 Task: Find nearby rock climbing sites in Red River Gorge, Kentucky. 158.900061
Action: Mouse moved to (101, 61)
Screenshot: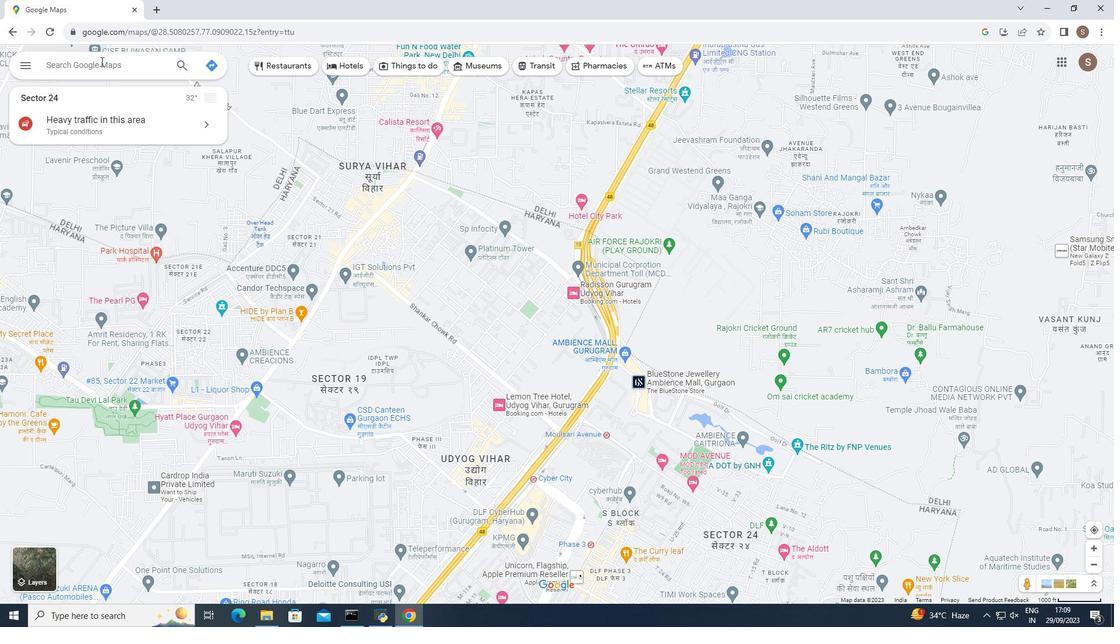 
Action: Mouse pressed left at (101, 61)
Screenshot: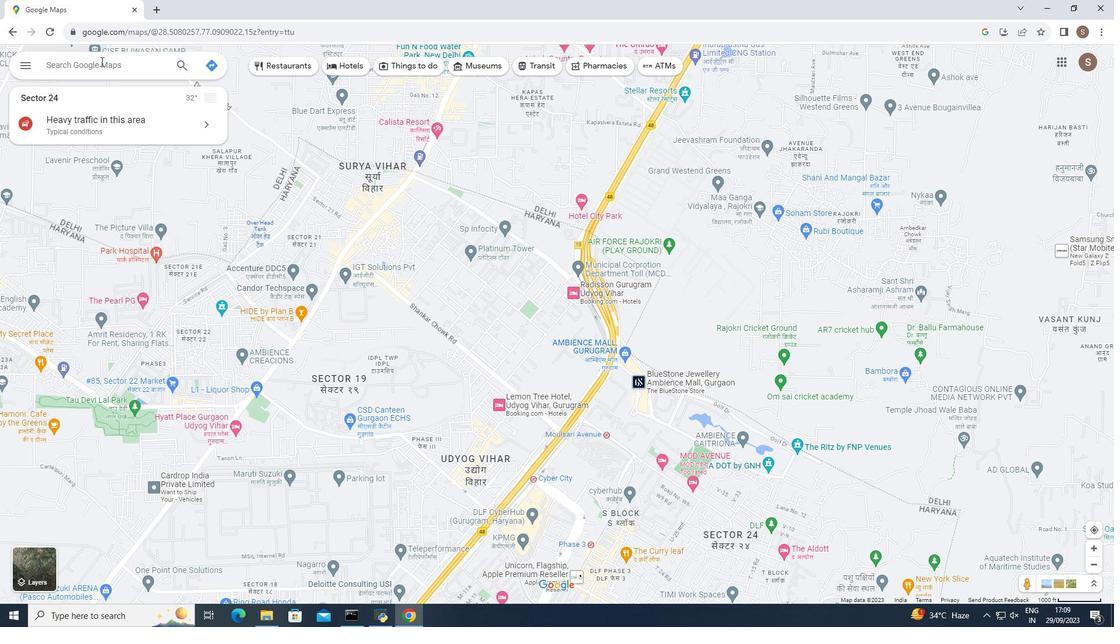 
Action: Mouse moved to (99, 62)
Screenshot: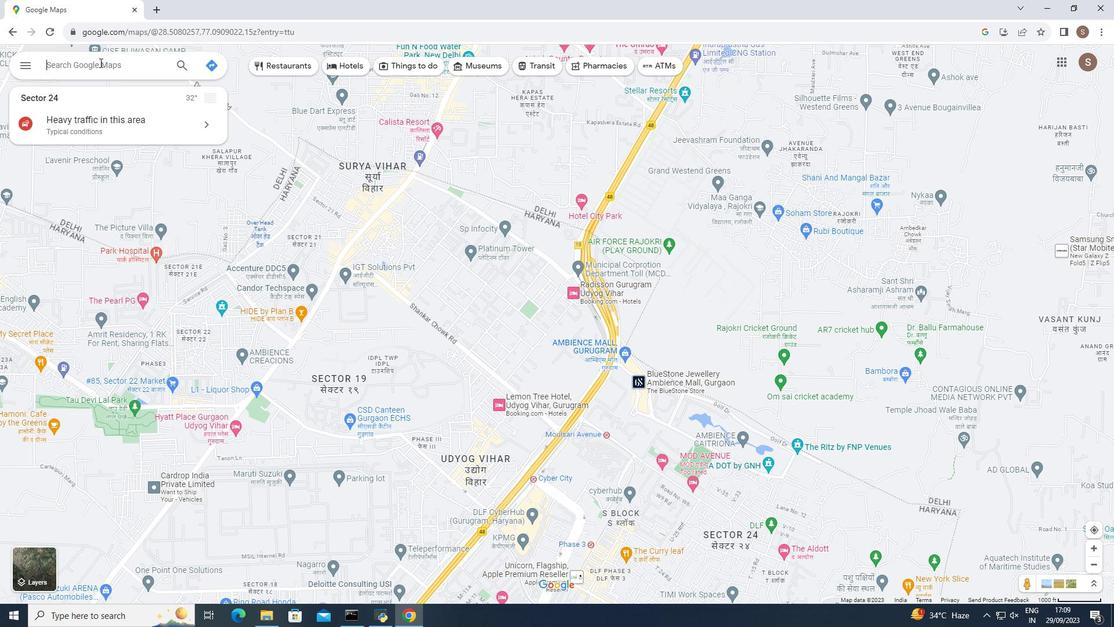 
Action: Key pressed <Key.caps_lock>R<Key.caps_lock>ed<Key.space>river<Key.space>gorge,<Key.space>kentucky
Screenshot: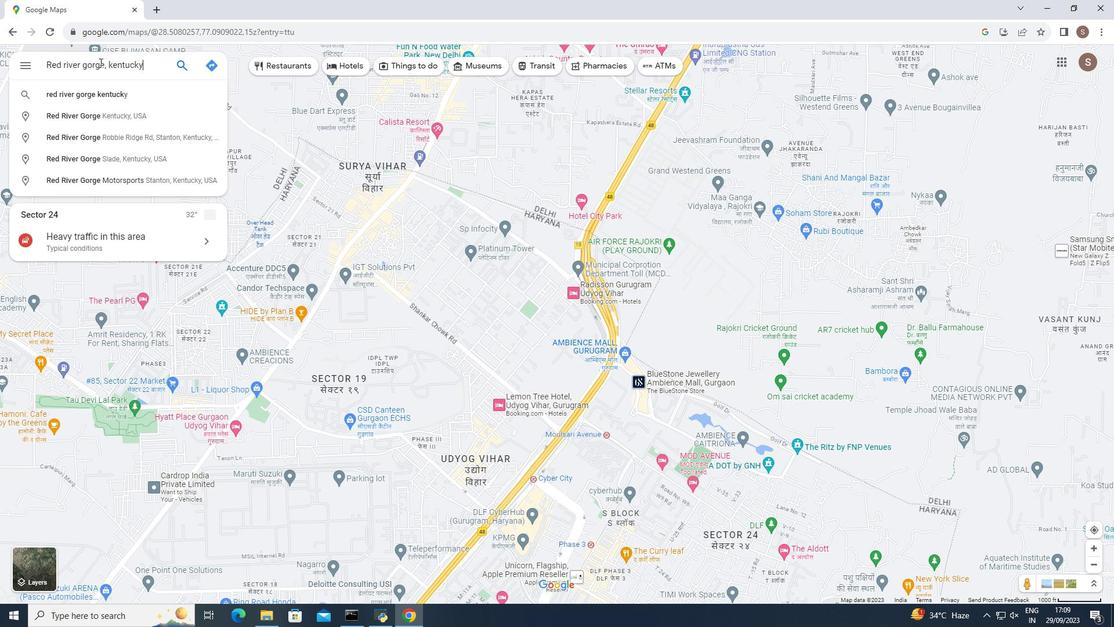 
Action: Mouse moved to (92, 114)
Screenshot: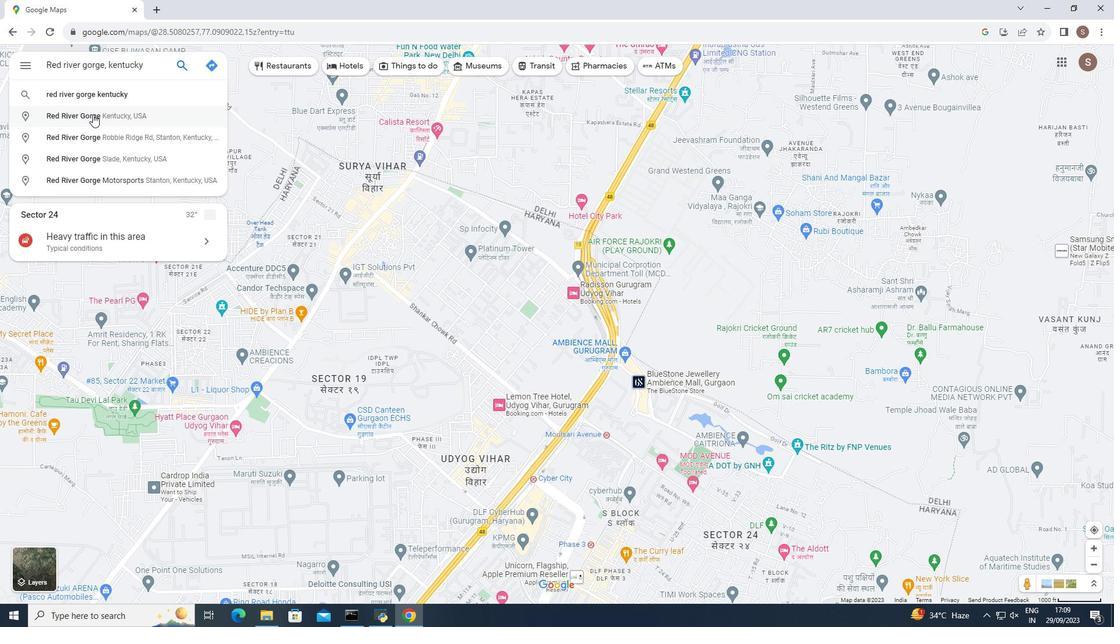 
Action: Mouse pressed left at (92, 114)
Screenshot: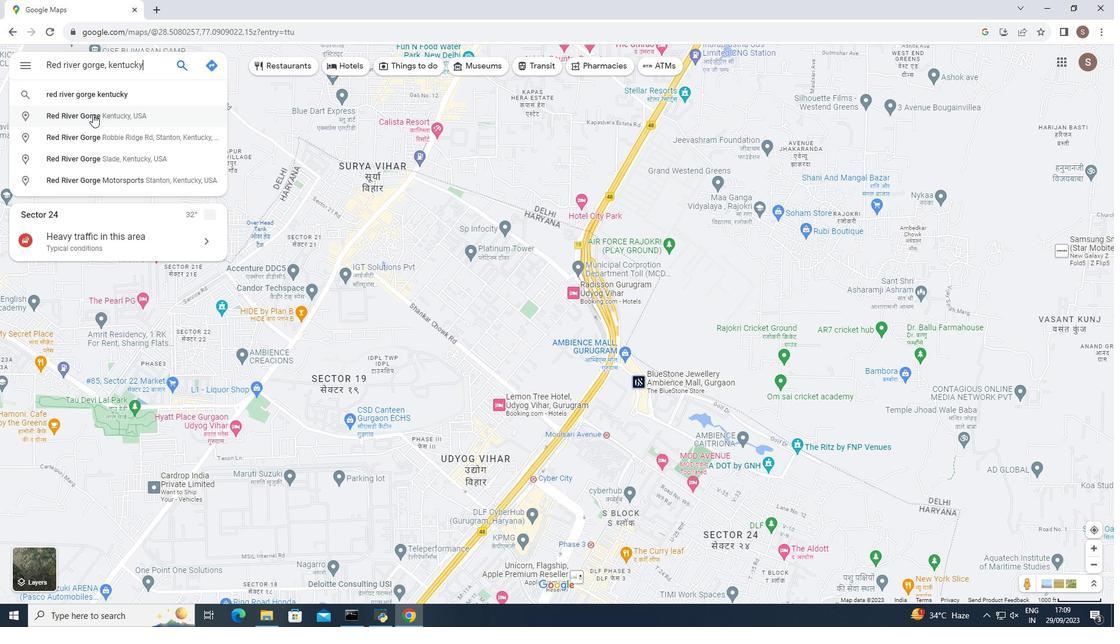 
Action: Mouse moved to (117, 290)
Screenshot: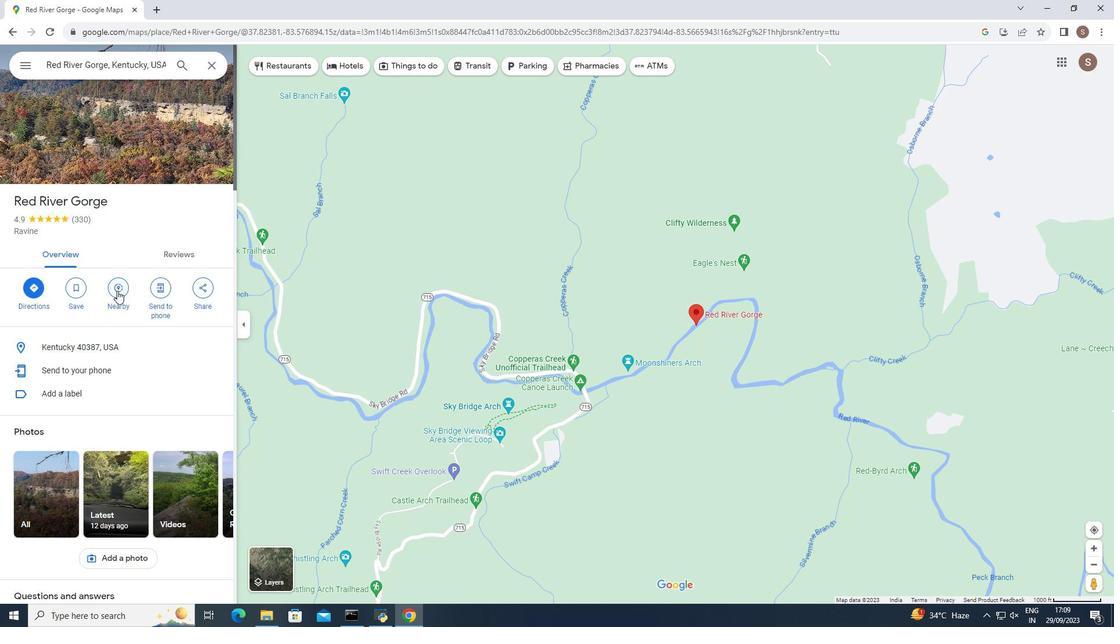 
Action: Mouse pressed left at (117, 290)
Screenshot: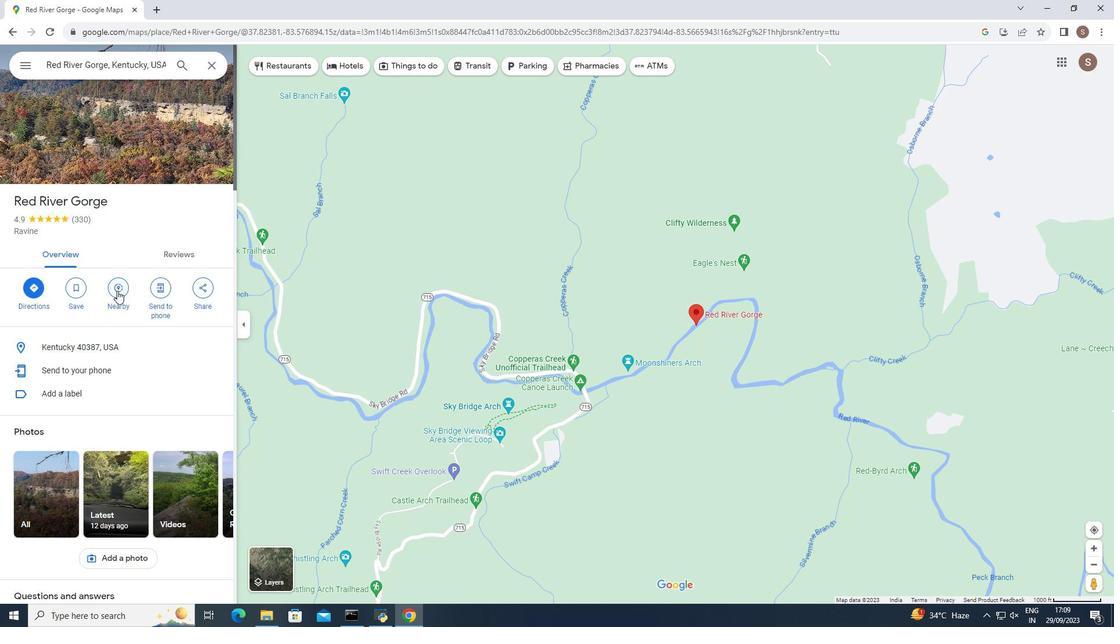 
Action: Mouse moved to (80, 63)
Screenshot: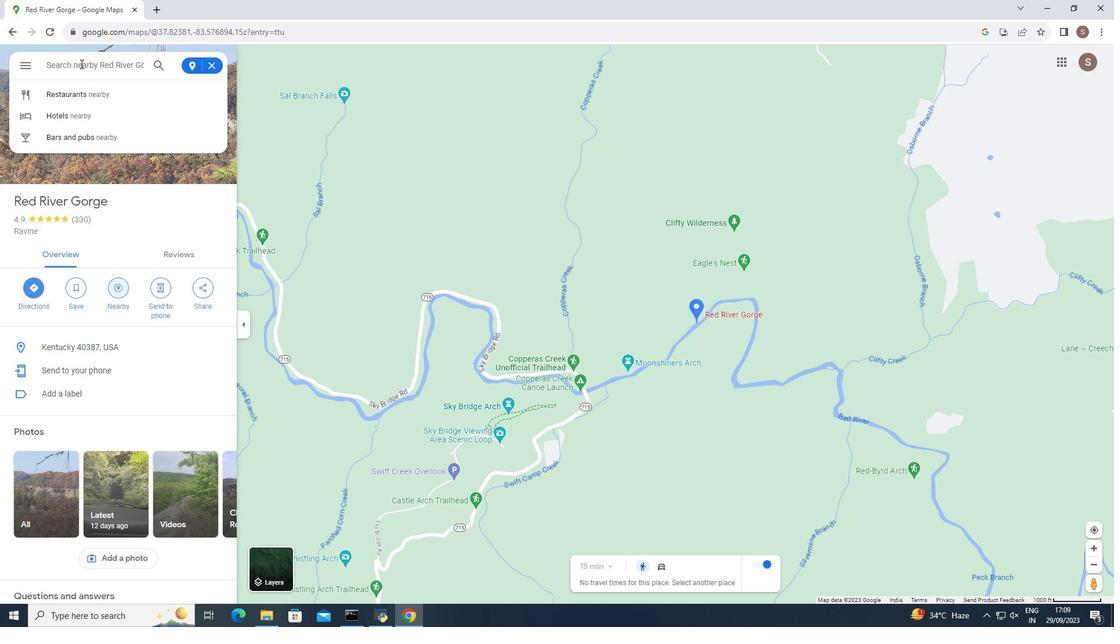 
Action: Mouse pressed left at (80, 63)
Screenshot: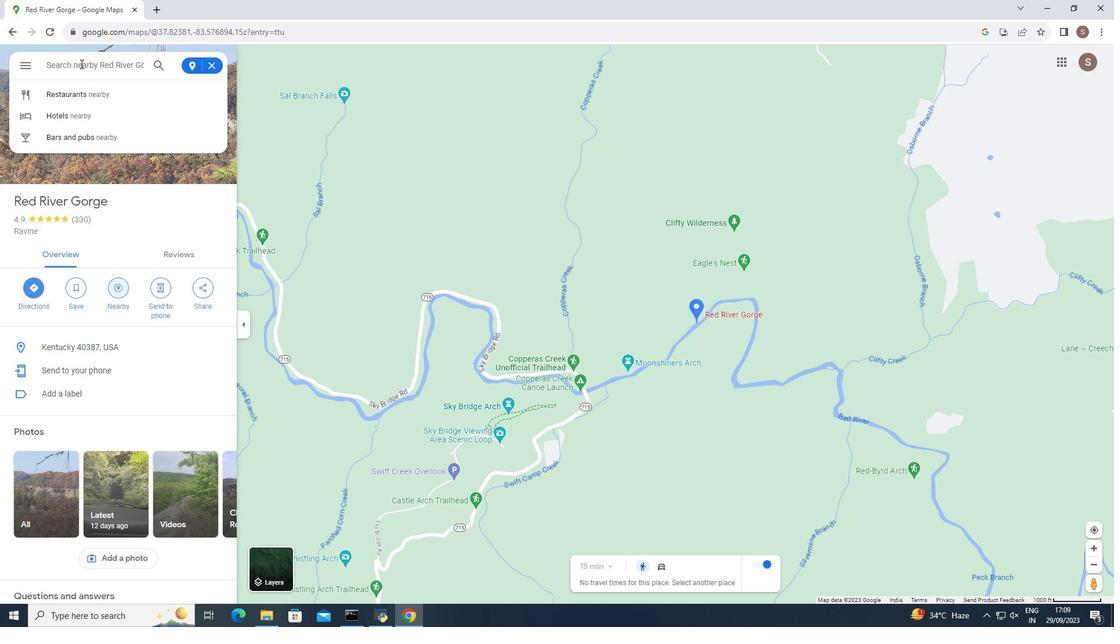 
Action: Key pressed rock<Key.space>climbing
Screenshot: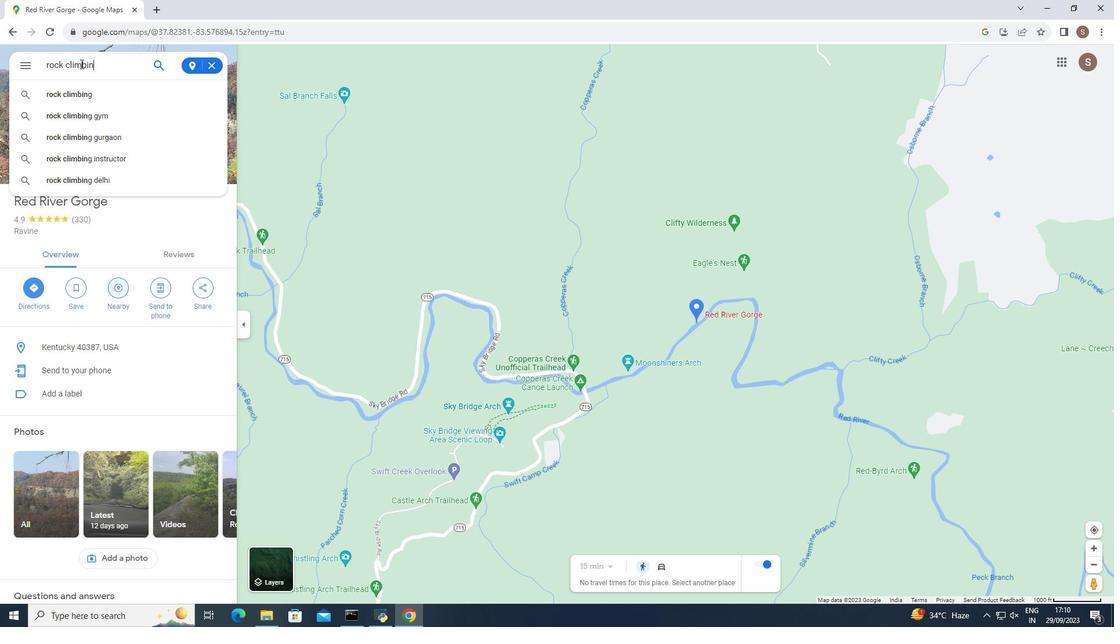 
Action: Mouse moved to (159, 69)
Screenshot: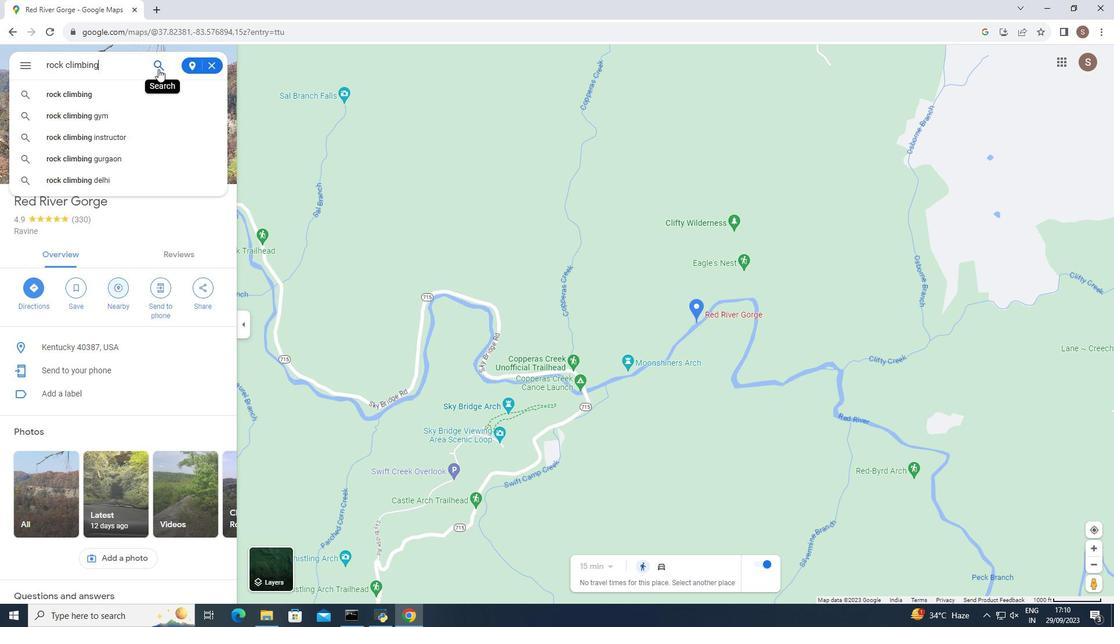 
Action: Mouse pressed left at (159, 69)
Screenshot: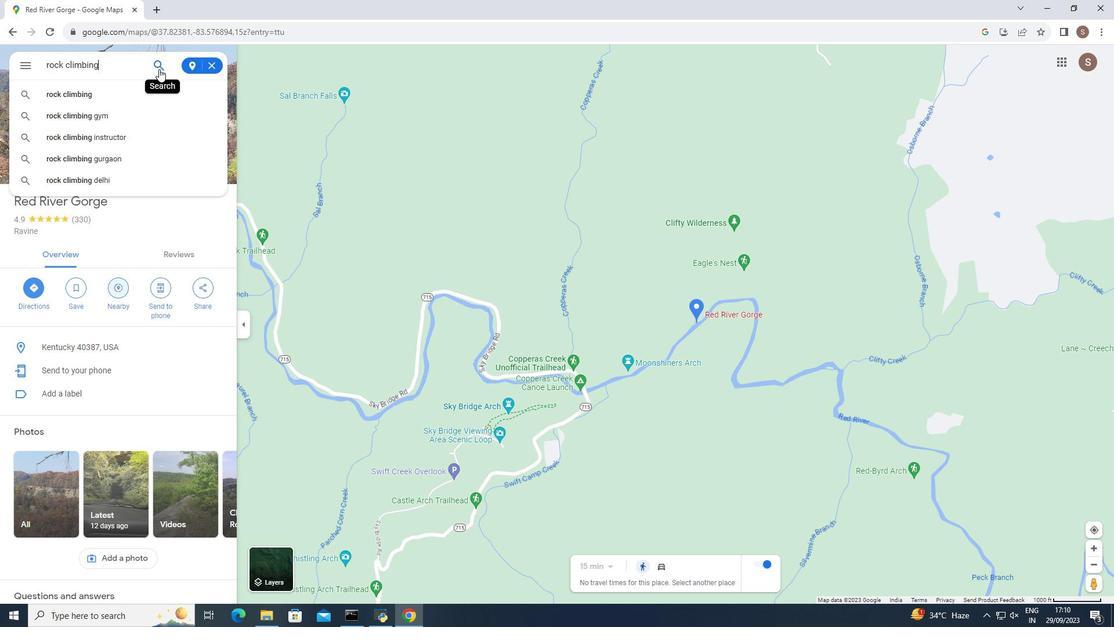 
Action: Mouse moved to (317, 233)
Screenshot: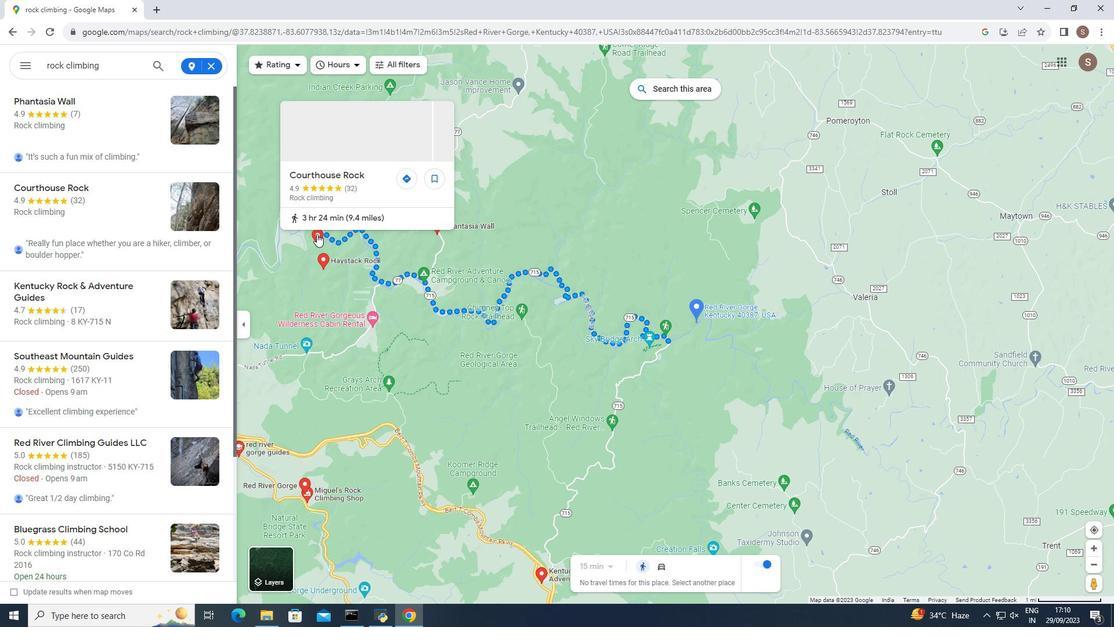 
Action: Mouse pressed left at (317, 233)
Screenshot: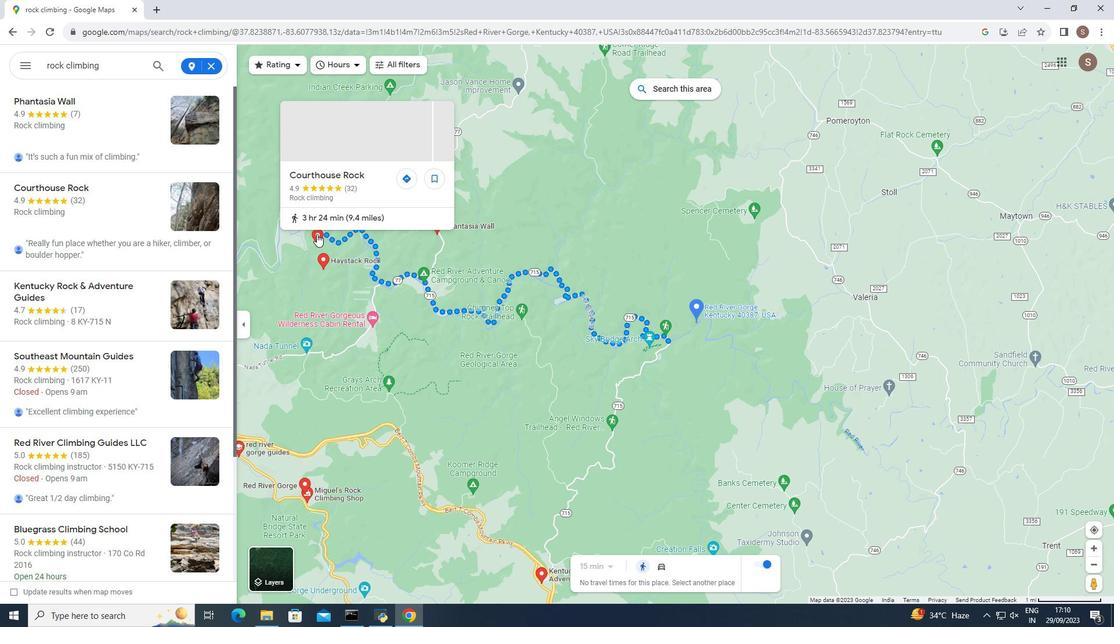 
Action: Mouse moved to (341, 347)
Screenshot: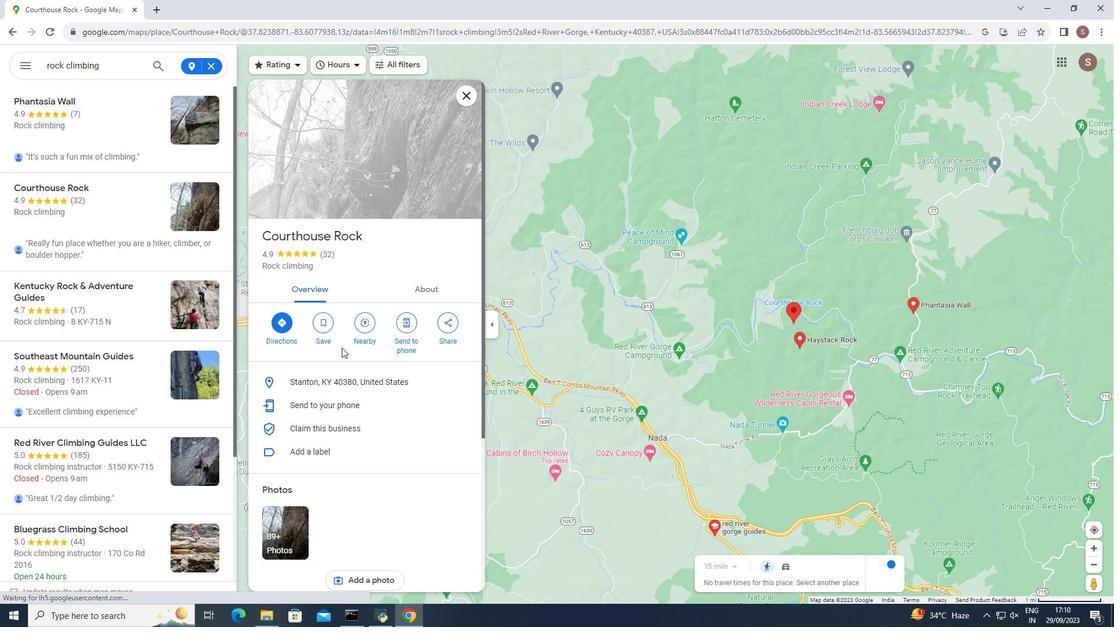 
Action: Mouse scrolled (341, 347) with delta (0, 0)
Screenshot: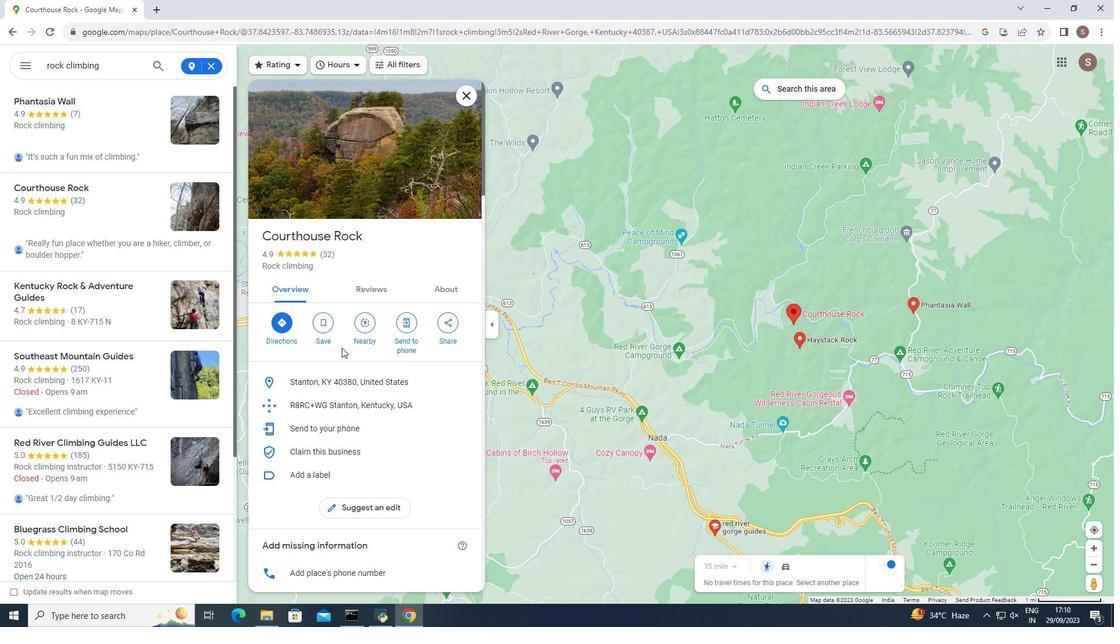 
Action: Mouse scrolled (341, 347) with delta (0, 0)
Screenshot: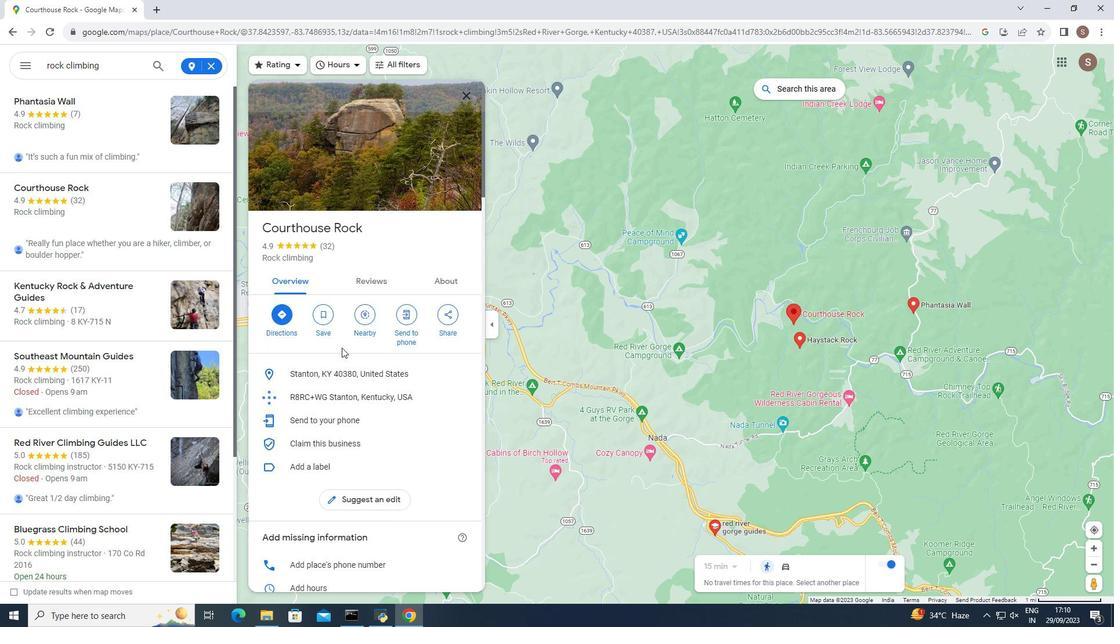 
Action: Mouse moved to (351, 283)
Screenshot: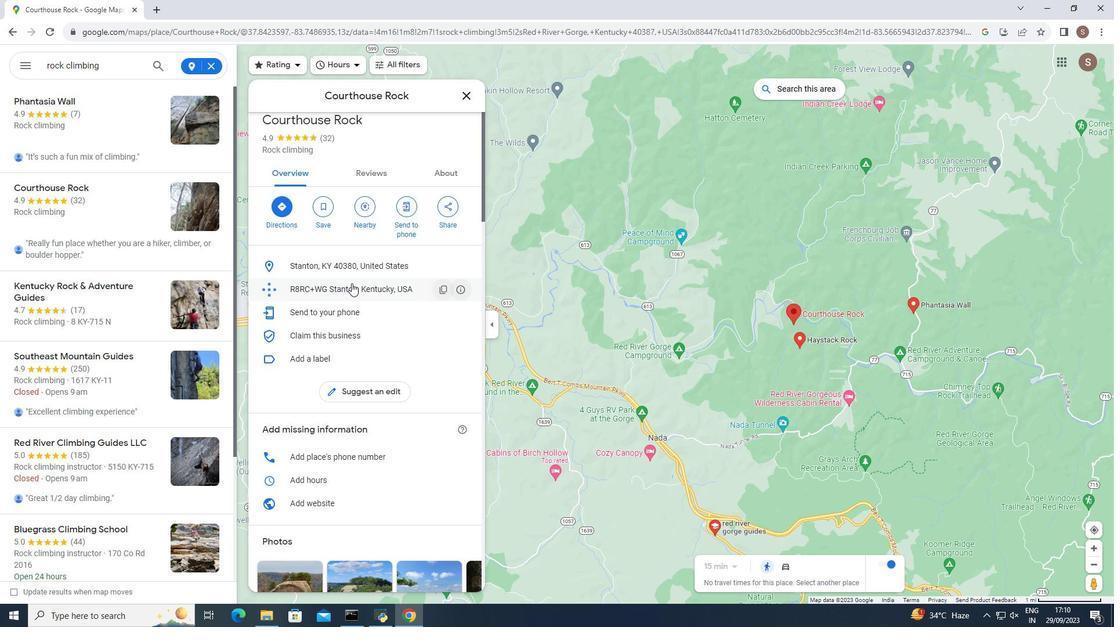 
Action: Mouse scrolled (351, 282) with delta (0, 0)
Screenshot: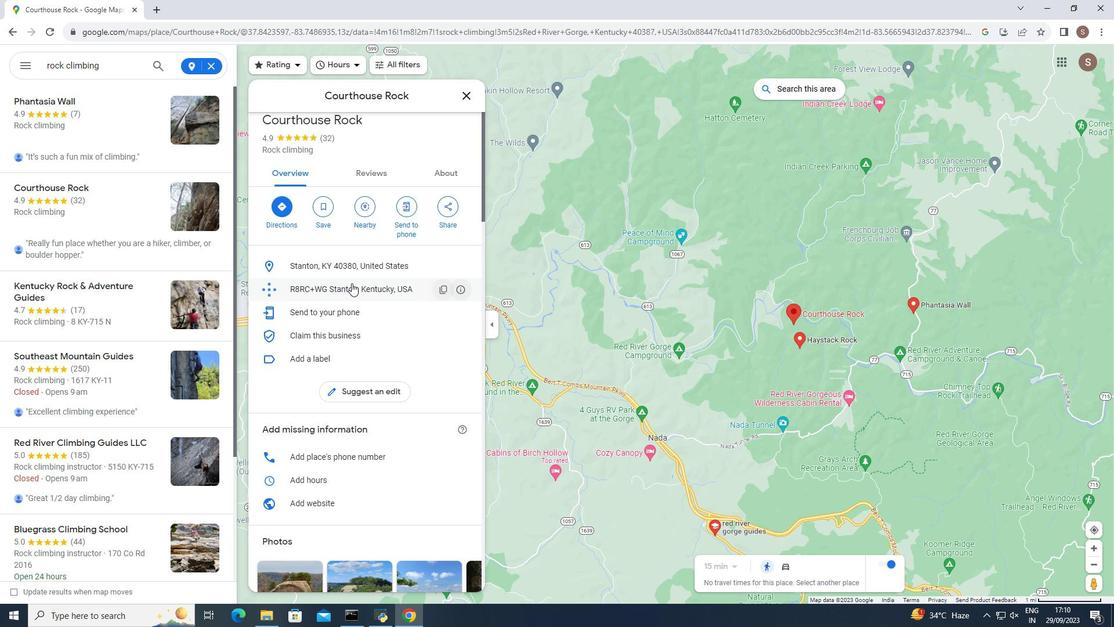 
Action: Mouse moved to (351, 283)
Screenshot: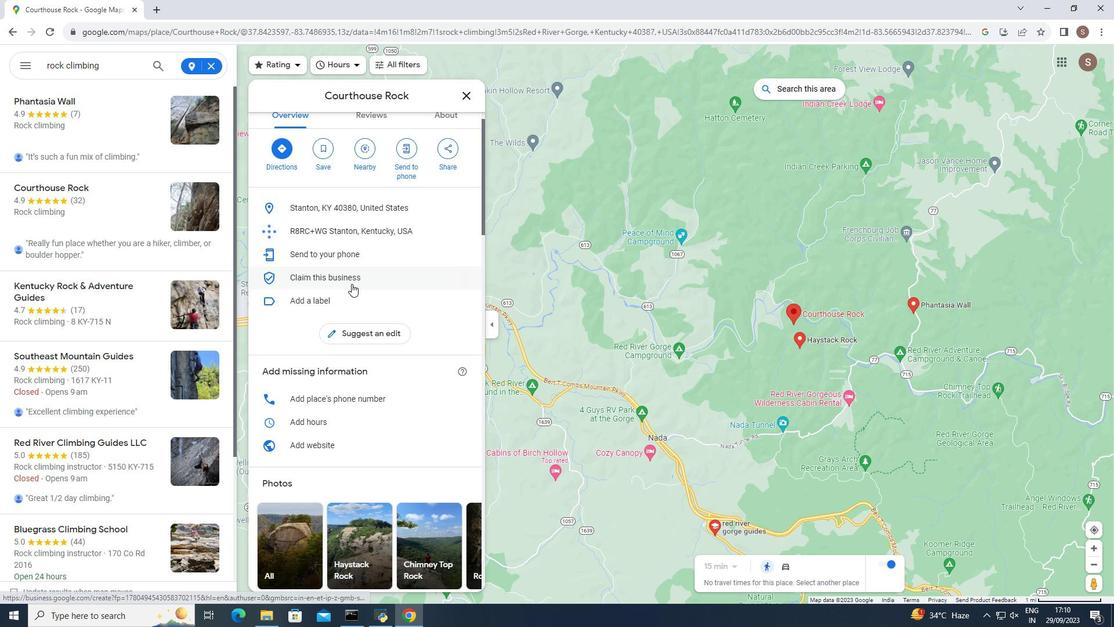 
Action: Mouse scrolled (351, 283) with delta (0, 0)
Screenshot: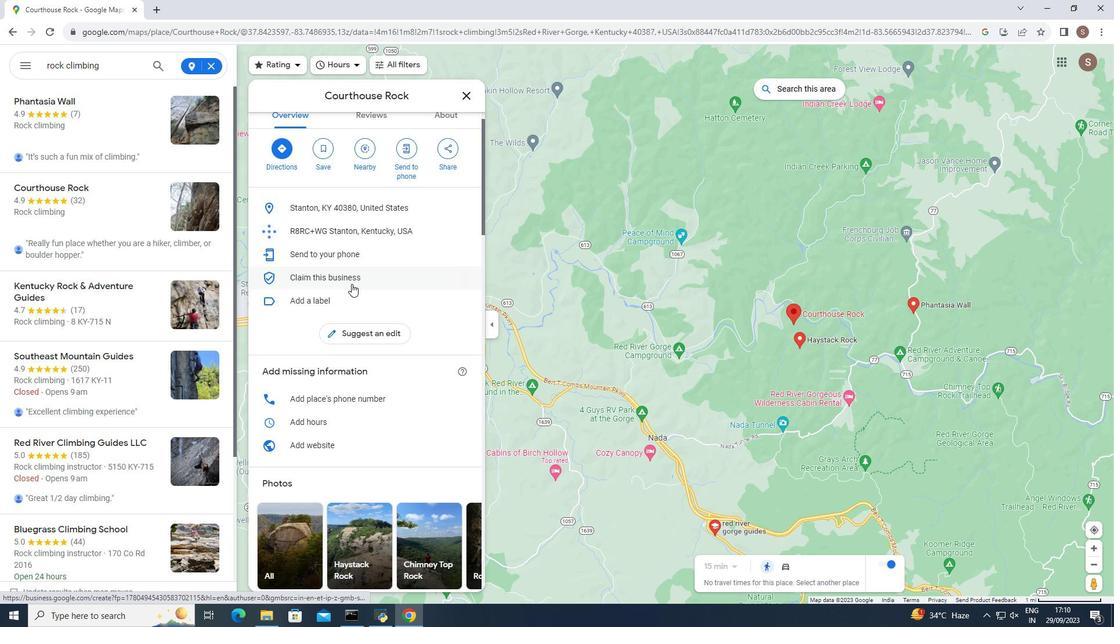 
Action: Mouse scrolled (351, 283) with delta (0, 0)
Screenshot: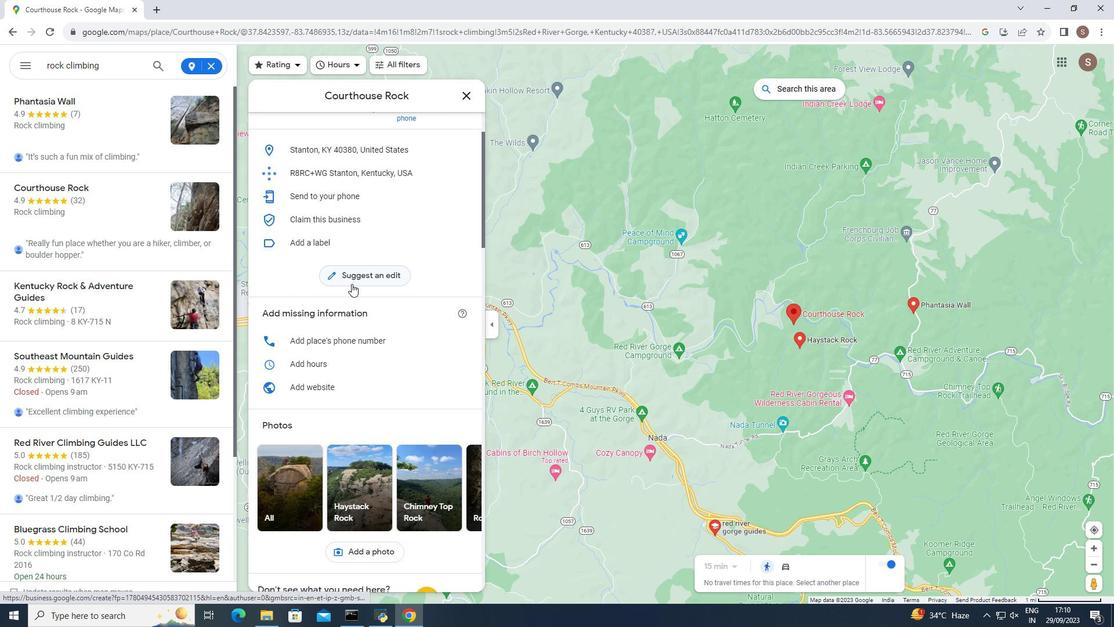 
Action: Mouse moved to (352, 283)
Screenshot: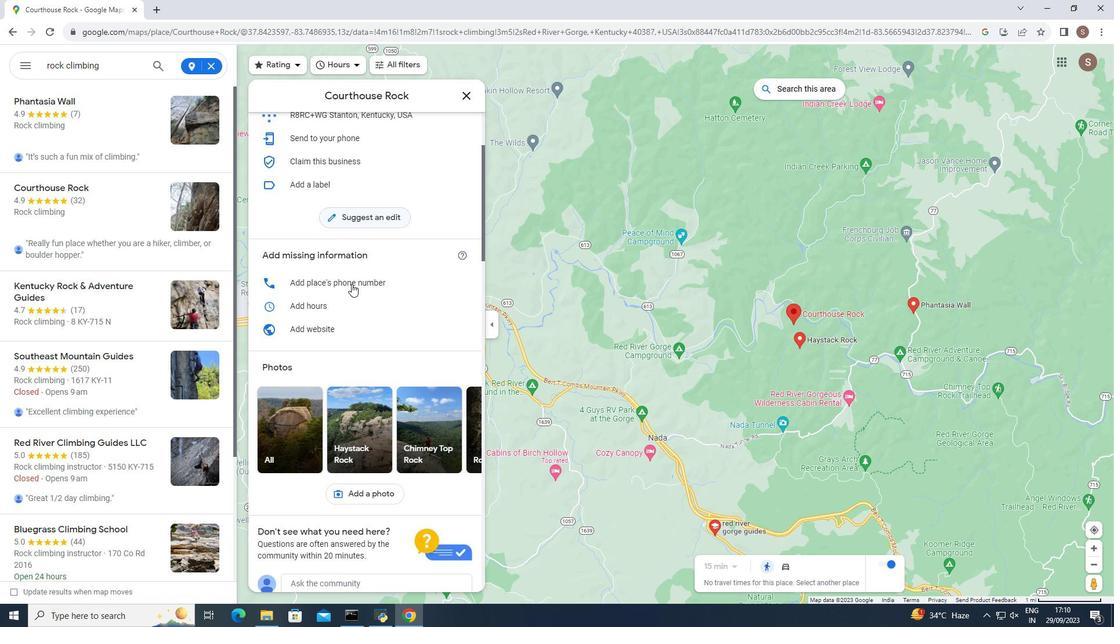 
Action: Mouse scrolled (352, 283) with delta (0, 0)
Screenshot: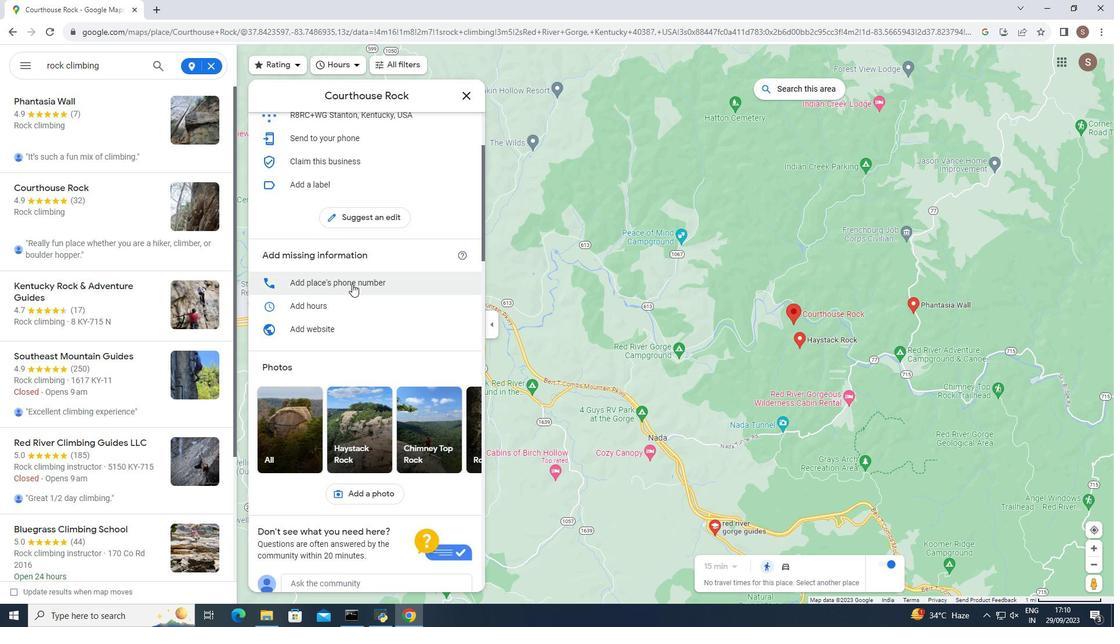 
Action: Mouse scrolled (352, 283) with delta (0, 0)
Screenshot: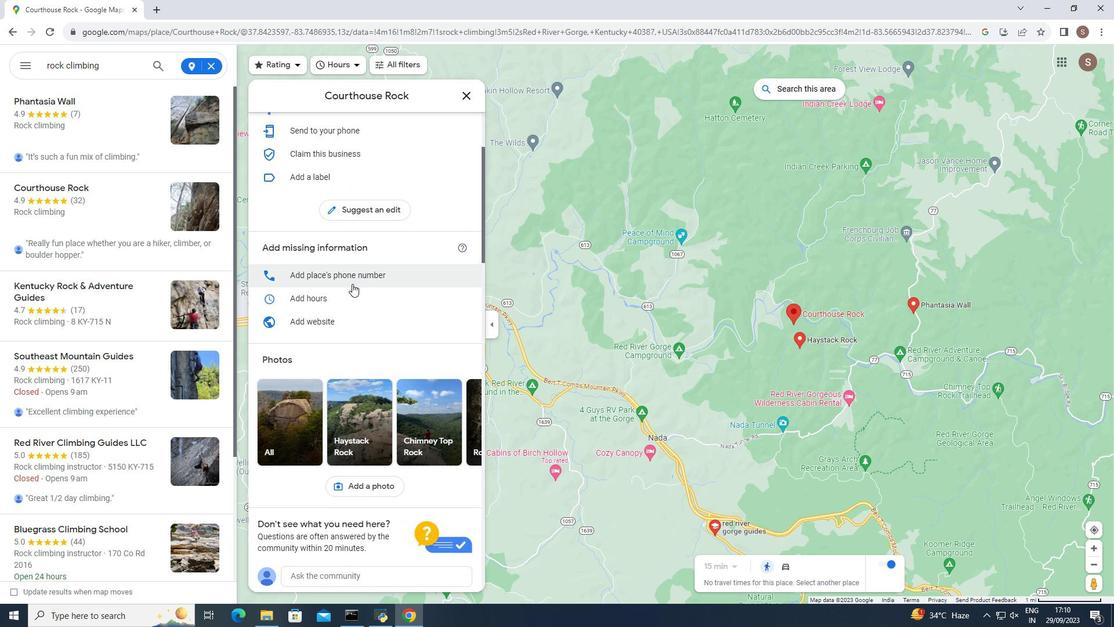 
Action: Mouse moved to (353, 283)
Screenshot: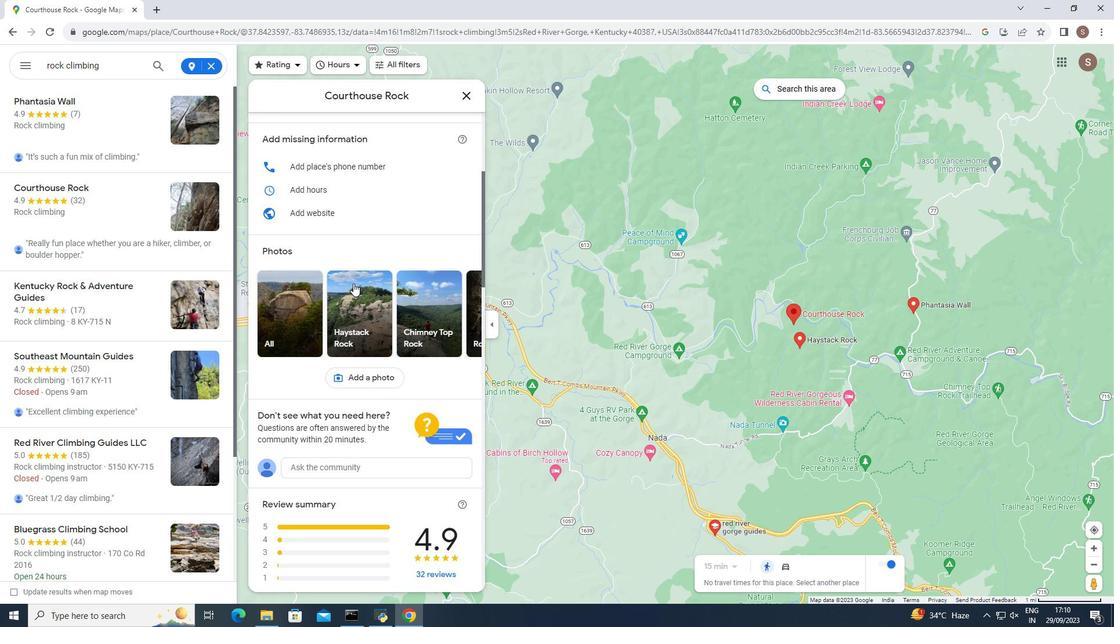 
Action: Mouse scrolled (353, 282) with delta (0, 0)
Screenshot: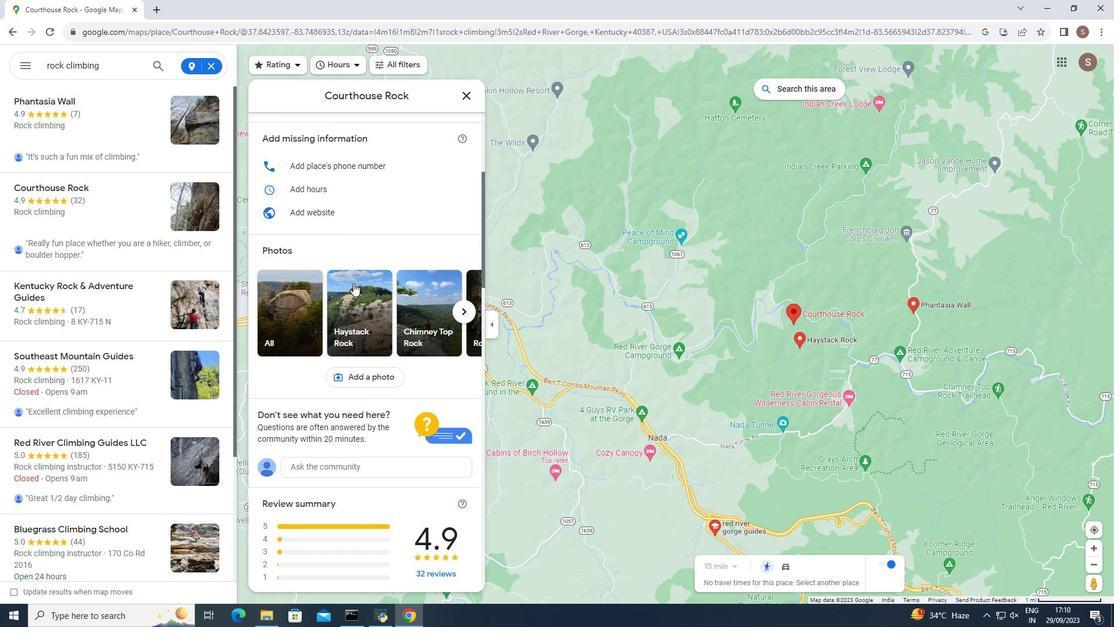 
Action: Mouse moved to (353, 282)
Screenshot: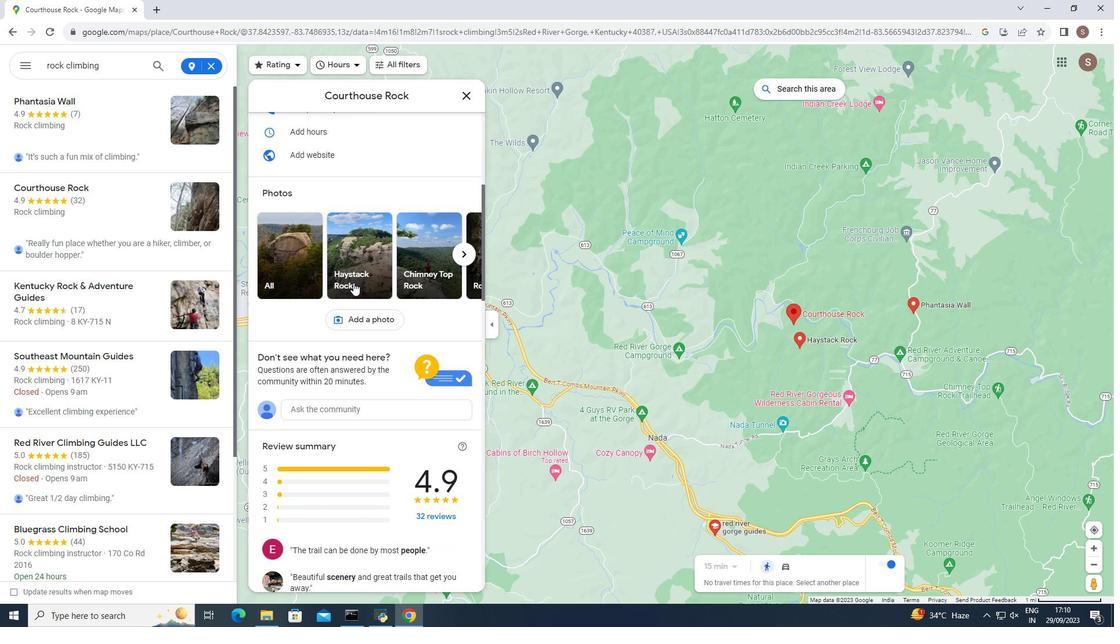 
Action: Mouse scrolled (353, 282) with delta (0, 0)
Screenshot: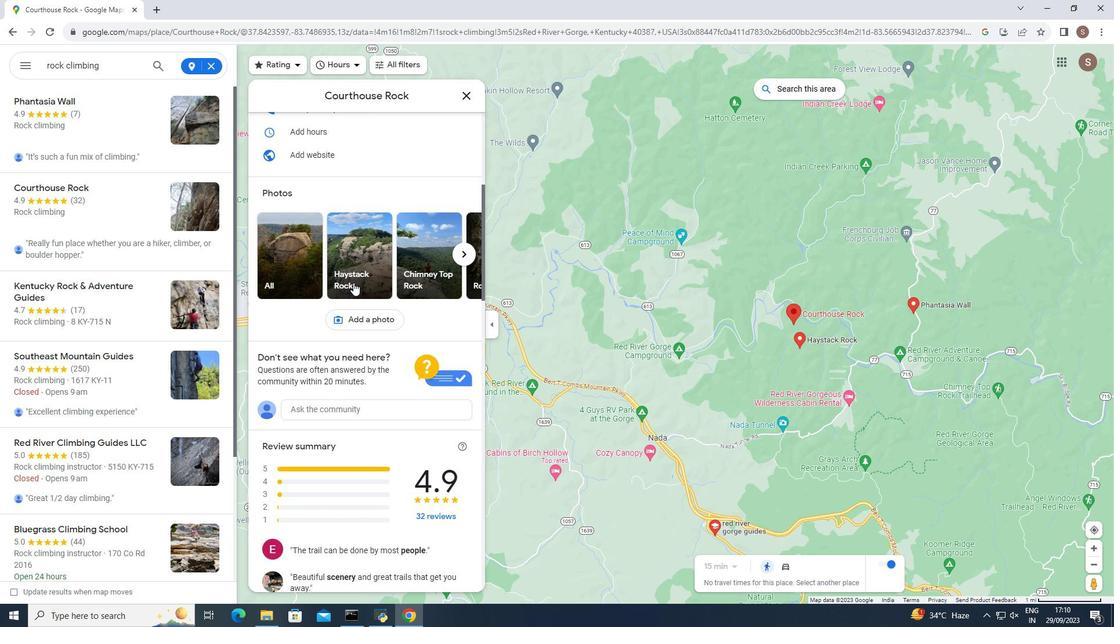 
Action: Mouse scrolled (353, 282) with delta (0, 0)
Screenshot: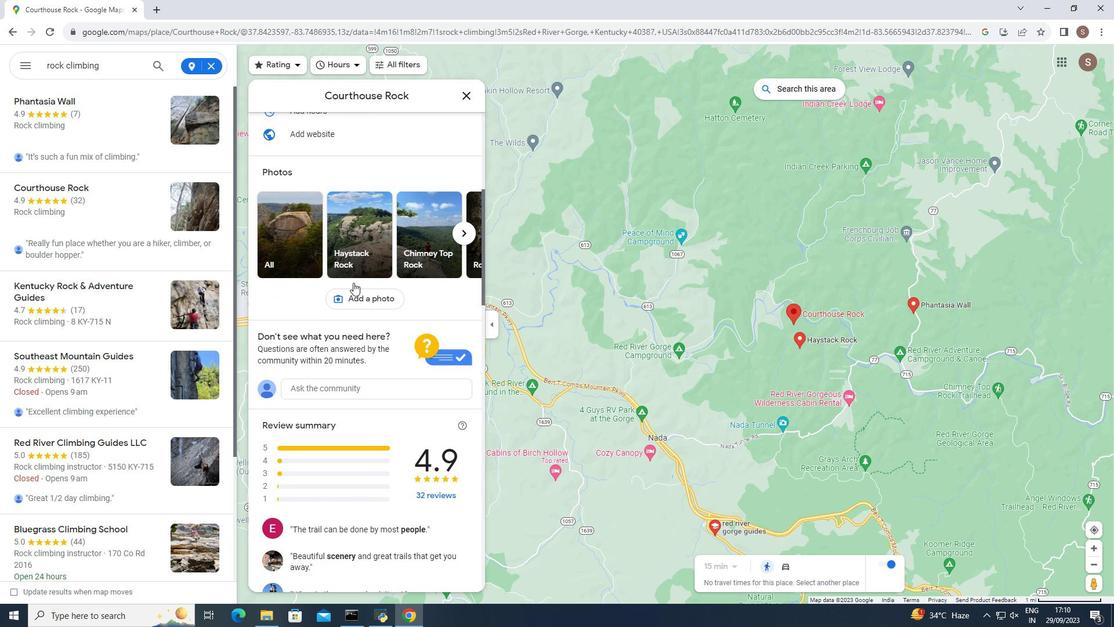 
Action: Mouse scrolled (353, 282) with delta (0, 0)
Screenshot: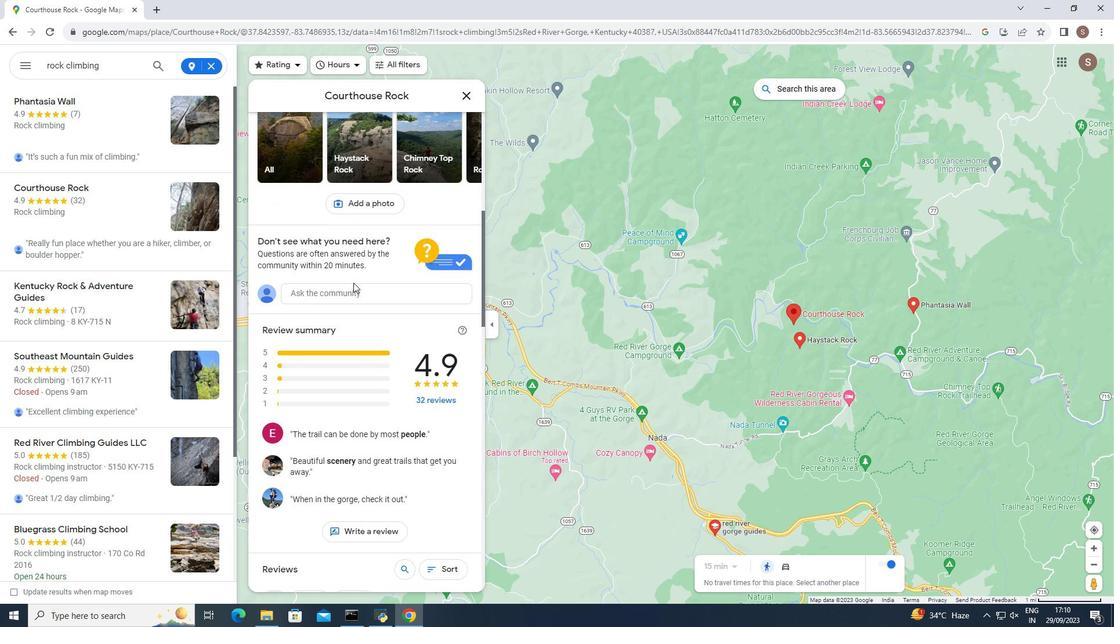 
Action: Mouse scrolled (353, 282) with delta (0, 0)
Screenshot: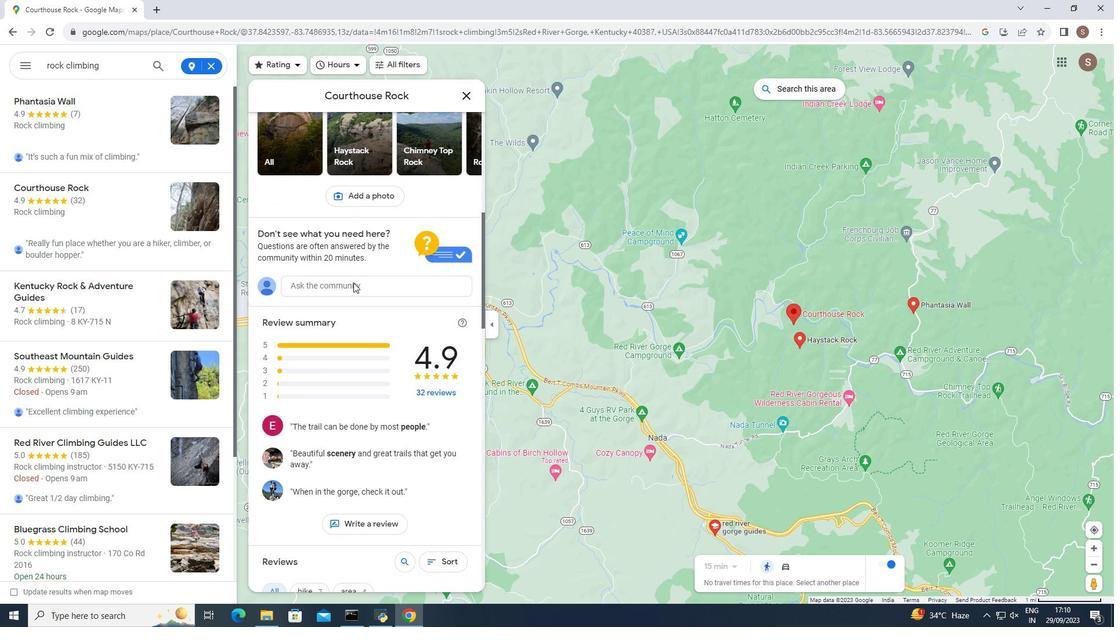 
Action: Mouse scrolled (353, 282) with delta (0, 0)
Screenshot: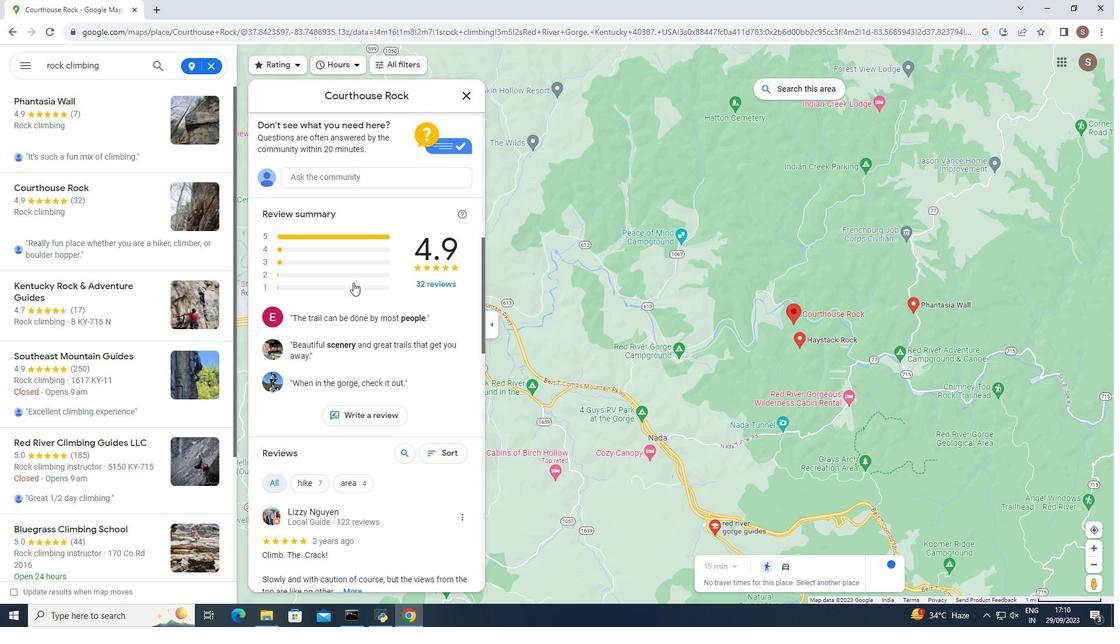 
Action: Mouse scrolled (353, 282) with delta (0, 0)
Screenshot: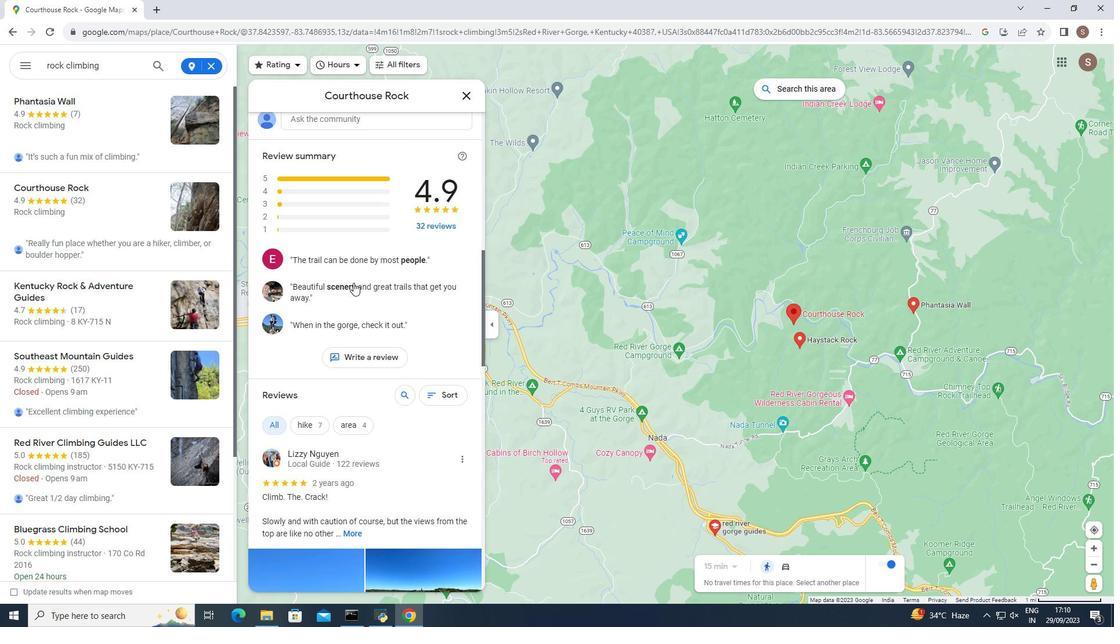 
Action: Mouse scrolled (353, 282) with delta (0, 0)
Screenshot: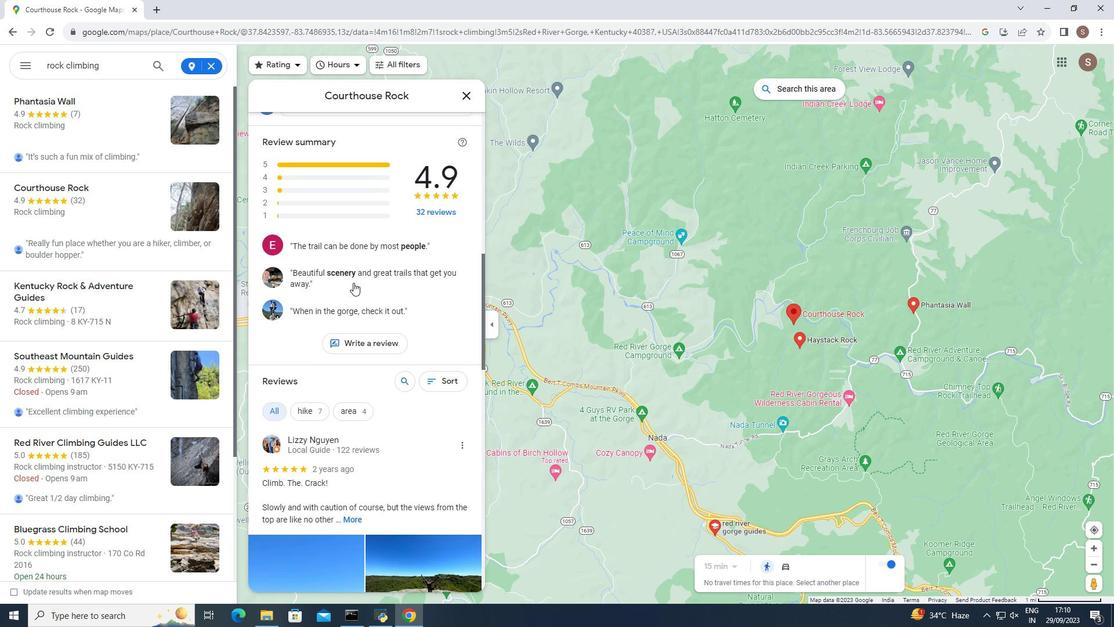 
Action: Mouse moved to (354, 282)
Screenshot: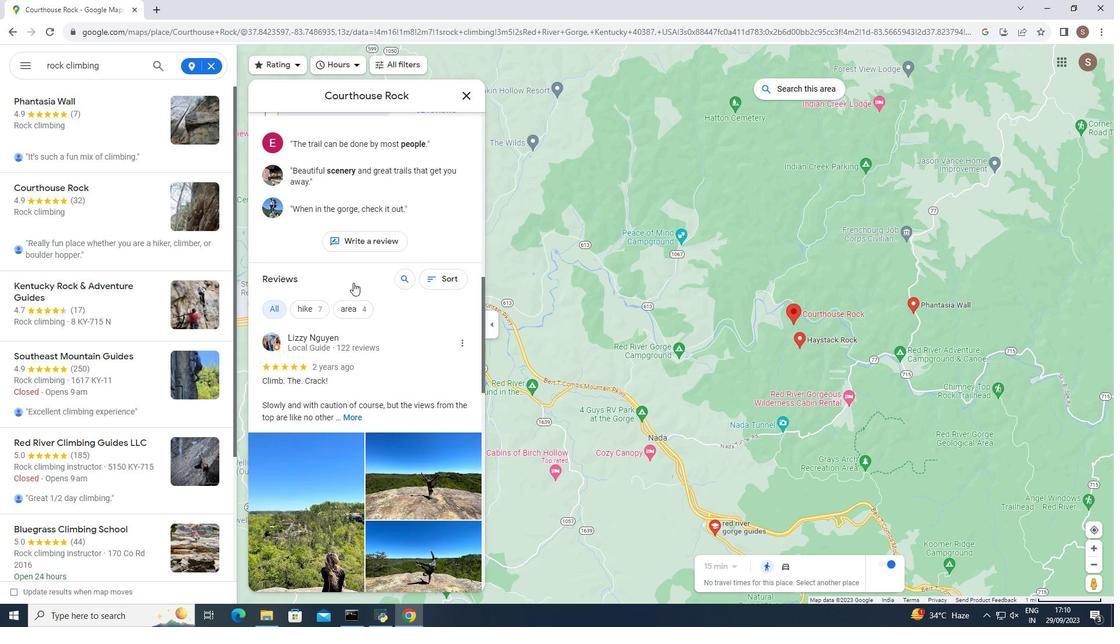 
Action: Mouse scrolled (354, 281) with delta (0, 0)
Screenshot: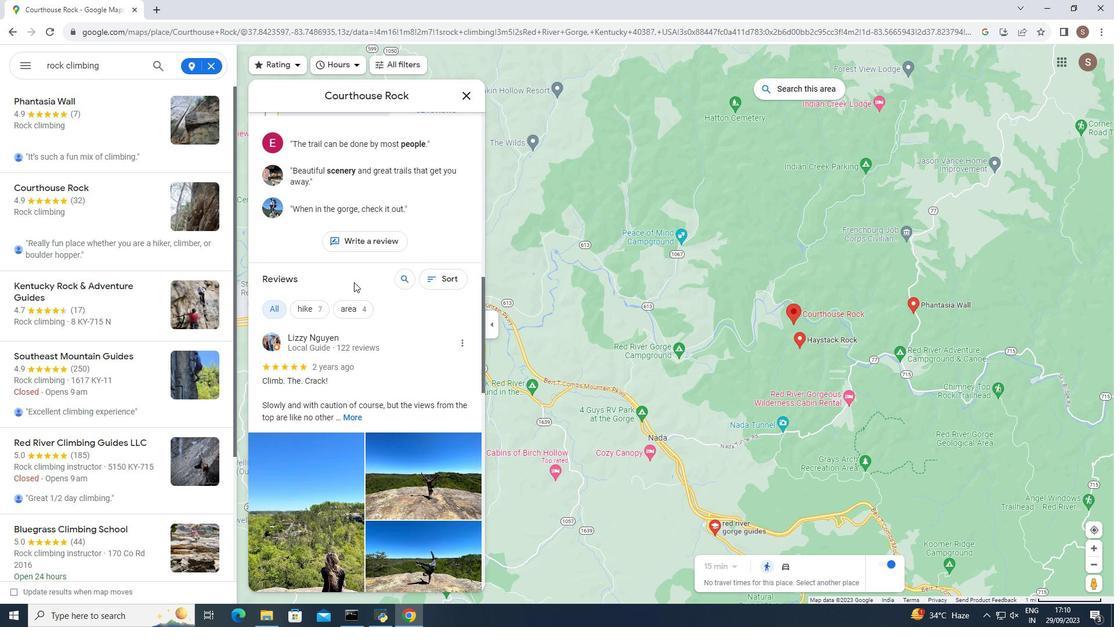
Action: Mouse scrolled (354, 281) with delta (0, 0)
Screenshot: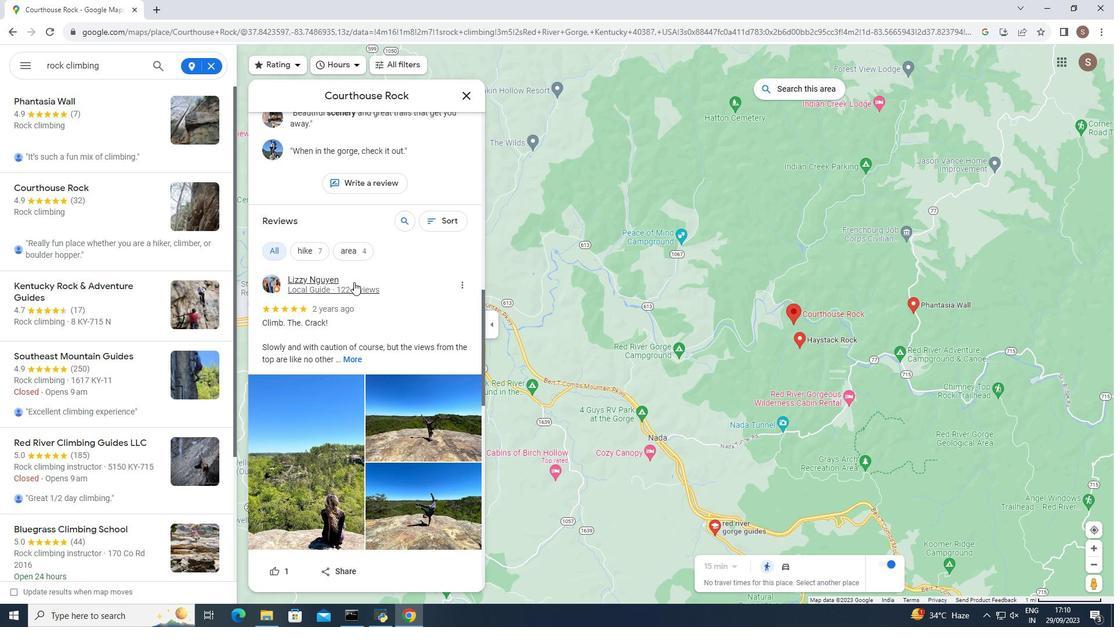 
Action: Mouse scrolled (354, 281) with delta (0, 0)
Screenshot: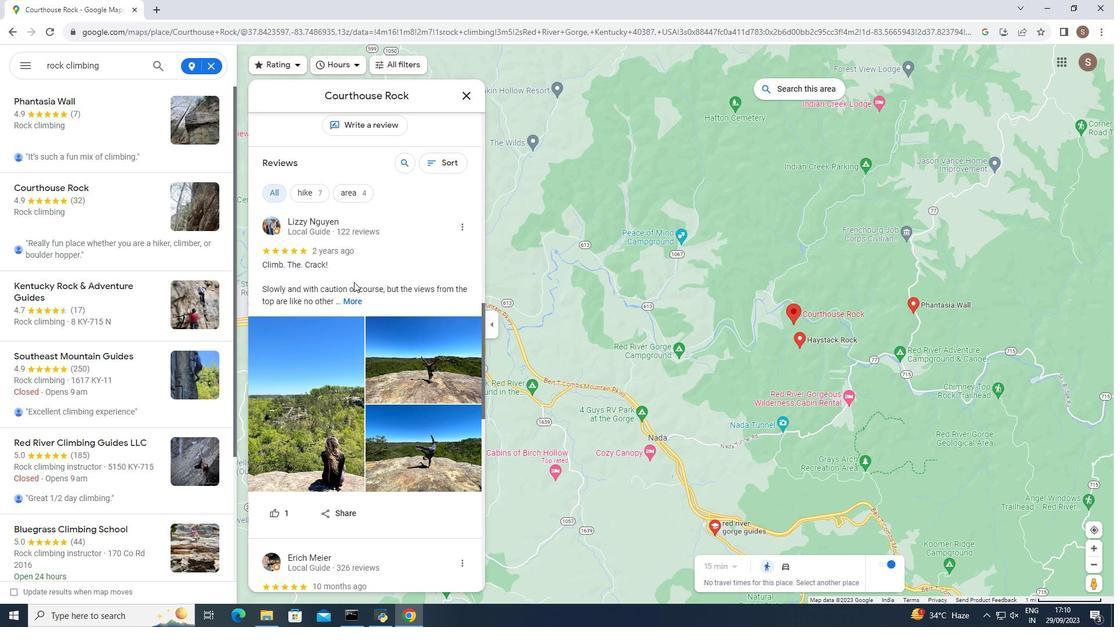 
Action: Mouse moved to (348, 243)
Screenshot: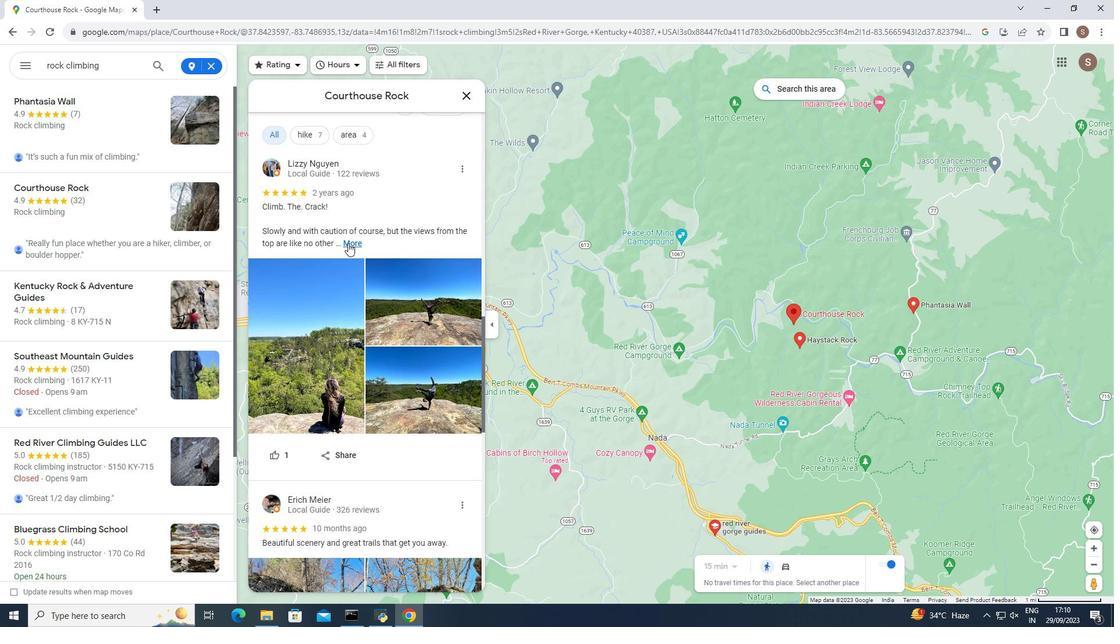 
Action: Mouse pressed left at (348, 243)
Screenshot: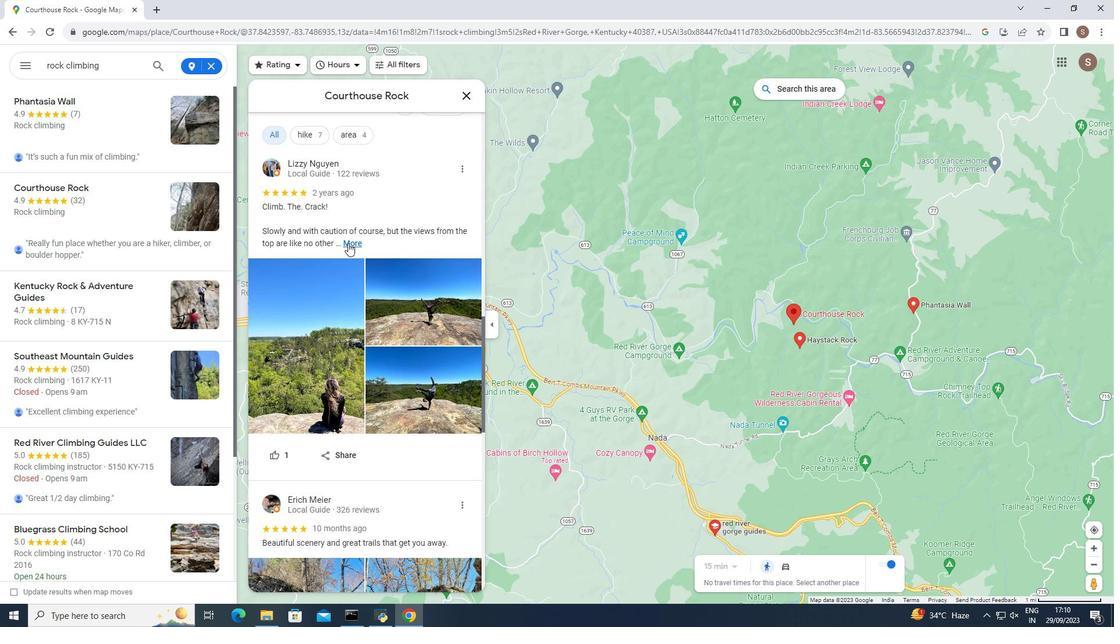 
Action: Mouse moved to (344, 245)
Screenshot: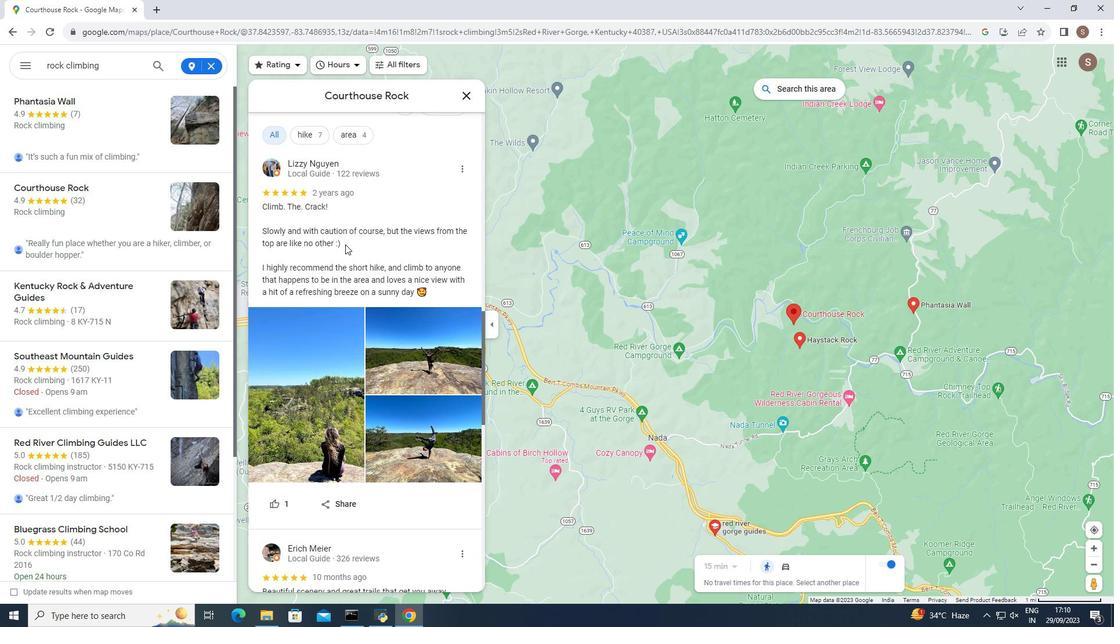 
Action: Mouse scrolled (344, 244) with delta (0, 0)
Screenshot: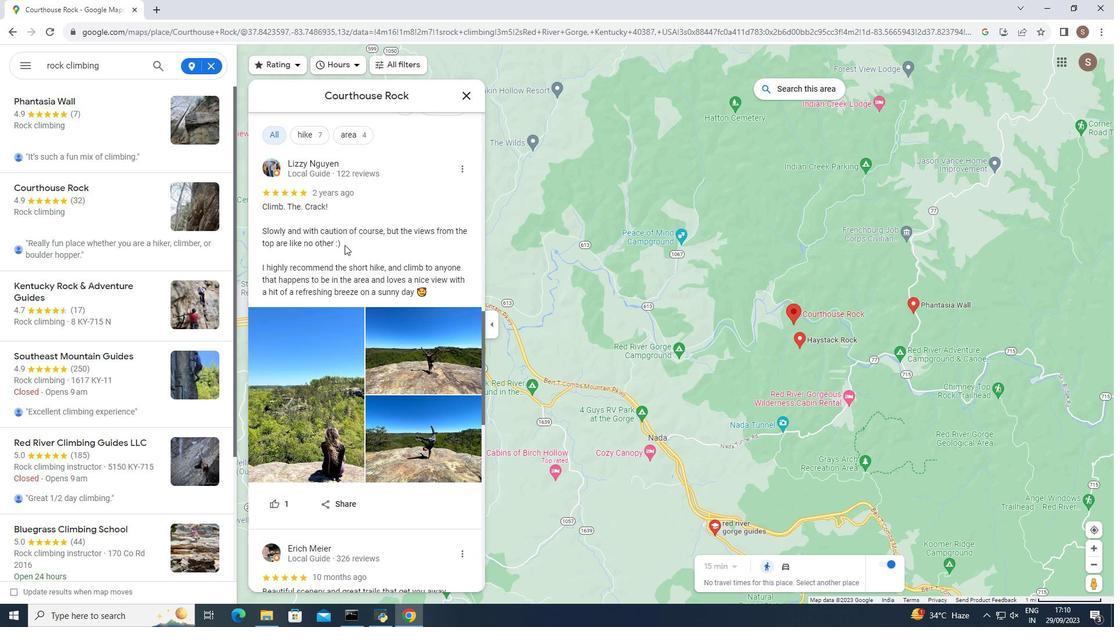 
Action: Mouse moved to (344, 245)
Screenshot: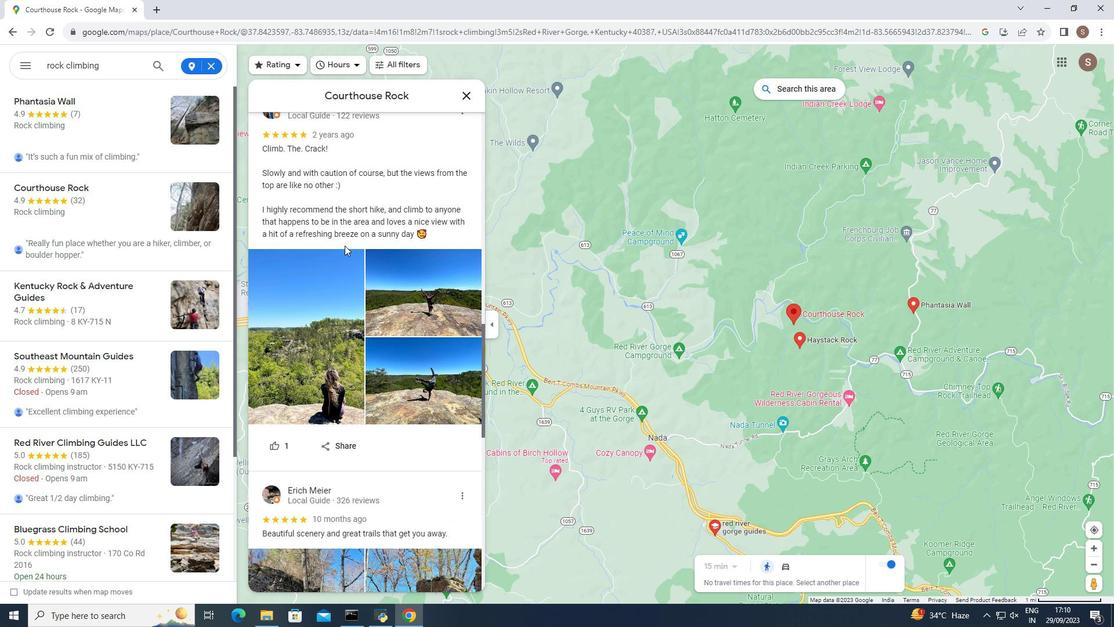 
Action: Mouse scrolled (344, 245) with delta (0, 0)
Screenshot: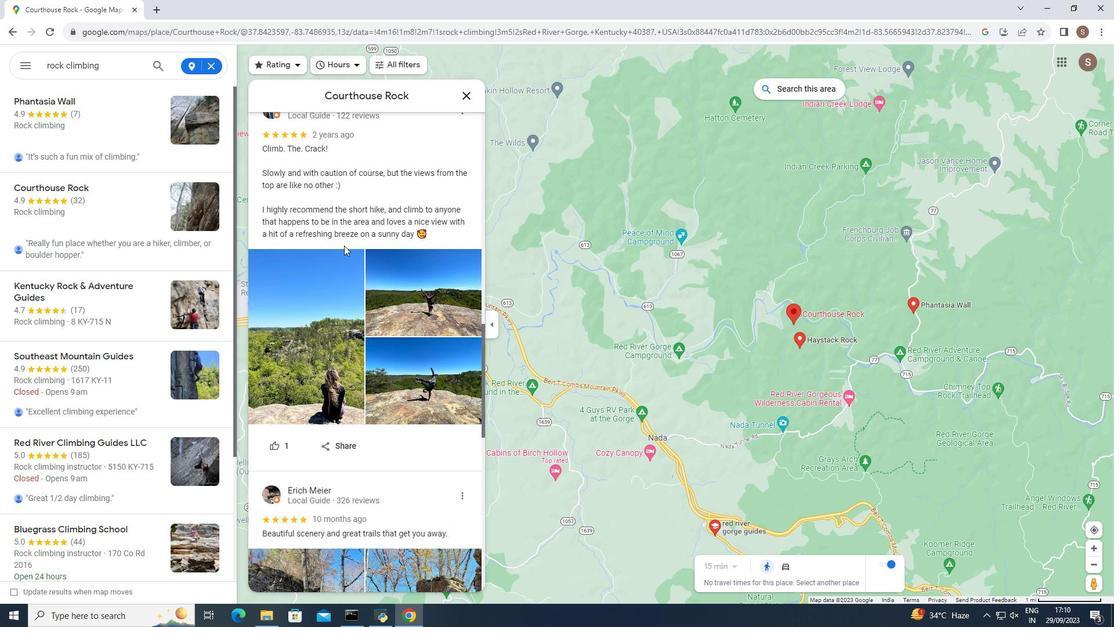 
Action: Mouse moved to (344, 245)
Screenshot: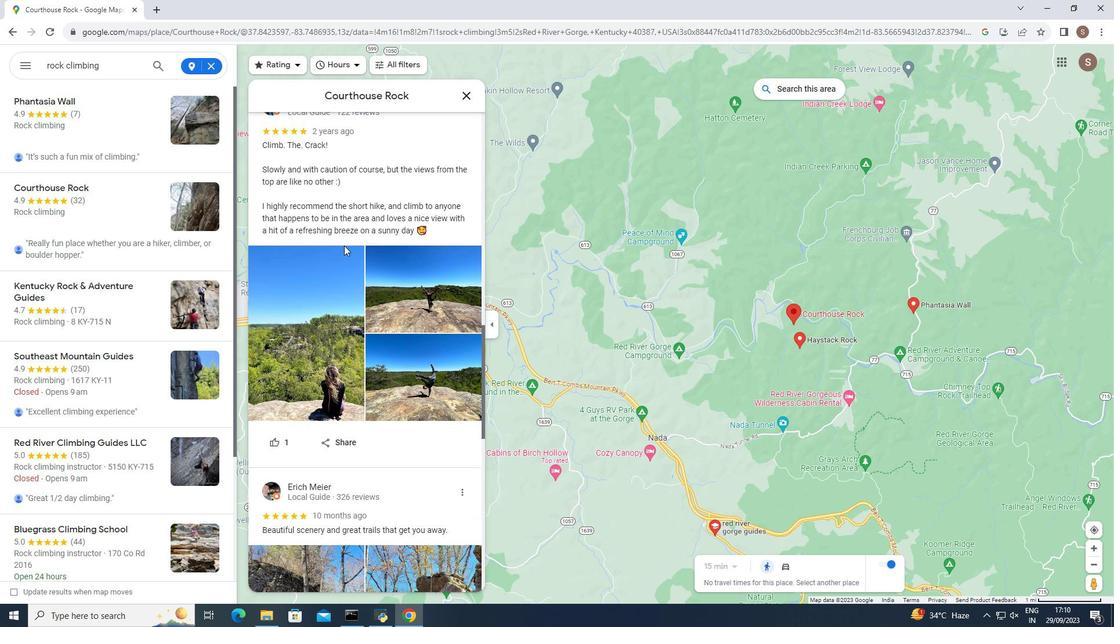 
Action: Mouse scrolled (344, 245) with delta (0, 0)
Screenshot: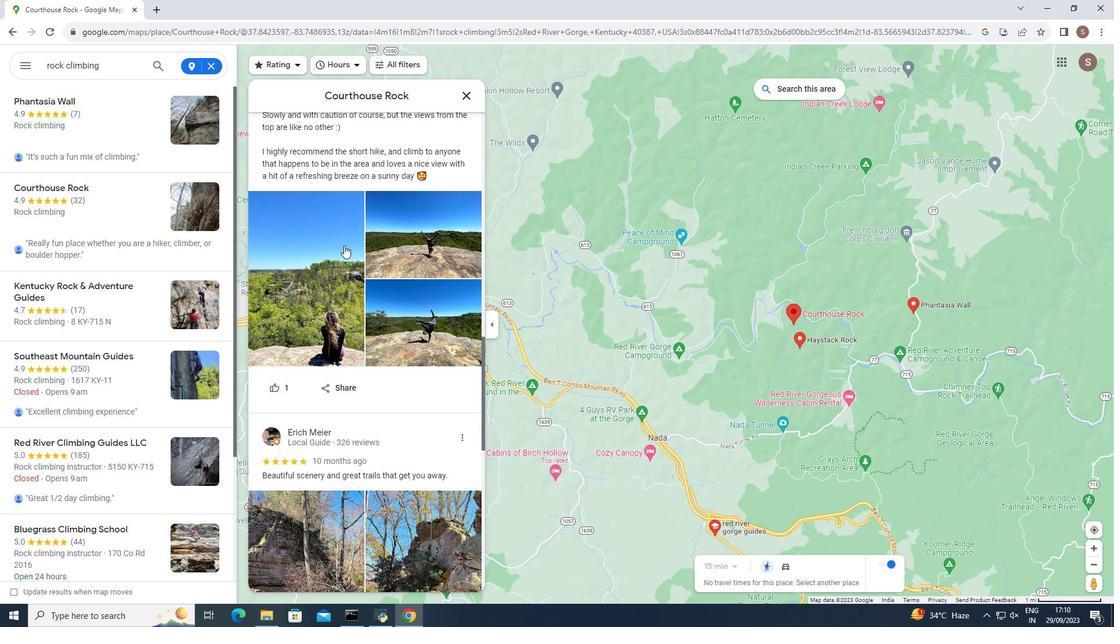 
Action: Mouse scrolled (344, 245) with delta (0, 0)
Screenshot: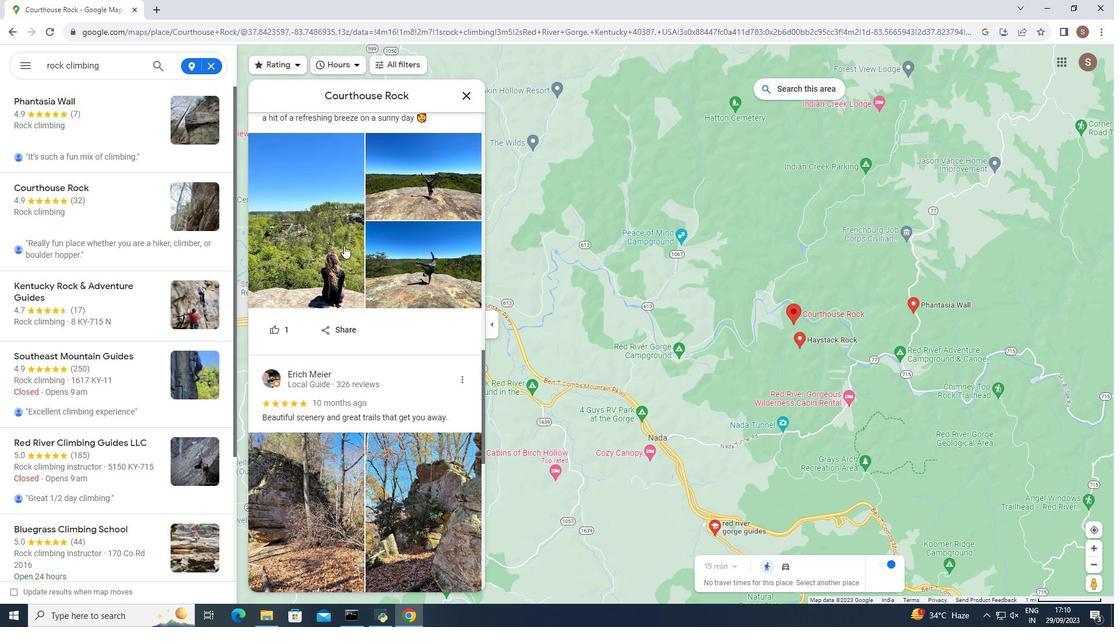 
Action: Mouse scrolled (344, 245) with delta (0, 0)
Screenshot: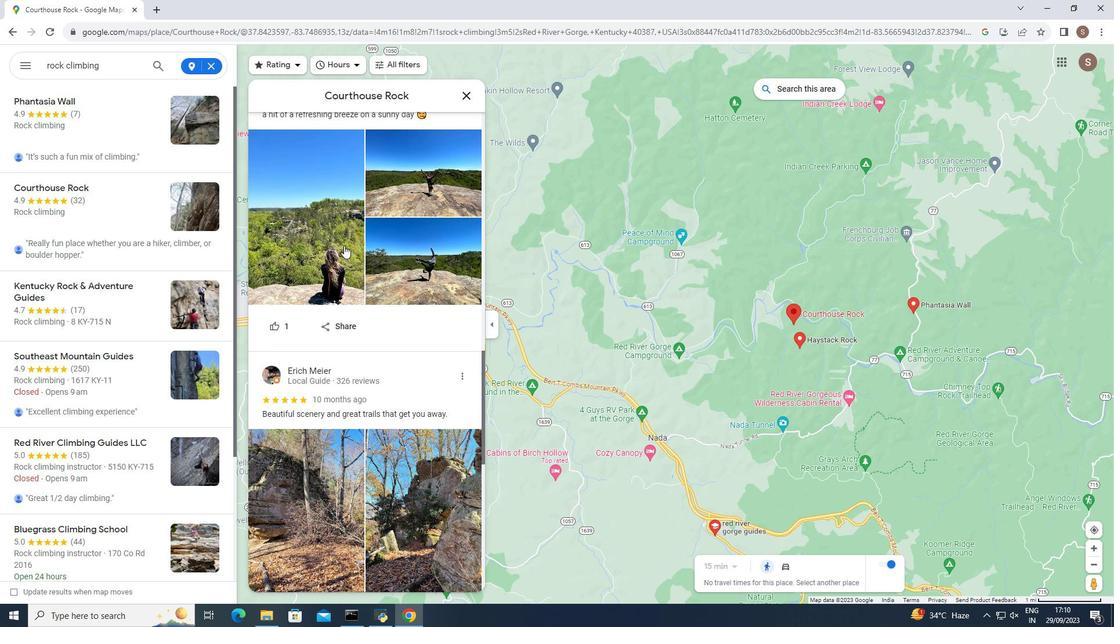 
Action: Mouse scrolled (344, 245) with delta (0, 0)
Screenshot: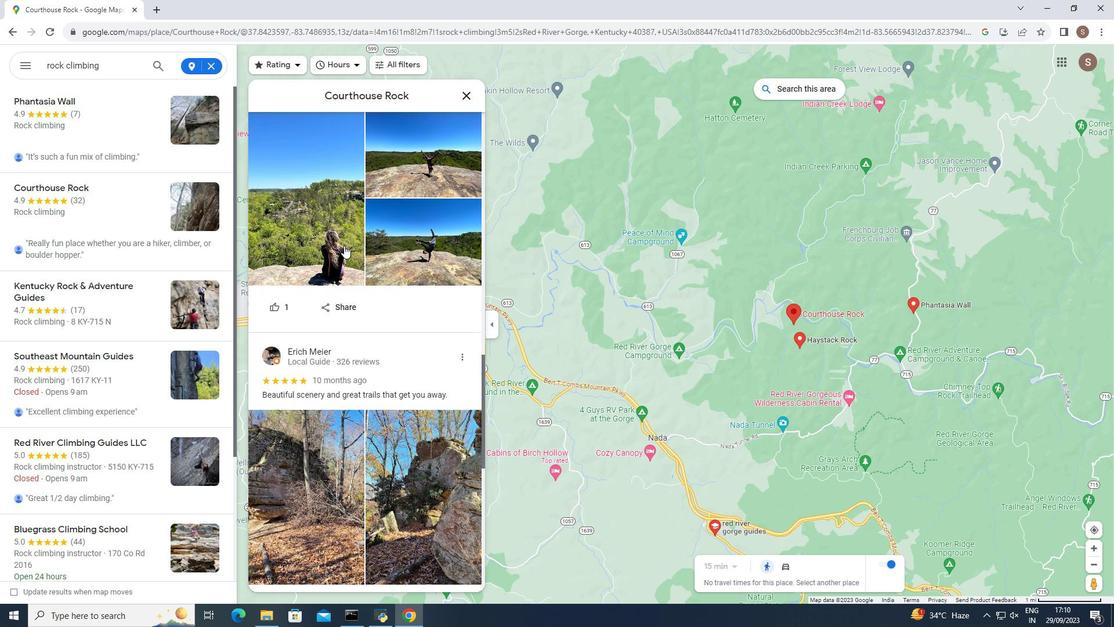 
Action: Mouse scrolled (344, 245) with delta (0, 0)
Screenshot: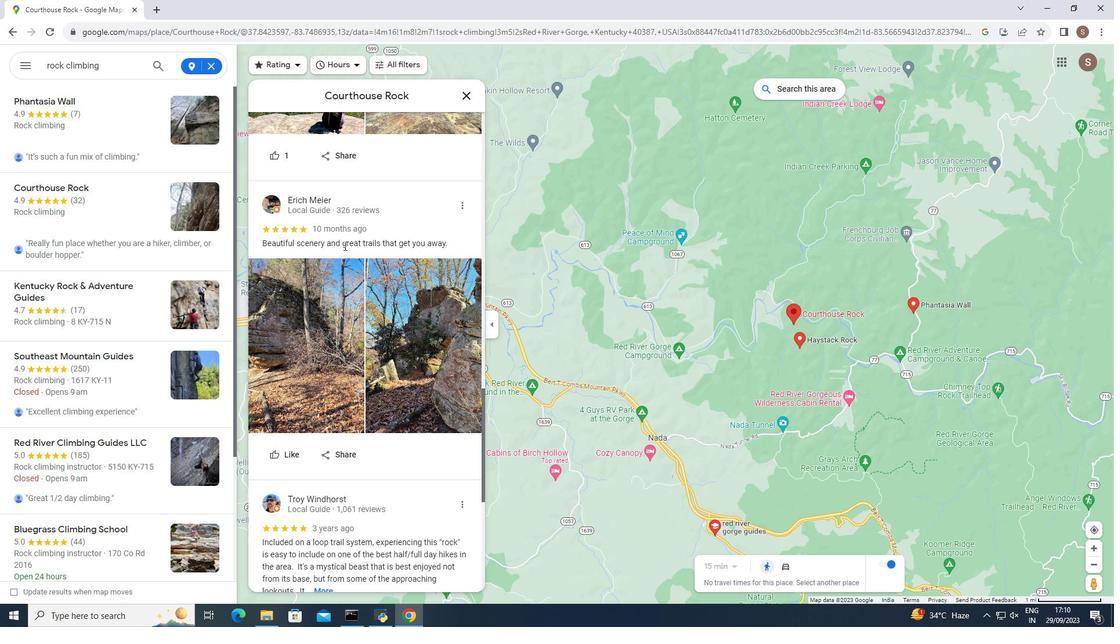 
Action: Mouse scrolled (344, 245) with delta (0, 0)
Screenshot: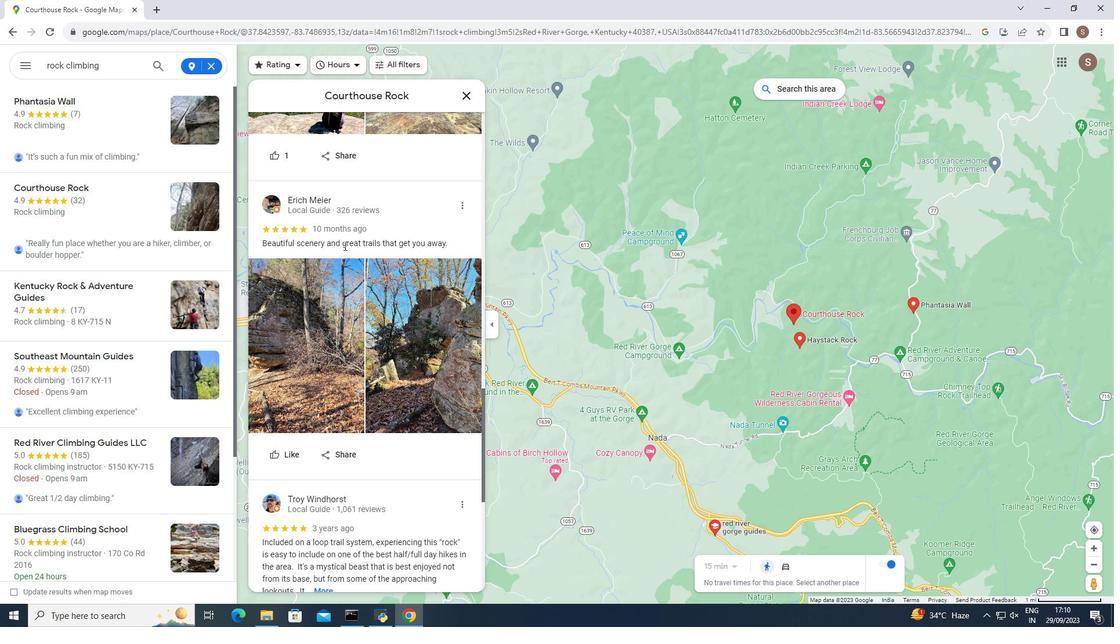 
Action: Mouse scrolled (344, 245) with delta (0, 0)
Screenshot: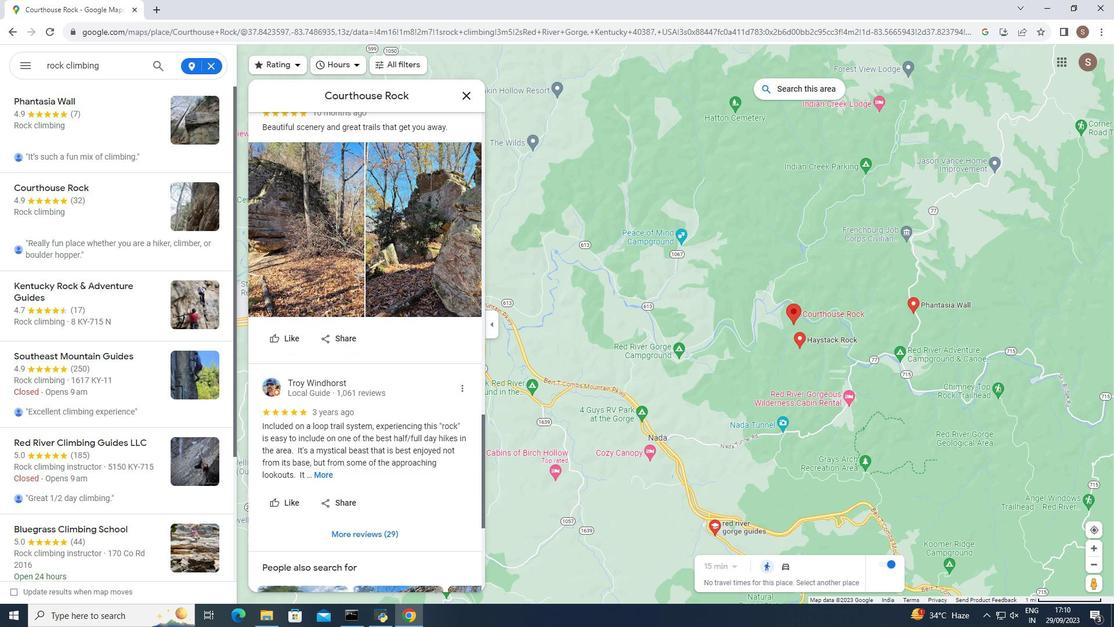 
Action: Mouse scrolled (344, 245) with delta (0, 0)
Screenshot: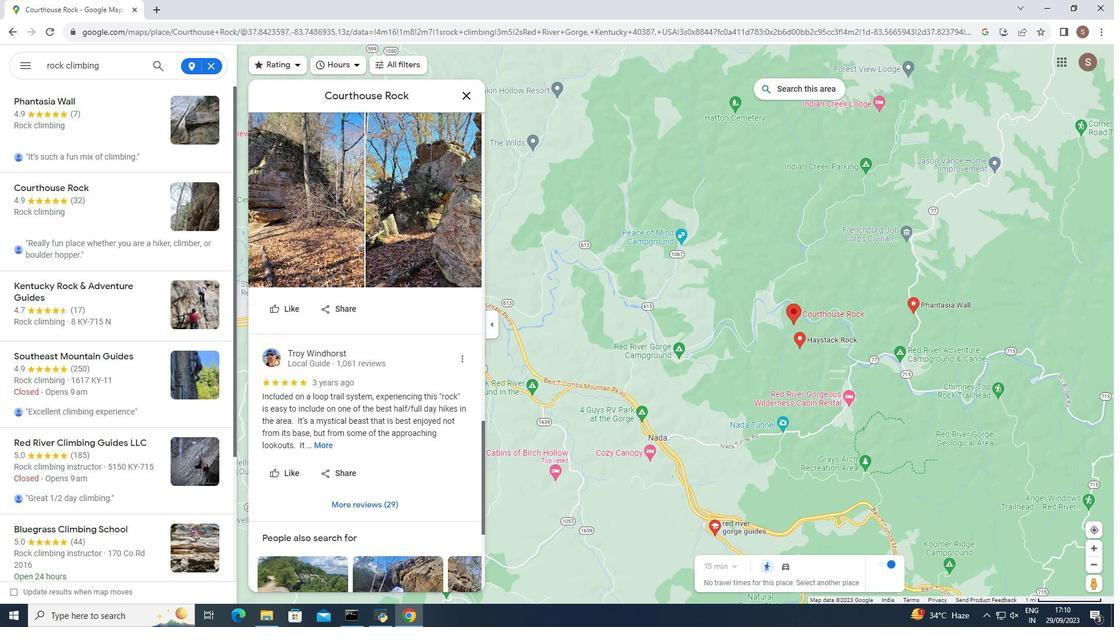 
Action: Mouse scrolled (344, 245) with delta (0, 0)
Screenshot: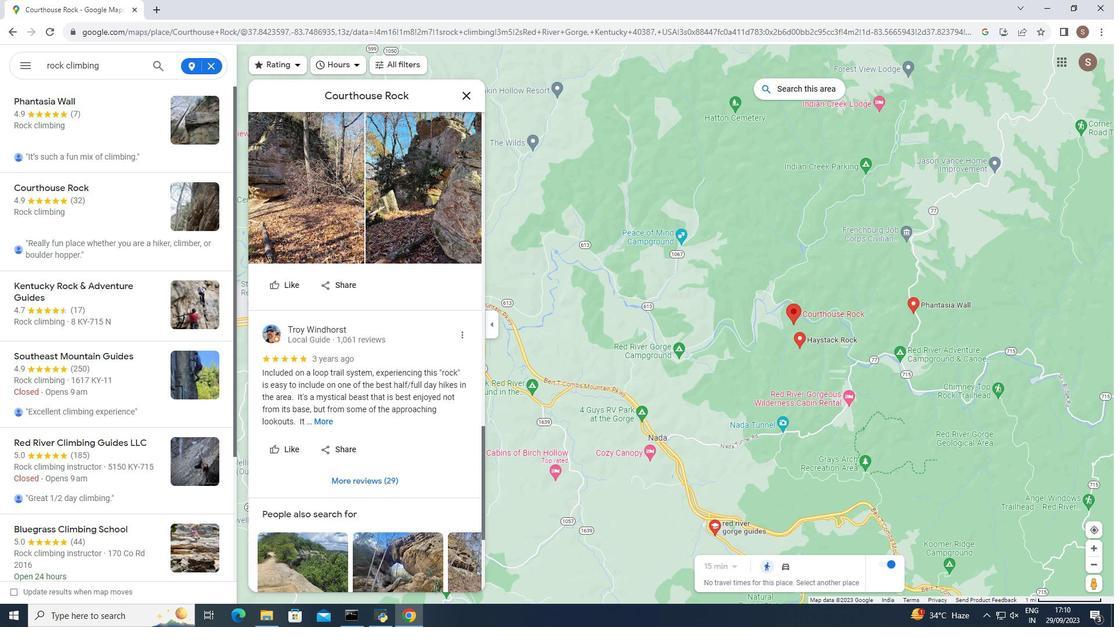 
Action: Mouse moved to (344, 245)
Screenshot: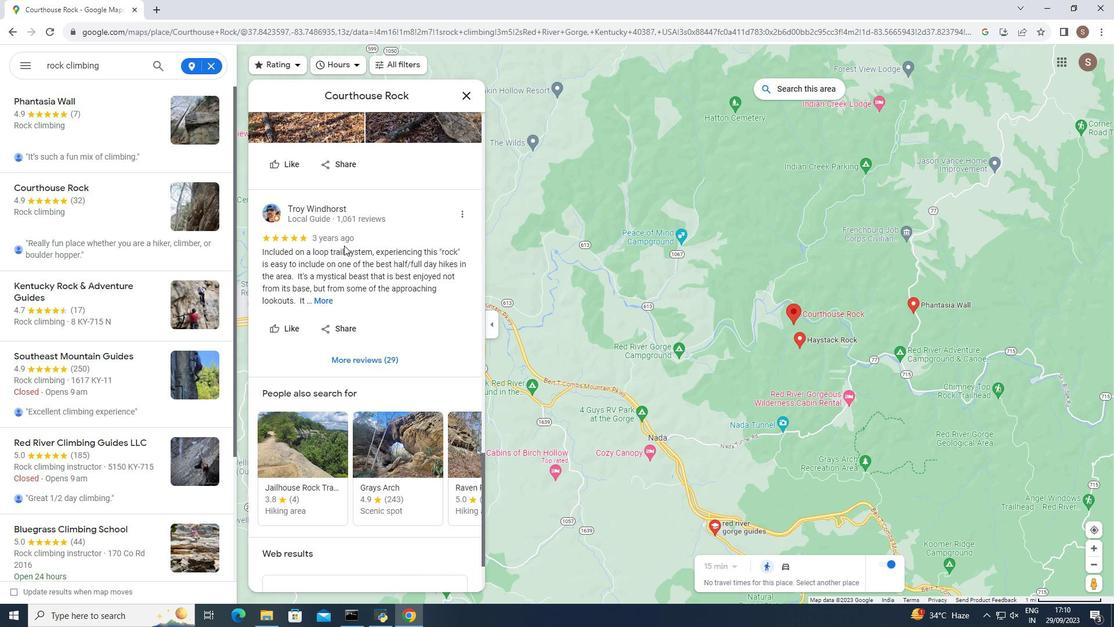
Action: Mouse scrolled (344, 244) with delta (0, 0)
Screenshot: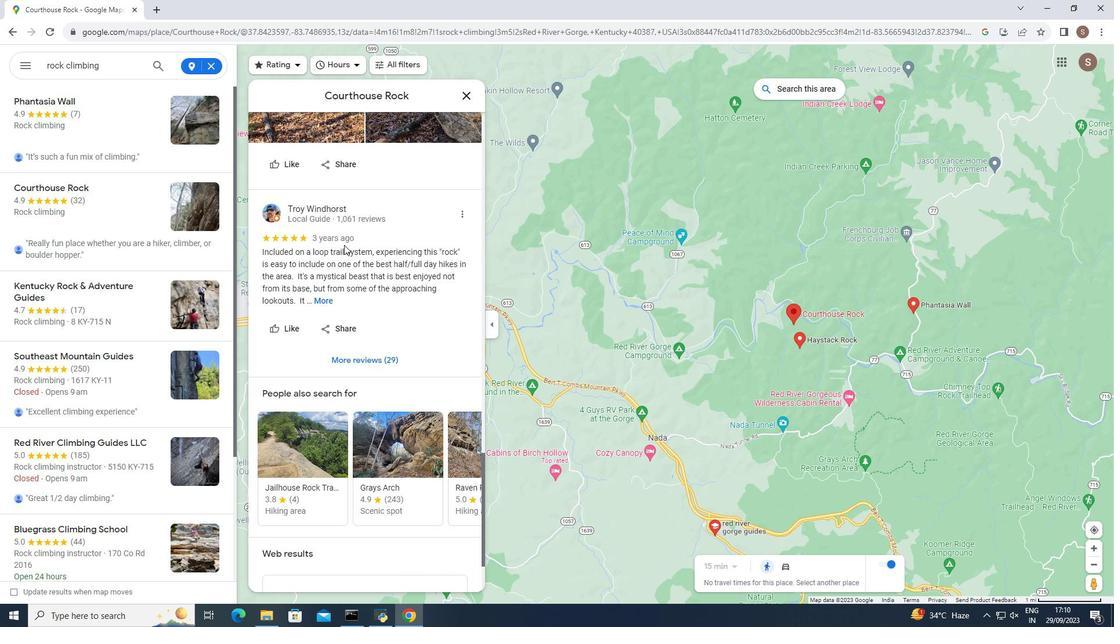 
Action: Mouse scrolled (344, 244) with delta (0, 0)
Screenshot: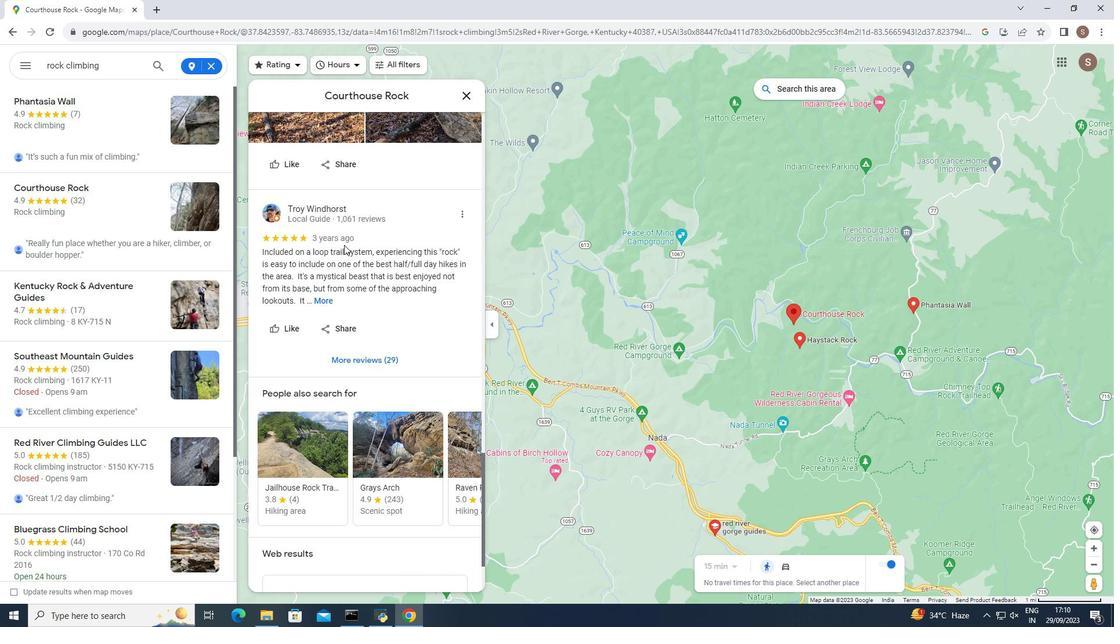 
Action: Mouse moved to (344, 245)
Screenshot: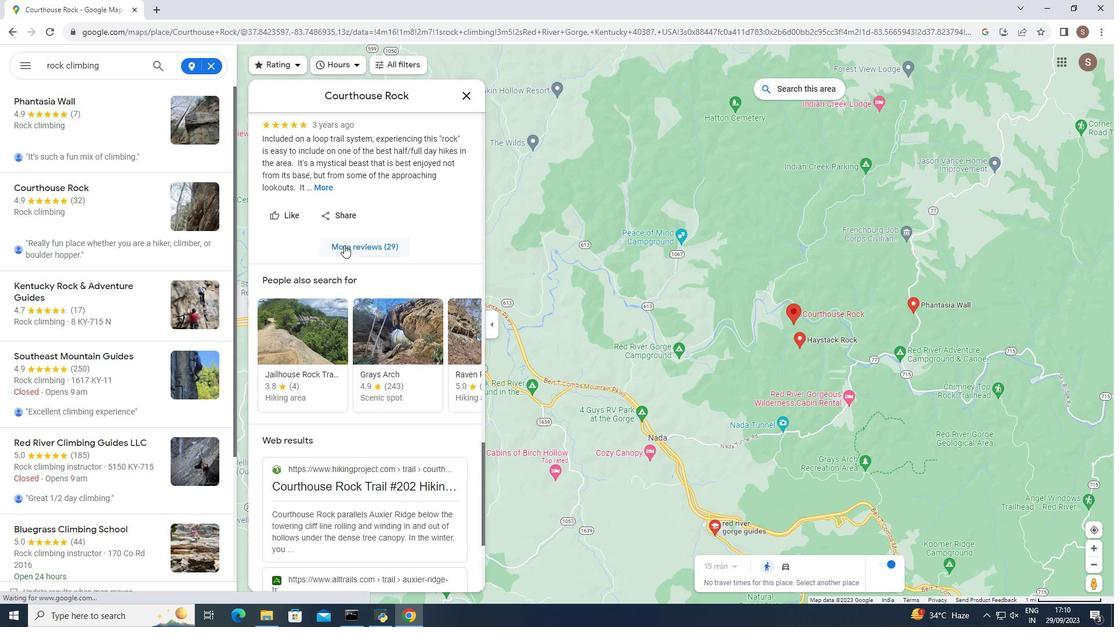 
Action: Mouse scrolled (344, 244) with delta (0, 0)
Screenshot: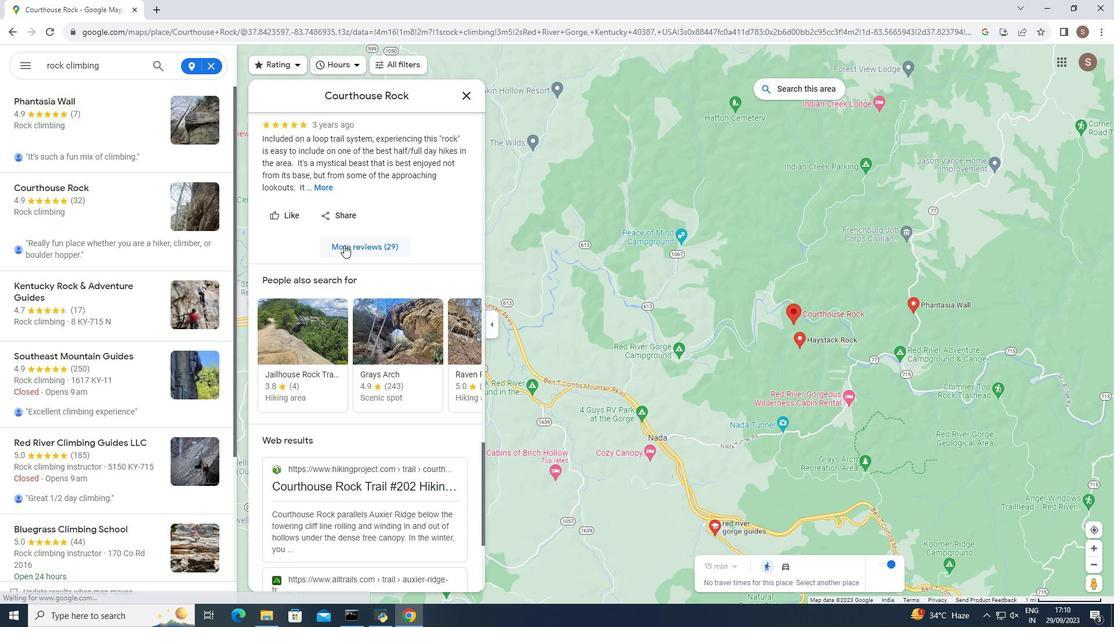 
Action: Mouse scrolled (344, 244) with delta (0, 0)
Screenshot: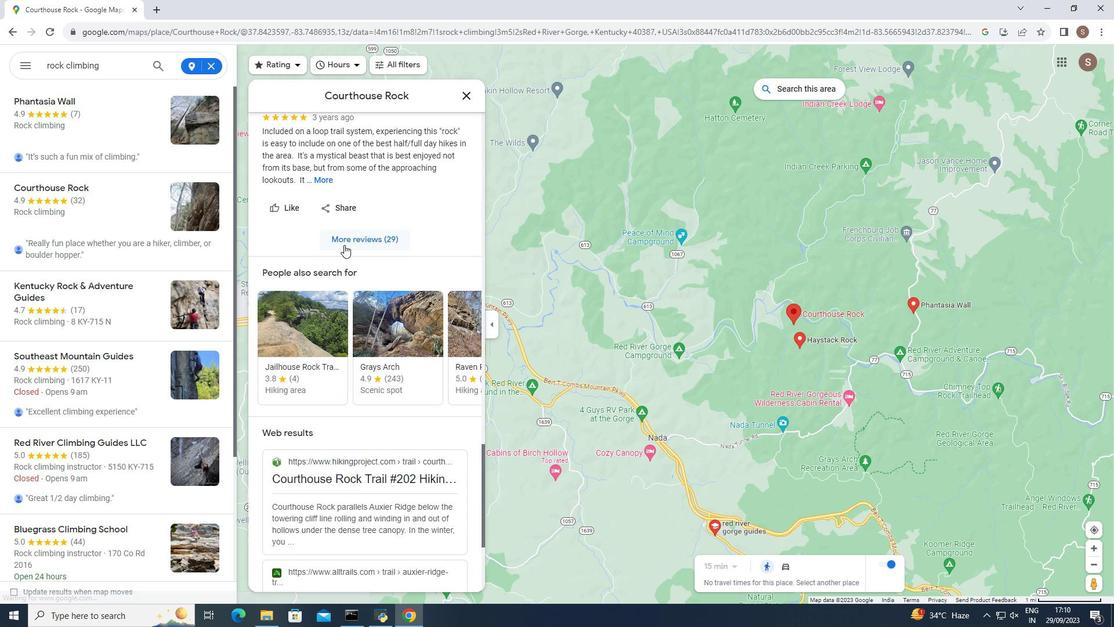 
Action: Mouse moved to (345, 245)
Screenshot: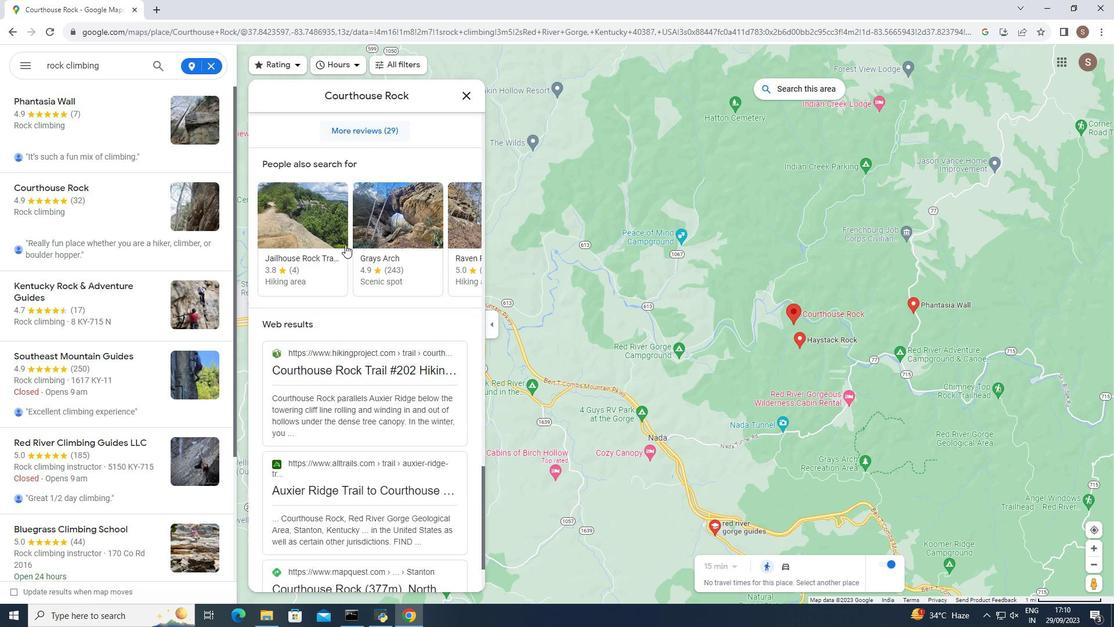 
Action: Mouse scrolled (345, 244) with delta (0, 0)
Screenshot: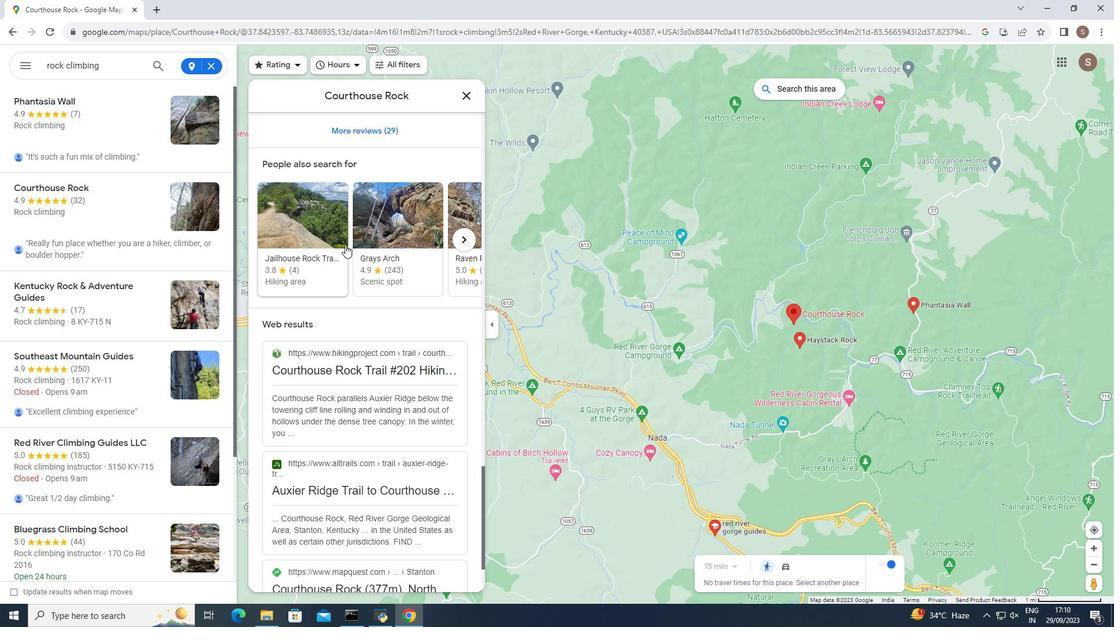
Action: Mouse scrolled (345, 244) with delta (0, 0)
Screenshot: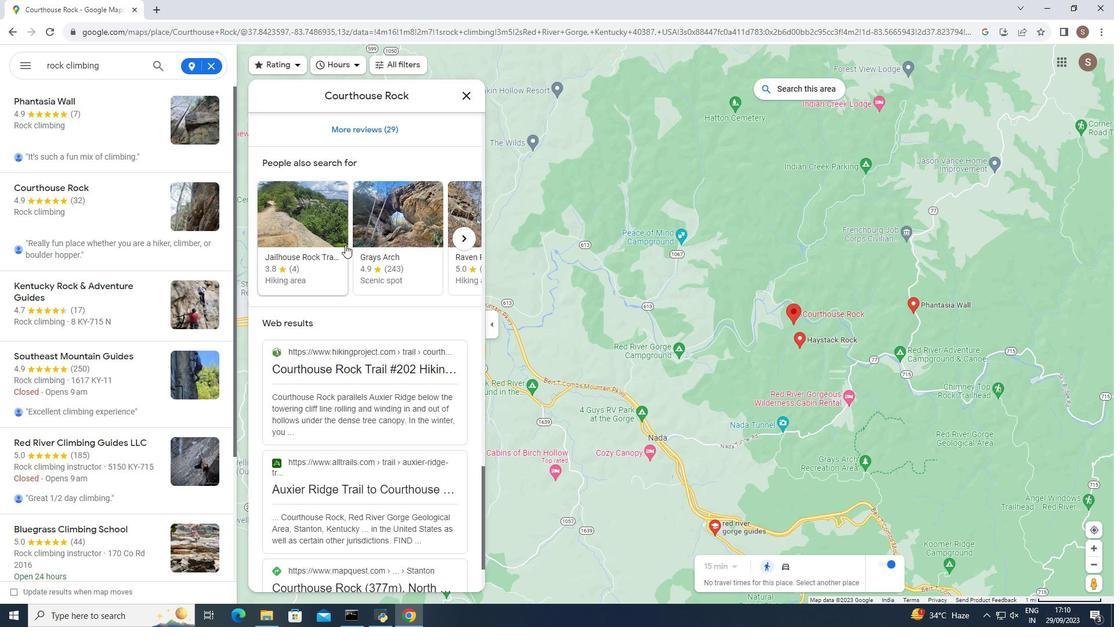 
Action: Mouse moved to (346, 244)
Screenshot: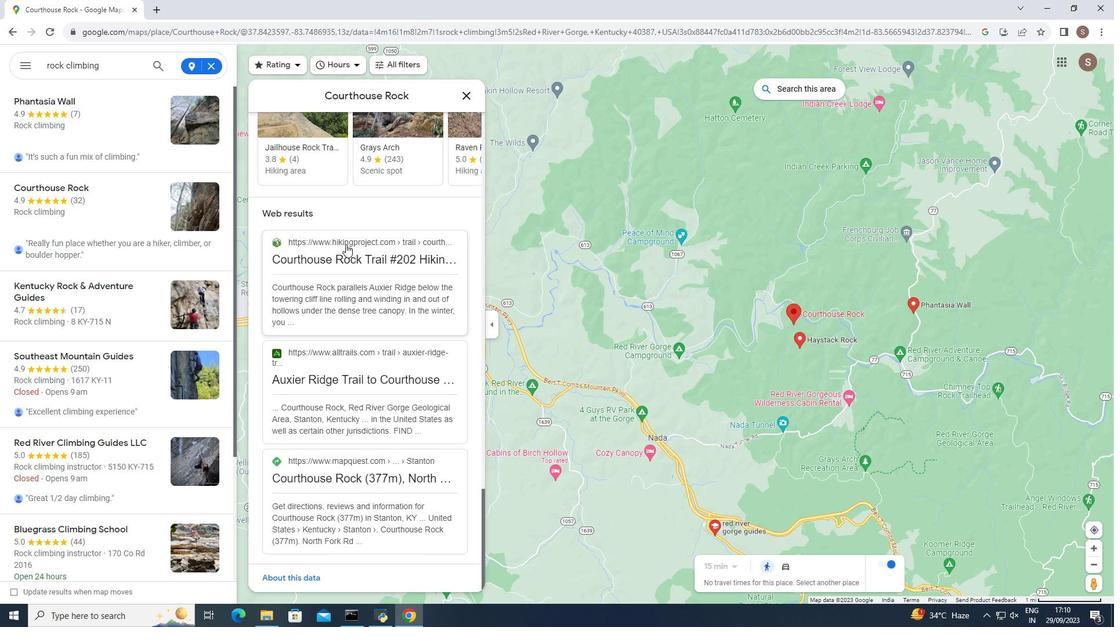 
Action: Mouse scrolled (346, 243) with delta (0, 0)
Screenshot: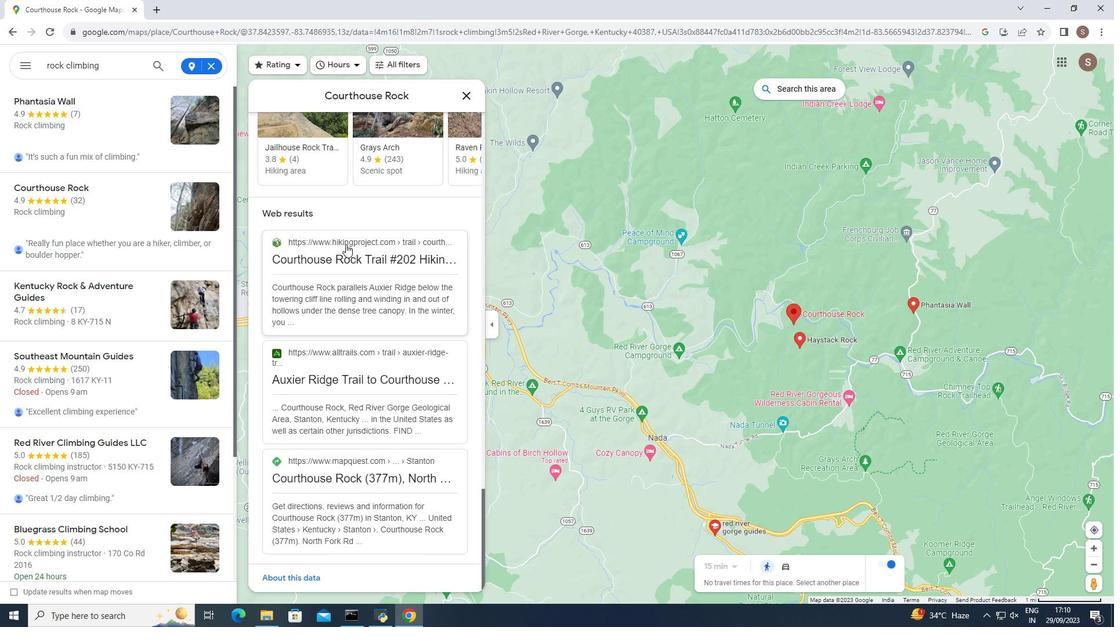 
Action: Mouse moved to (346, 245)
Screenshot: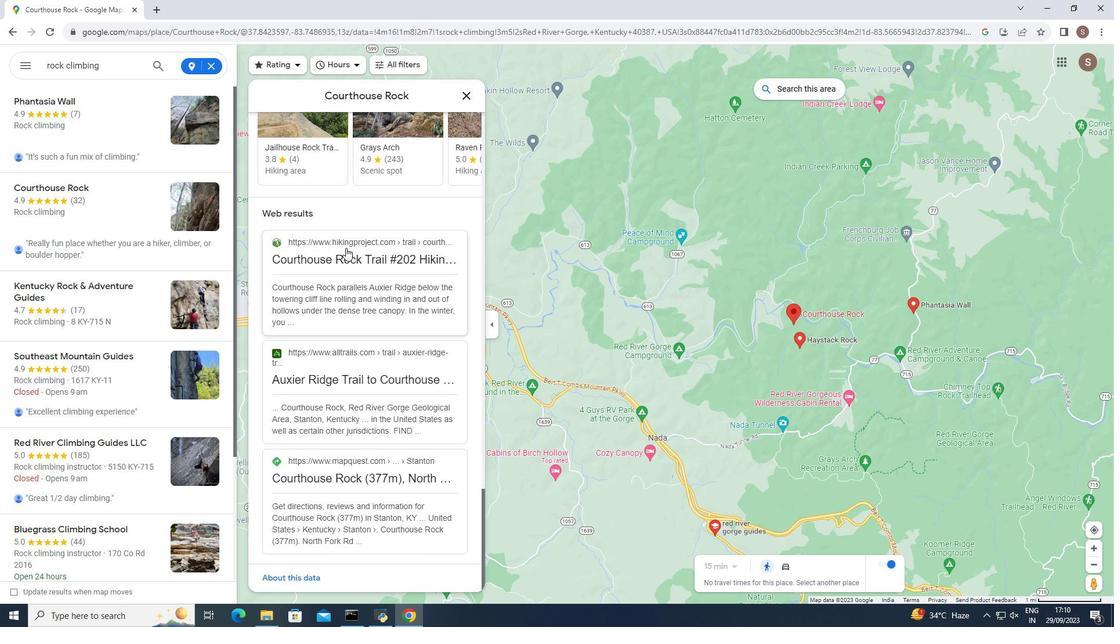 
Action: Mouse scrolled (346, 244) with delta (0, 0)
Screenshot: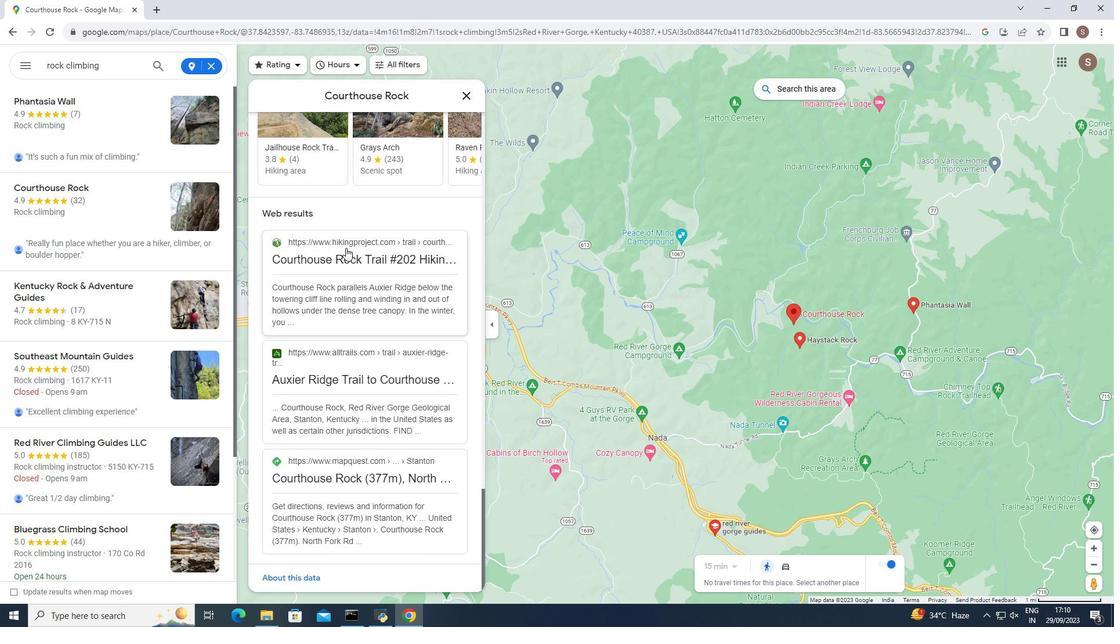 
Action: Mouse moved to (468, 96)
Screenshot: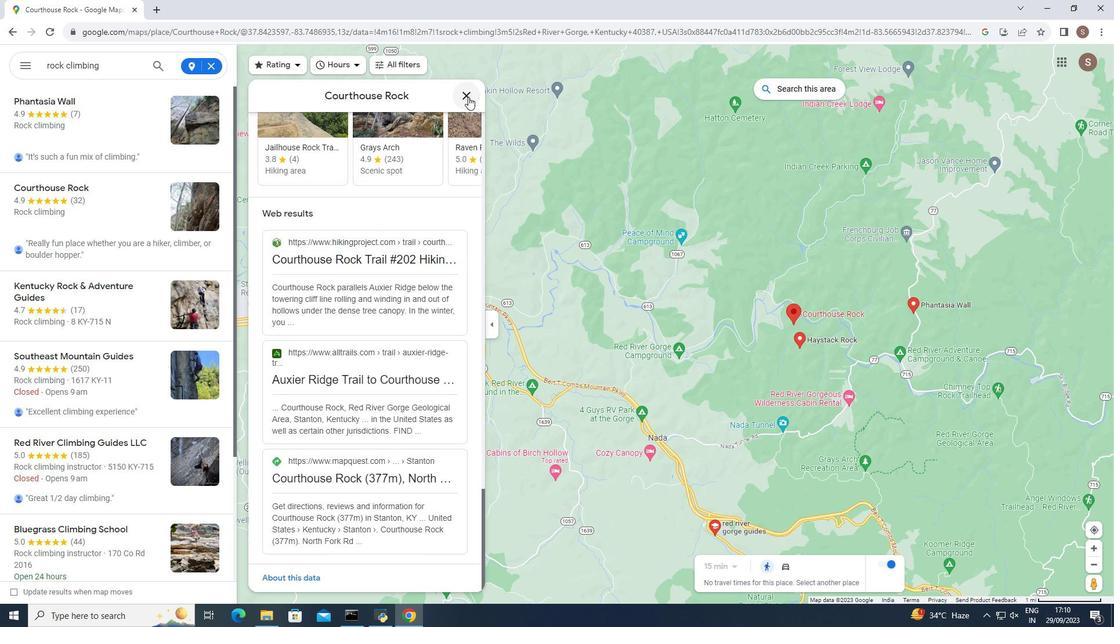
Action: Mouse pressed left at (468, 96)
Screenshot: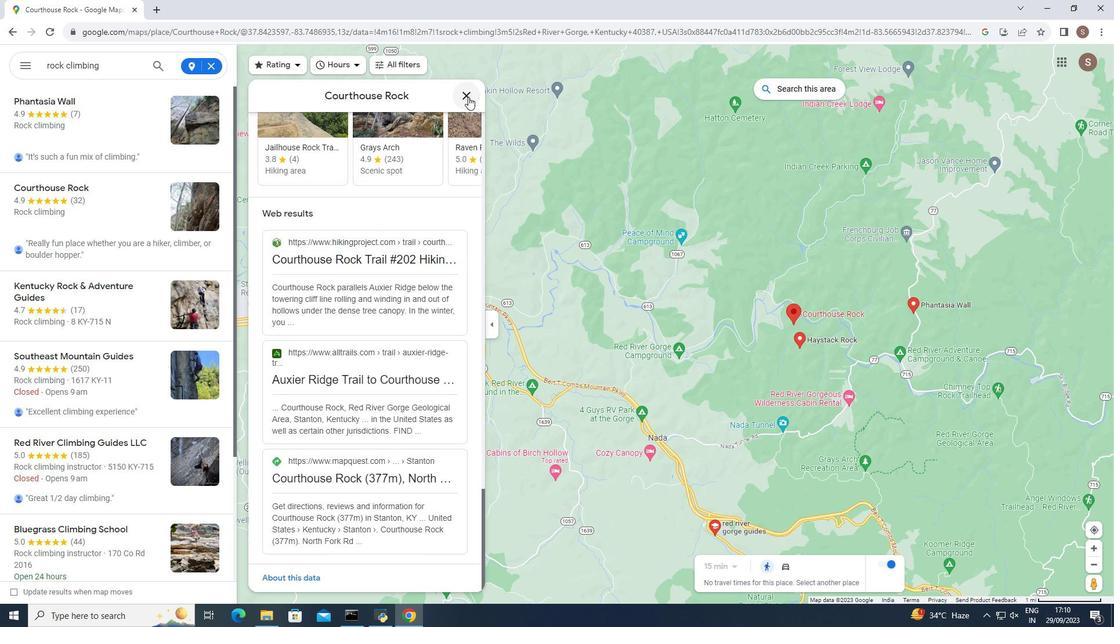 
Action: Mouse moved to (58, 185)
Screenshot: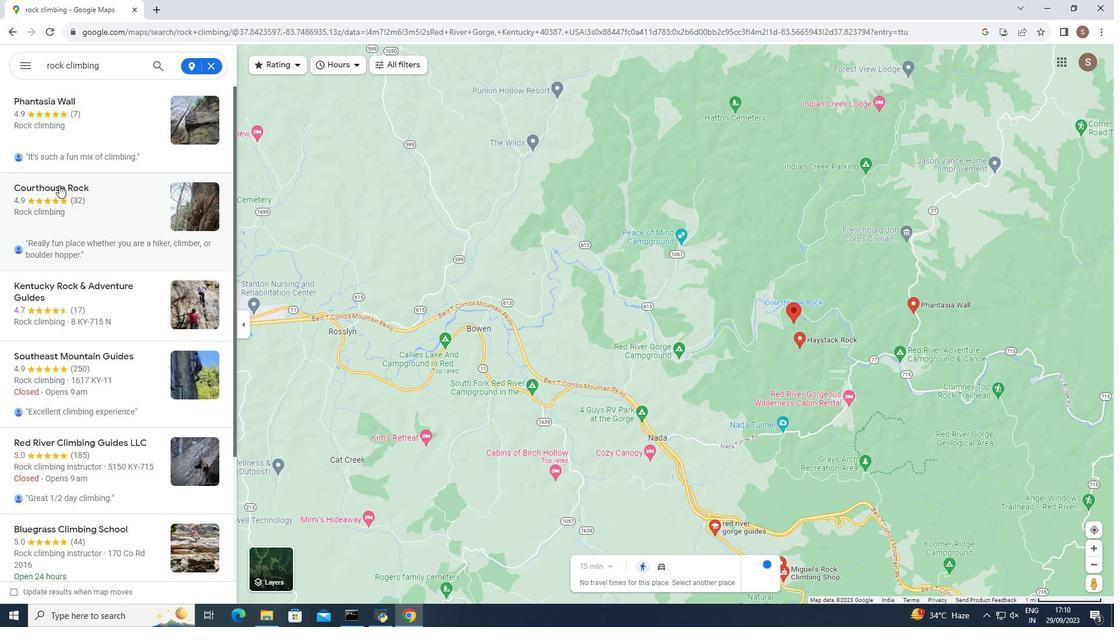 
Action: Mouse pressed left at (58, 185)
Screenshot: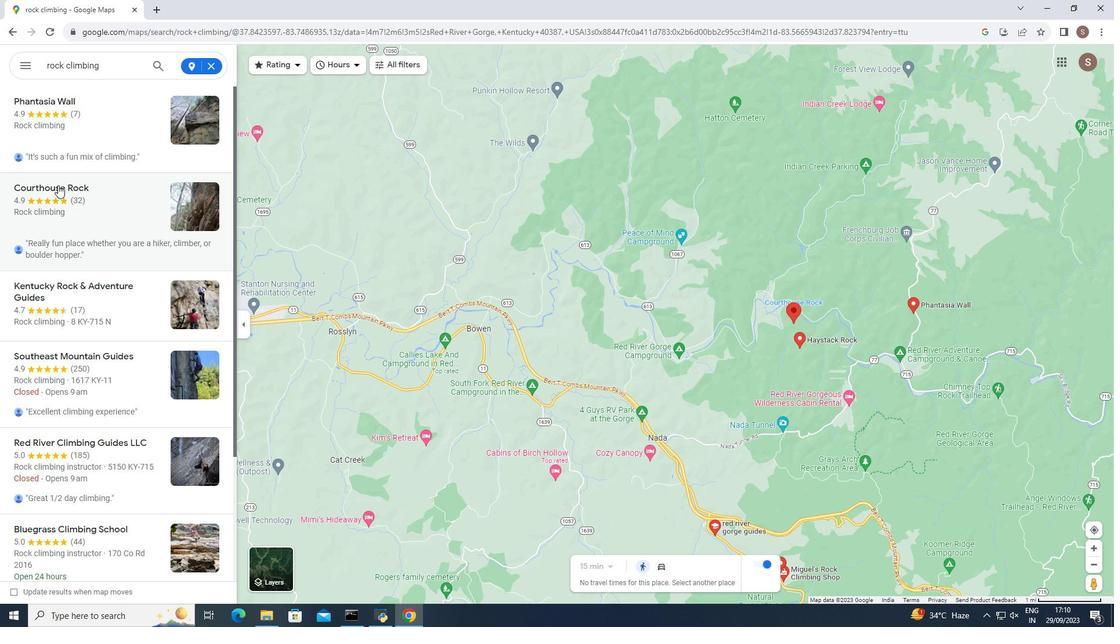 
Action: Mouse moved to (291, 278)
Screenshot: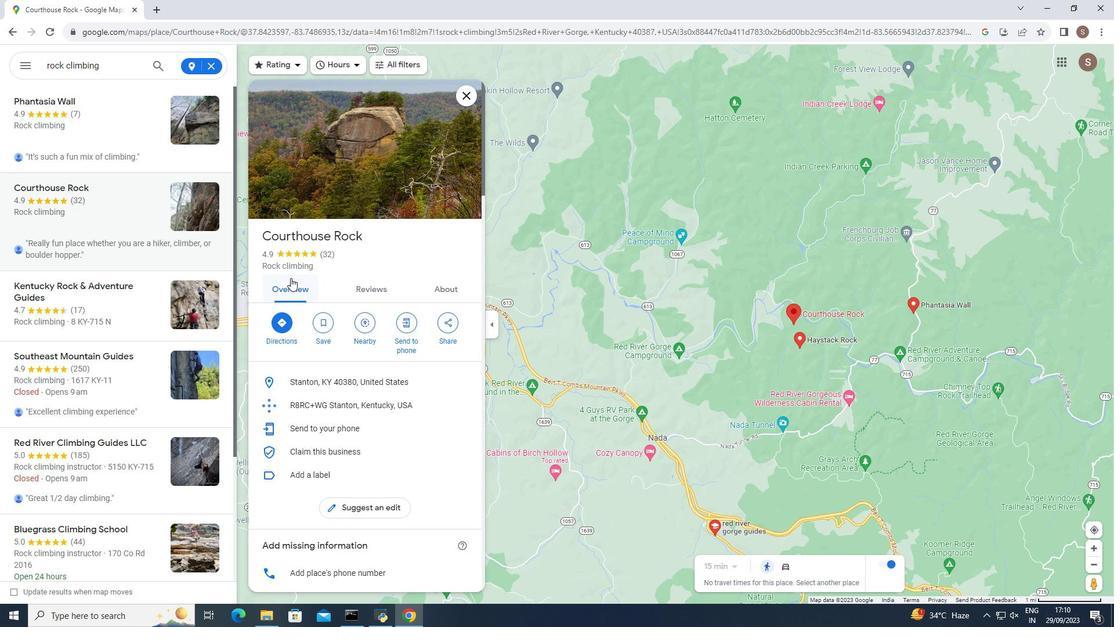 
Action: Mouse scrolled (291, 277) with delta (0, 0)
Screenshot: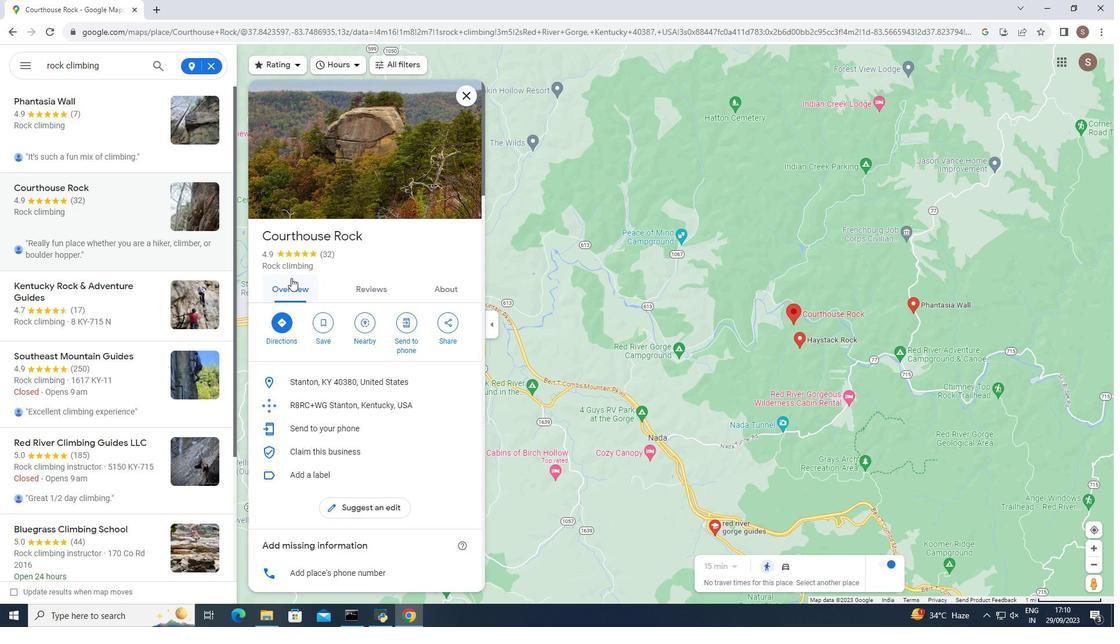 
Action: Mouse moved to (292, 278)
Screenshot: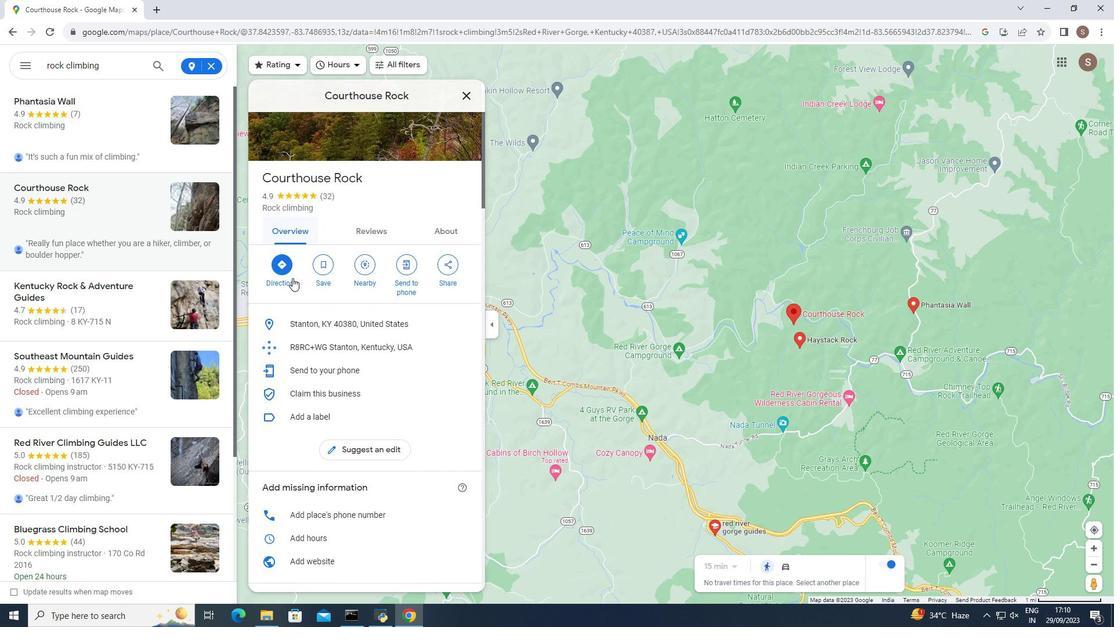 
Action: Mouse scrolled (292, 277) with delta (0, 0)
Screenshot: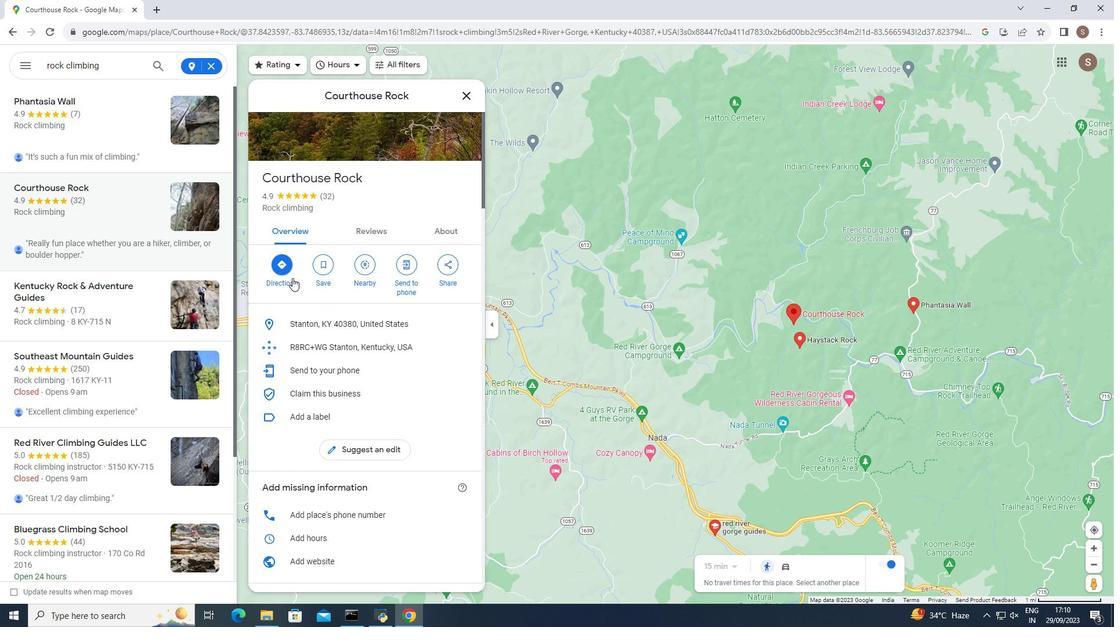 
Action: Mouse moved to (394, 296)
Screenshot: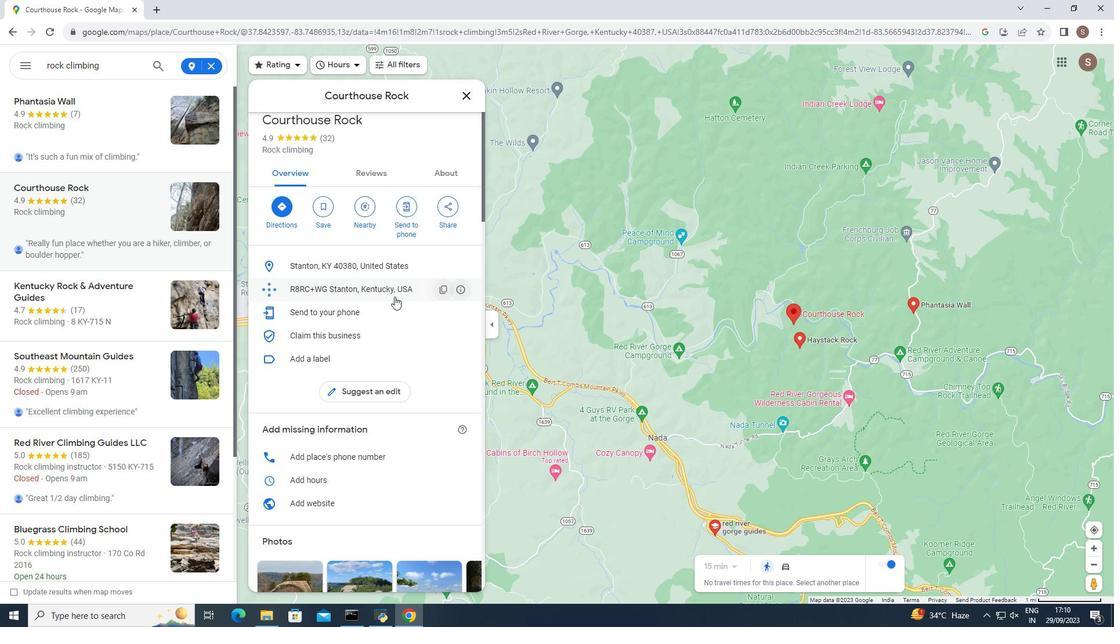 
Action: Mouse scrolled (394, 296) with delta (0, 0)
Screenshot: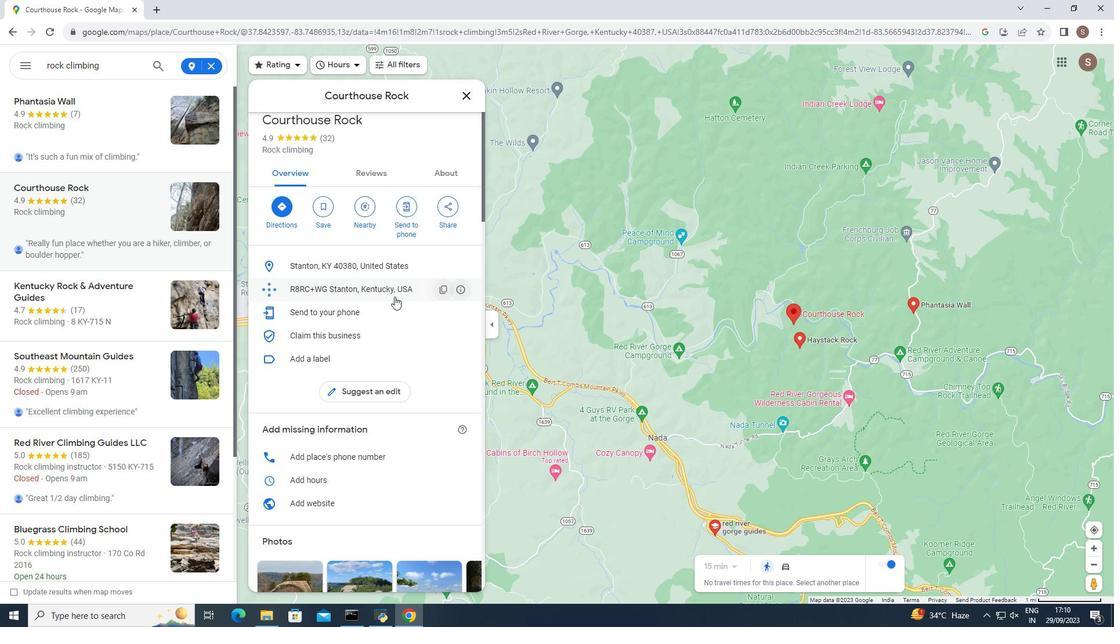 
Action: Mouse scrolled (394, 296) with delta (0, 0)
Screenshot: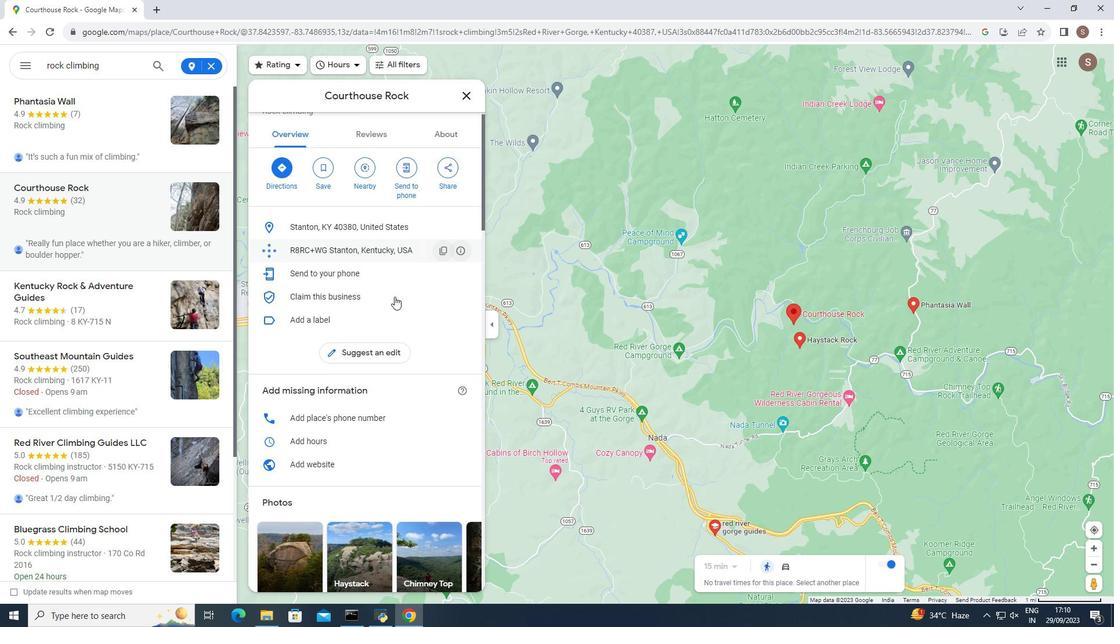 
Action: Mouse moved to (394, 296)
Screenshot: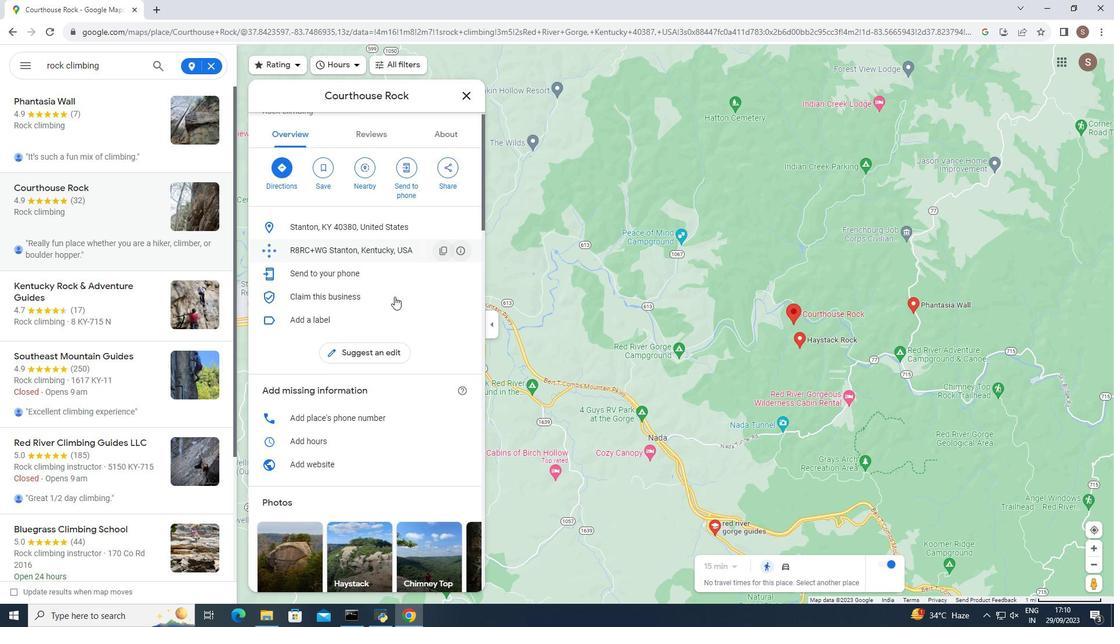 
Action: Mouse scrolled (394, 296) with delta (0, 0)
Screenshot: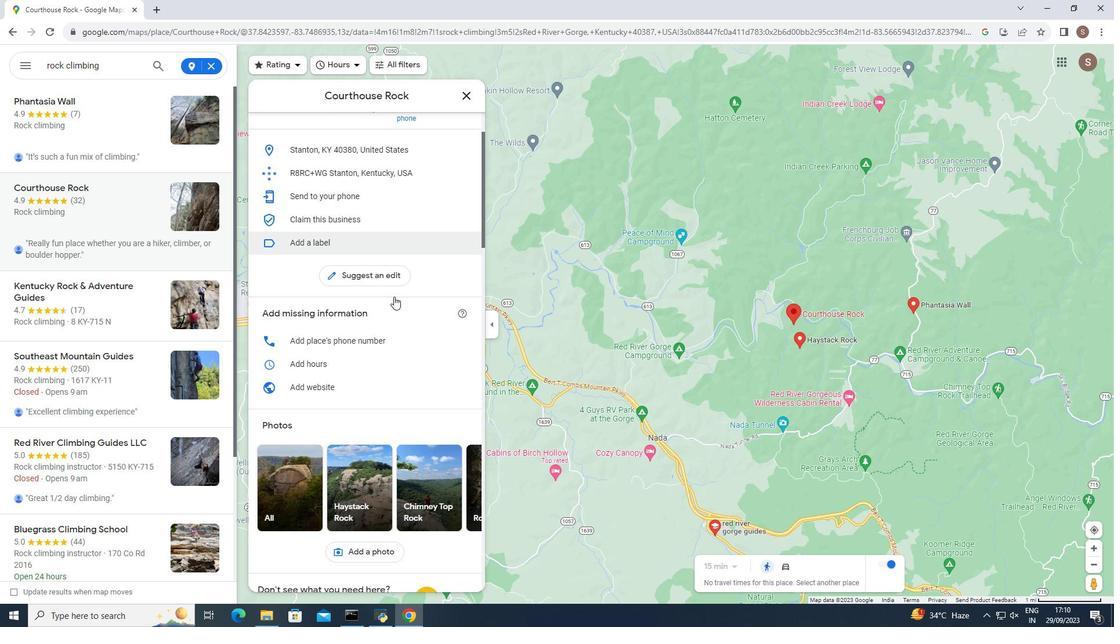
Action: Mouse scrolled (394, 296) with delta (0, 0)
Screenshot: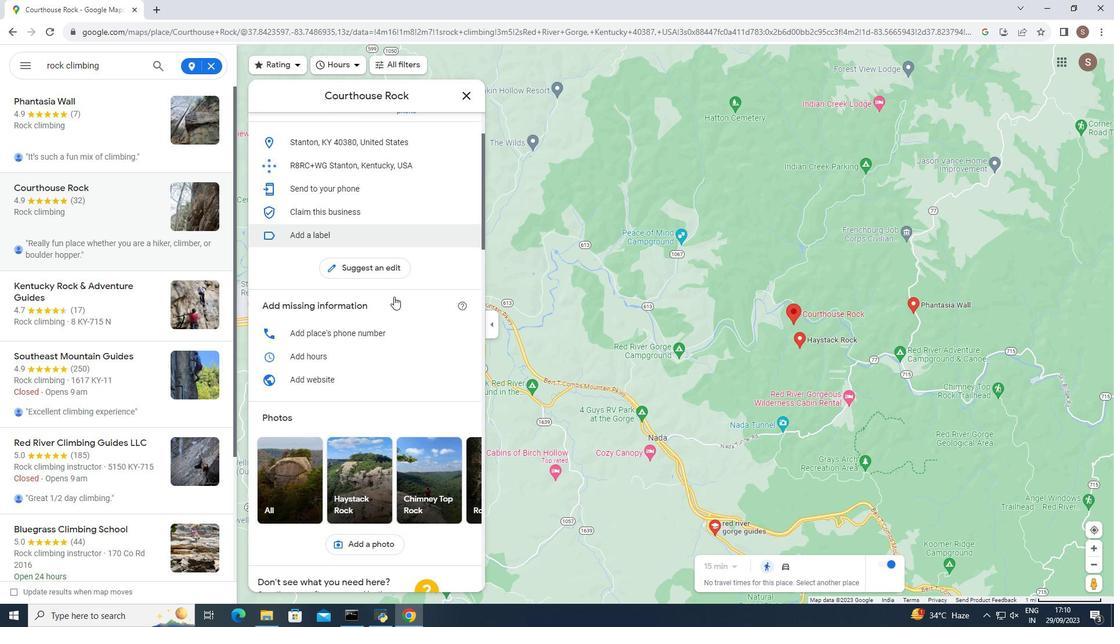 
Action: Mouse scrolled (394, 296) with delta (0, 0)
Screenshot: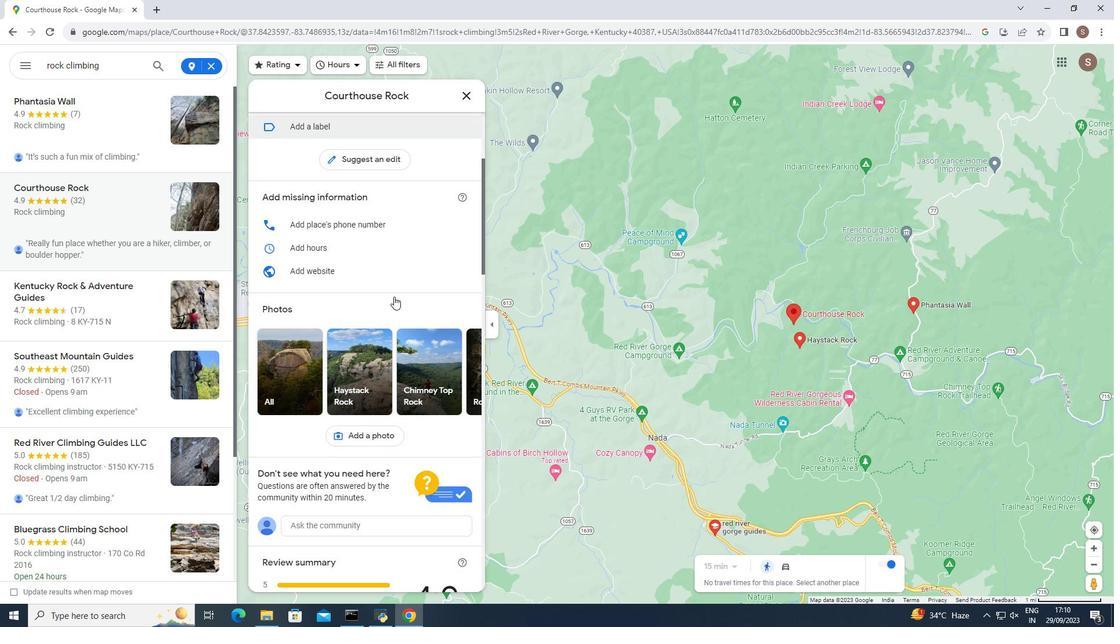 
Action: Mouse scrolled (394, 296) with delta (0, 0)
Screenshot: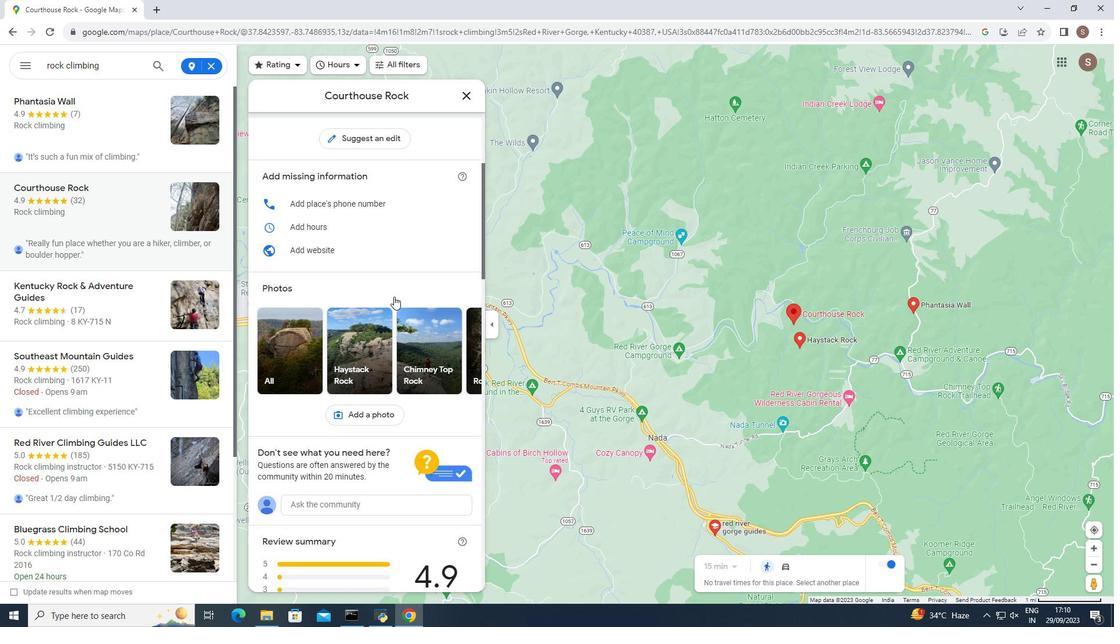 
Action: Mouse scrolled (394, 296) with delta (0, 0)
Screenshot: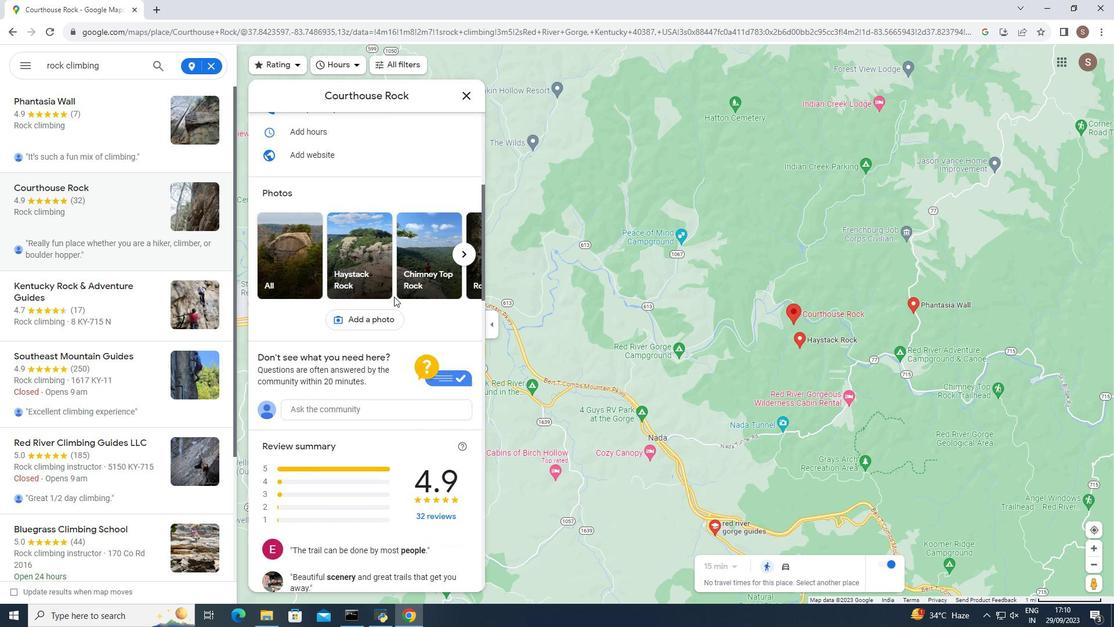 
Action: Mouse moved to (393, 296)
Screenshot: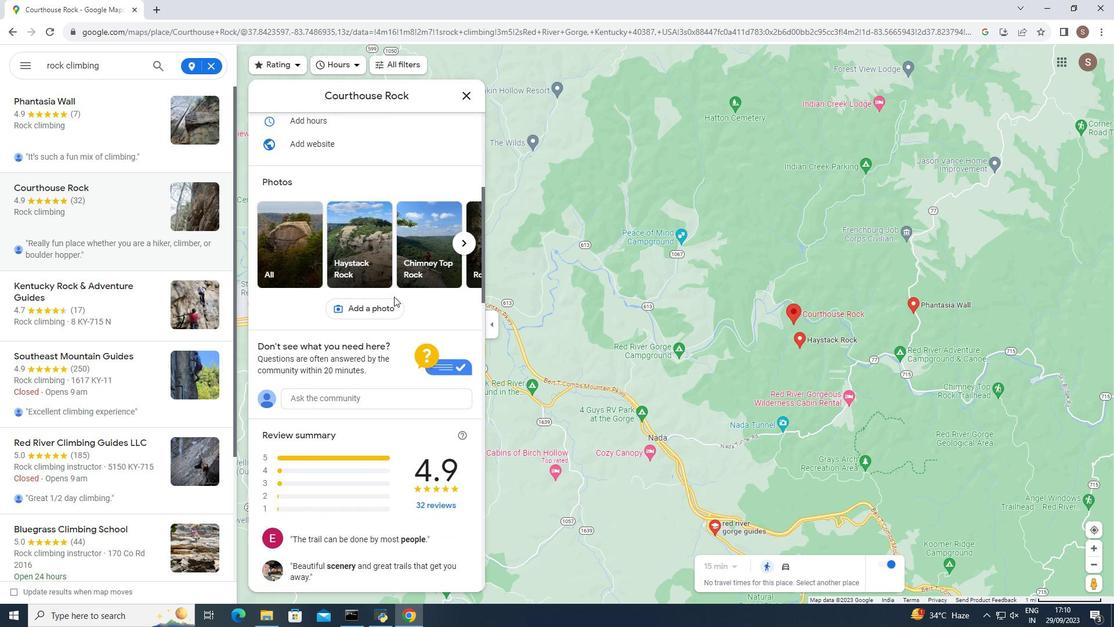 
Action: Mouse scrolled (393, 296) with delta (0, 0)
Screenshot: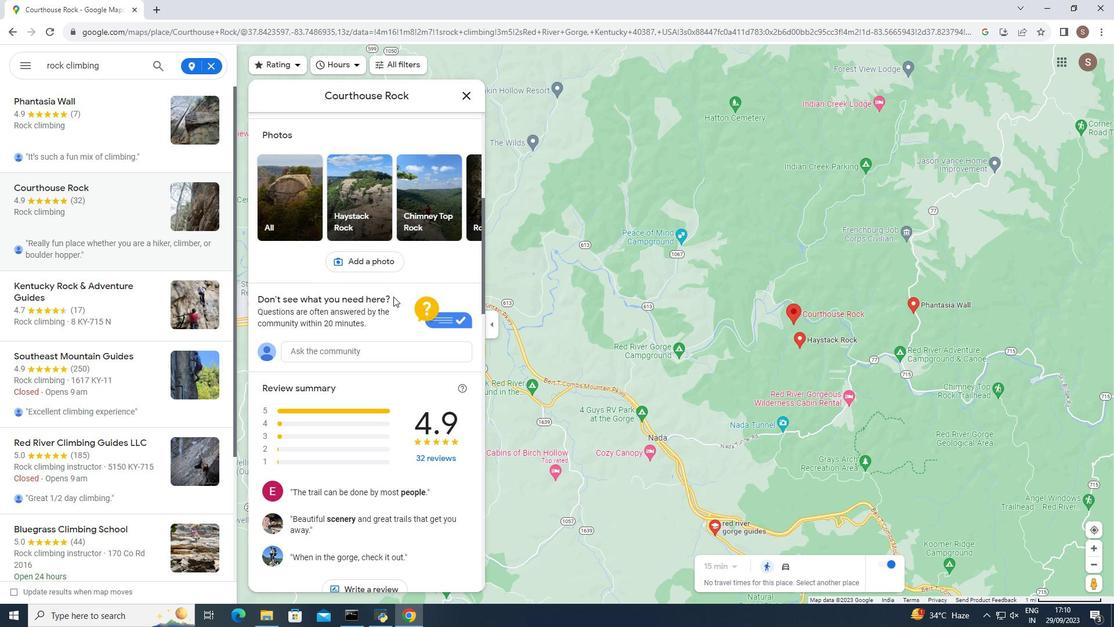 
Action: Mouse moved to (393, 297)
Screenshot: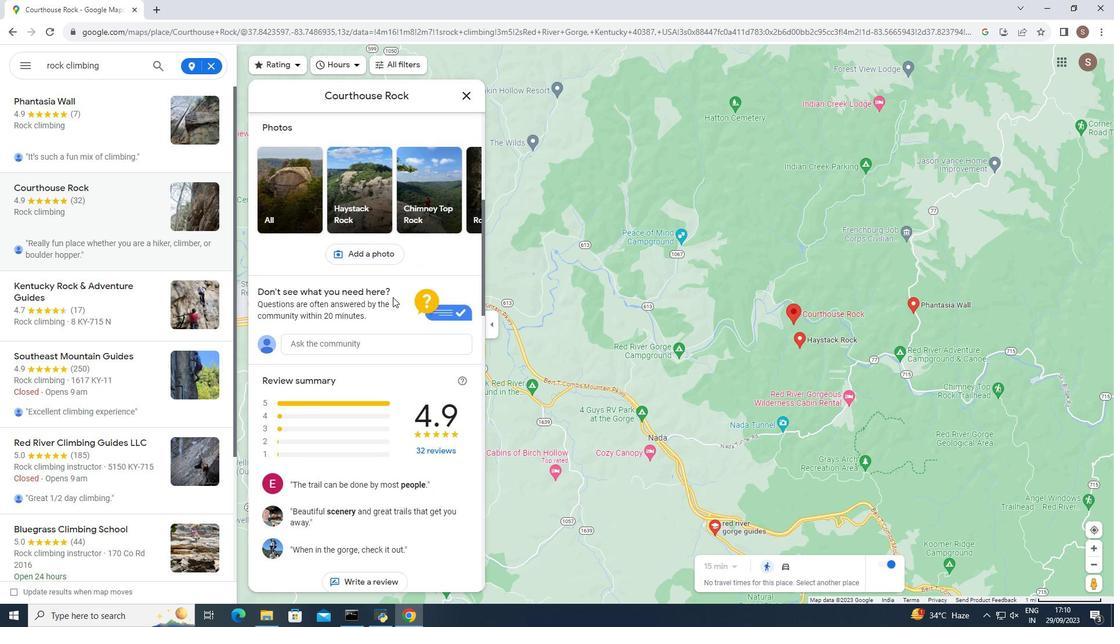 
Action: Mouse scrolled (393, 296) with delta (0, 0)
Screenshot: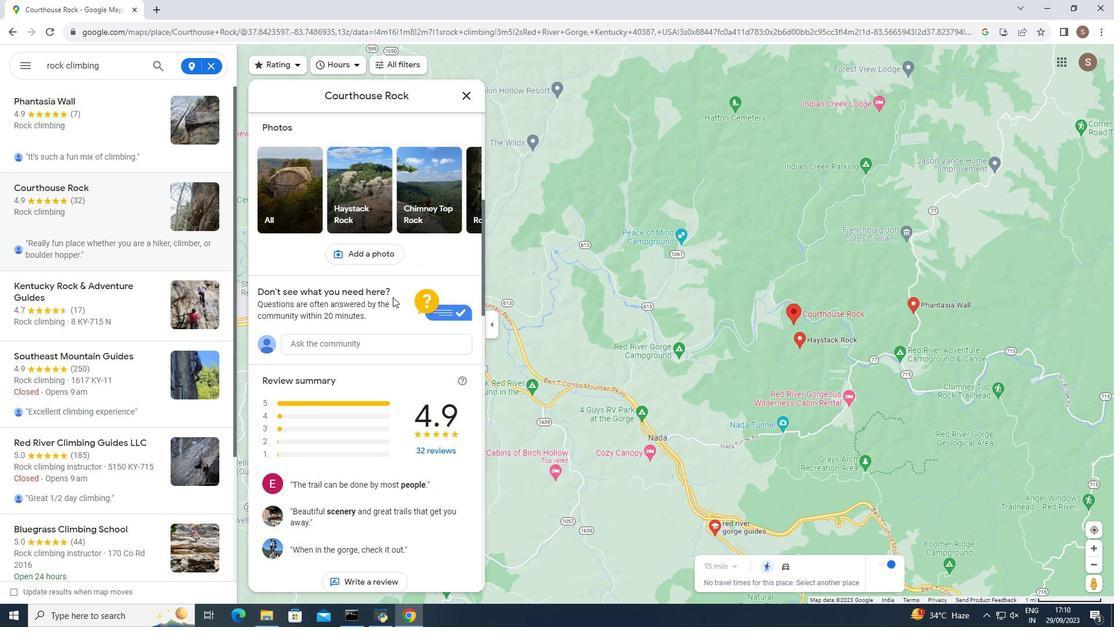 
Action: Mouse scrolled (393, 296) with delta (0, 0)
Screenshot: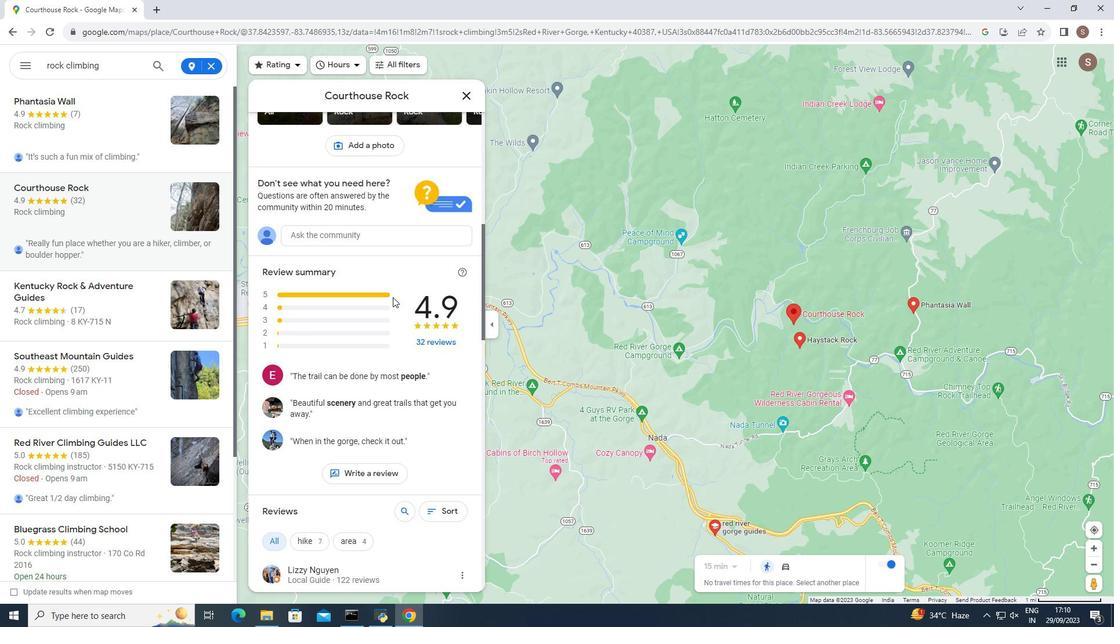 
Action: Mouse scrolled (393, 296) with delta (0, 0)
Screenshot: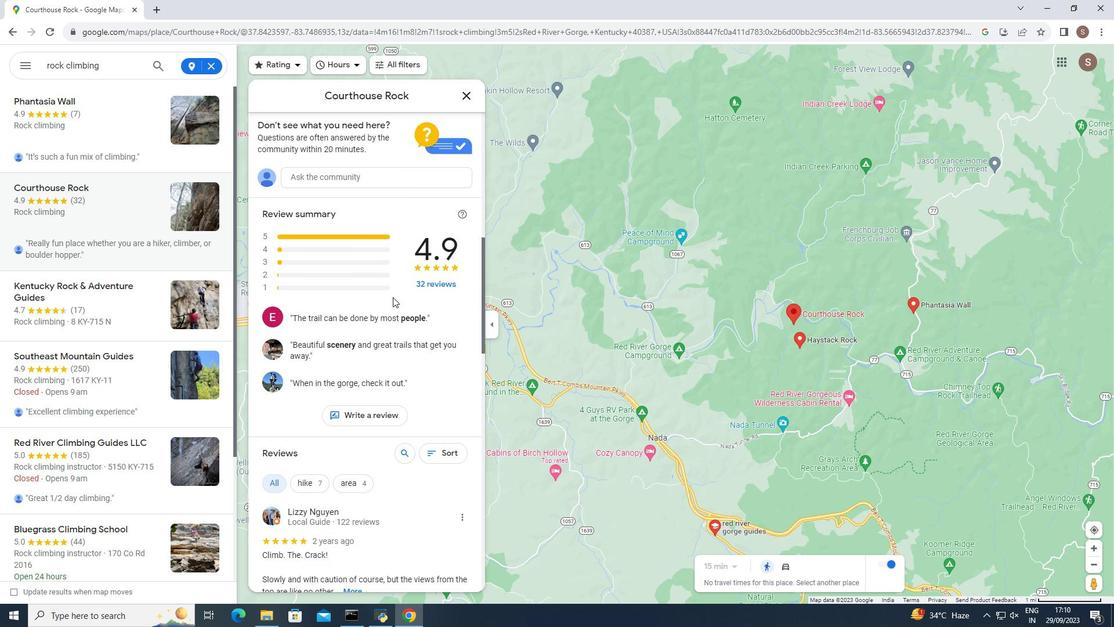
Action: Mouse scrolled (393, 296) with delta (0, 0)
Screenshot: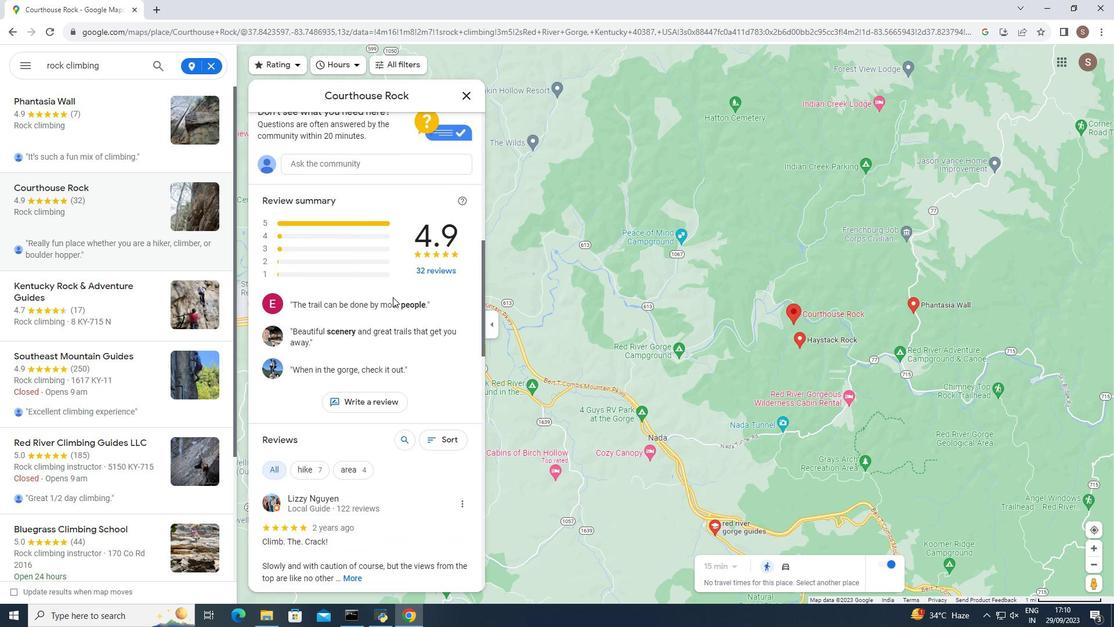 
Action: Mouse scrolled (393, 296) with delta (0, 0)
Screenshot: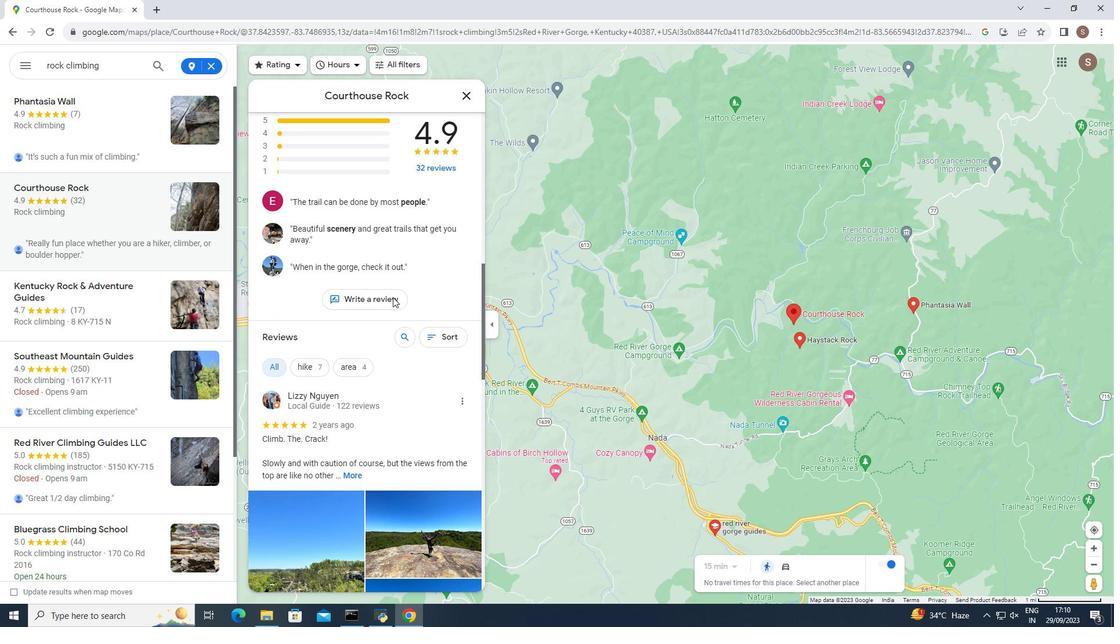 
Action: Mouse scrolled (393, 296) with delta (0, 0)
Screenshot: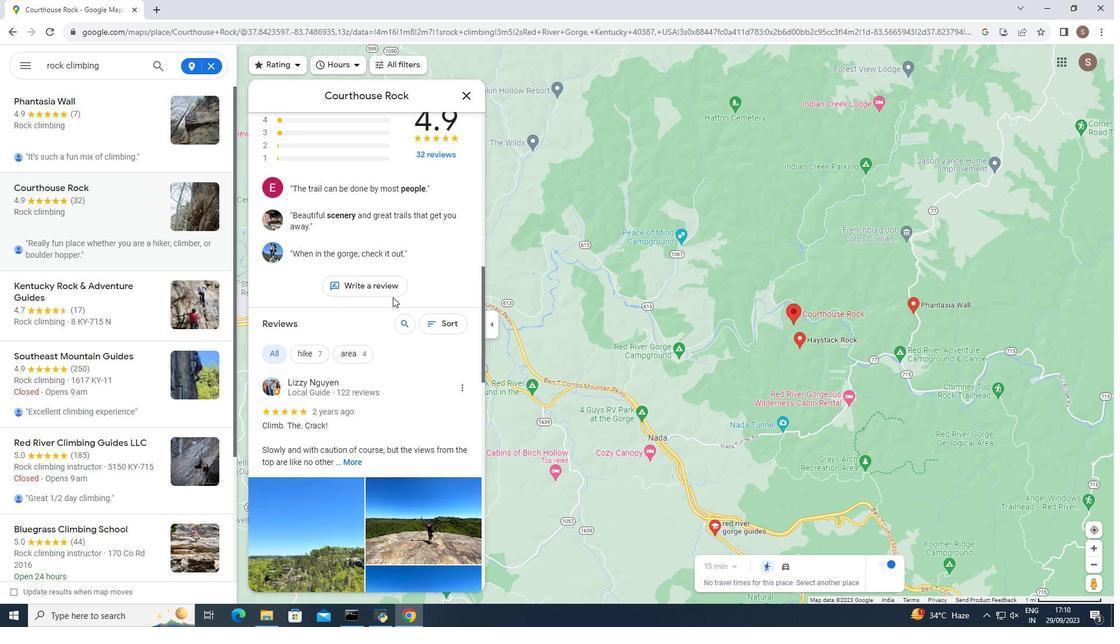 
Action: Mouse scrolled (393, 296) with delta (0, 0)
Screenshot: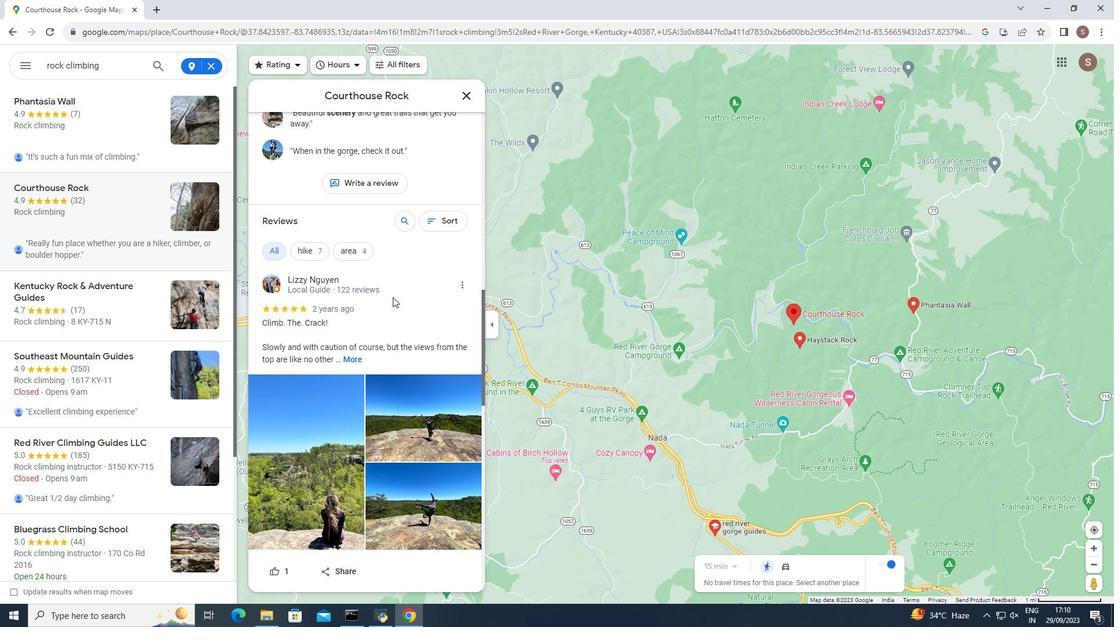 
Action: Mouse scrolled (393, 296) with delta (0, 0)
Screenshot: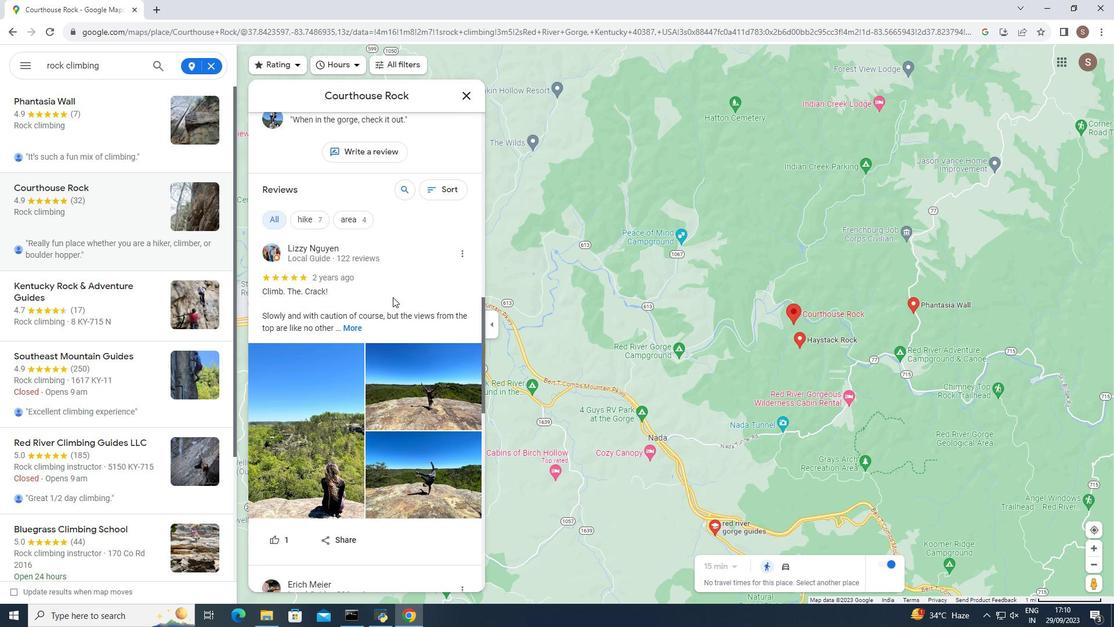 
Action: Mouse moved to (393, 297)
Screenshot: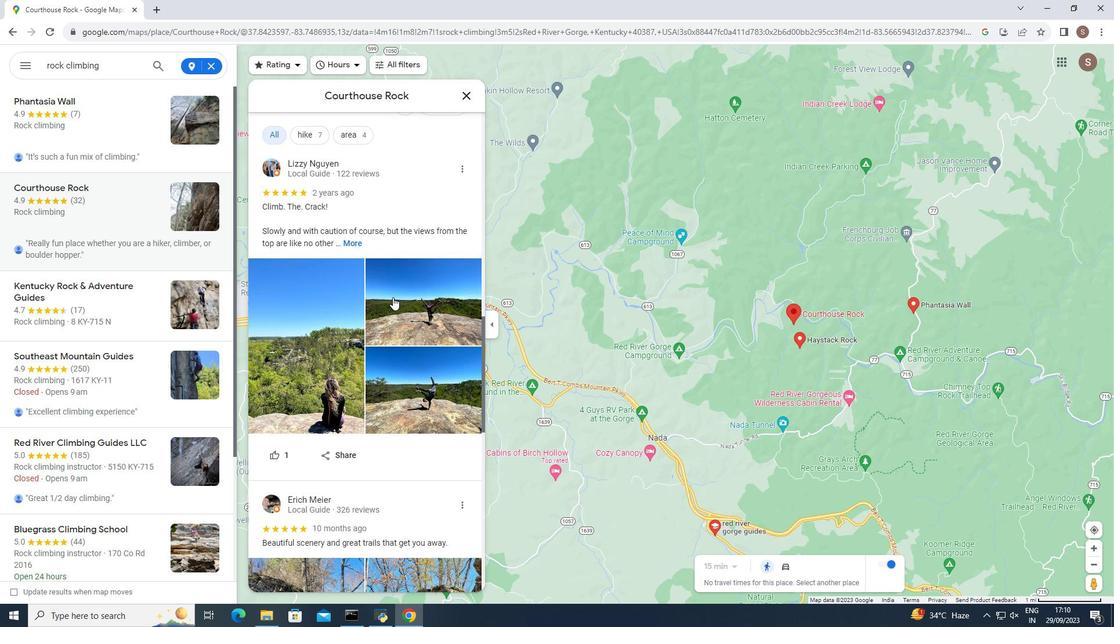 
Action: Mouse scrolled (393, 296) with delta (0, 0)
Screenshot: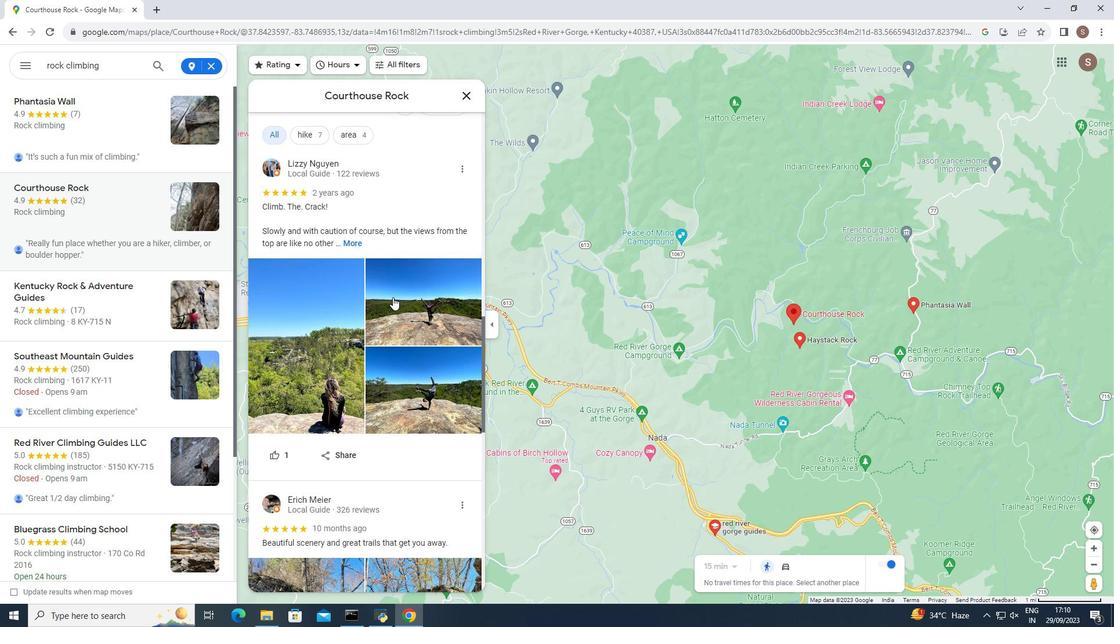 
Action: Mouse moved to (395, 303)
Screenshot: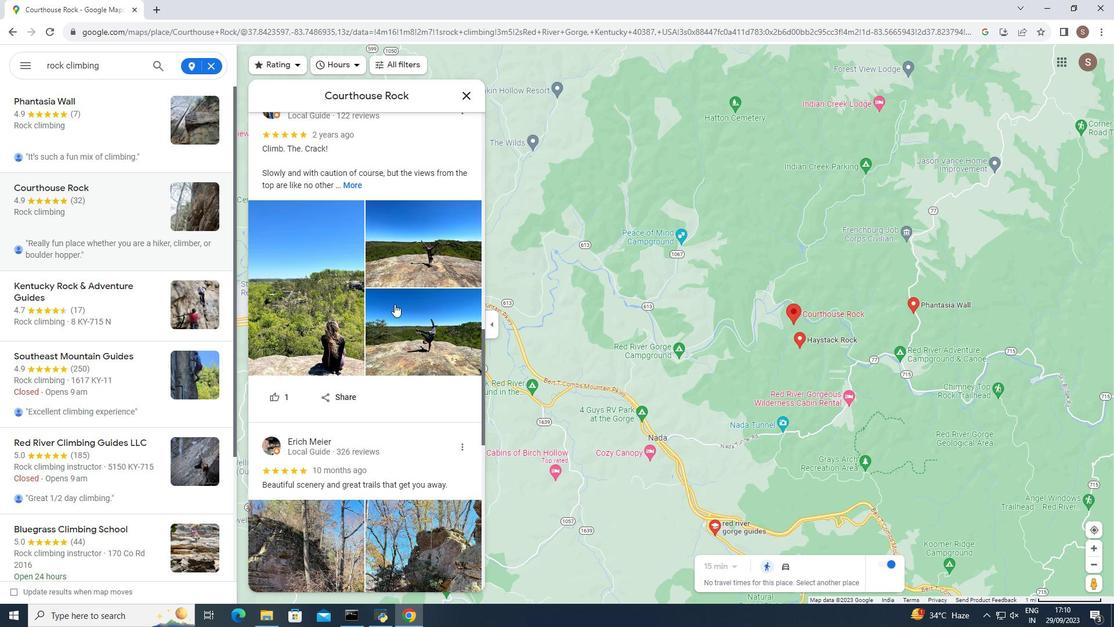 
Action: Mouse scrolled (395, 303) with delta (0, 0)
Screenshot: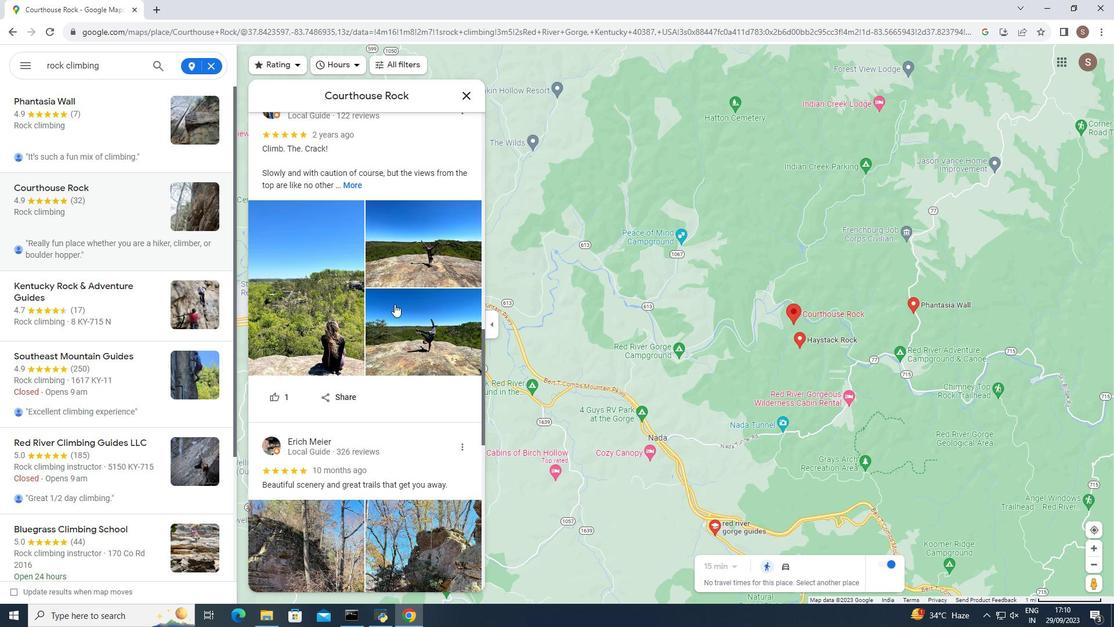 
Action: Mouse scrolled (395, 303) with delta (0, 0)
Screenshot: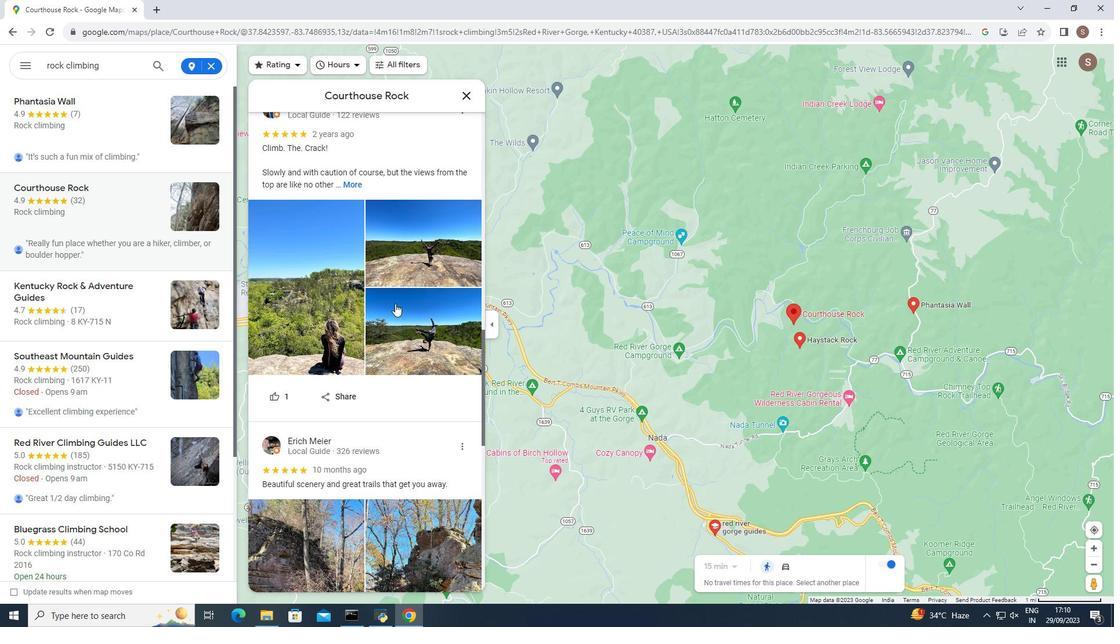 
Action: Mouse moved to (395, 303)
Screenshot: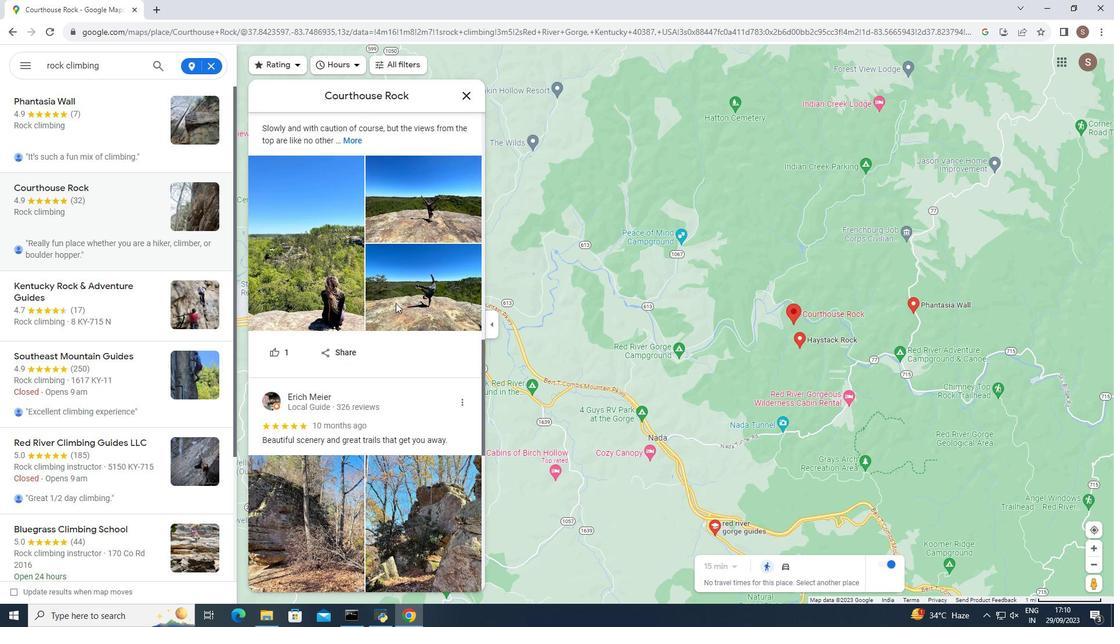 
Action: Mouse scrolled (395, 302) with delta (0, 0)
Screenshot: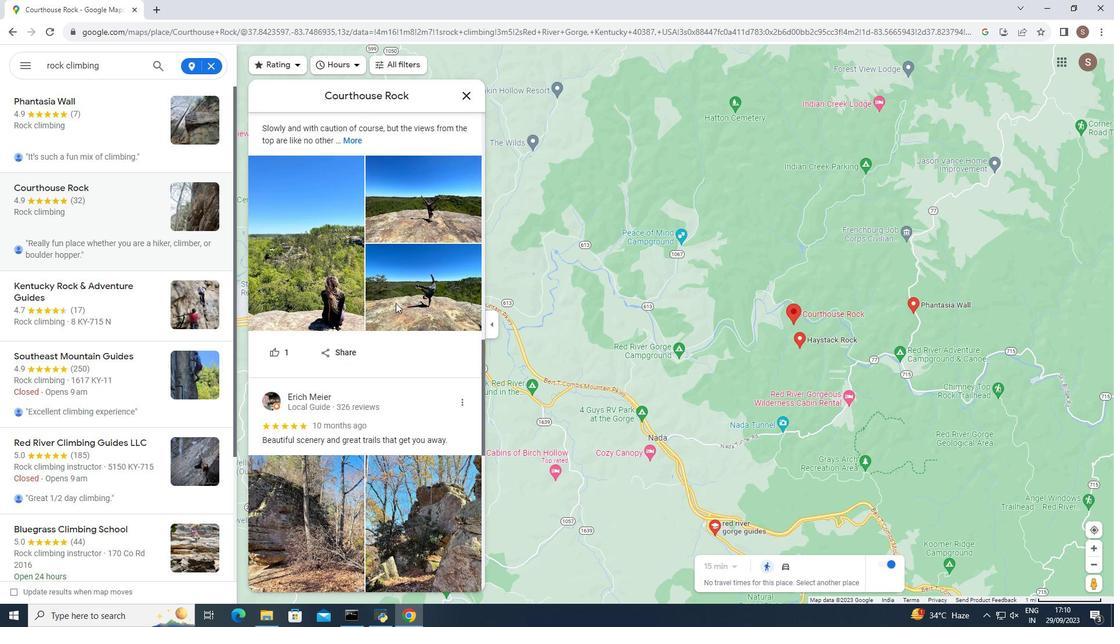 
Action: Mouse moved to (462, 96)
Screenshot: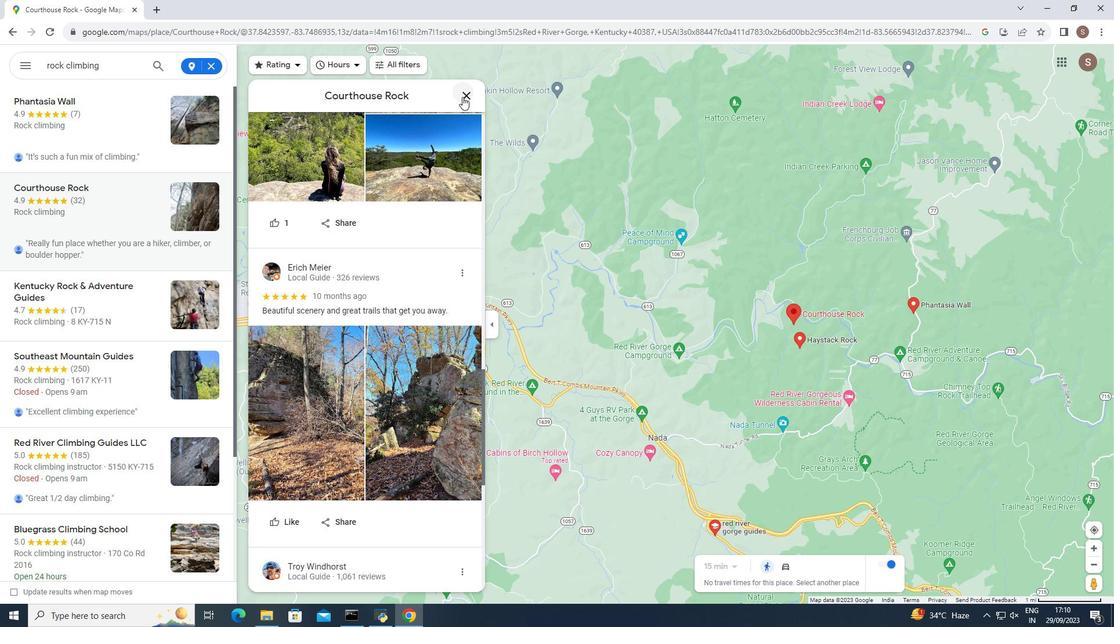
Action: Mouse pressed left at (462, 96)
Screenshot: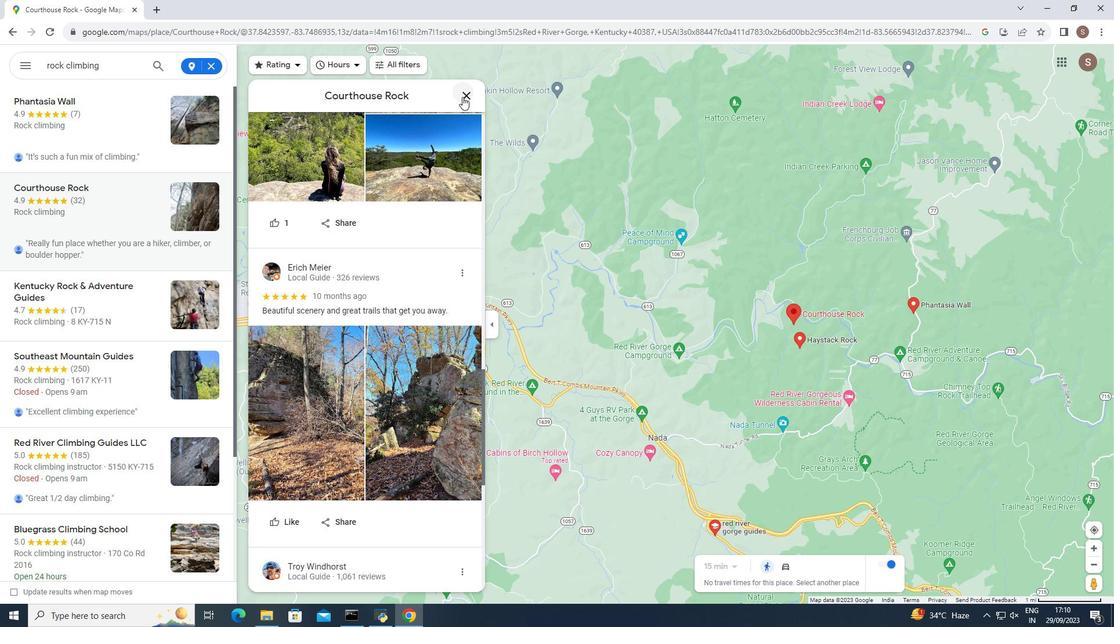 
Action: Mouse moved to (790, 311)
Screenshot: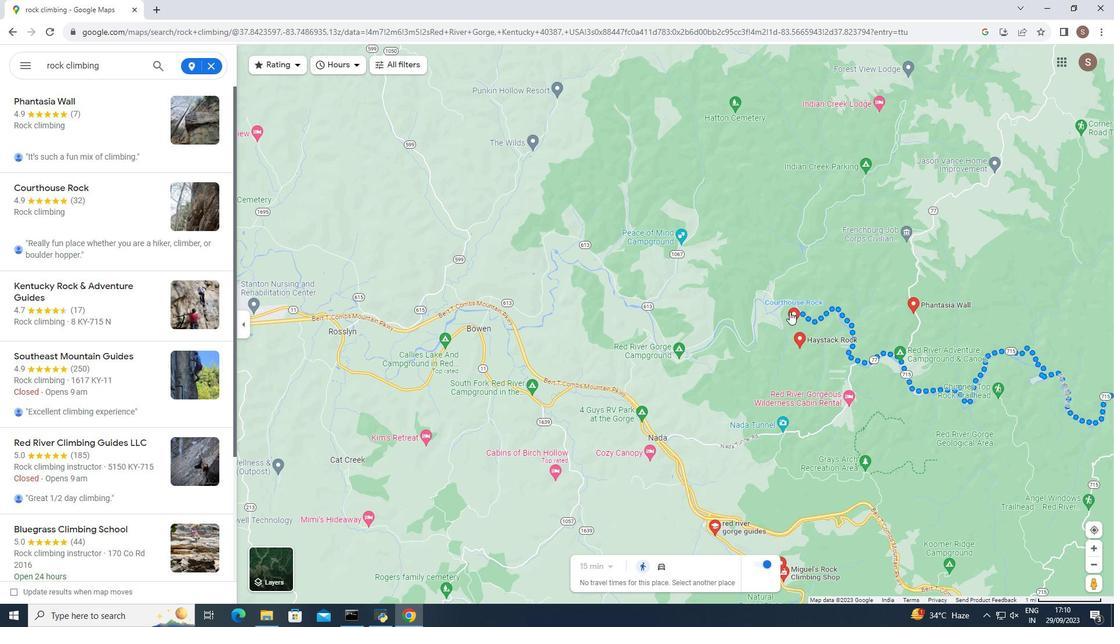 
Action: Mouse pressed left at (790, 311)
Screenshot: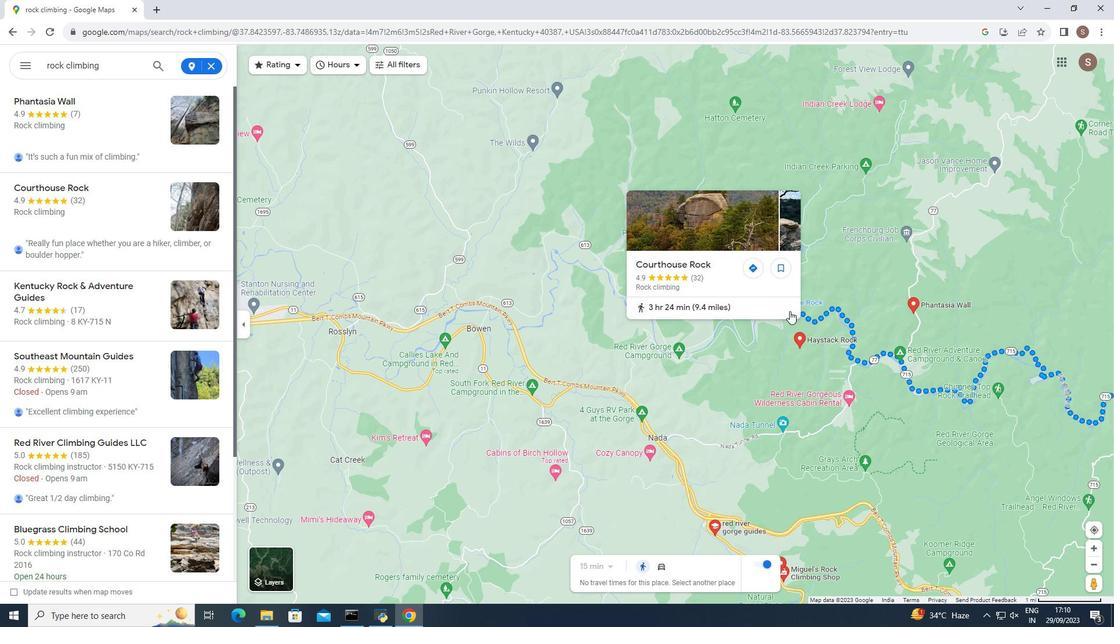 
Action: Mouse moved to (402, 275)
Screenshot: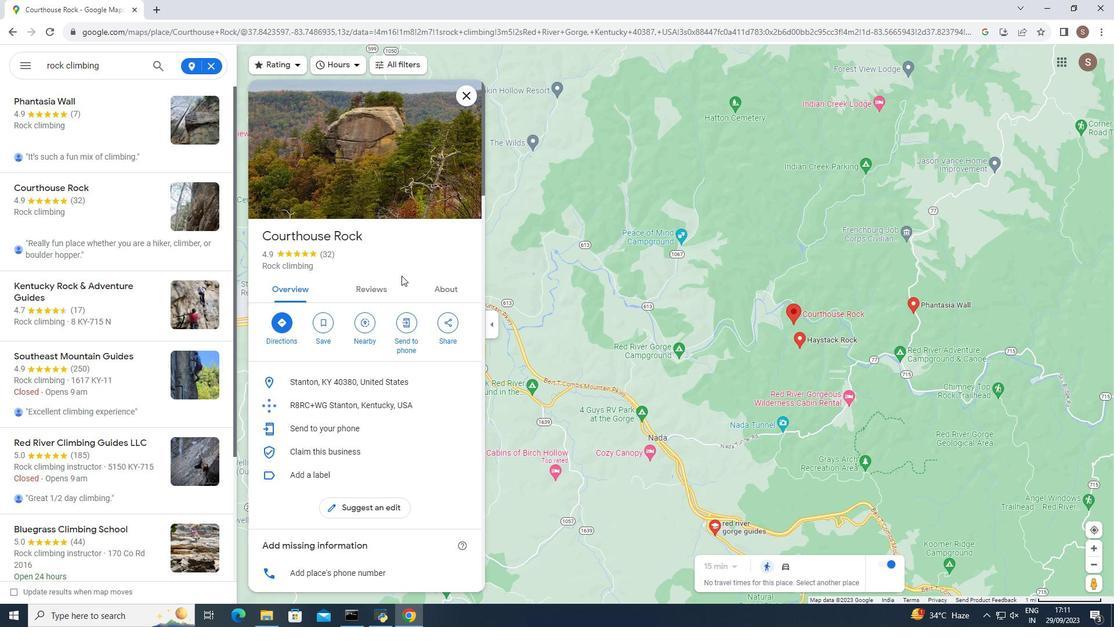 
Action: Mouse scrolled (402, 274) with delta (0, 0)
Screenshot: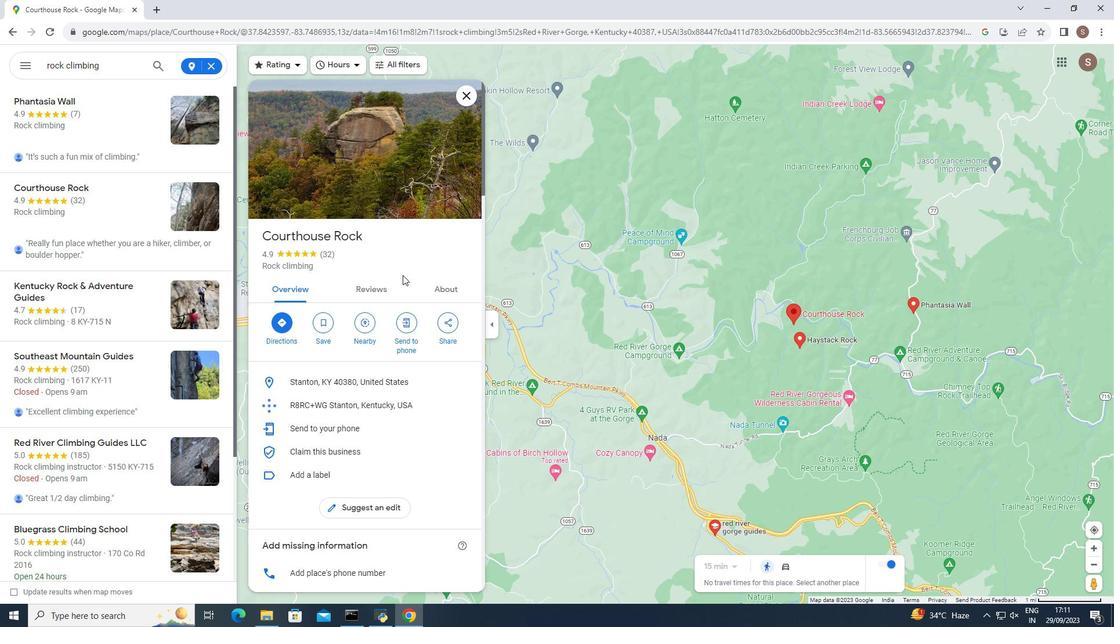 
Action: Mouse scrolled (402, 274) with delta (0, 0)
Screenshot: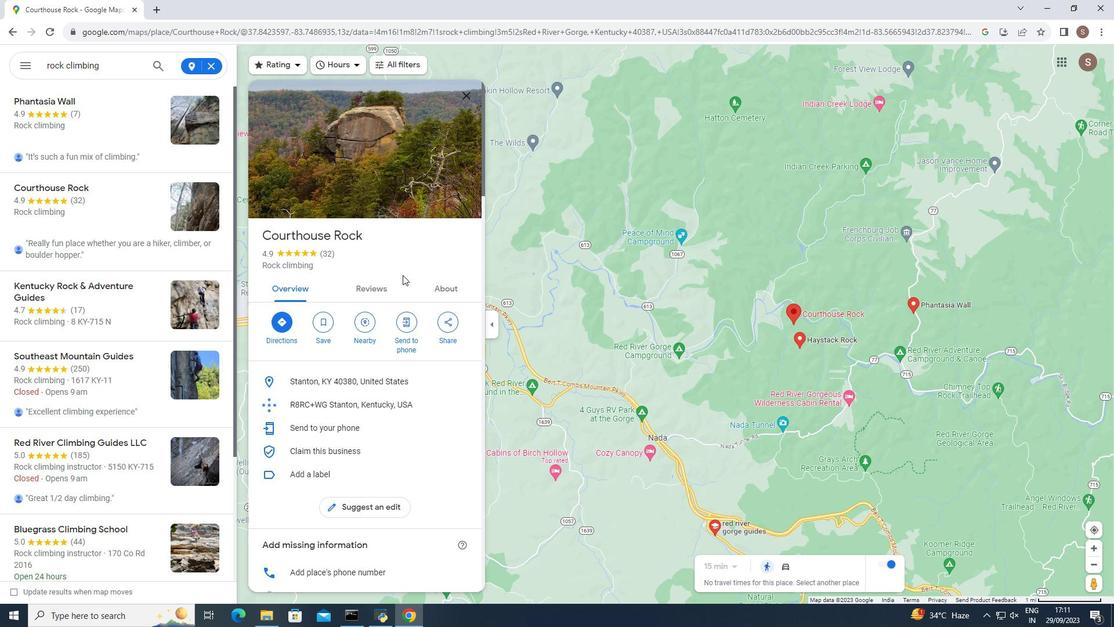 
Action: Mouse scrolled (402, 274) with delta (0, 0)
Screenshot: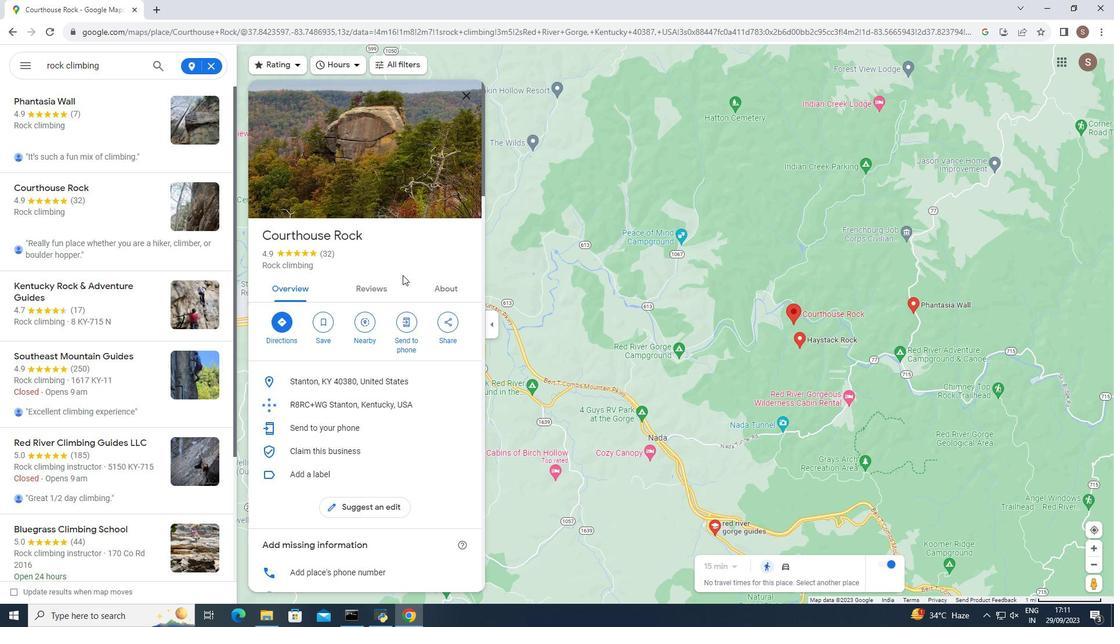 
Action: Mouse moved to (459, 91)
Screenshot: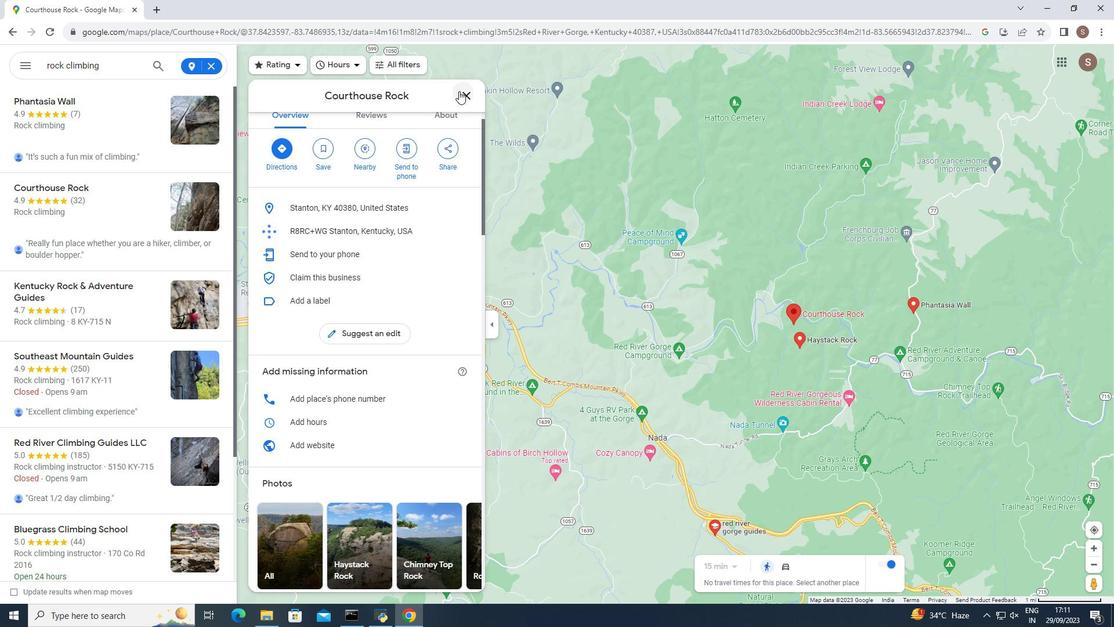 
Action: Mouse pressed left at (459, 91)
Screenshot: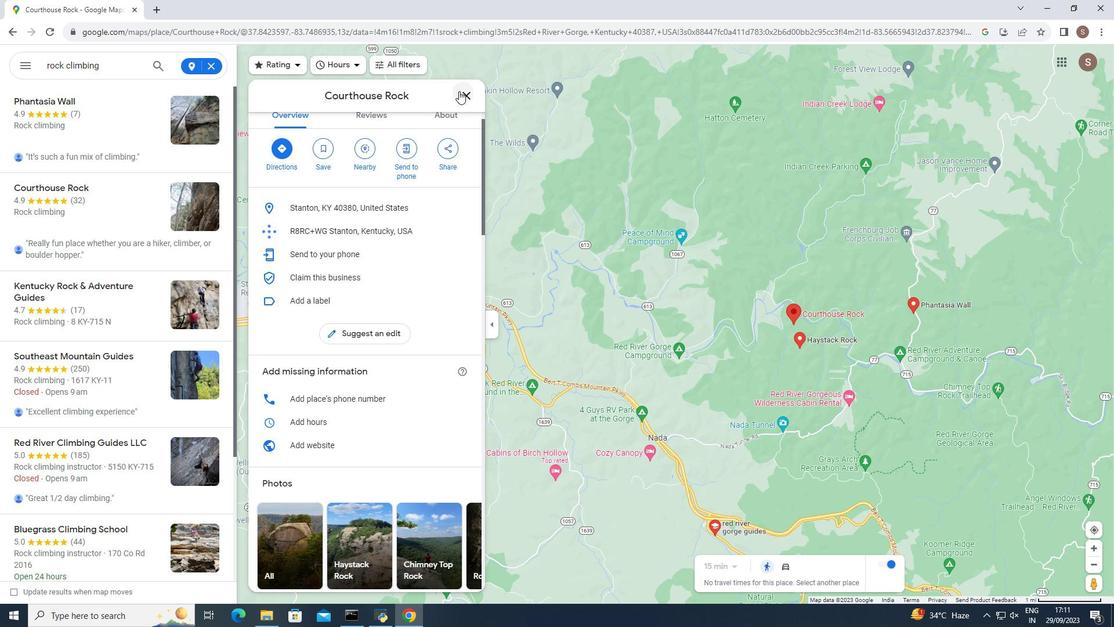 
Action: Mouse moved to (811, 343)
Screenshot: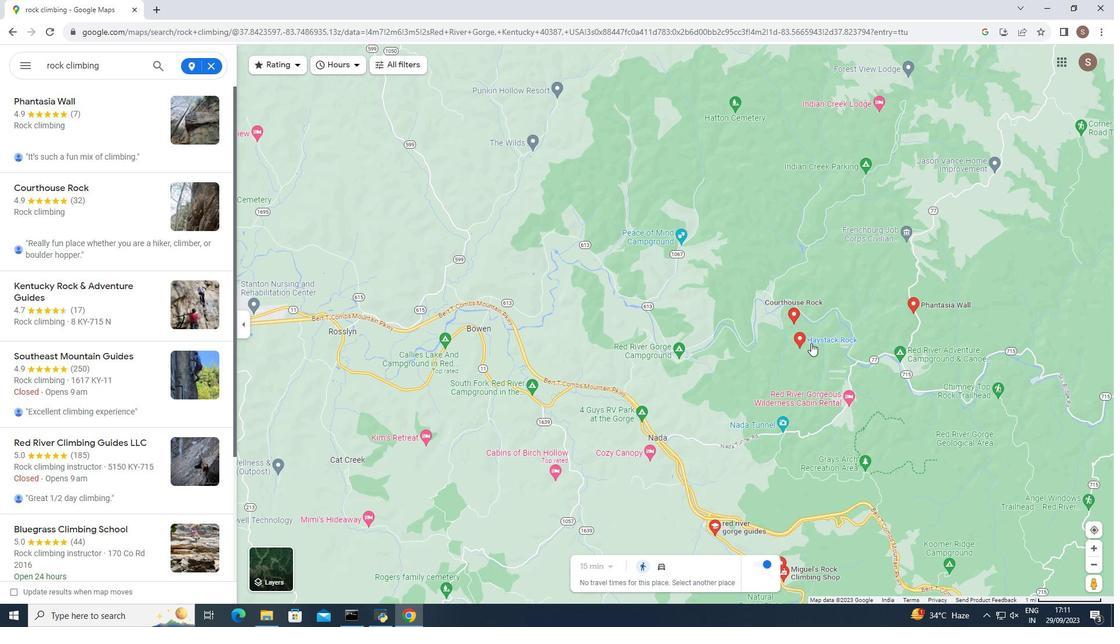 
Action: Mouse pressed left at (811, 343)
Screenshot: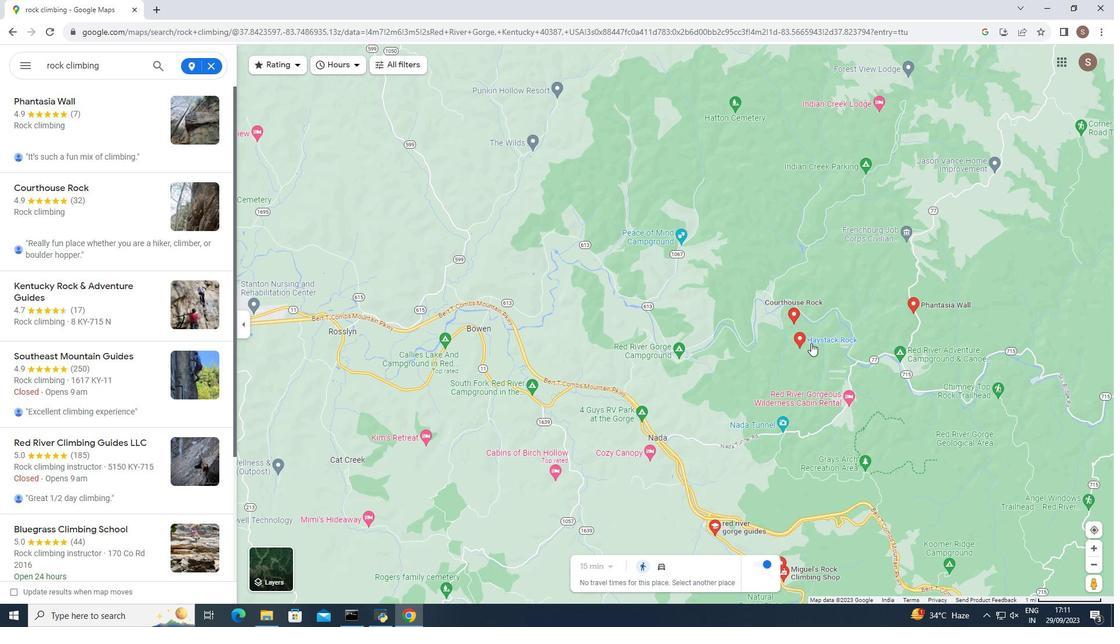 
Action: Mouse moved to (482, 351)
Screenshot: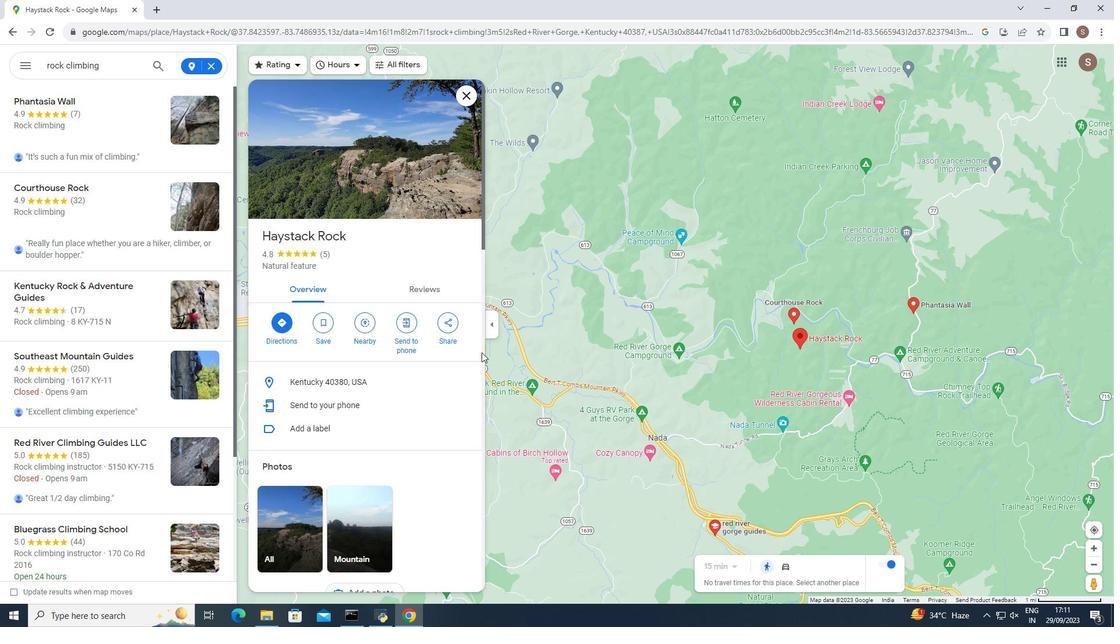 
Action: Mouse scrolled (482, 351) with delta (0, 0)
Screenshot: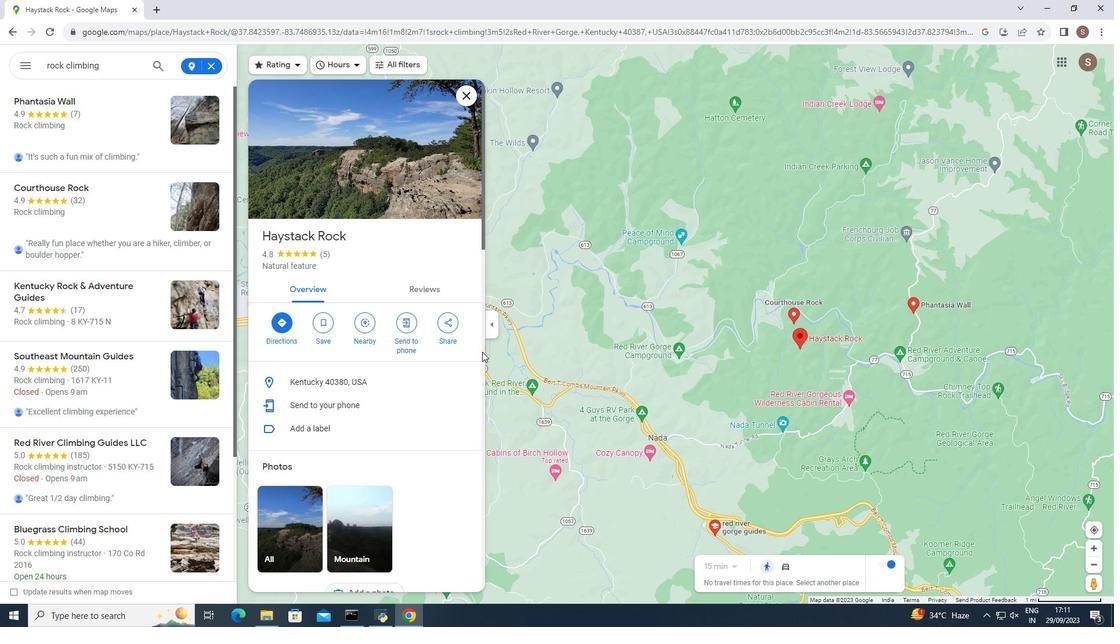 
Action: Mouse moved to (482, 344)
Screenshot: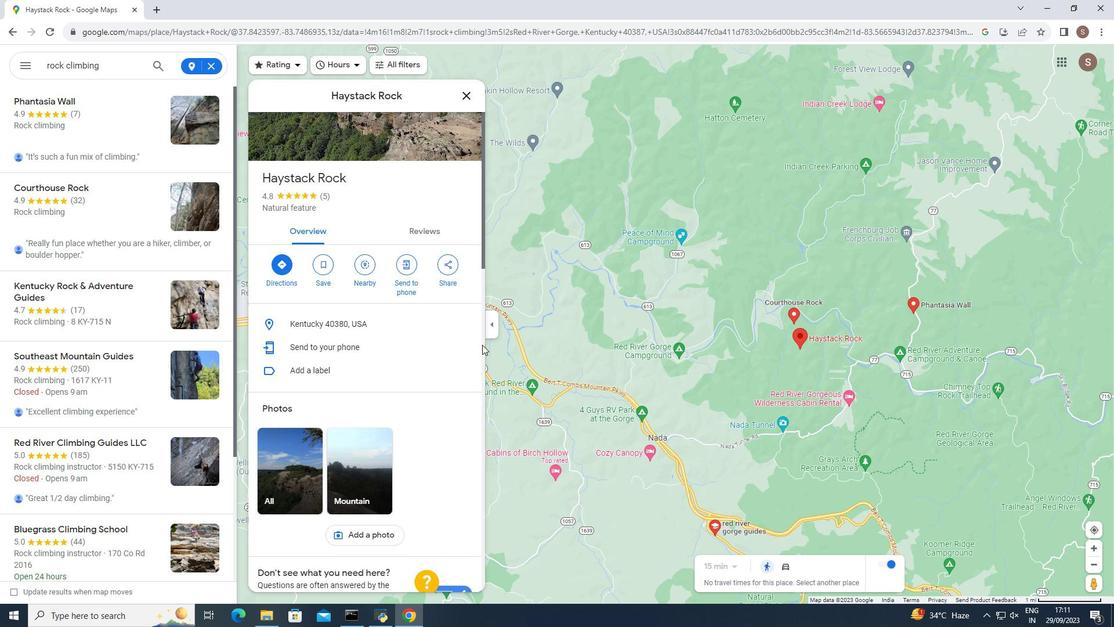 
Action: Mouse scrolled (482, 343) with delta (0, 0)
Screenshot: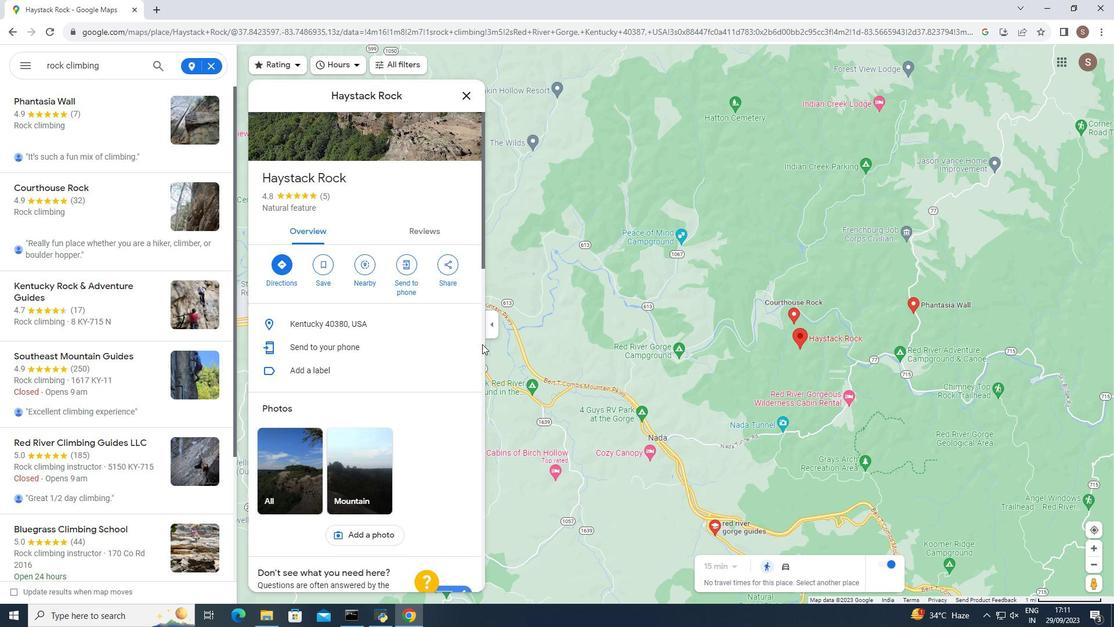 
Action: Mouse moved to (481, 343)
Screenshot: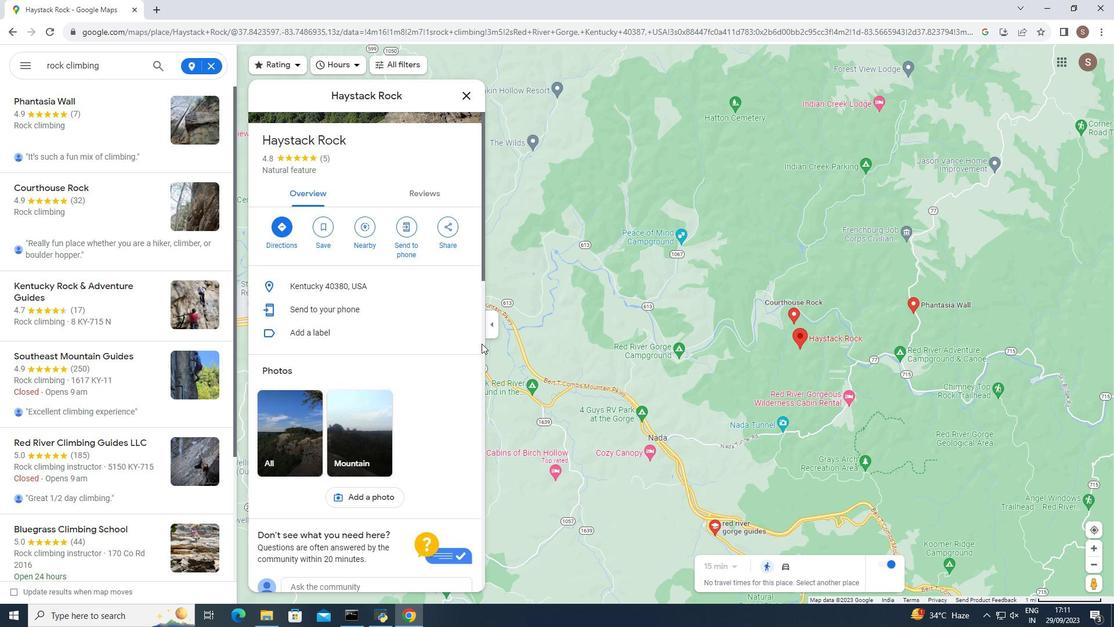 
Action: Mouse scrolled (481, 343) with delta (0, 0)
Screenshot: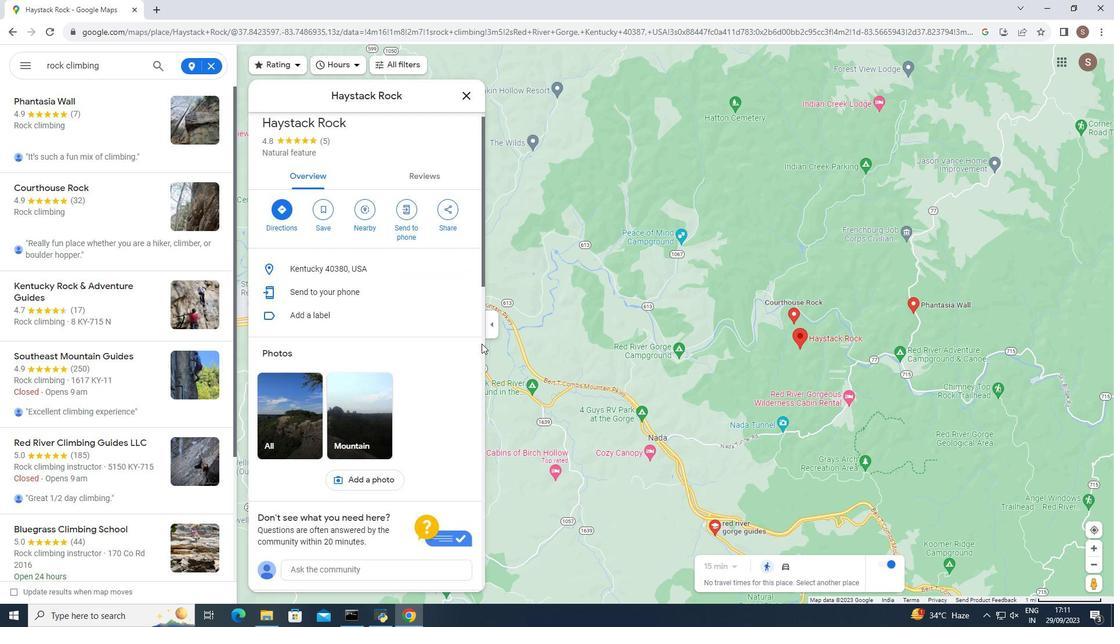 
Action: Mouse moved to (458, 333)
Screenshot: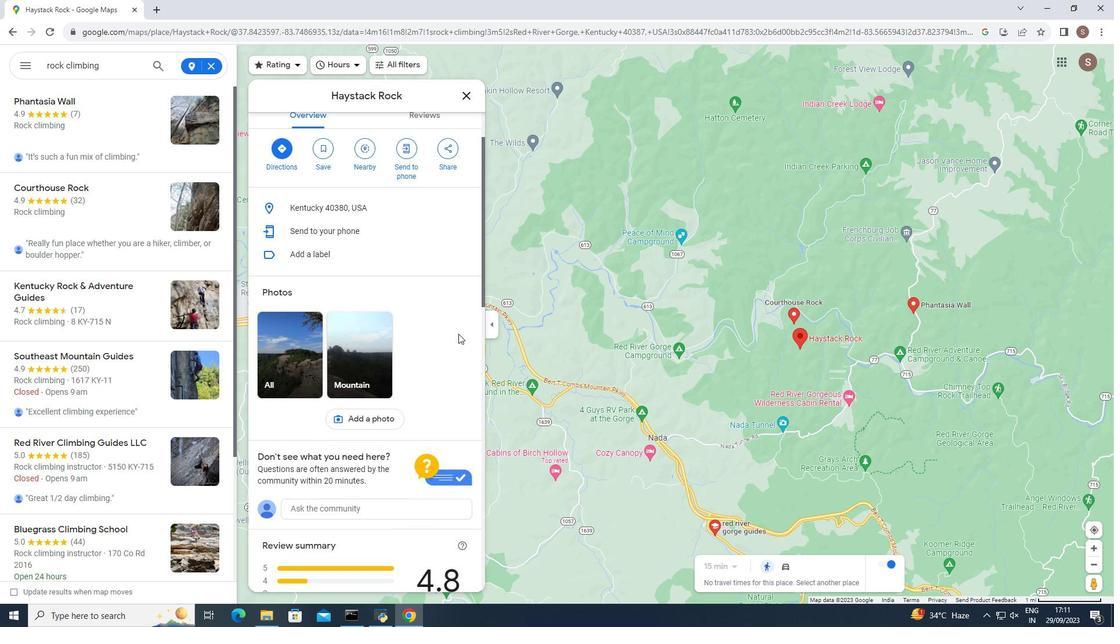 
Action: Mouse scrolled (458, 332) with delta (0, 0)
Screenshot: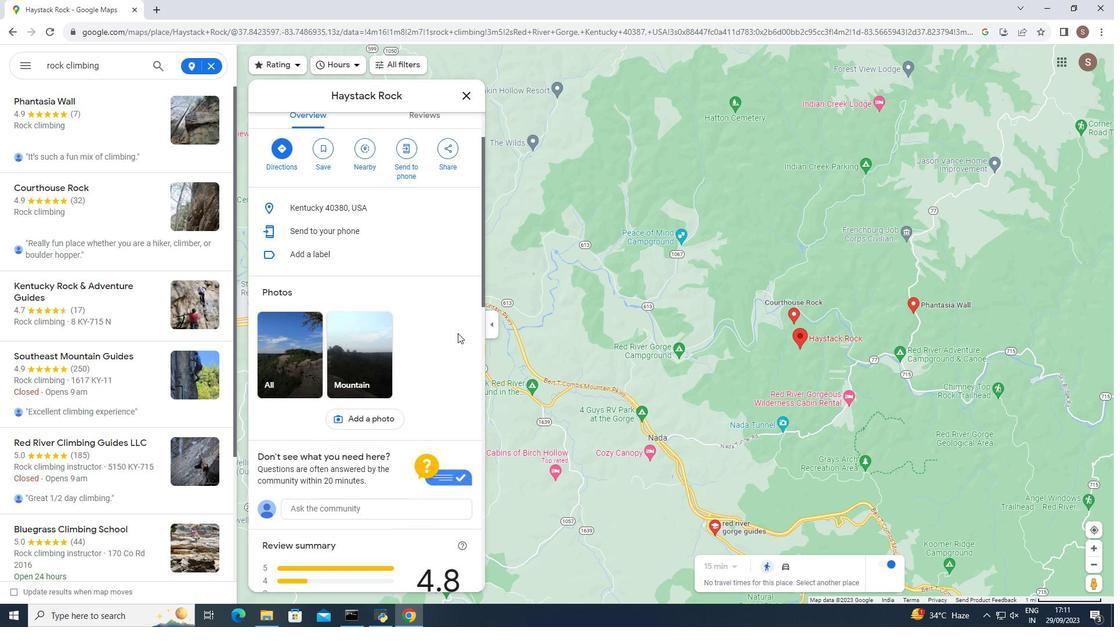 
Action: Mouse moved to (456, 331)
Screenshot: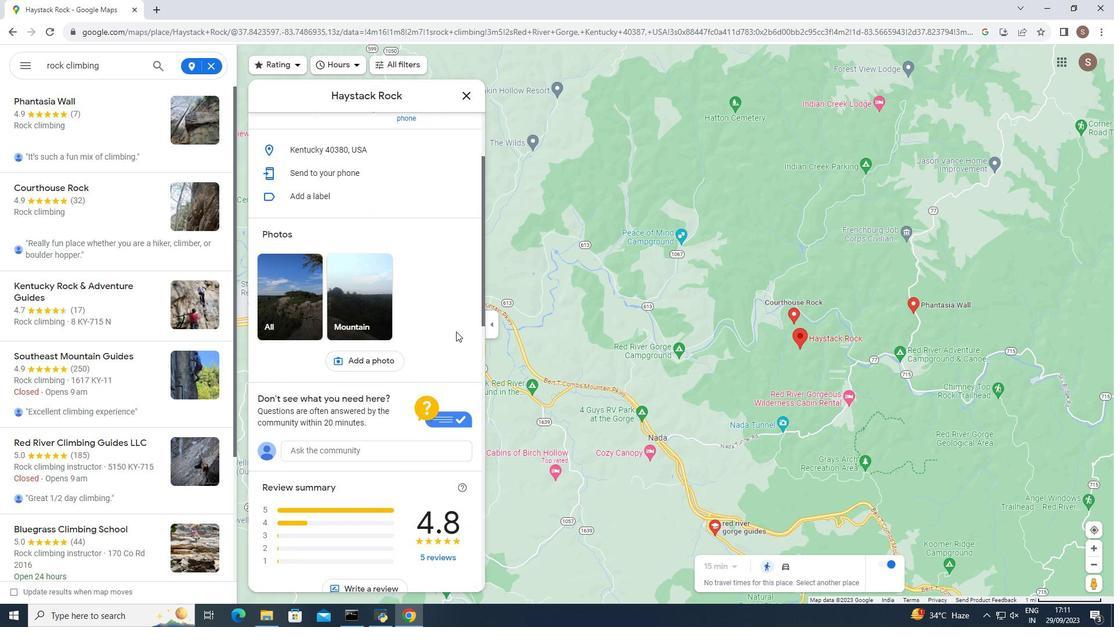 
Action: Mouse scrolled (456, 330) with delta (0, 0)
Screenshot: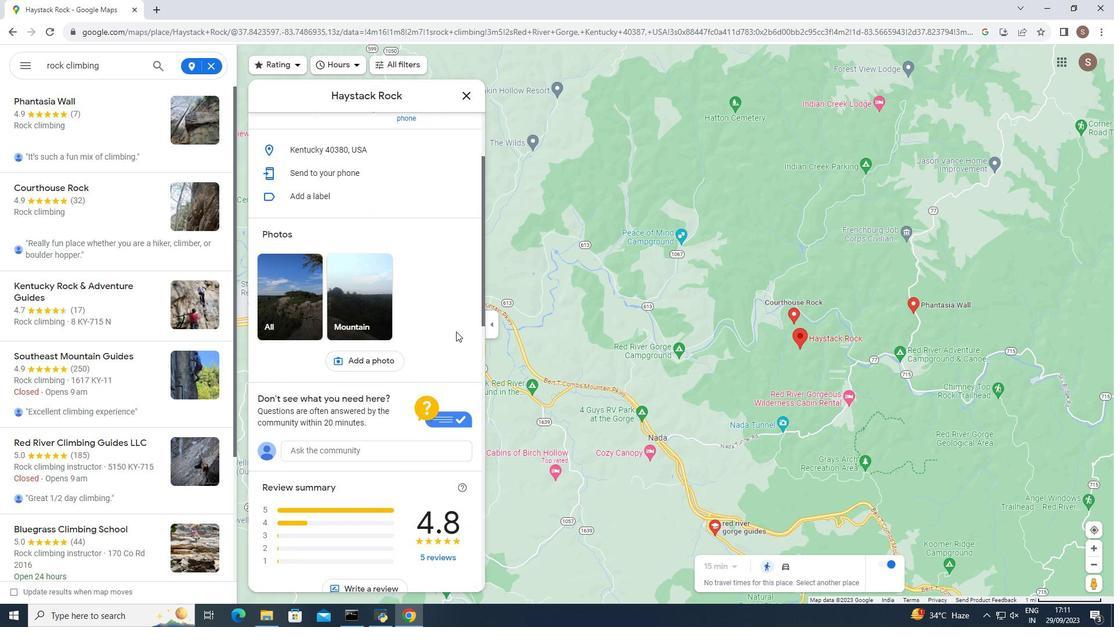 
Action: Mouse scrolled (456, 330) with delta (0, 0)
Screenshot: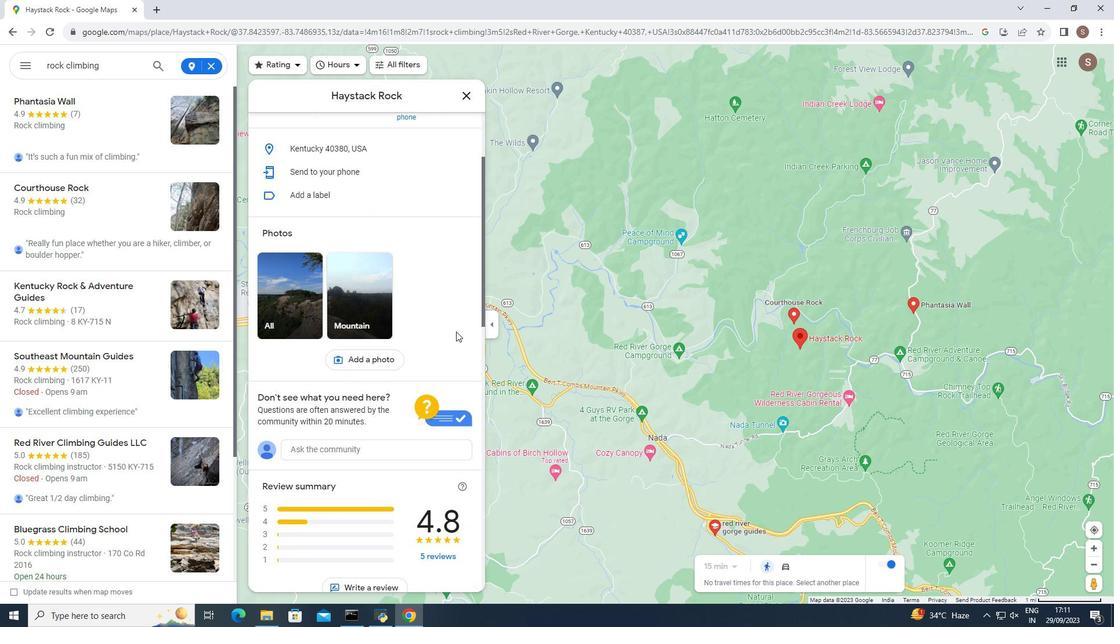 
Action: Mouse moved to (456, 330)
Screenshot: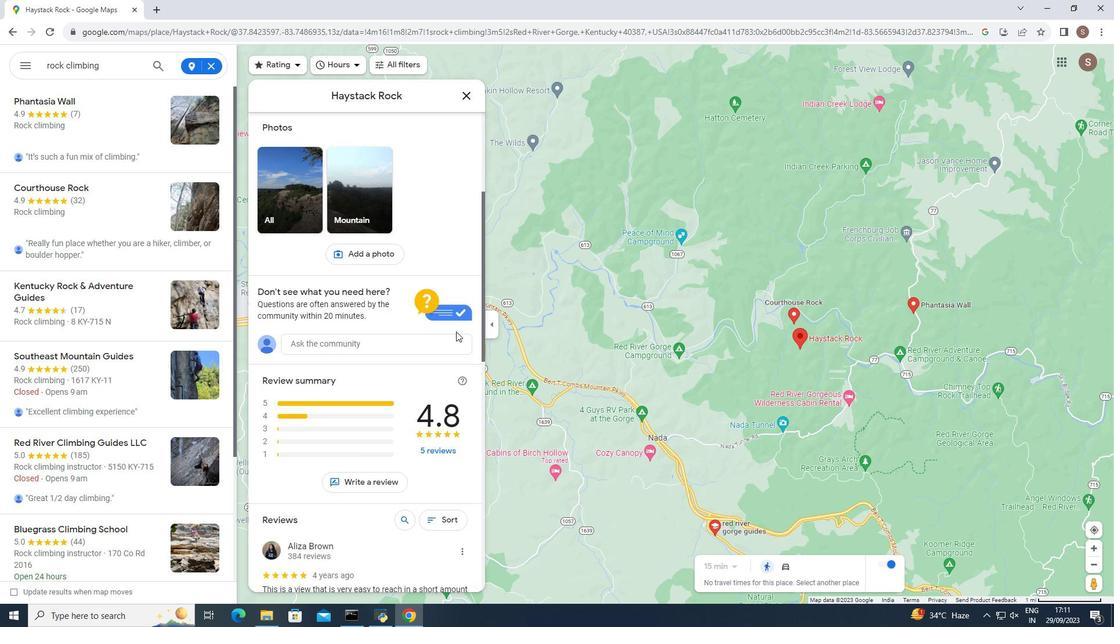 
Action: Mouse scrolled (456, 330) with delta (0, 0)
Screenshot: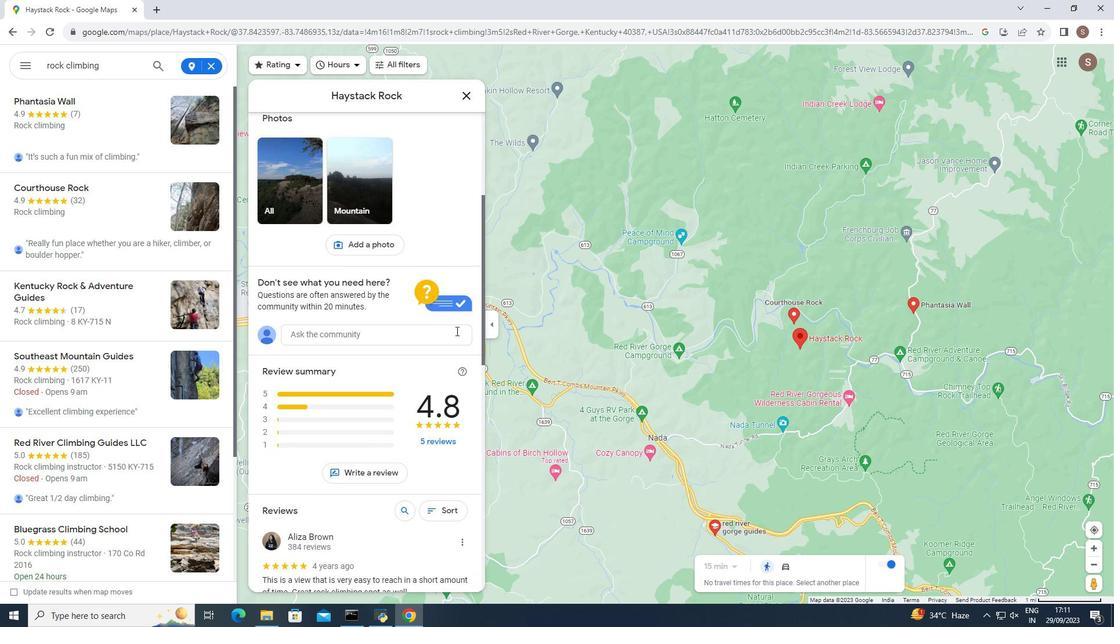 
Action: Mouse scrolled (456, 330) with delta (0, 0)
Screenshot: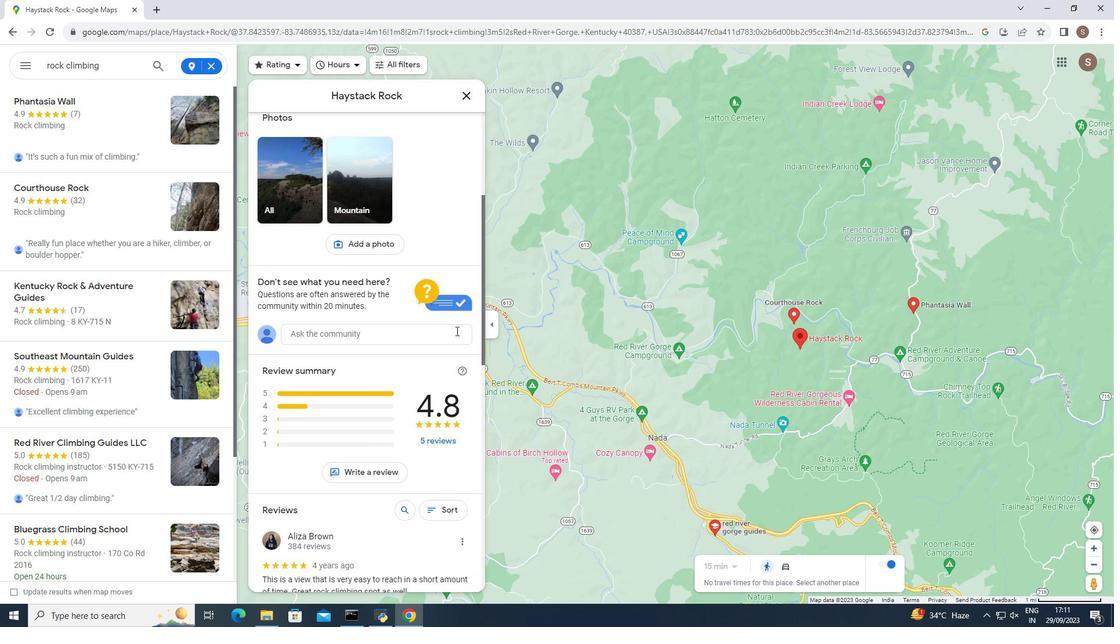 
Action: Mouse moved to (456, 329)
Screenshot: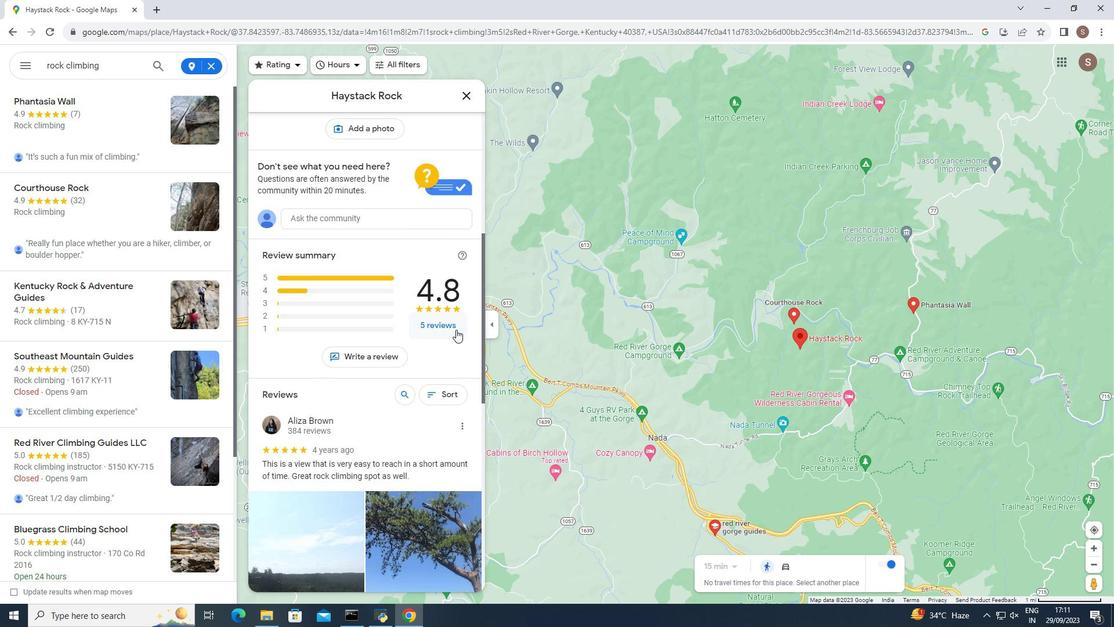 
Action: Mouse scrolled (456, 329) with delta (0, 0)
Screenshot: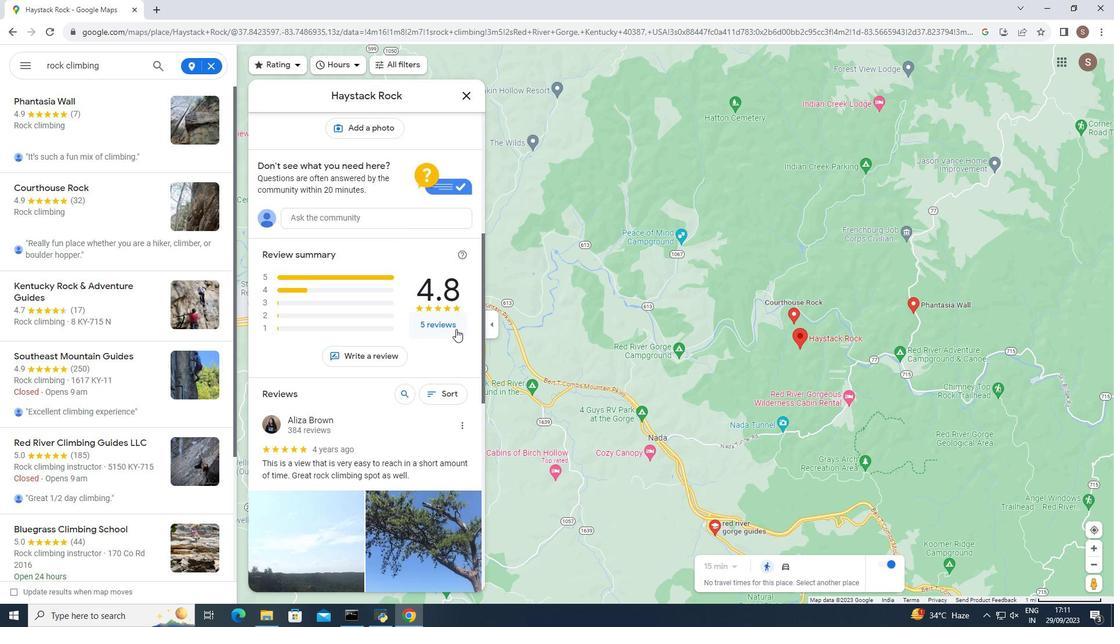 
Action: Mouse moved to (456, 329)
Screenshot: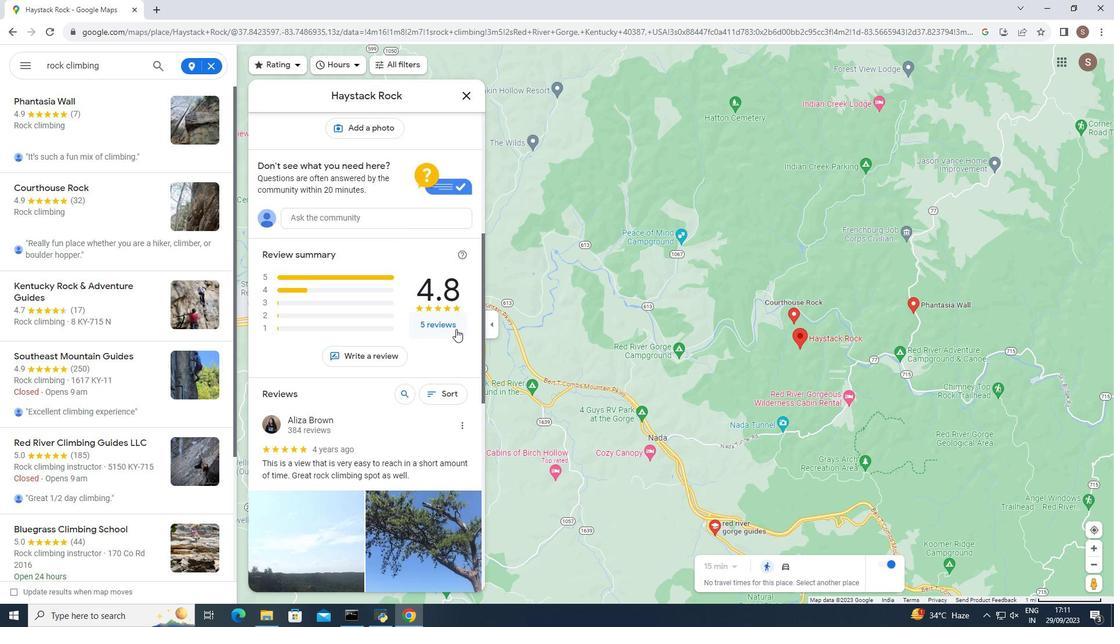 
Action: Mouse scrolled (456, 328) with delta (0, 0)
Screenshot: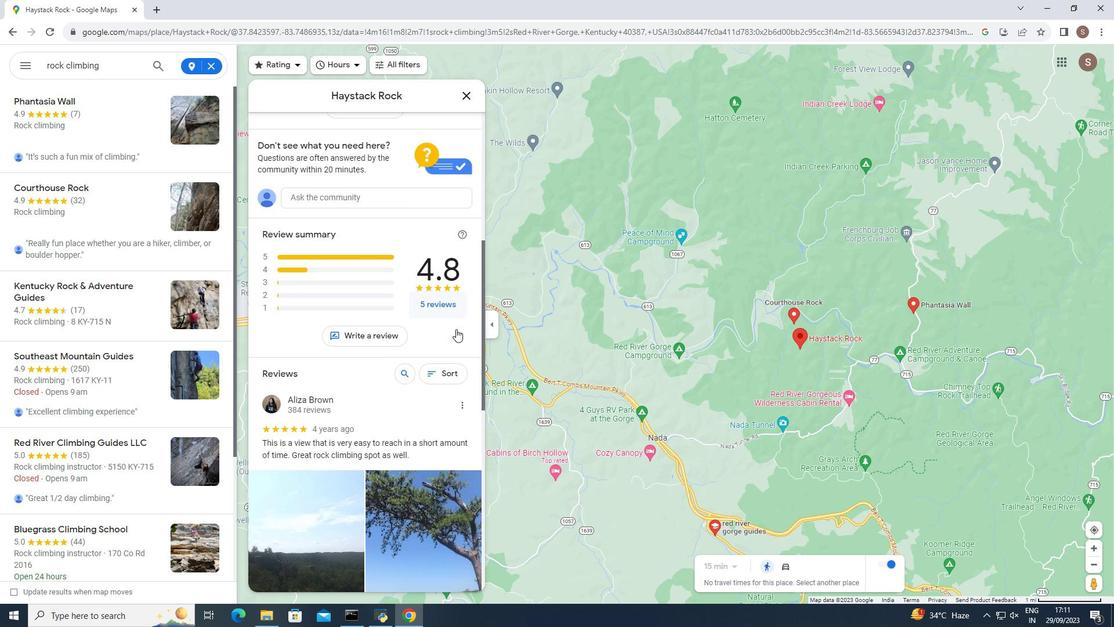
Action: Mouse scrolled (456, 328) with delta (0, 0)
Screenshot: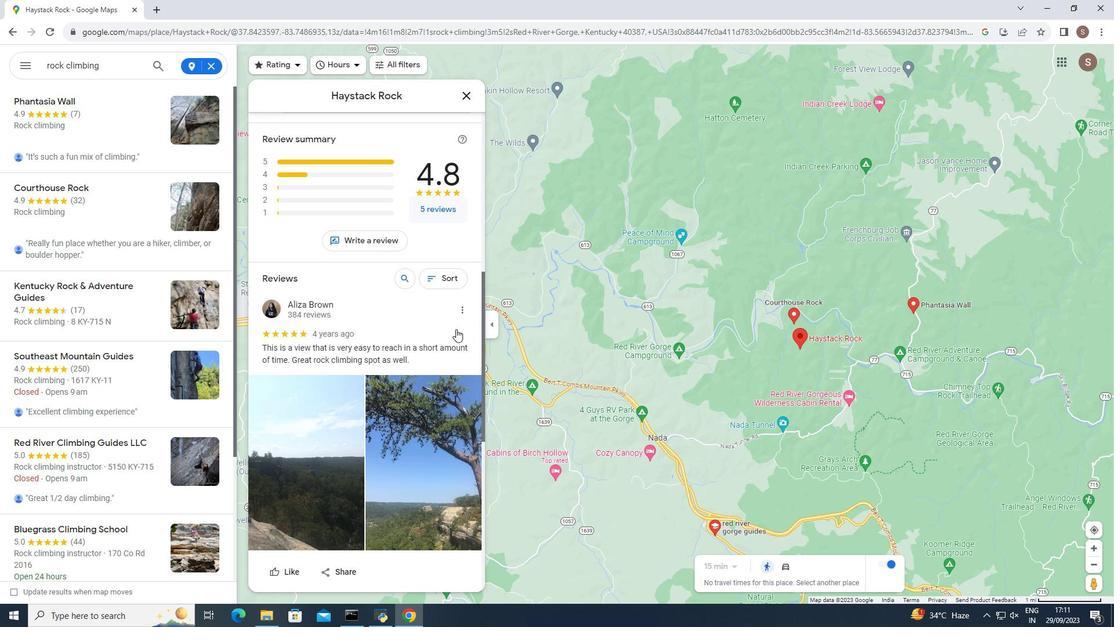 
Action: Mouse scrolled (456, 328) with delta (0, 0)
Screenshot: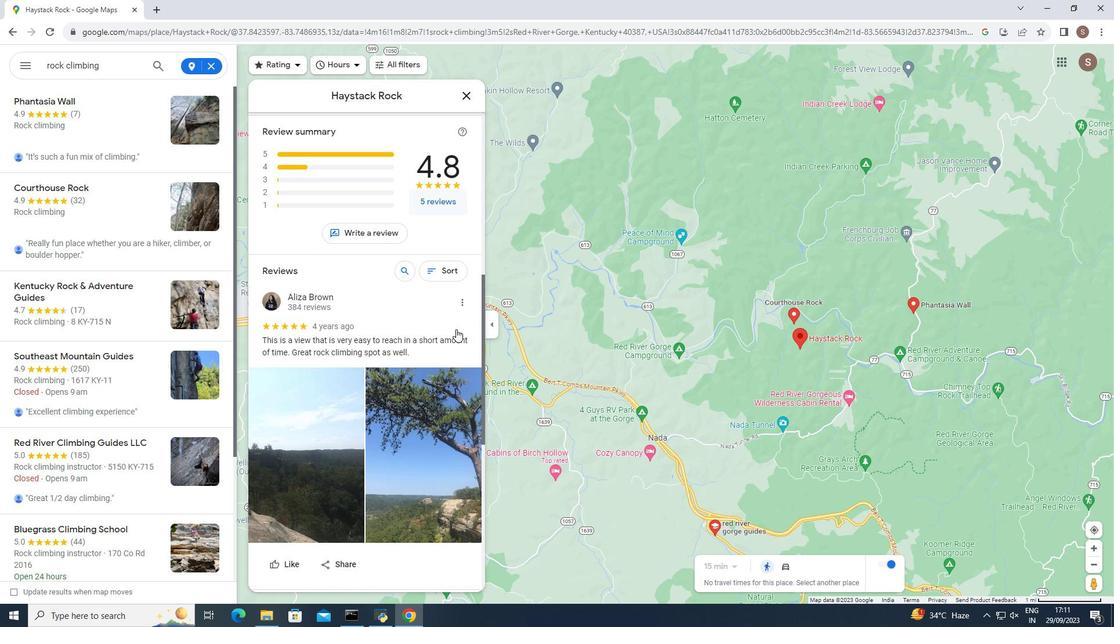 
Action: Mouse scrolled (456, 328) with delta (0, 0)
Screenshot: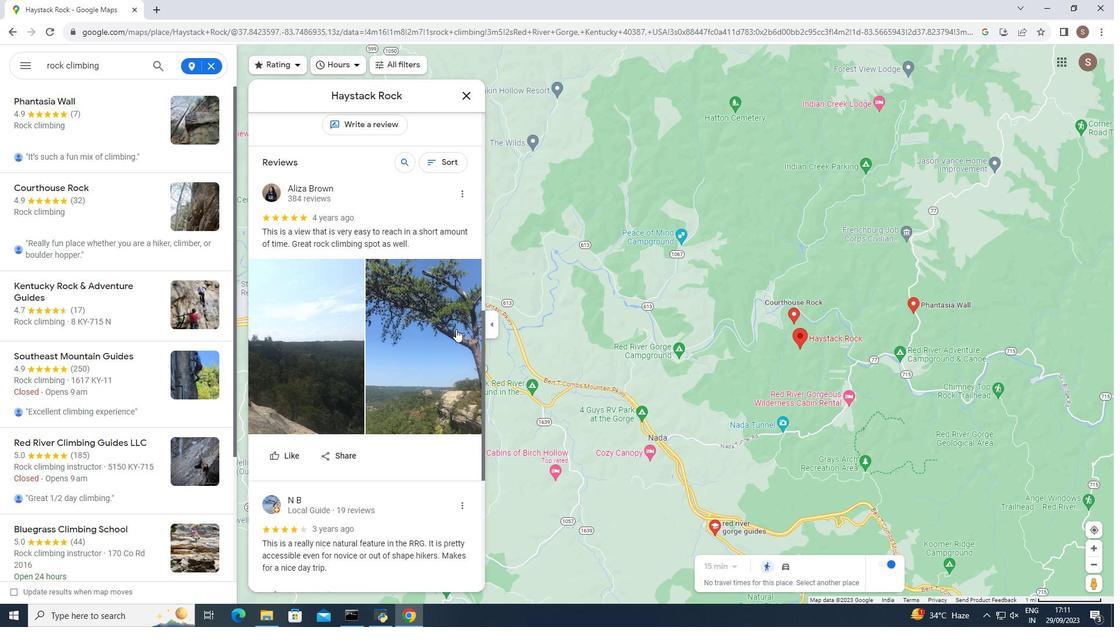 
Action: Mouse moved to (432, 250)
Screenshot: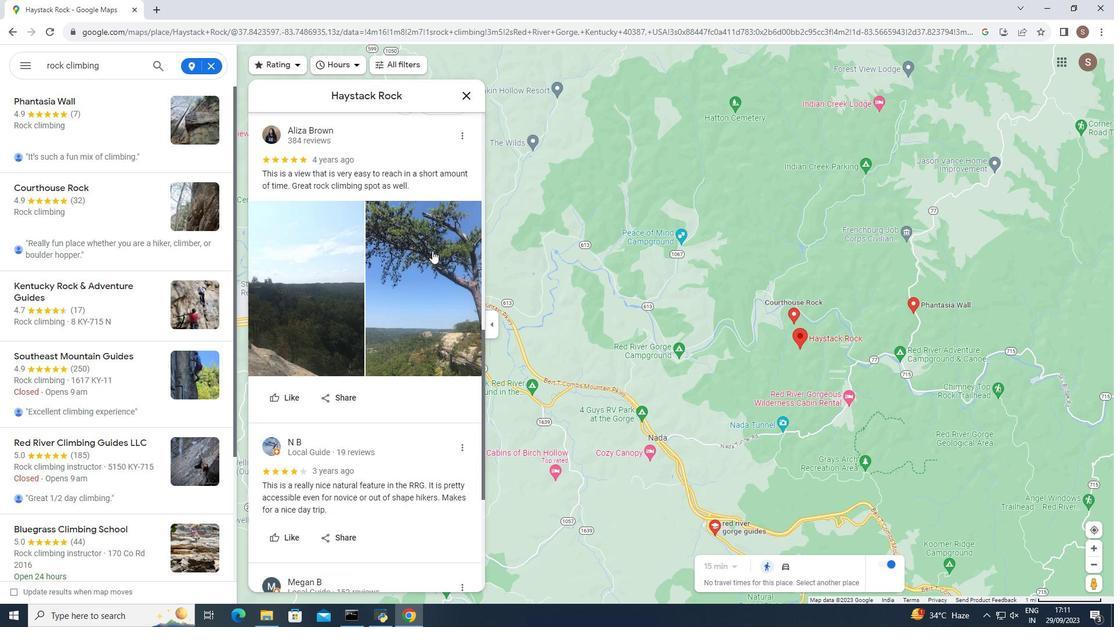 
Action: Mouse scrolled (432, 250) with delta (0, 0)
Screenshot: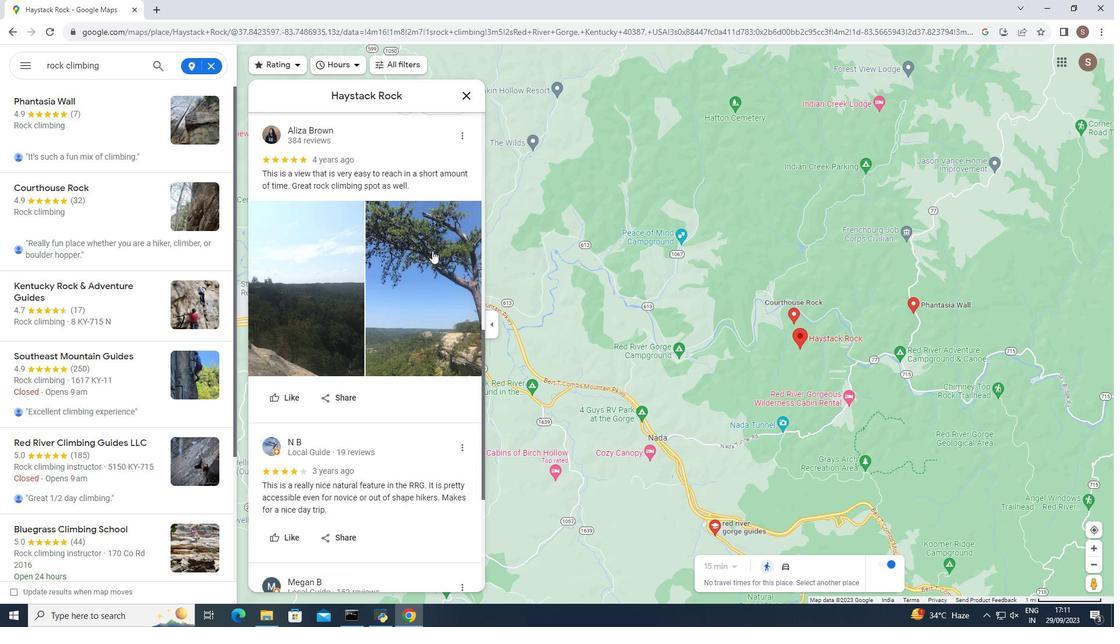 
Action: Mouse scrolled (432, 250) with delta (0, 0)
Screenshot: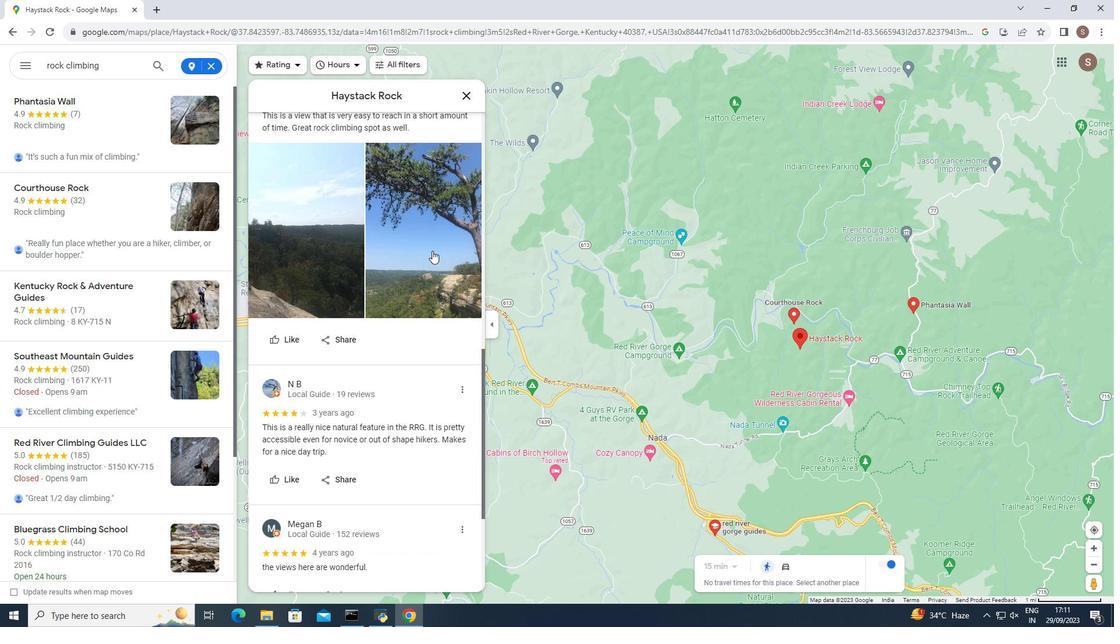 
Action: Mouse scrolled (432, 250) with delta (0, 0)
Screenshot: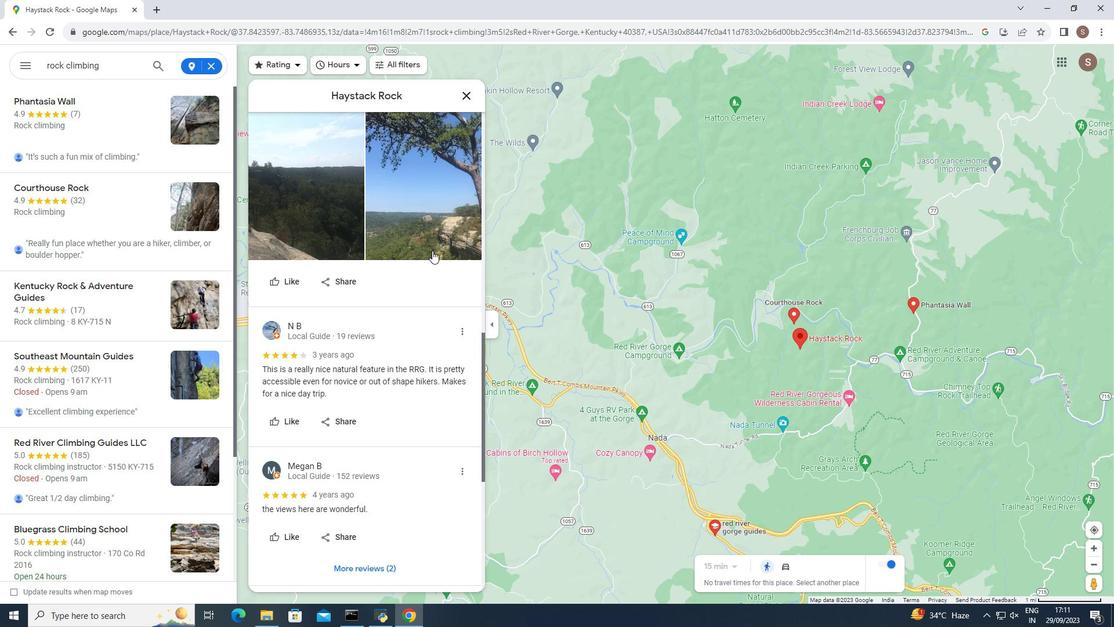 
Action: Mouse scrolled (432, 250) with delta (0, 0)
Screenshot: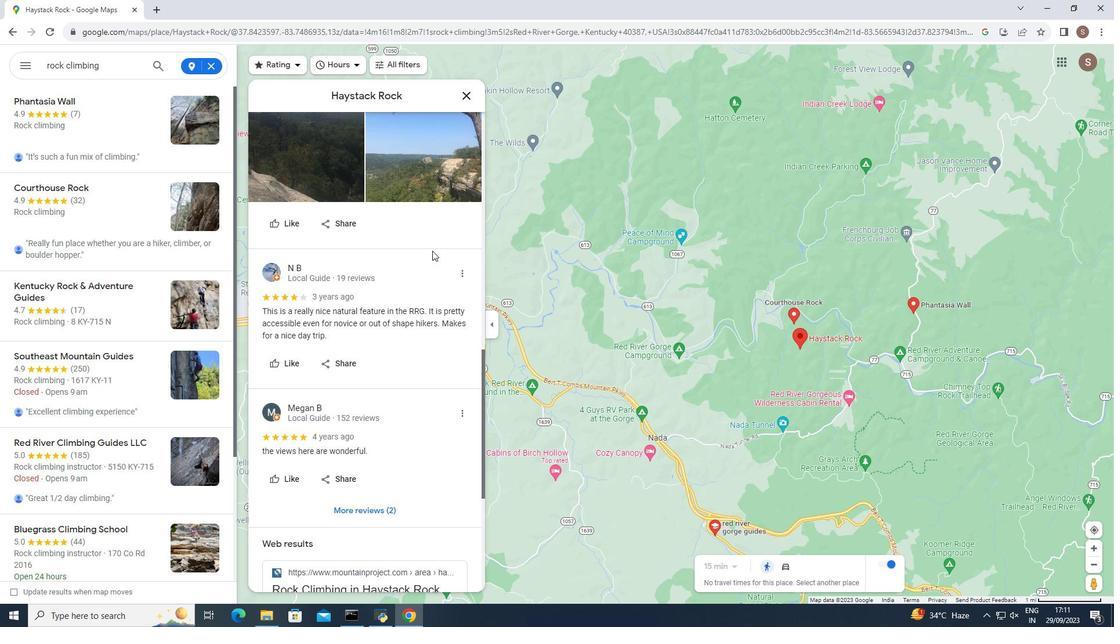 
Action: Mouse scrolled (432, 250) with delta (0, 0)
Screenshot: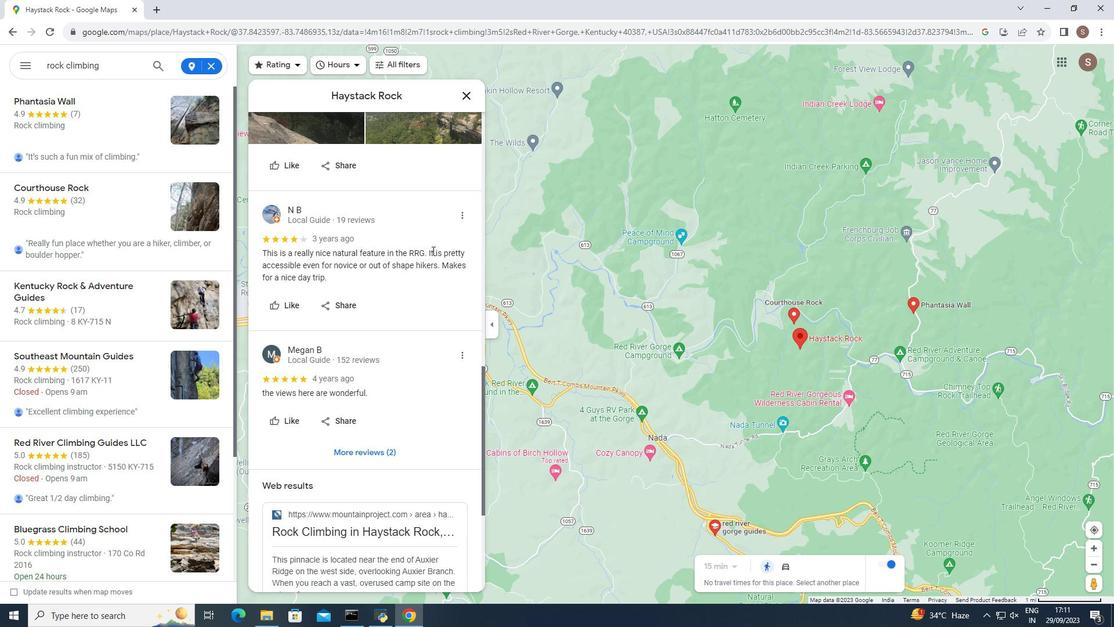 
Action: Mouse moved to (422, 247)
Screenshot: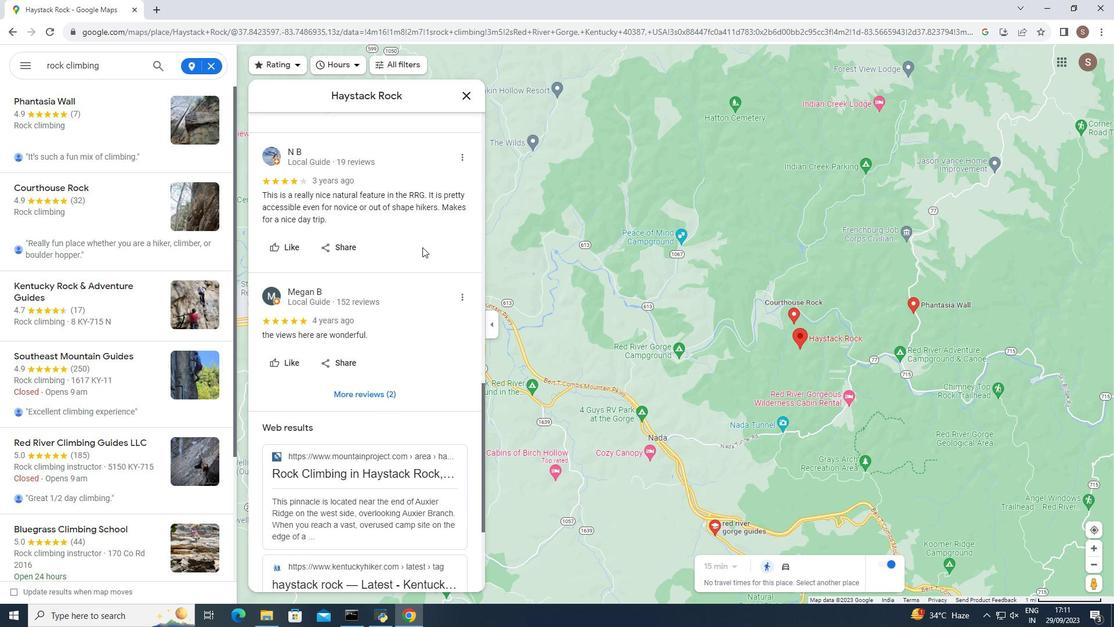 
Action: Mouse scrolled (422, 246) with delta (0, 0)
Screenshot: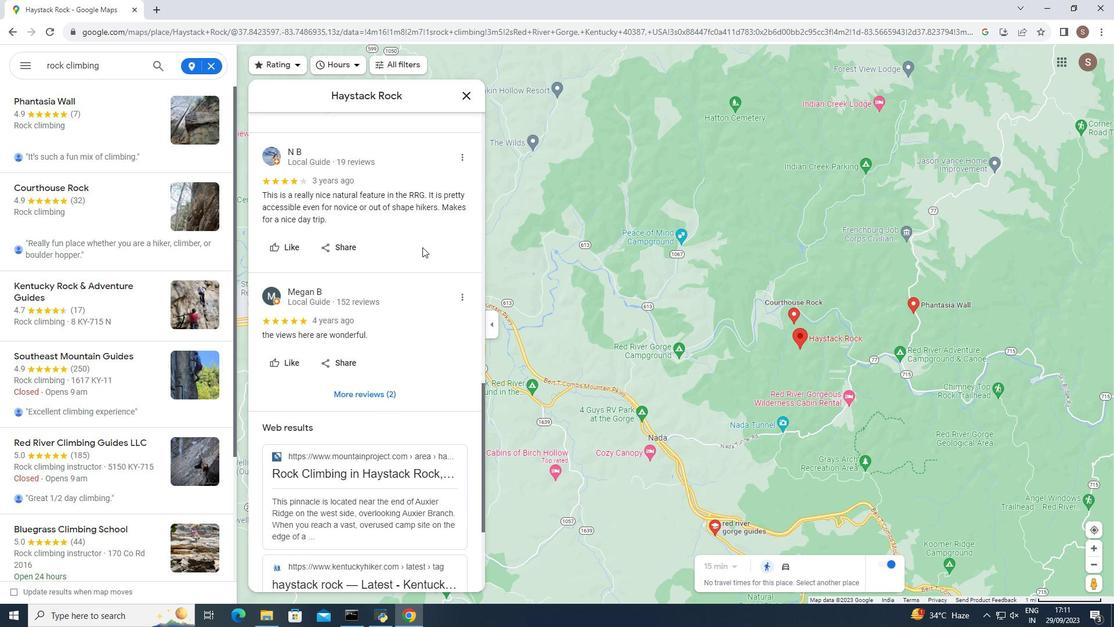 
Action: Mouse moved to (415, 251)
Screenshot: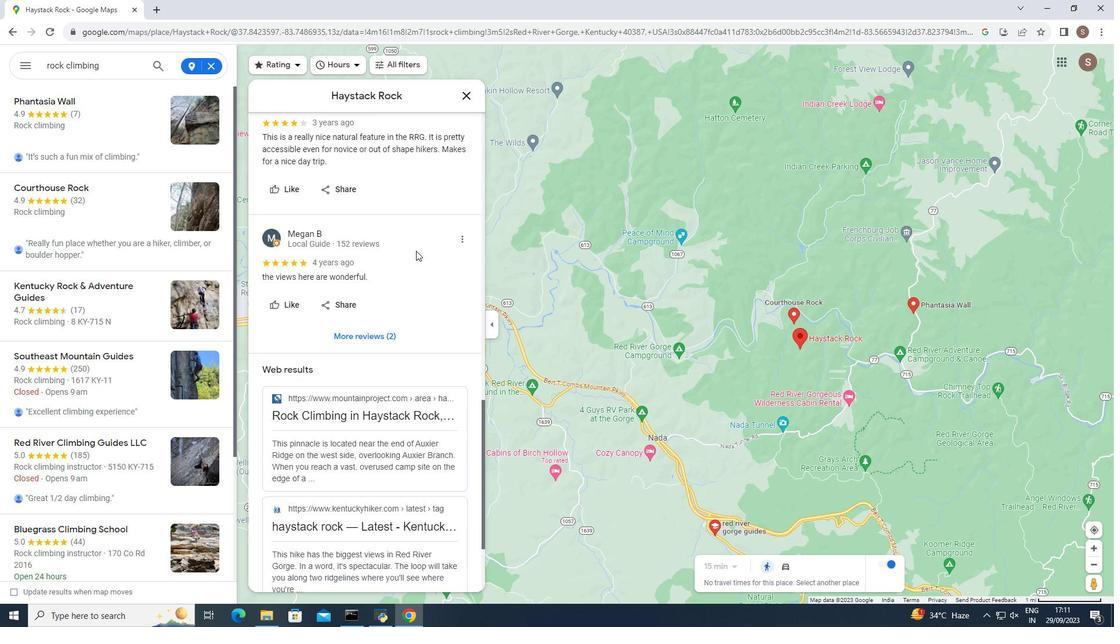 
Action: Mouse scrolled (415, 250) with delta (0, 0)
Screenshot: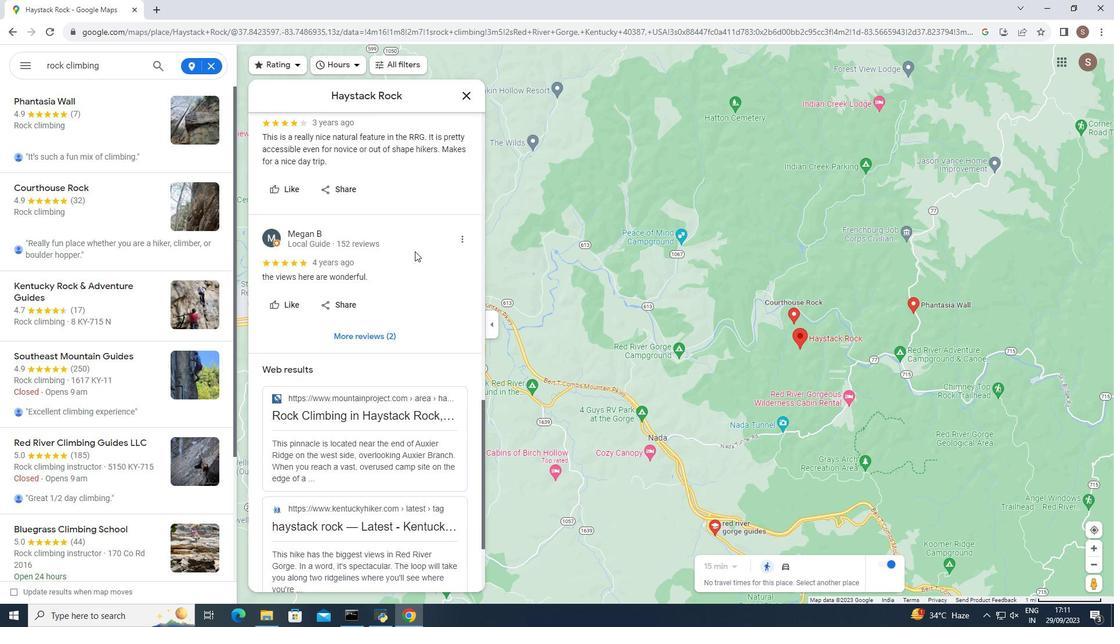 
Action: Mouse moved to (415, 246)
Screenshot: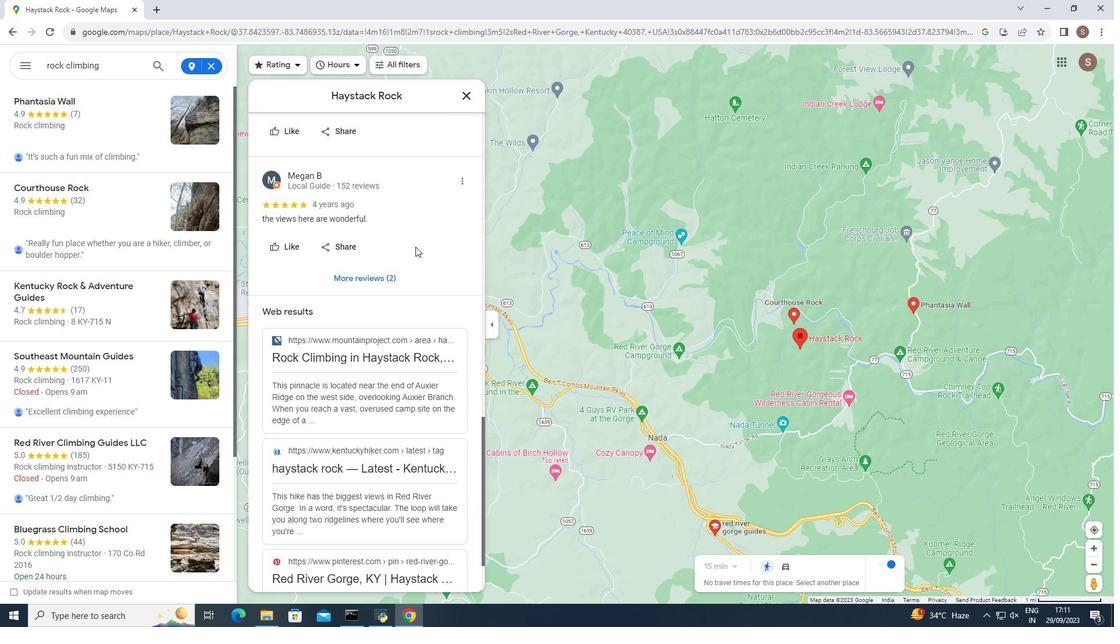 
Action: Mouse scrolled (415, 246) with delta (0, 0)
Screenshot: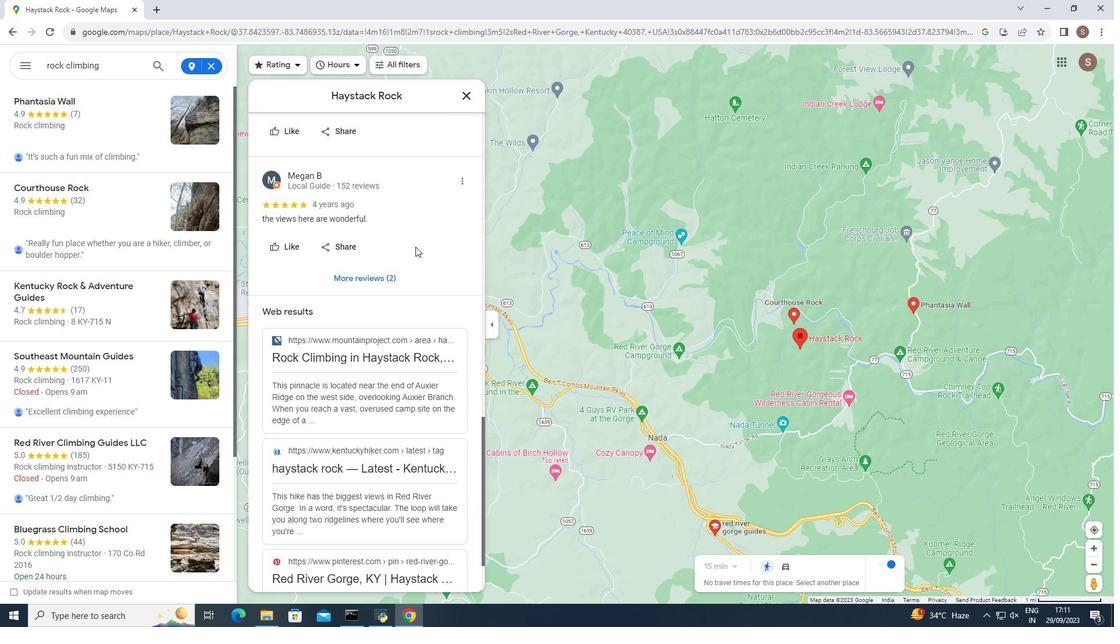 
Action: Mouse moved to (412, 246)
Screenshot: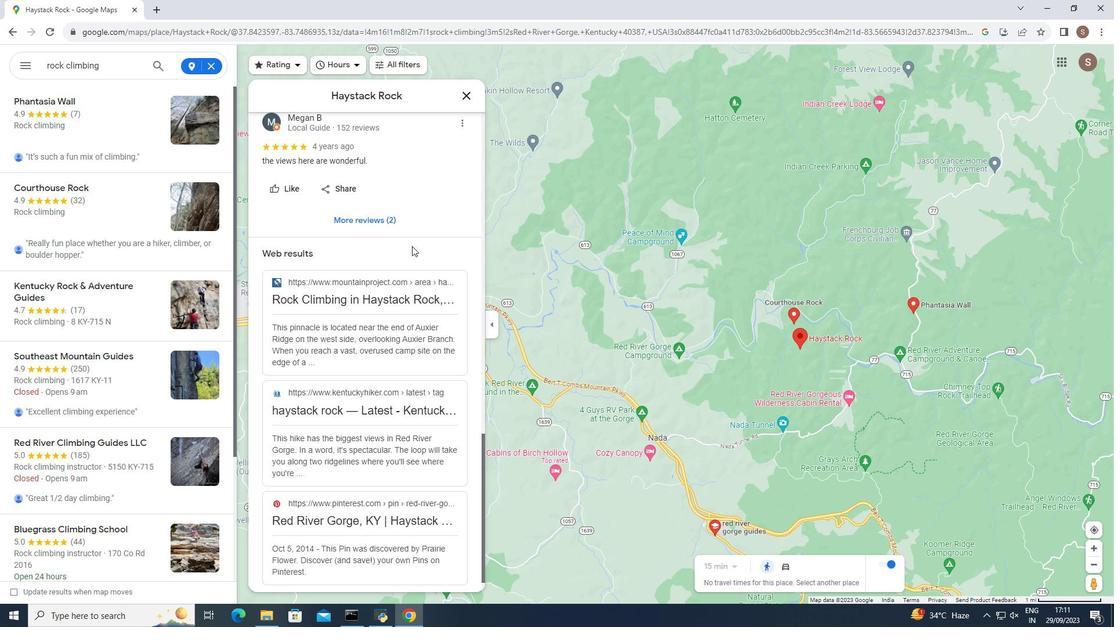 
Action: Mouse scrolled (412, 245) with delta (0, 0)
Screenshot: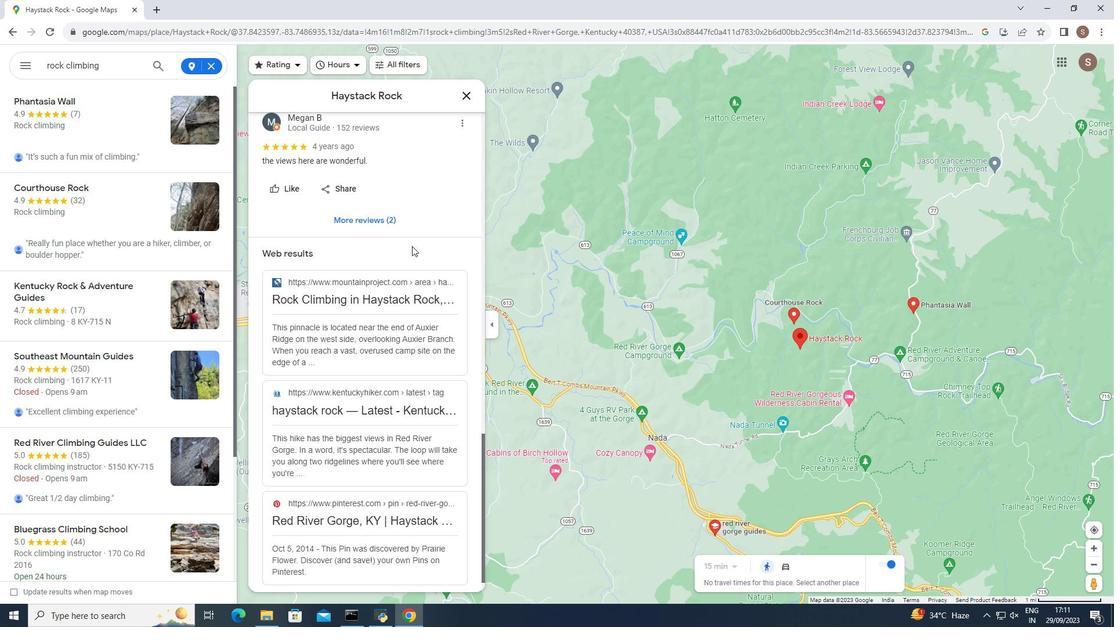
Action: Mouse moved to (413, 241)
Screenshot: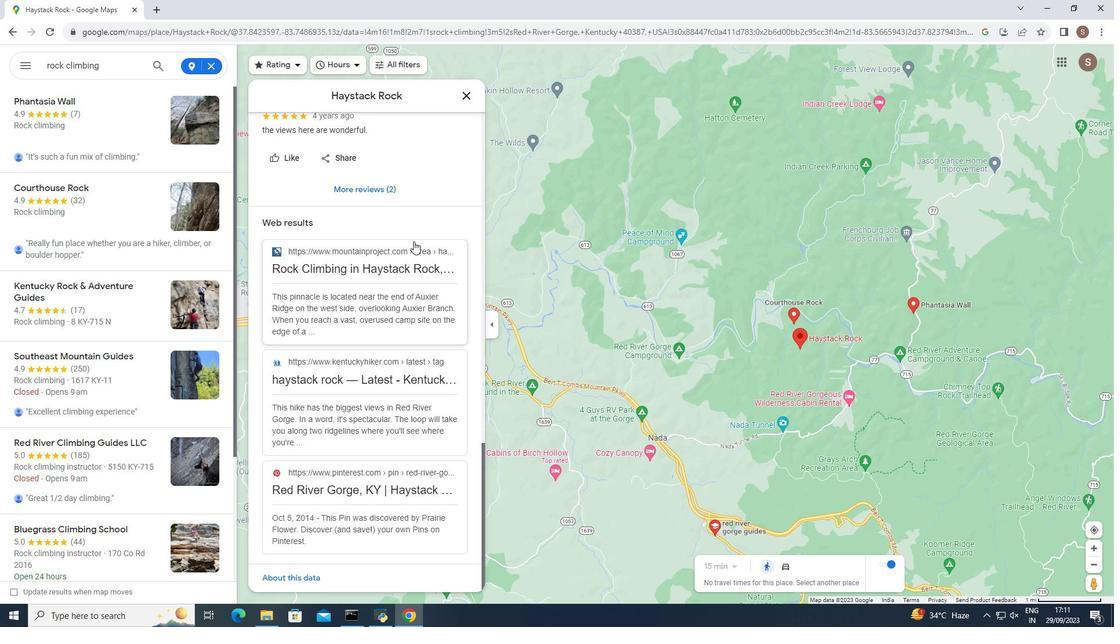 
Action: Mouse scrolled (413, 240) with delta (0, 0)
Screenshot: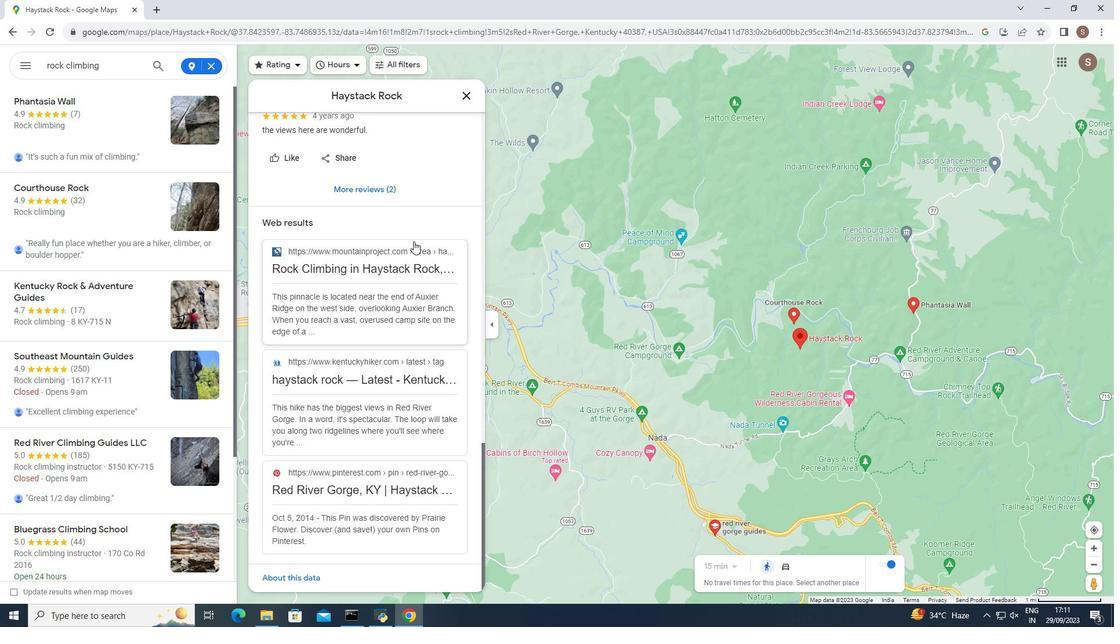 
Action: Mouse moved to (467, 95)
Screenshot: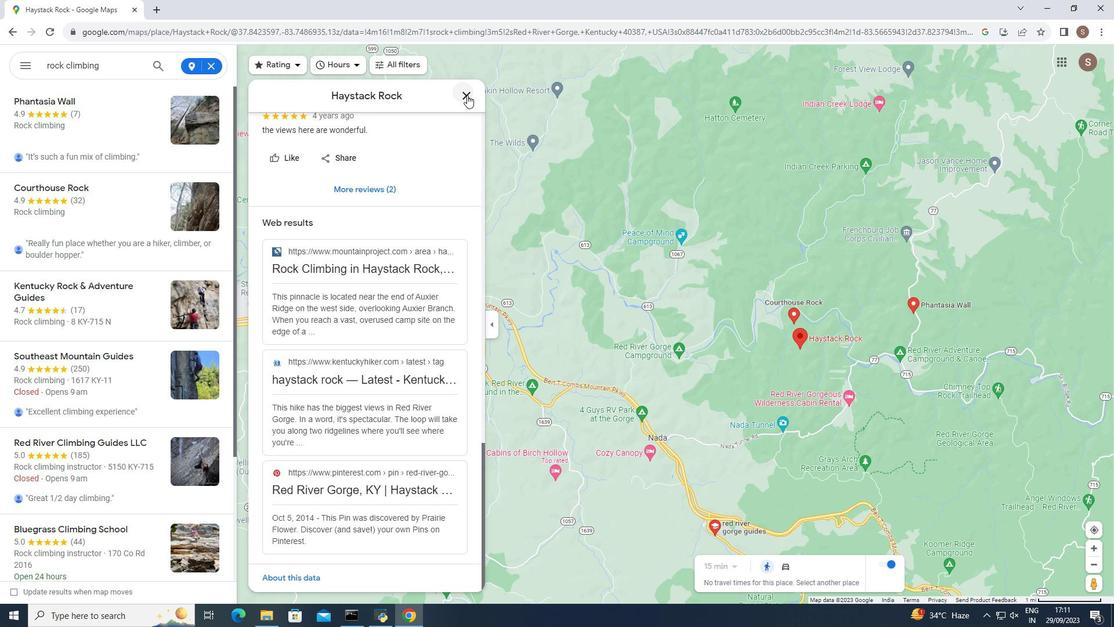
Action: Mouse pressed left at (467, 95)
Screenshot: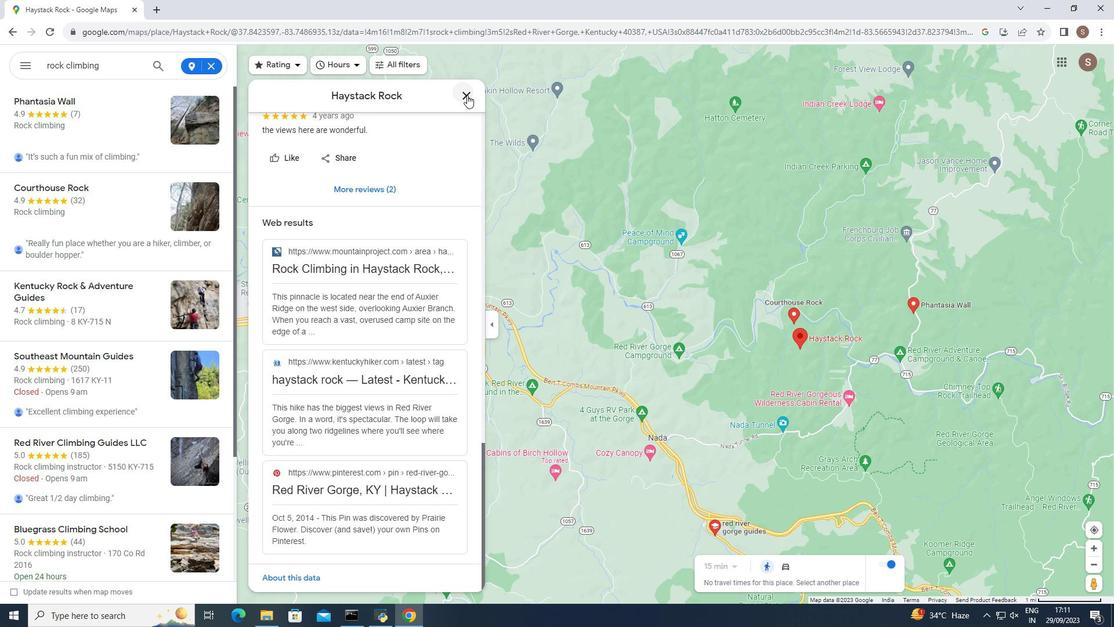 
Action: Mouse moved to (916, 303)
Screenshot: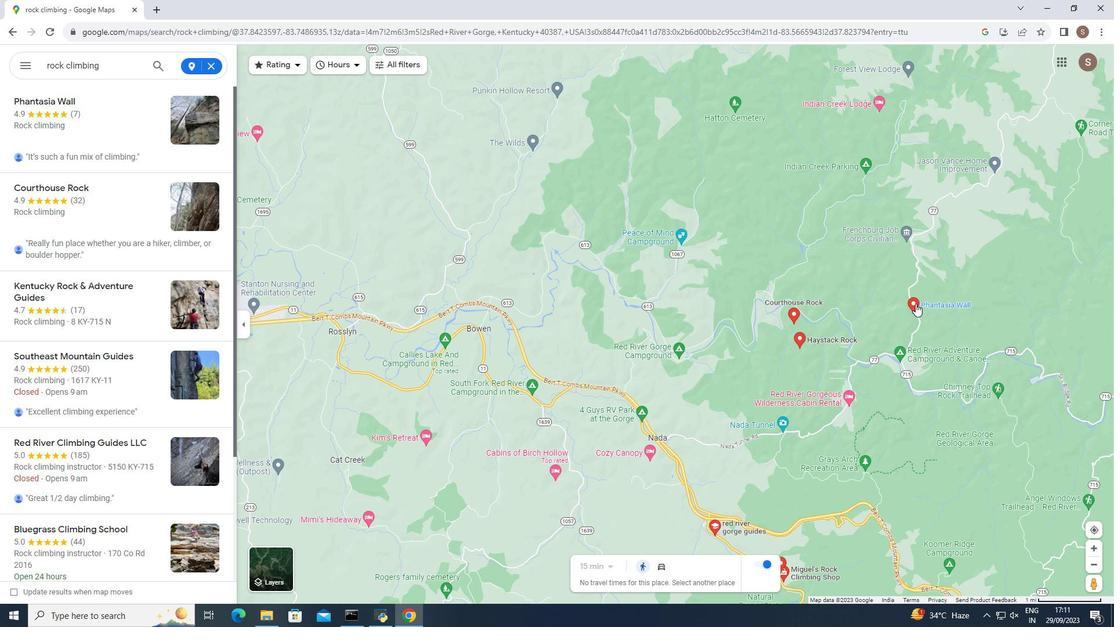 
Action: Mouse pressed left at (916, 303)
Screenshot: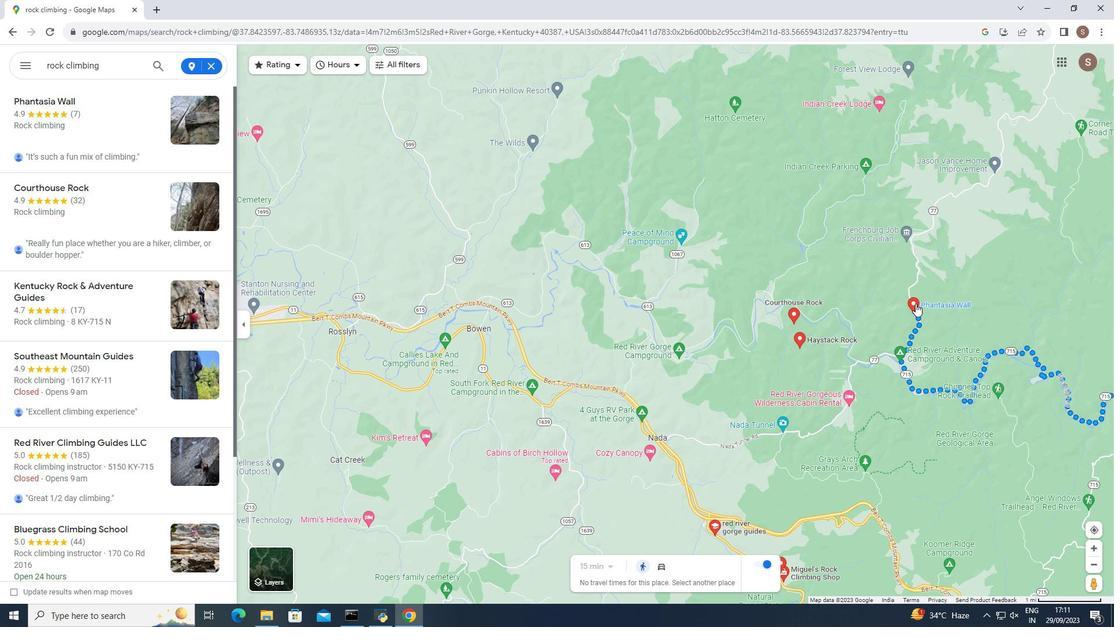 
Action: Mouse moved to (409, 412)
Screenshot: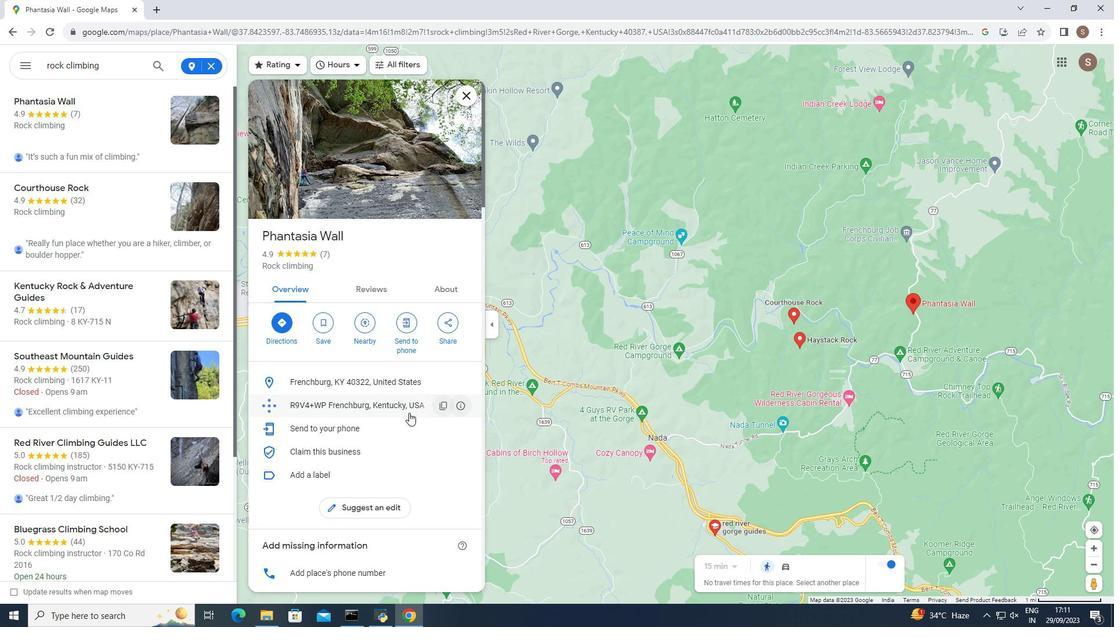 
Action: Mouse scrolled (409, 412) with delta (0, 0)
Screenshot: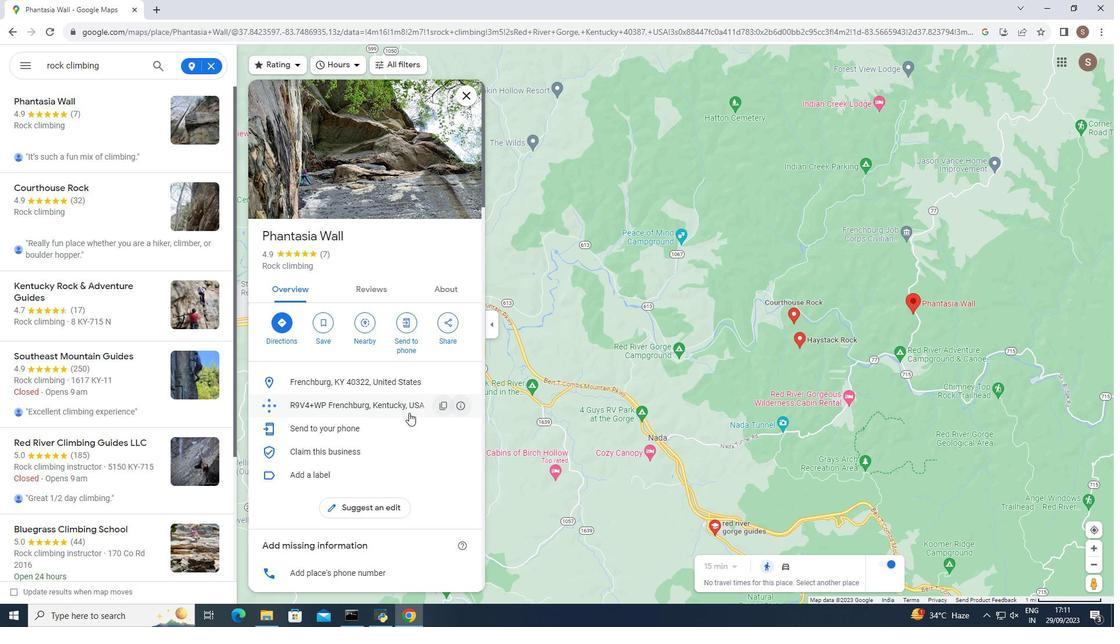 
Action: Mouse moved to (407, 394)
Screenshot: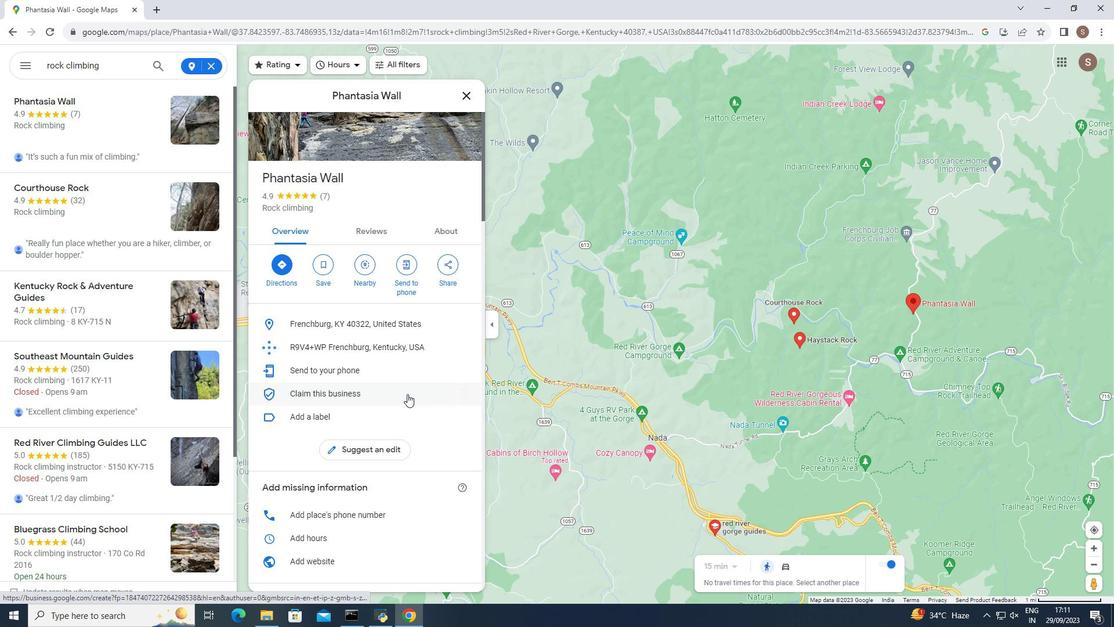 
Action: Mouse scrolled (407, 393) with delta (0, 0)
Screenshot: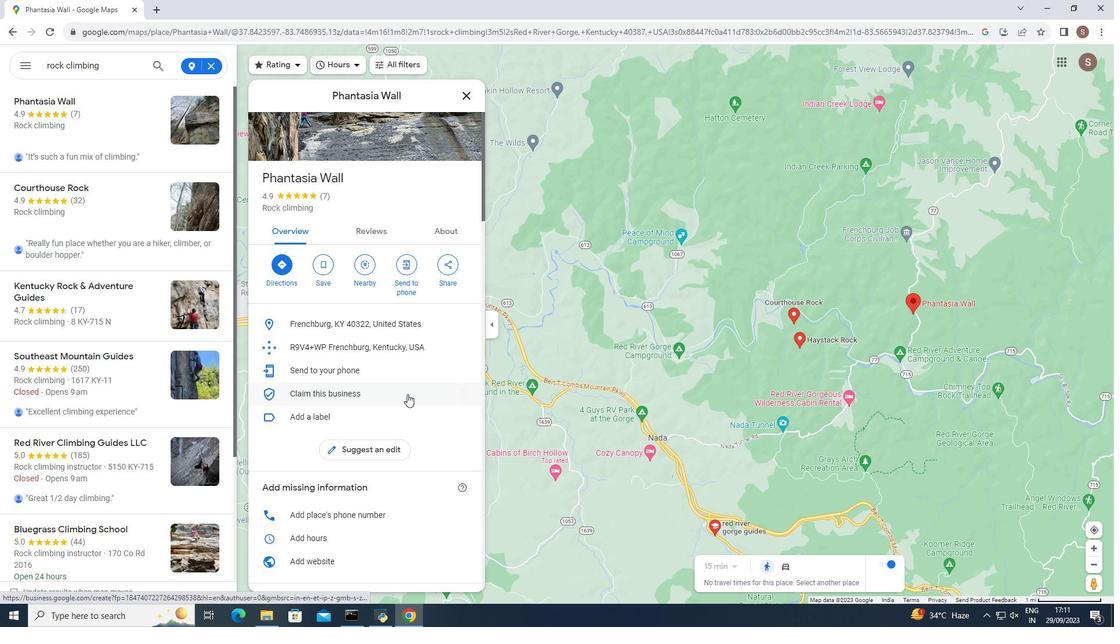 
Action: Mouse scrolled (407, 393) with delta (0, 0)
Screenshot: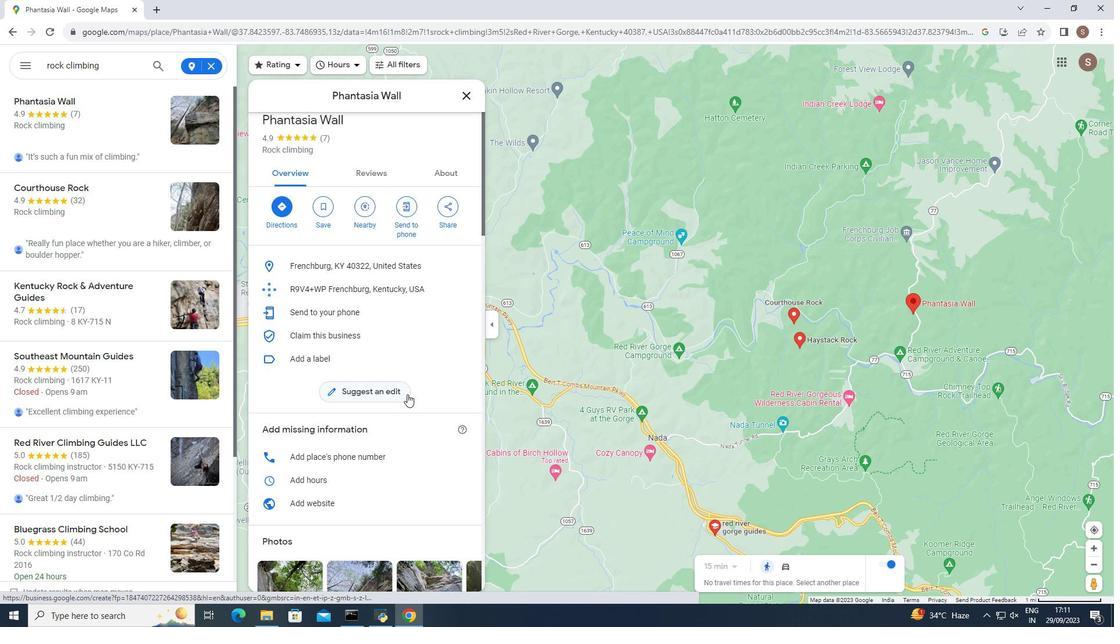 
Action: Mouse scrolled (407, 393) with delta (0, 0)
Screenshot: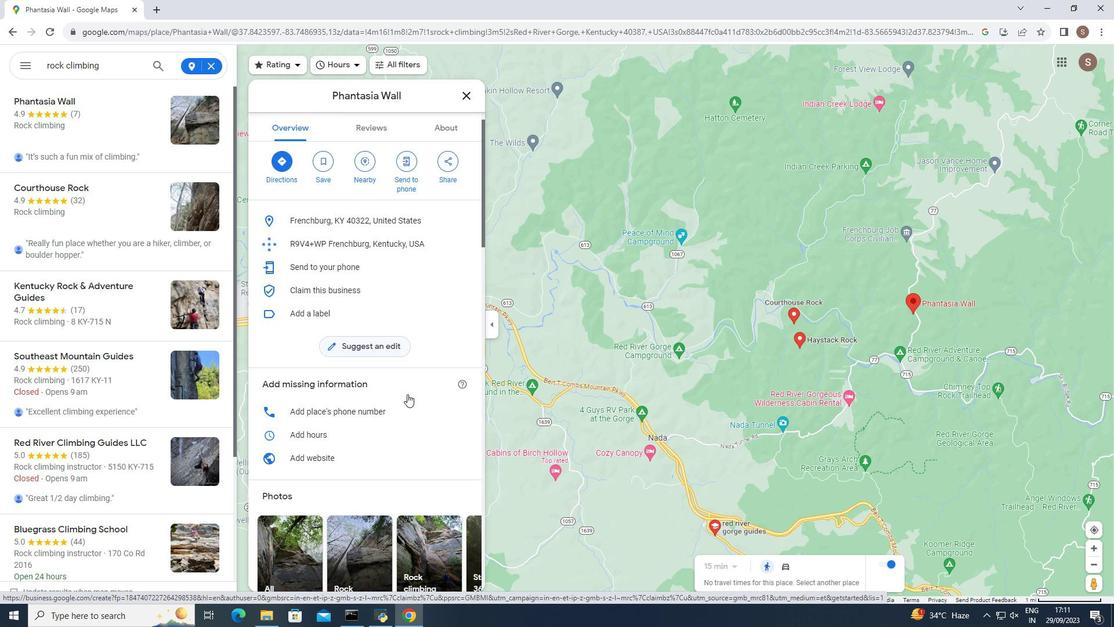 
Action: Mouse scrolled (407, 393) with delta (0, 0)
Screenshot: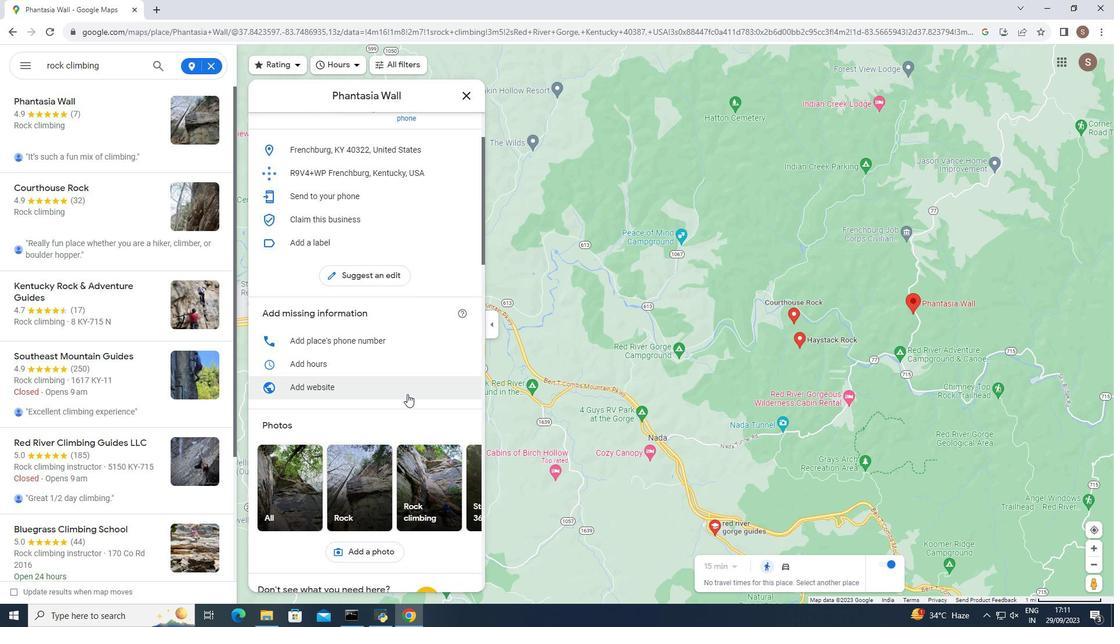 
Action: Mouse scrolled (407, 393) with delta (0, 0)
Screenshot: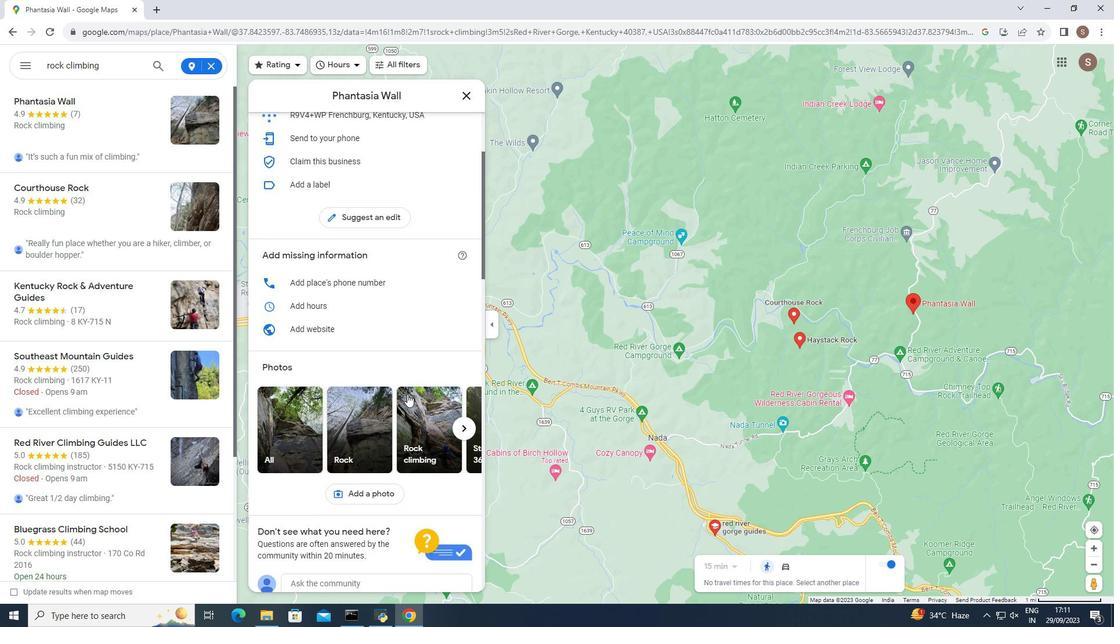 
Action: Mouse moved to (407, 394)
Screenshot: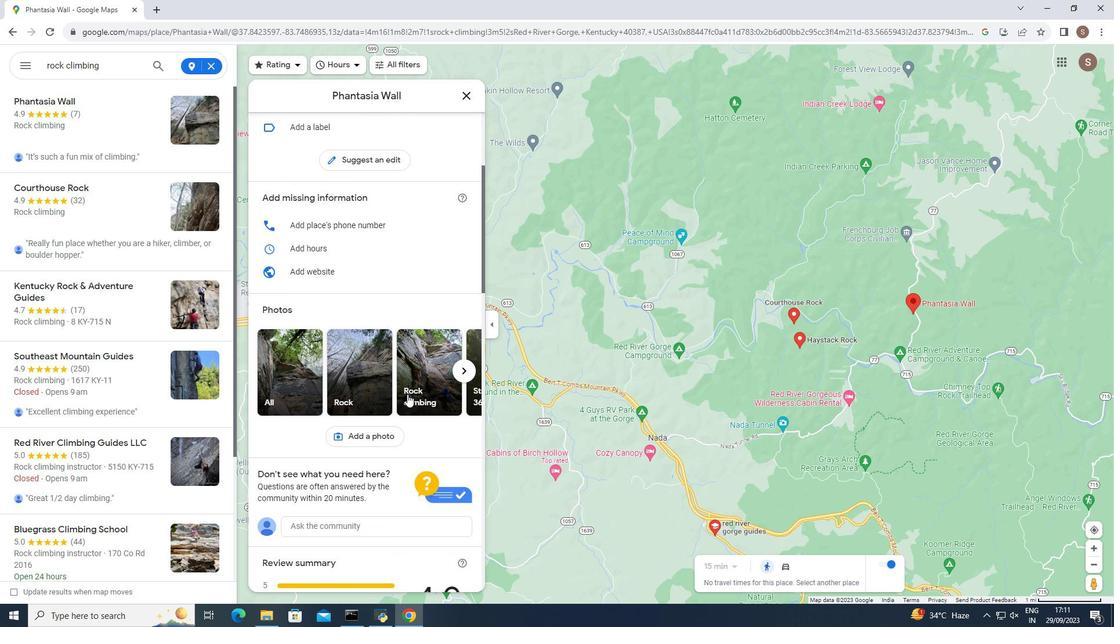 
Action: Mouse scrolled (407, 393) with delta (0, 0)
Screenshot: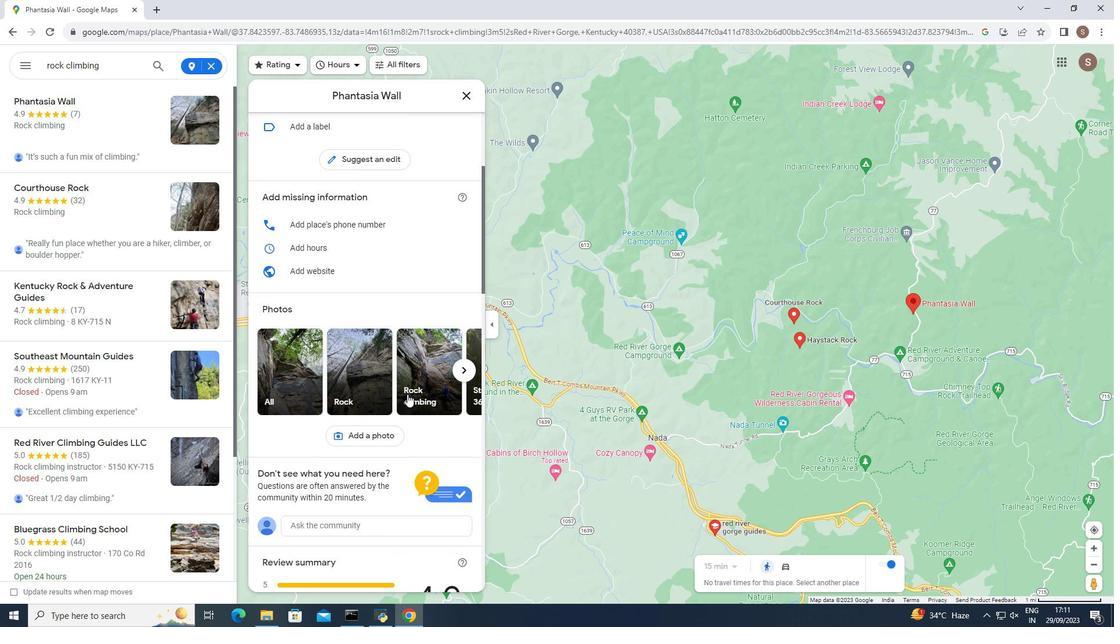 
Action: Mouse scrolled (407, 393) with delta (0, 0)
Screenshot: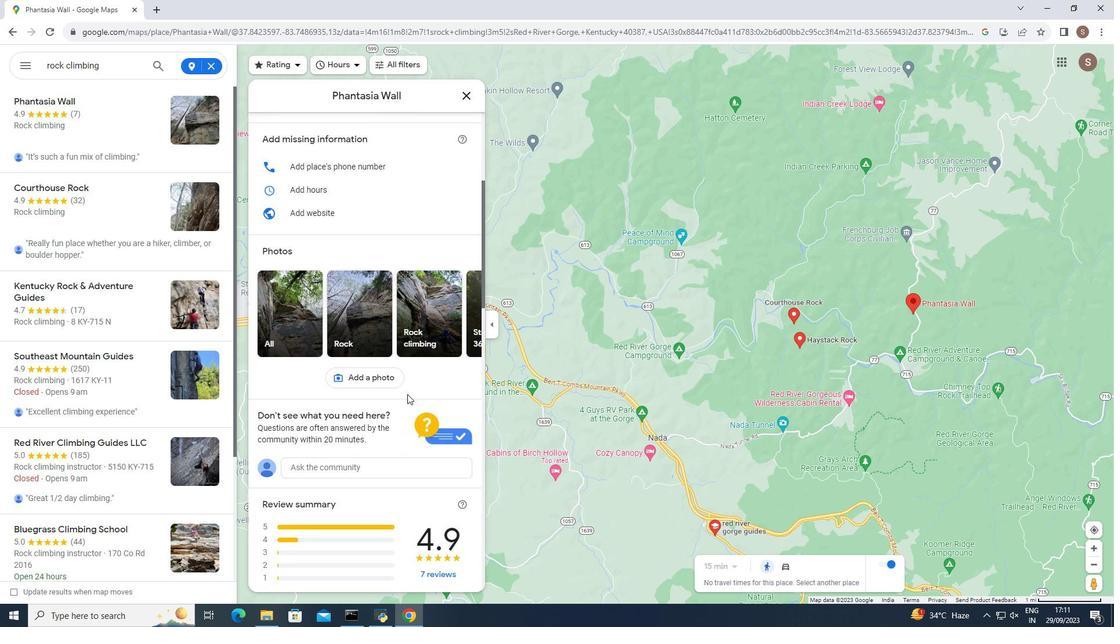
Action: Mouse scrolled (407, 393) with delta (0, 0)
Screenshot: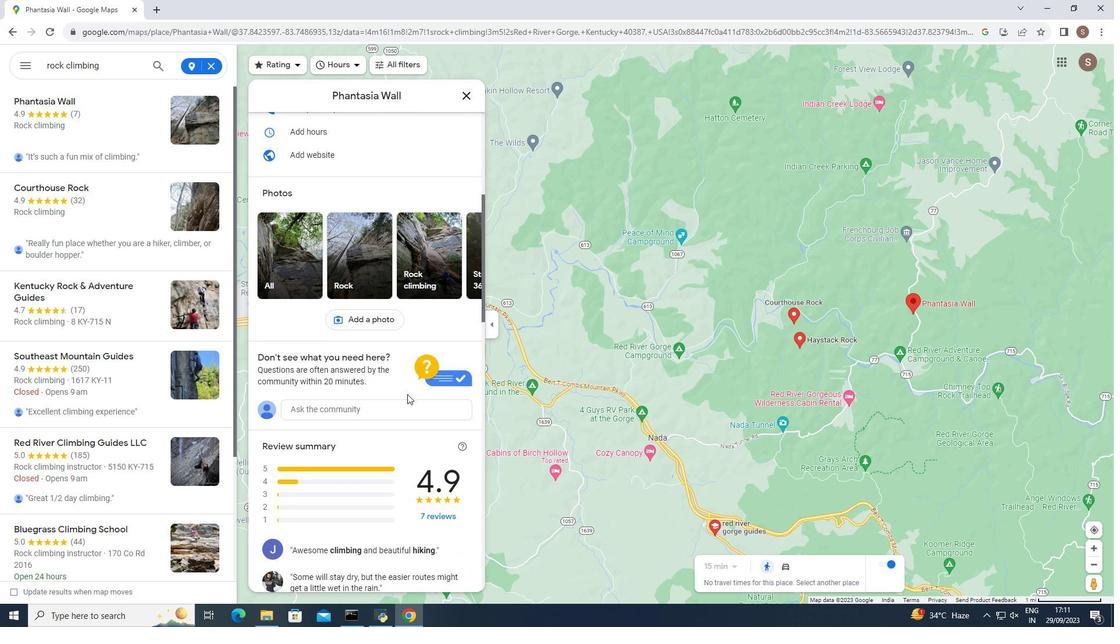 
Action: Mouse moved to (407, 390)
Screenshot: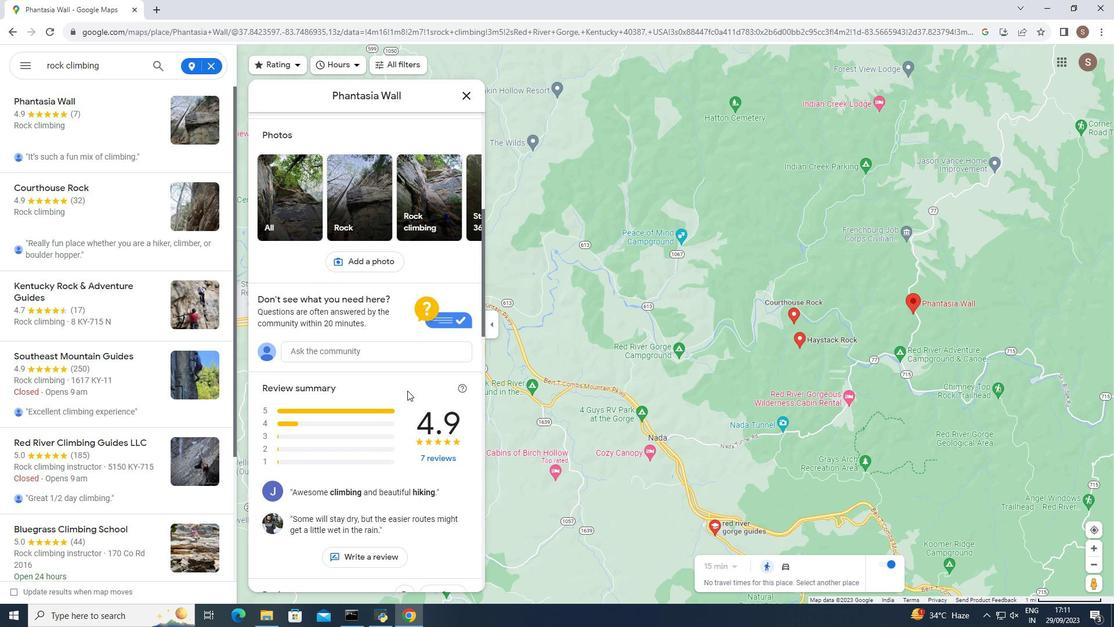 
Action: Mouse scrolled (407, 390) with delta (0, 0)
Screenshot: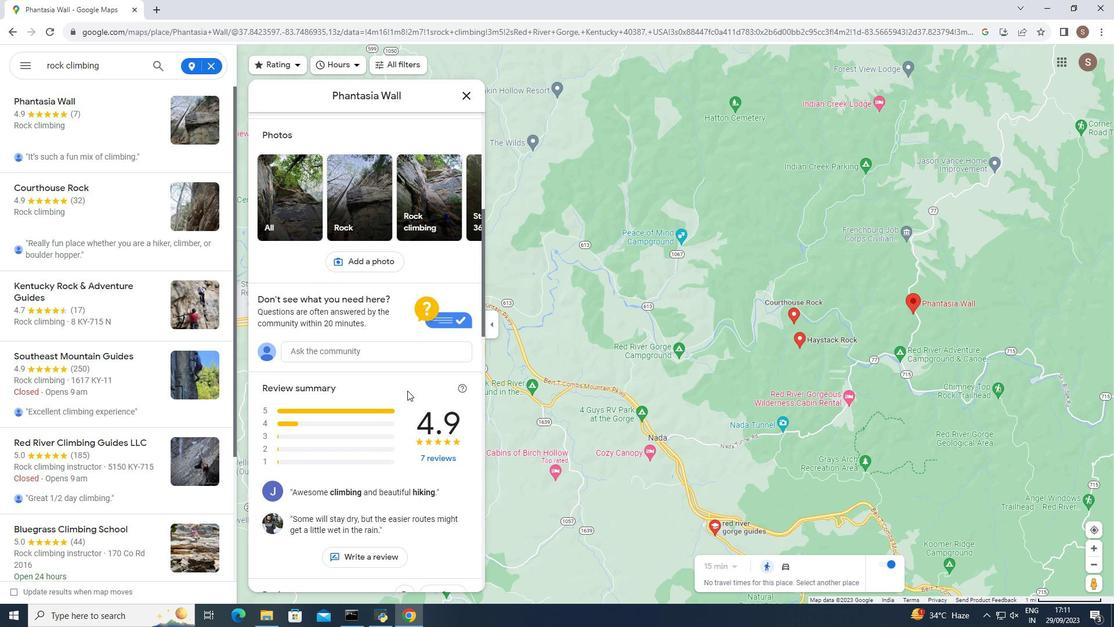 
Action: Mouse scrolled (407, 390) with delta (0, 0)
Screenshot: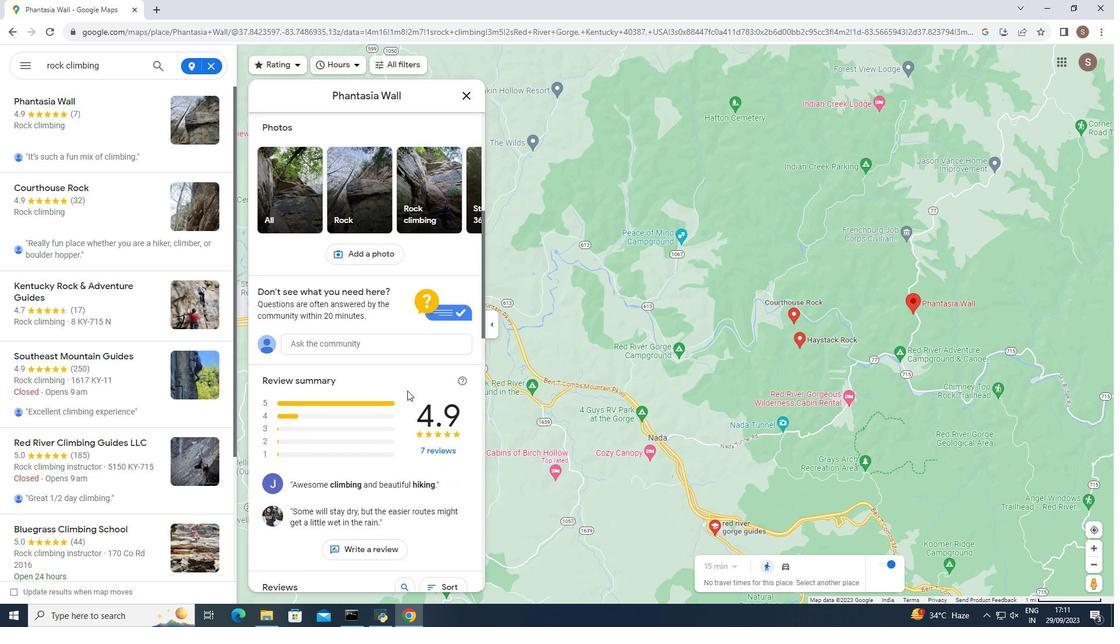 
Action: Mouse moved to (407, 389)
Screenshot: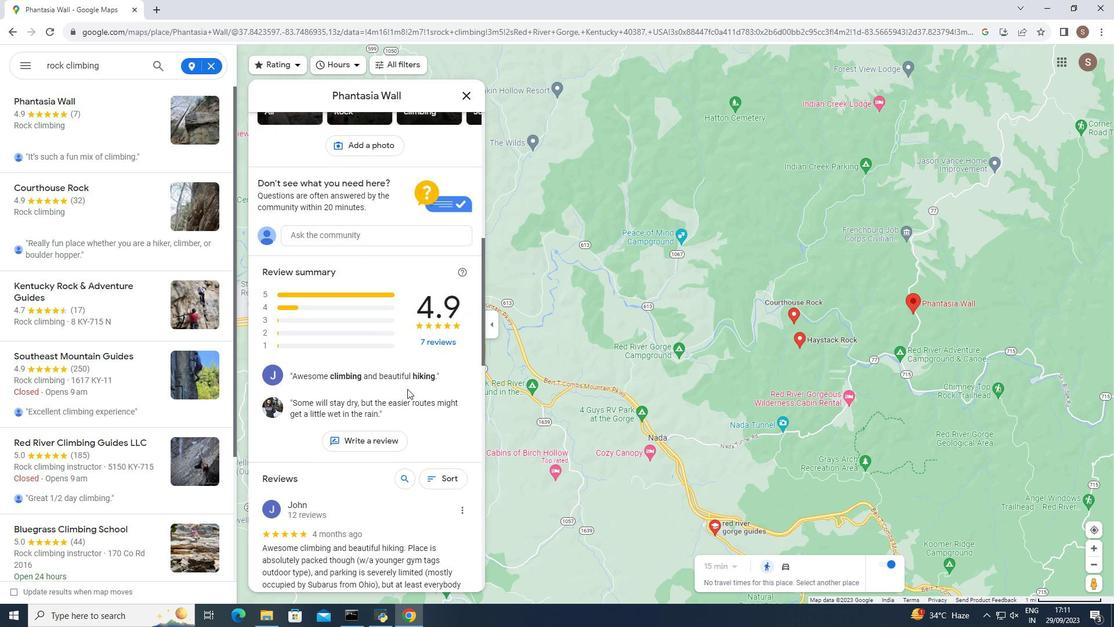 
Action: Mouse scrolled (407, 388) with delta (0, 0)
Screenshot: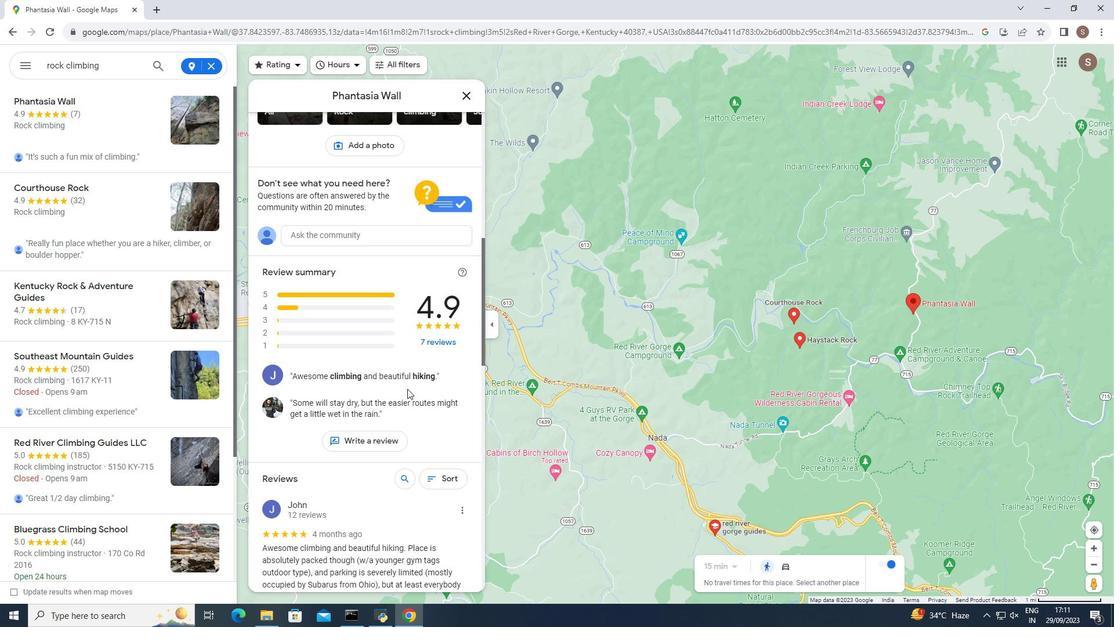 
Action: Mouse scrolled (407, 388) with delta (0, 0)
Screenshot: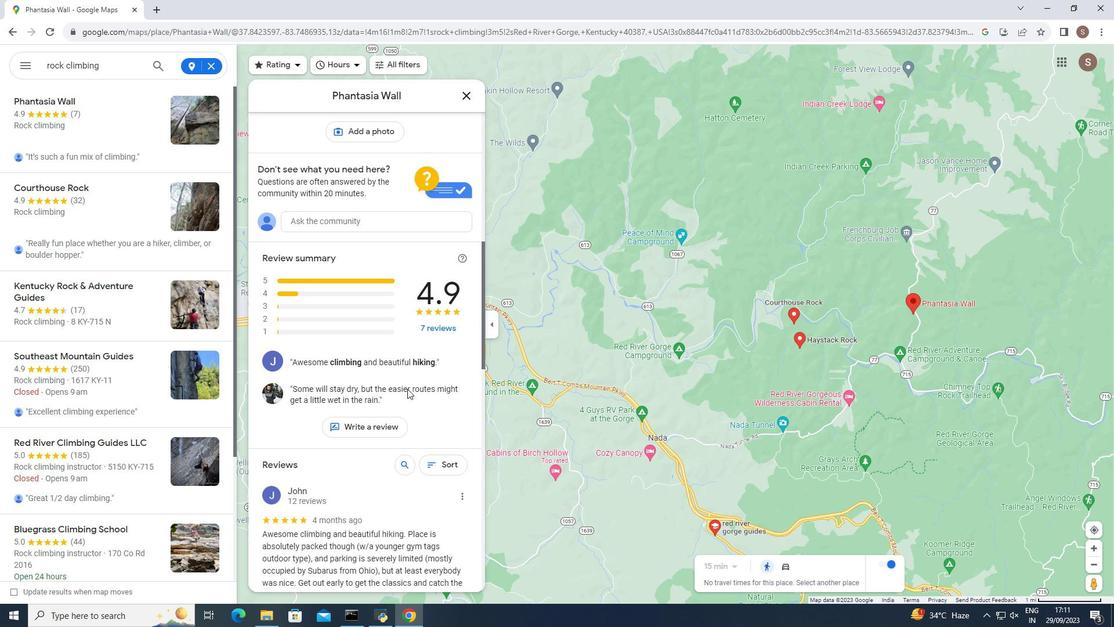 
Action: Mouse moved to (407, 387)
Screenshot: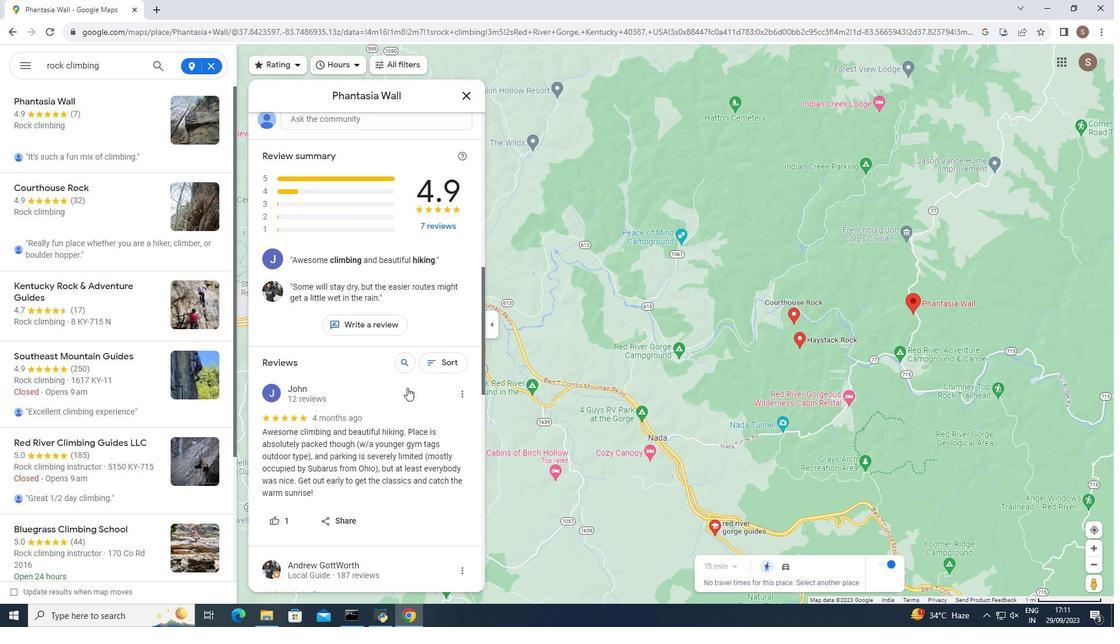 
Action: Mouse scrolled (407, 386) with delta (0, 0)
Screenshot: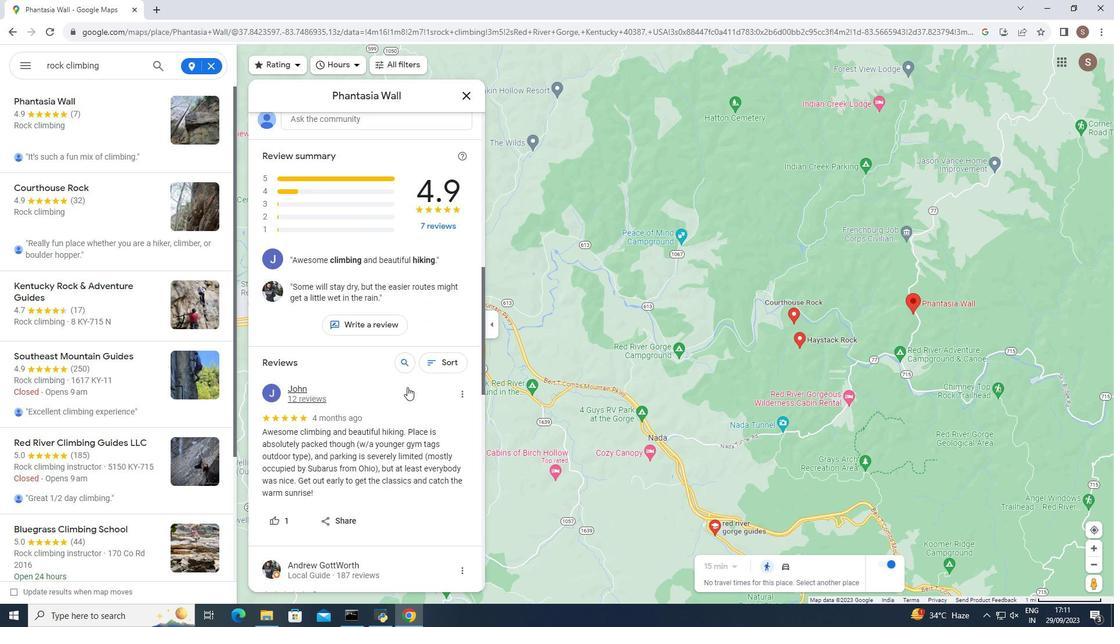 
Action: Mouse scrolled (407, 386) with delta (0, 0)
Screenshot: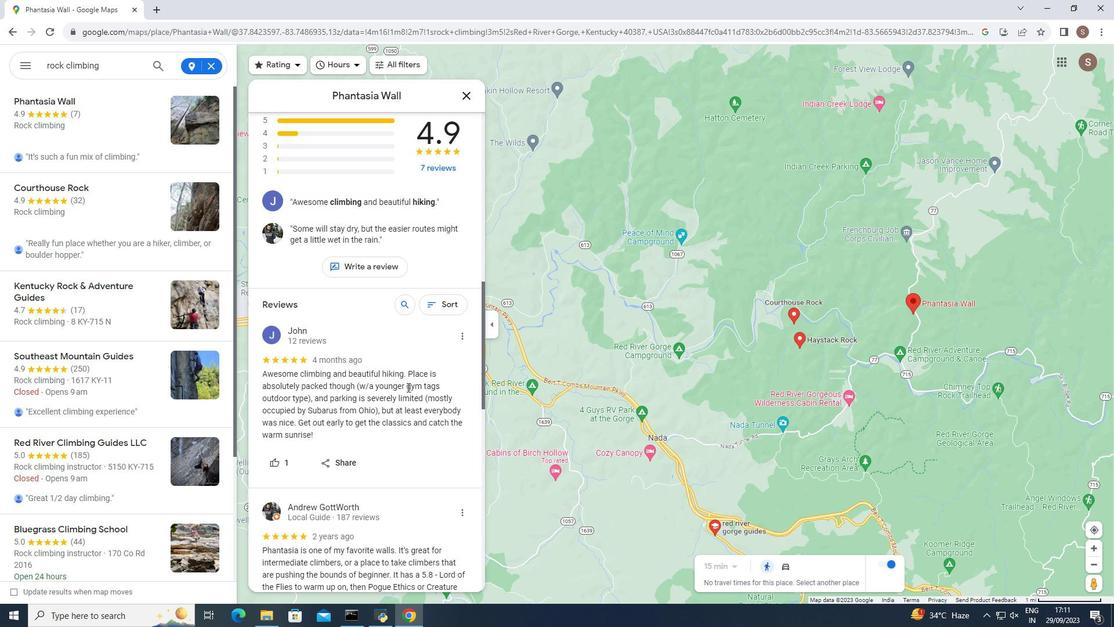 
Action: Mouse scrolled (407, 386) with delta (0, 0)
Screenshot: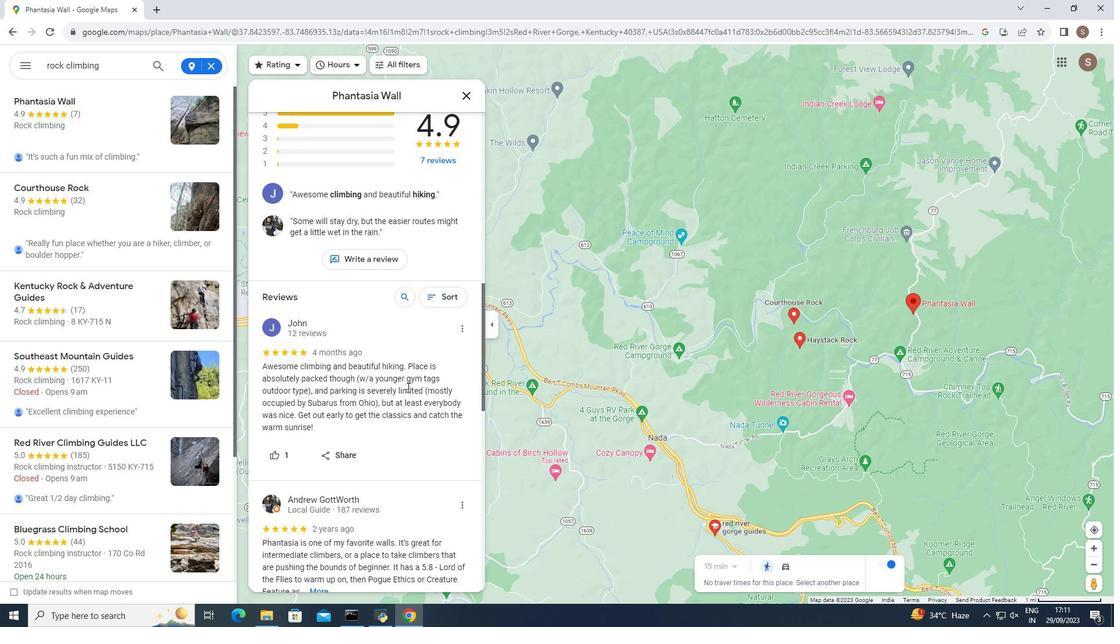 
Action: Mouse scrolled (407, 386) with delta (0, 0)
Screenshot: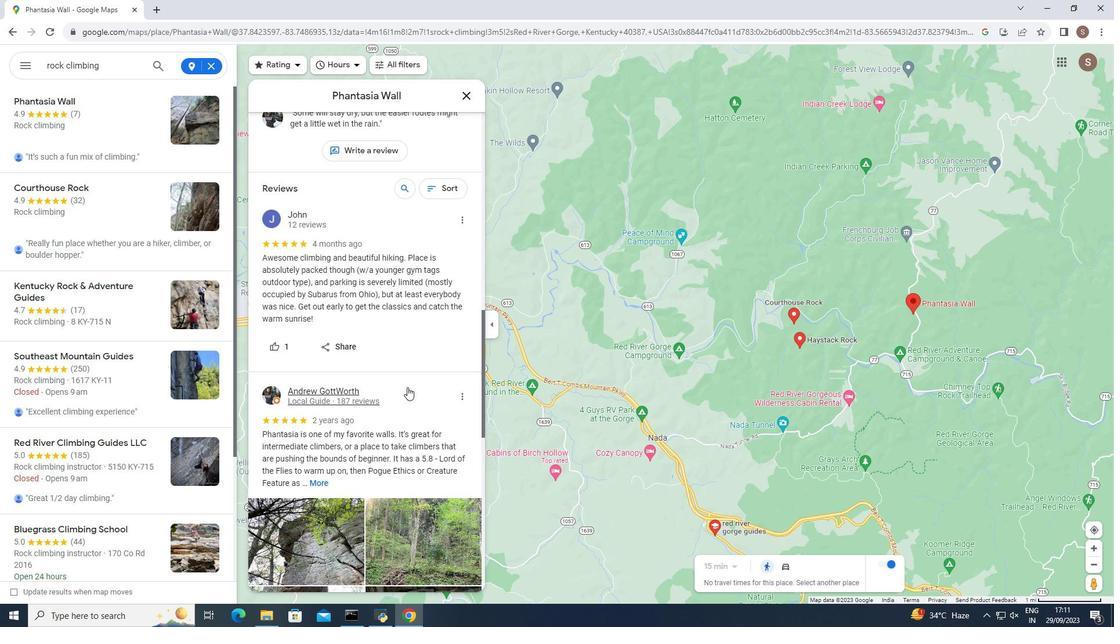 
Action: Mouse scrolled (407, 386) with delta (0, 0)
Screenshot: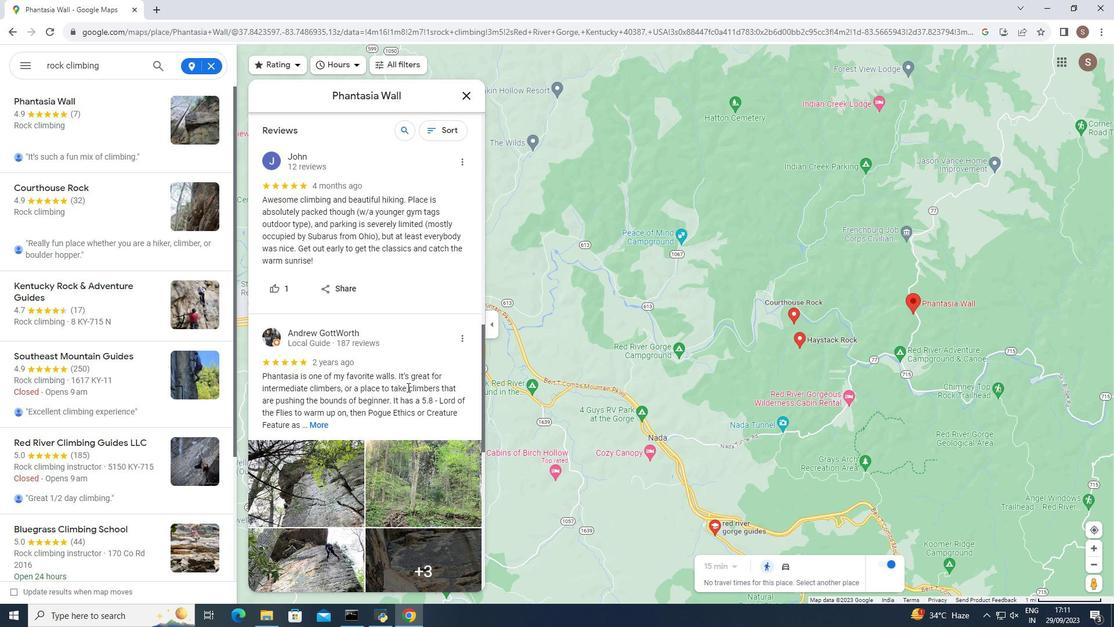 
Action: Mouse scrolled (407, 386) with delta (0, 0)
Screenshot: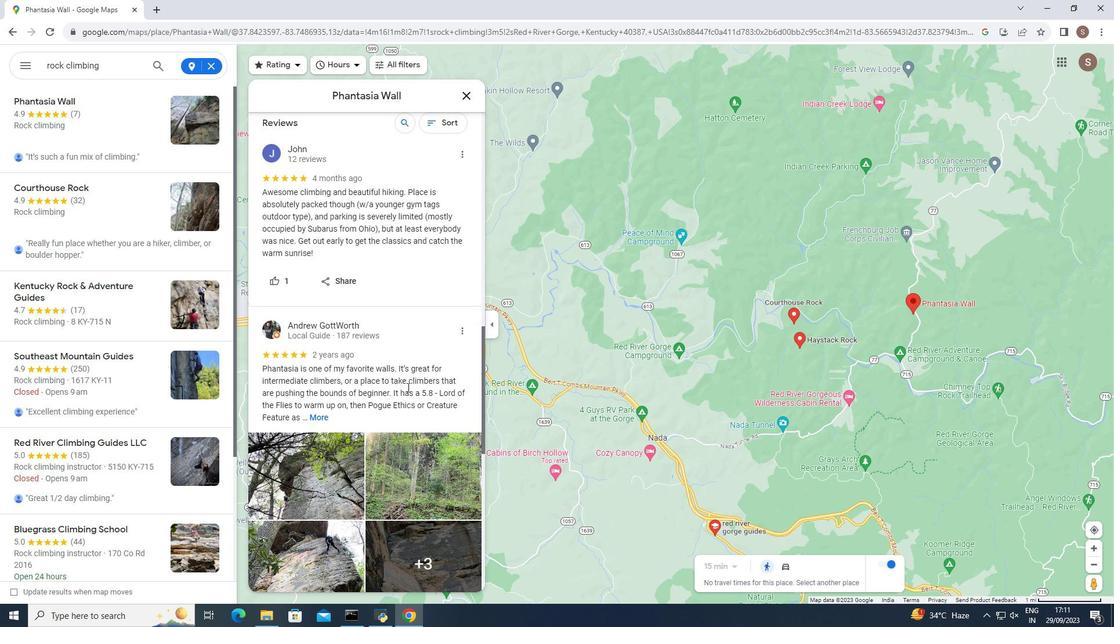 
Action: Mouse scrolled (407, 386) with delta (0, 0)
Screenshot: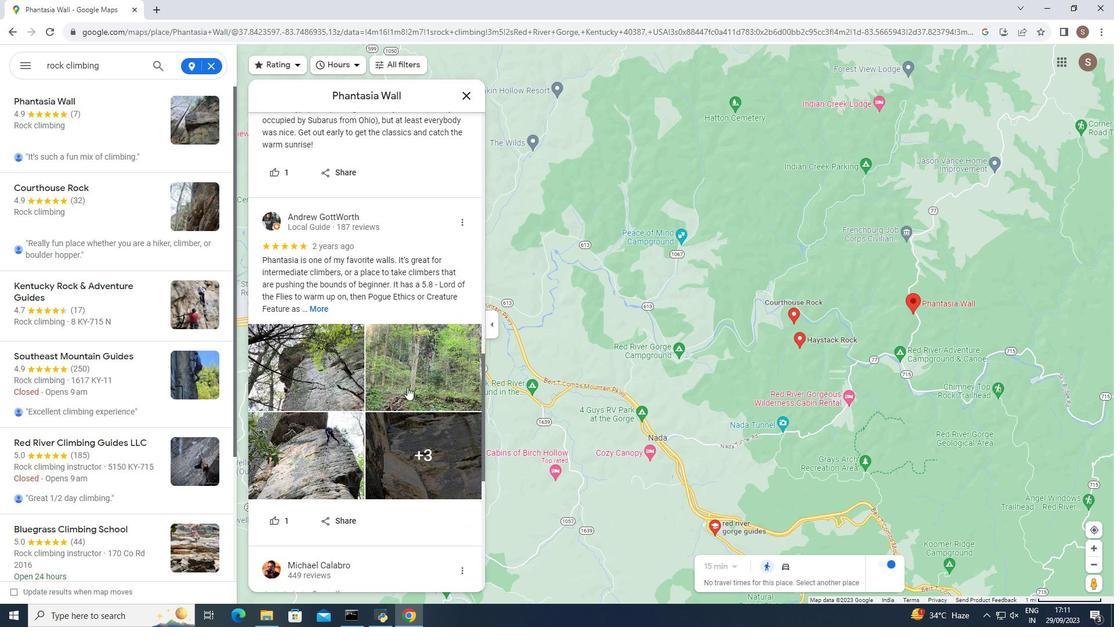 
Action: Mouse moved to (407, 385)
Screenshot: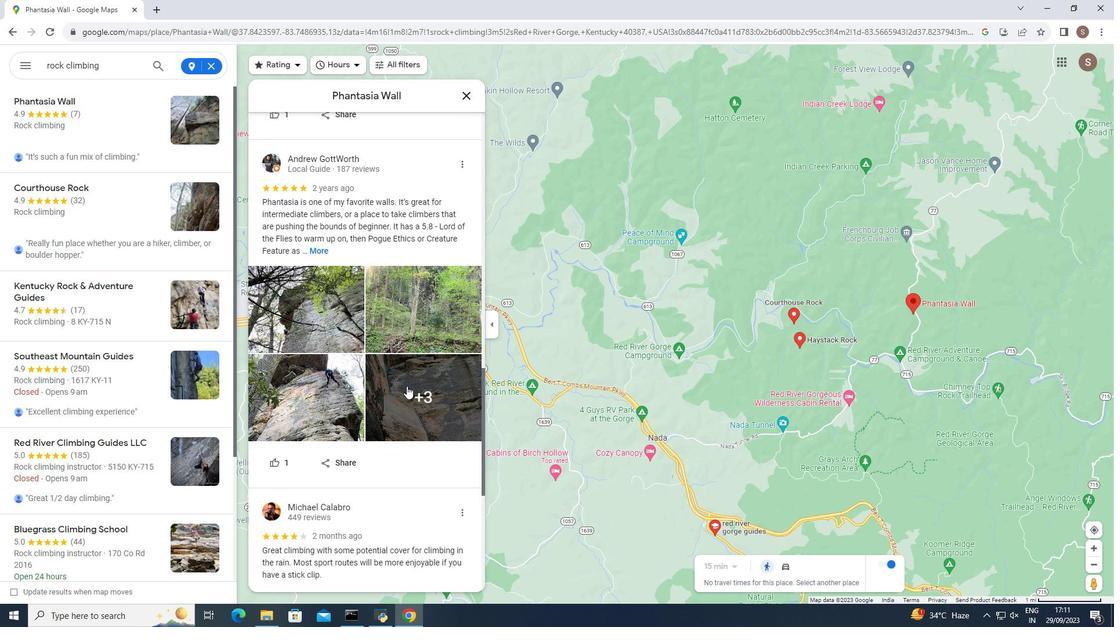 
Action: Mouse scrolled (407, 386) with delta (0, 0)
Screenshot: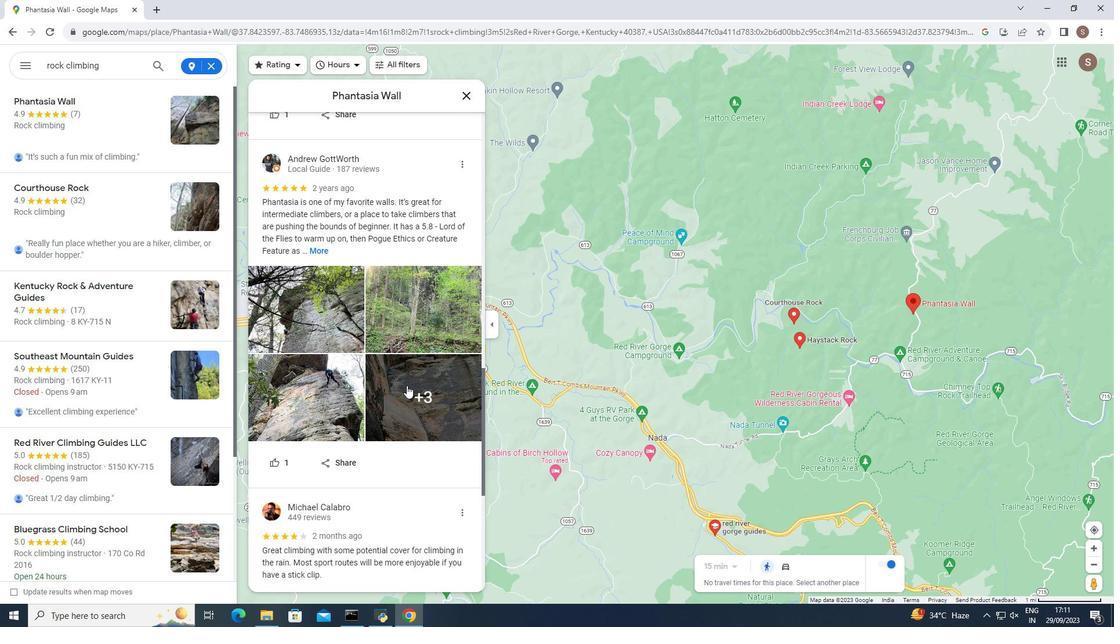 
Action: Mouse scrolled (407, 386) with delta (0, 0)
Screenshot: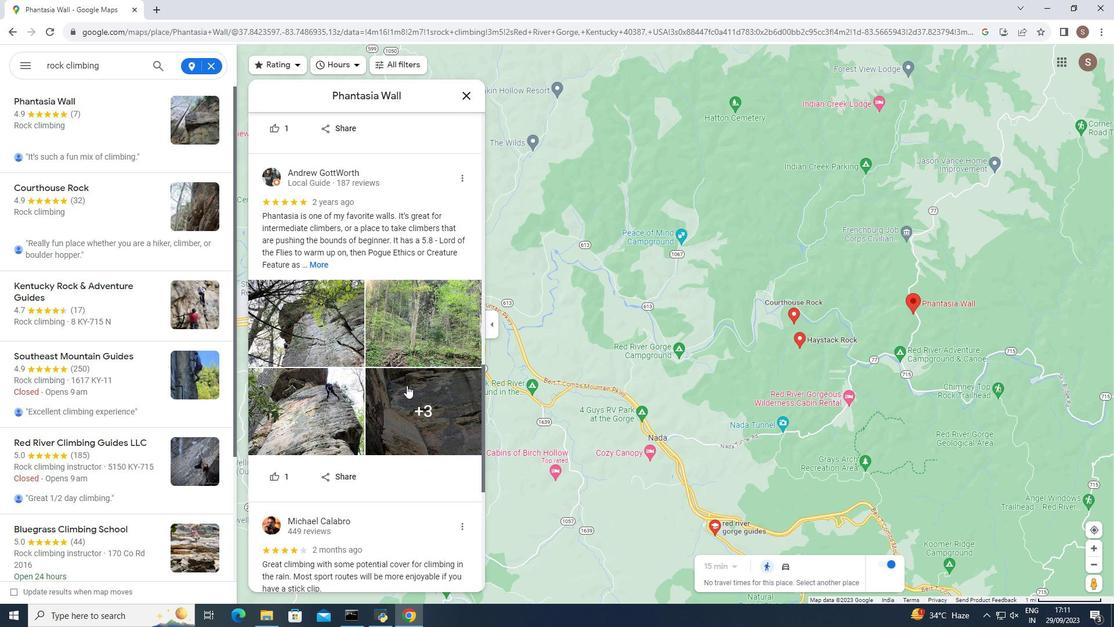 
Action: Mouse scrolled (407, 386) with delta (0, 0)
Screenshot: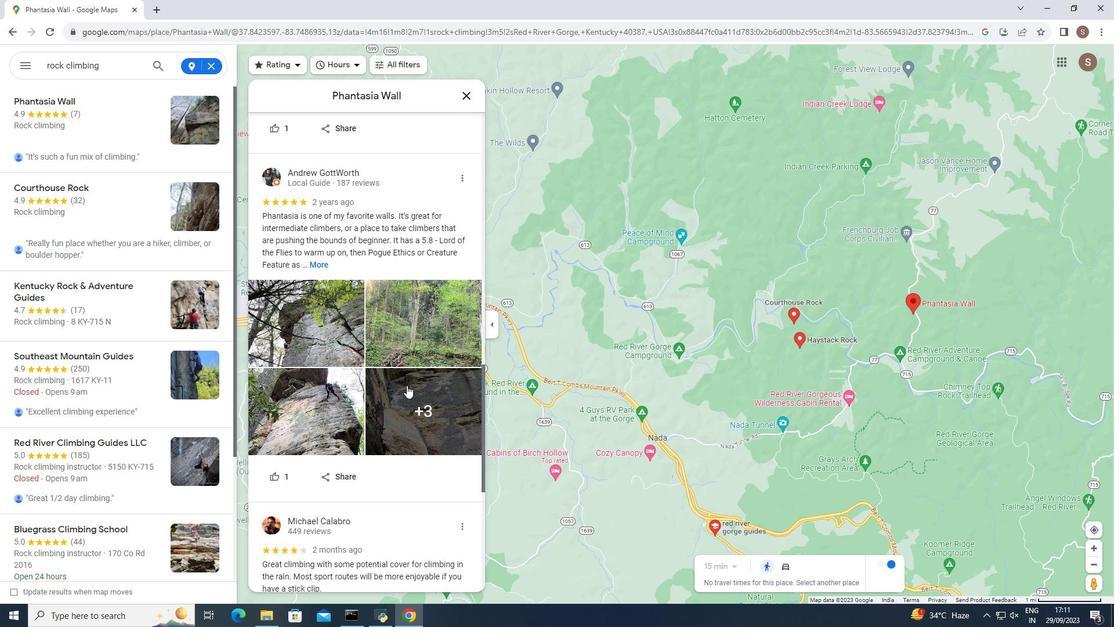 
Action: Mouse scrolled (407, 386) with delta (0, 0)
Screenshot: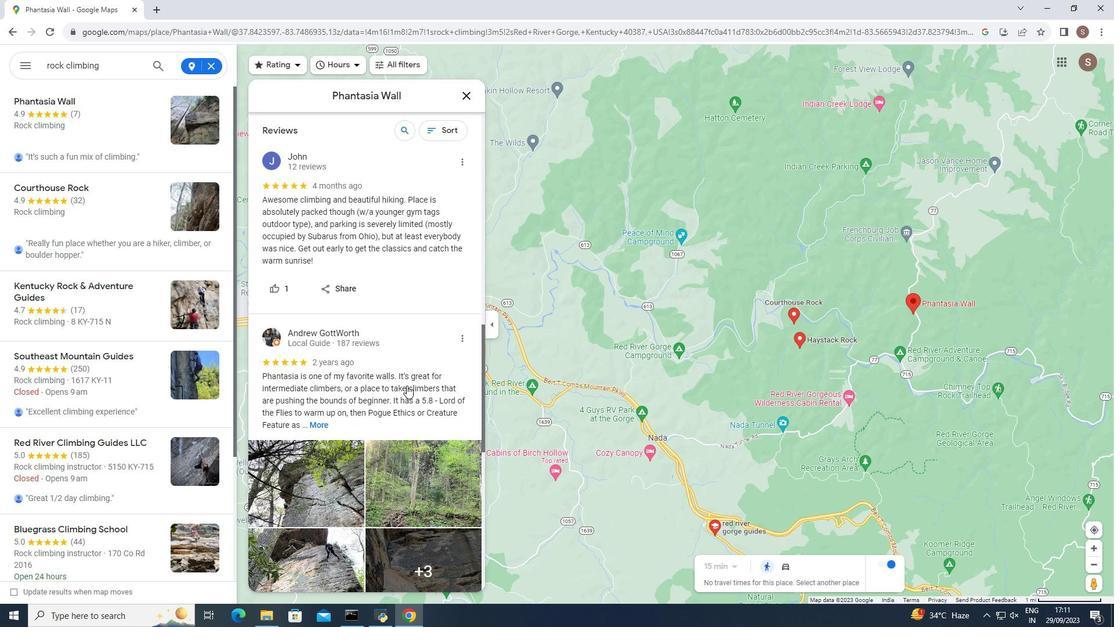 
Action: Mouse scrolled (407, 386) with delta (0, 0)
Screenshot: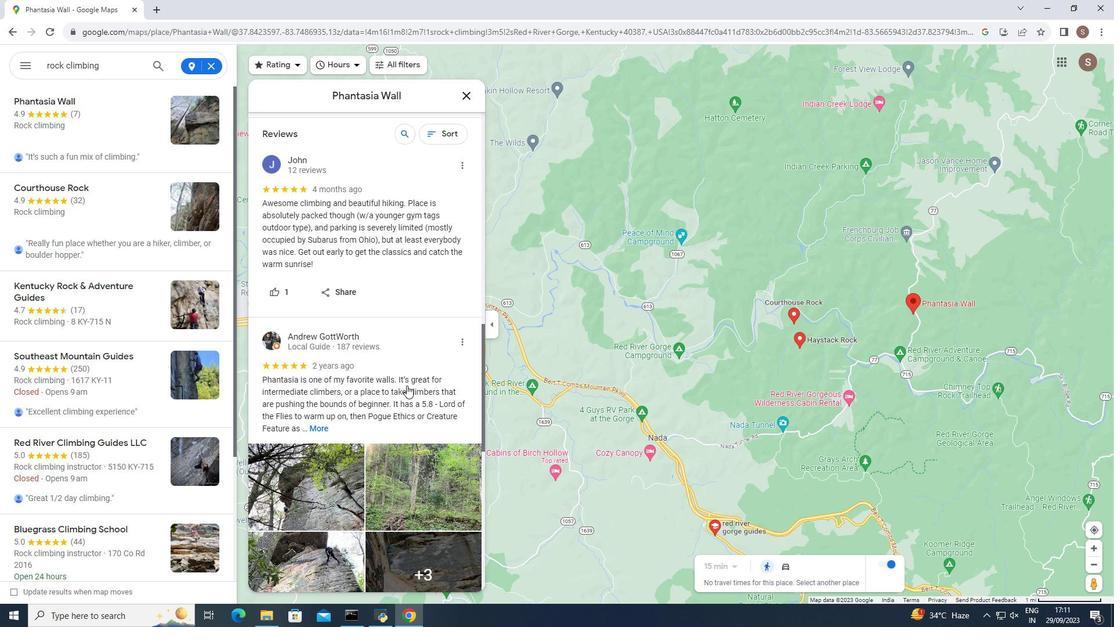 
Action: Mouse scrolled (407, 386) with delta (0, 0)
Screenshot: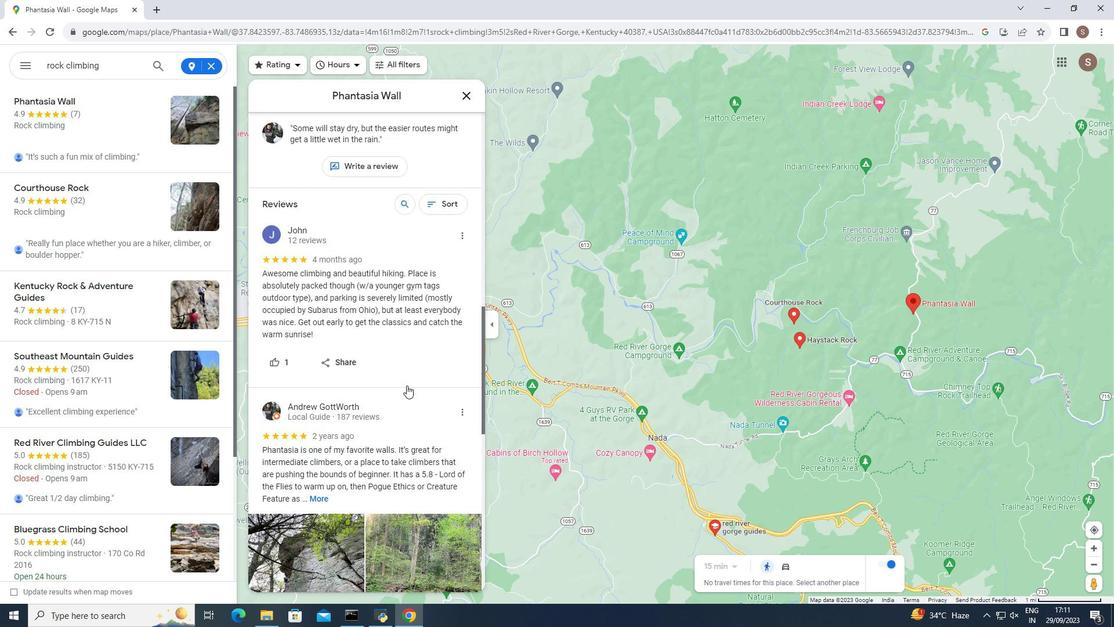 
Action: Mouse moved to (376, 382)
Screenshot: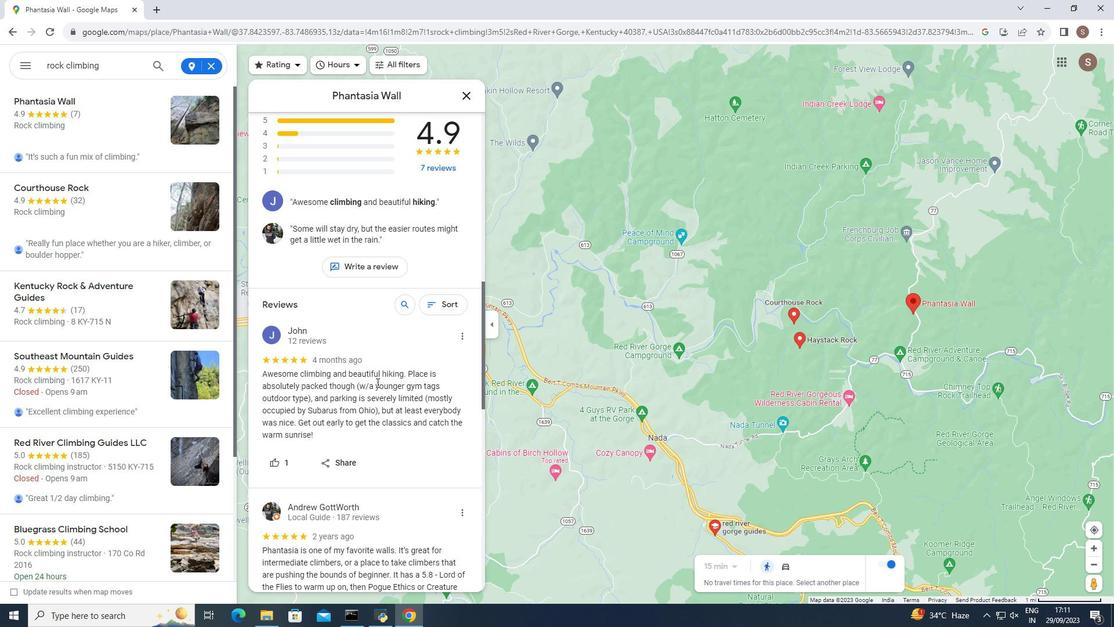 
Action: Mouse scrolled (376, 382) with delta (0, 0)
Screenshot: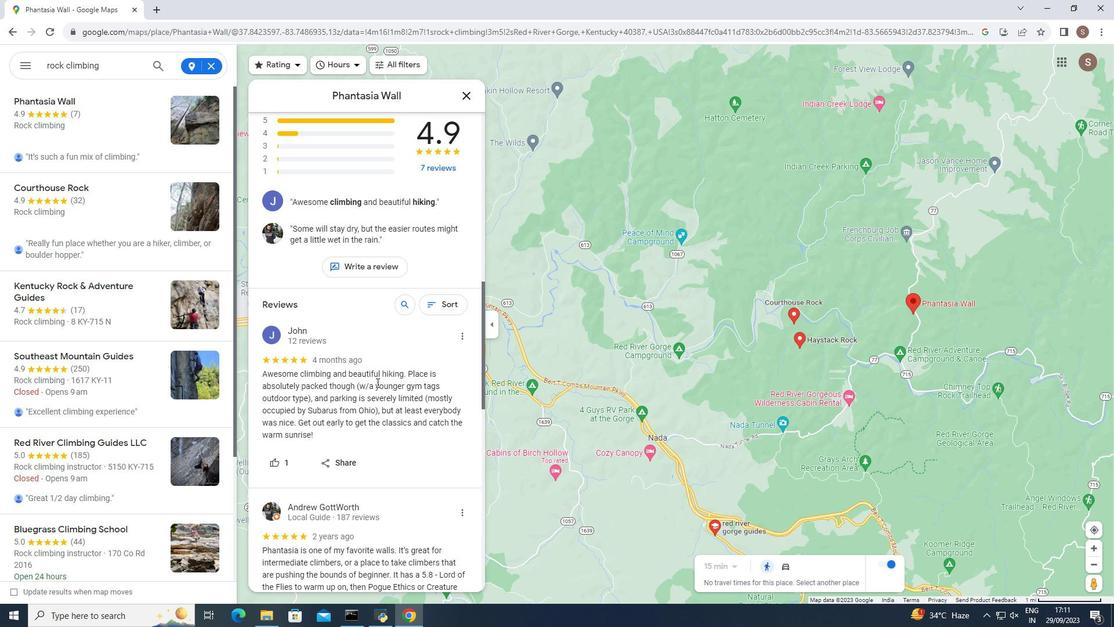 
Action: Mouse scrolled (376, 382) with delta (0, 0)
Screenshot: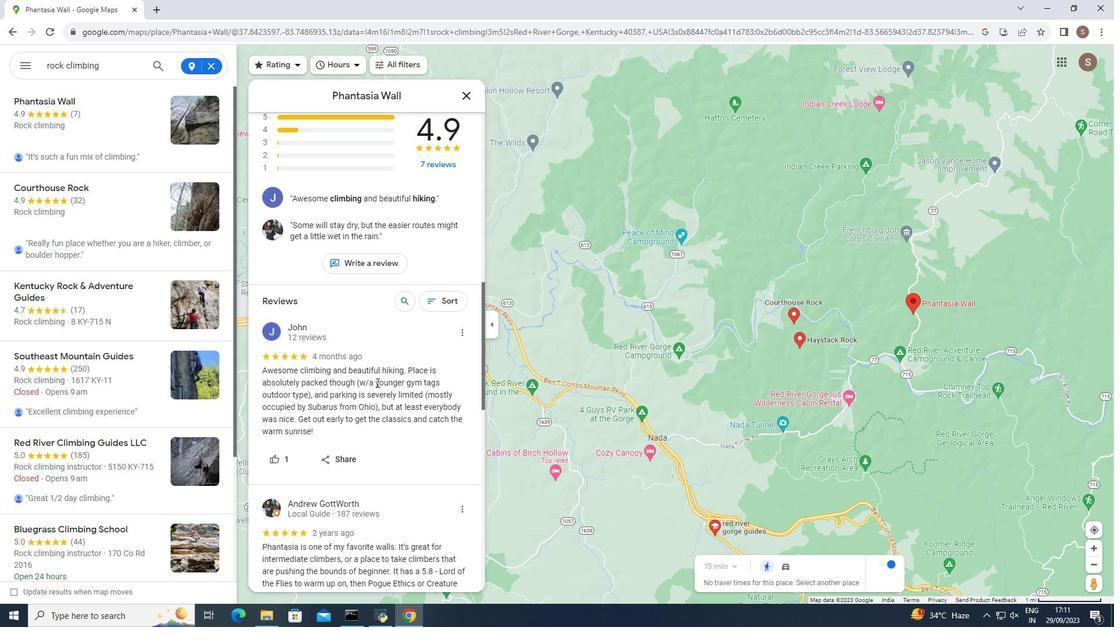 
Action: Mouse moved to (376, 382)
Screenshot: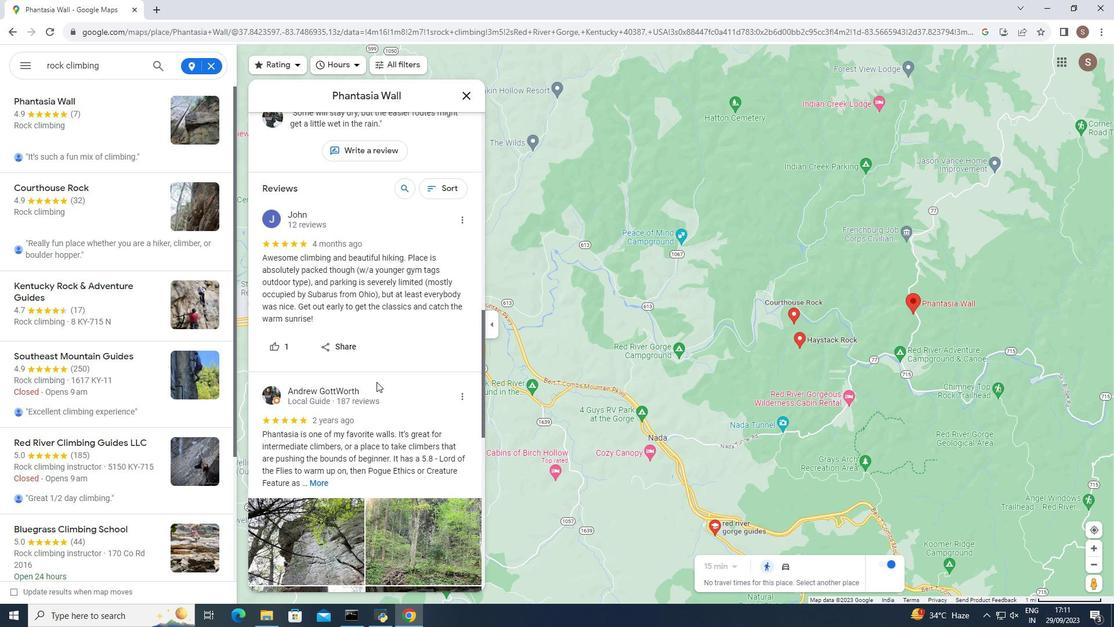 
Action: Mouse scrolled (376, 381) with delta (0, 0)
Screenshot: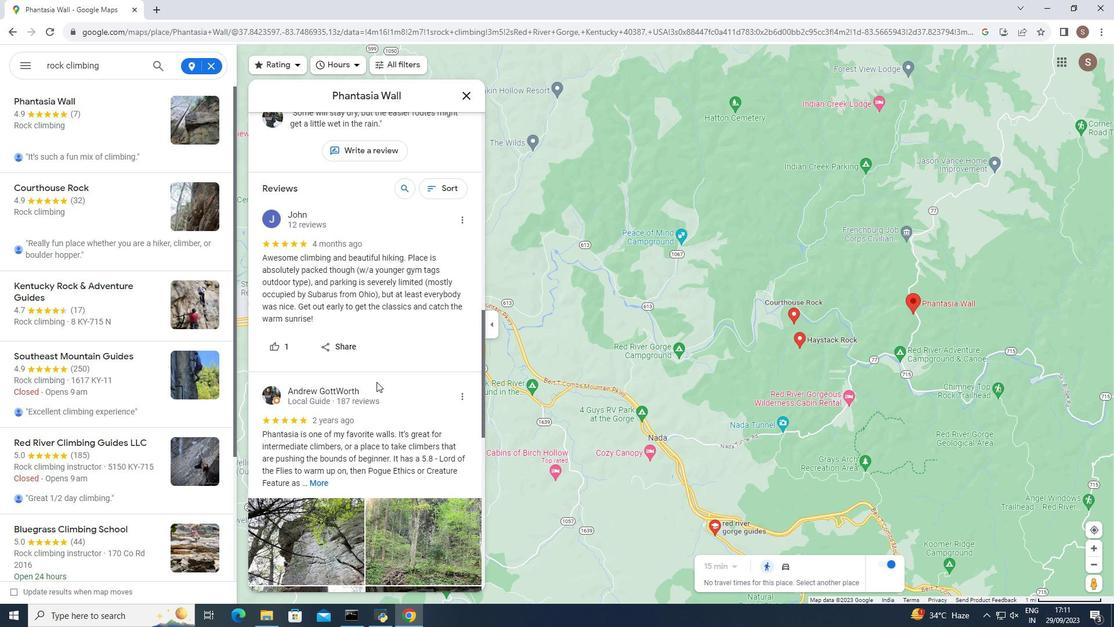 
Action: Mouse scrolled (376, 381) with delta (0, 0)
Screenshot: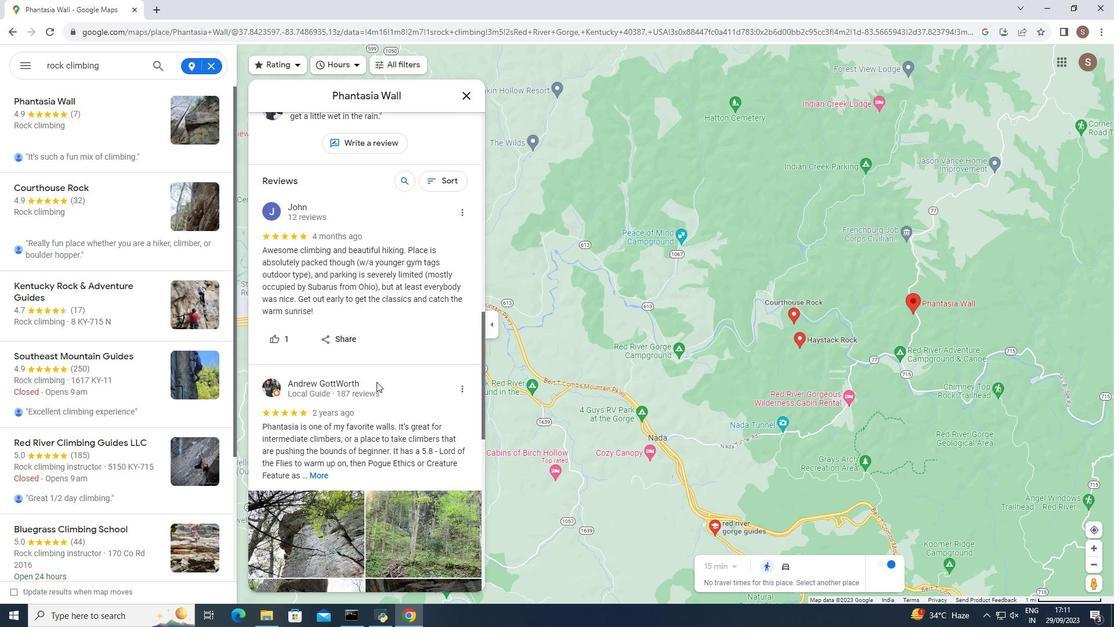 
Action: Mouse scrolled (376, 381) with delta (0, 0)
Screenshot: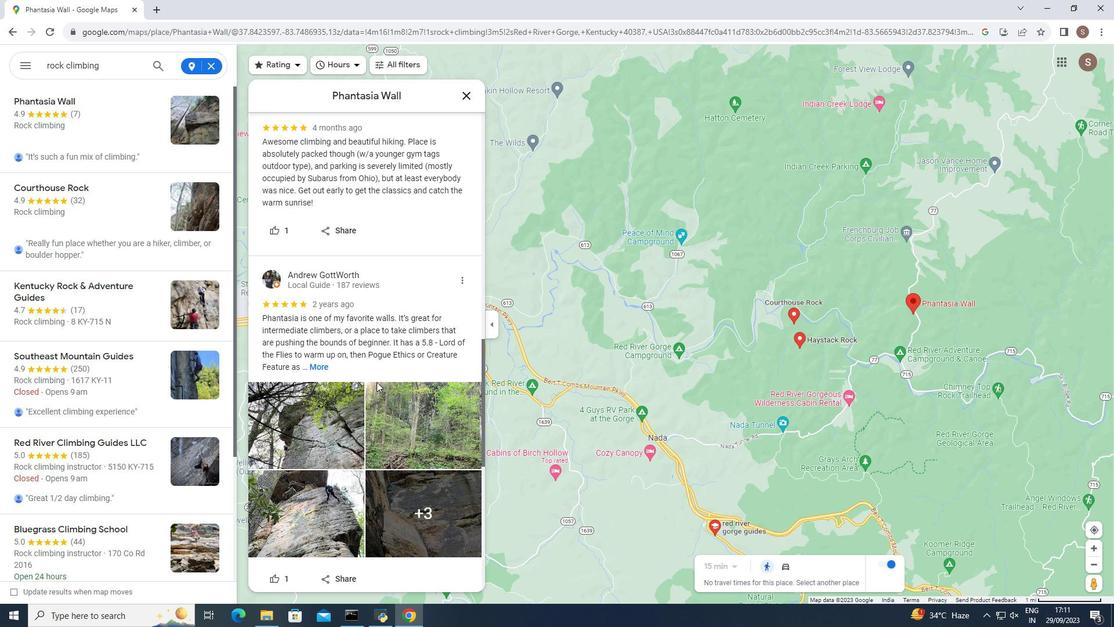 
Action: Mouse scrolled (376, 381) with delta (0, 0)
Screenshot: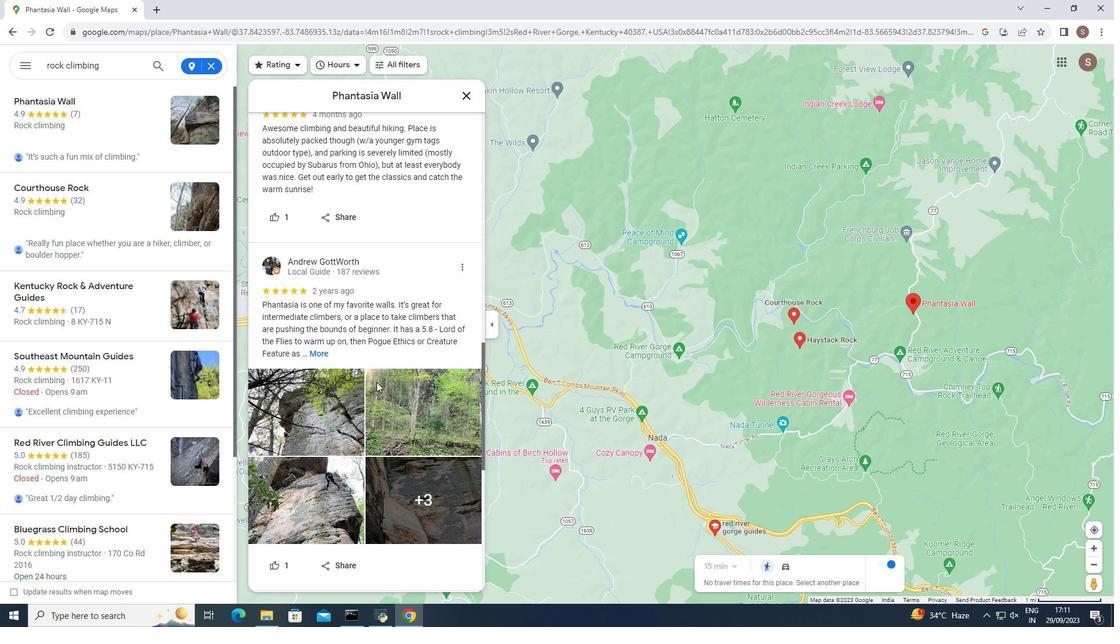 
Action: Mouse scrolled (376, 381) with delta (0, 0)
Screenshot: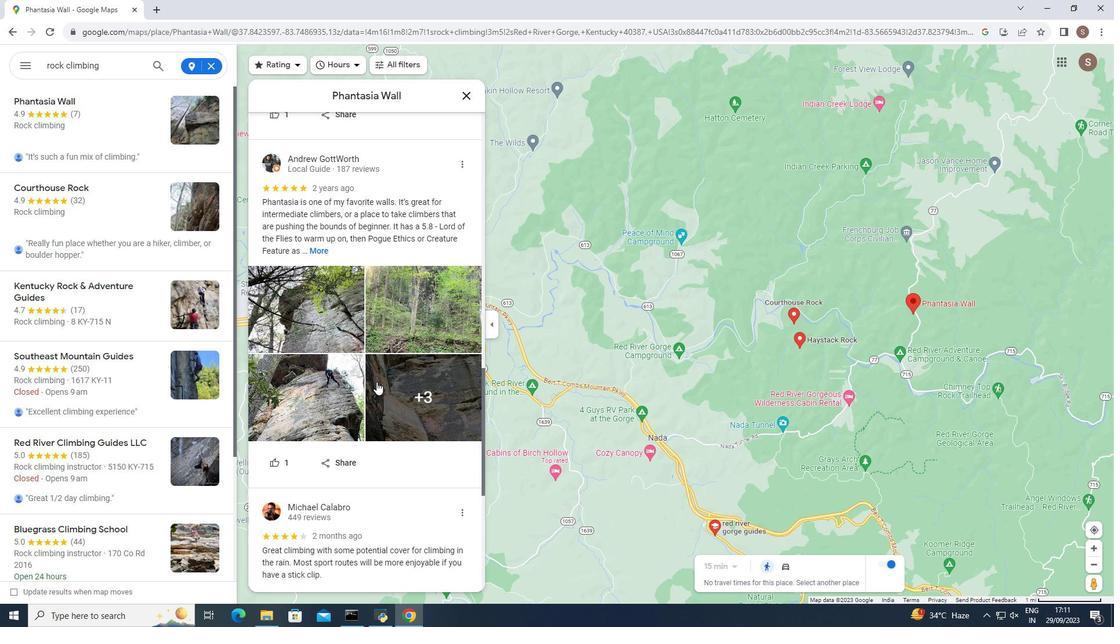 
Action: Mouse scrolled (376, 381) with delta (0, 0)
Screenshot: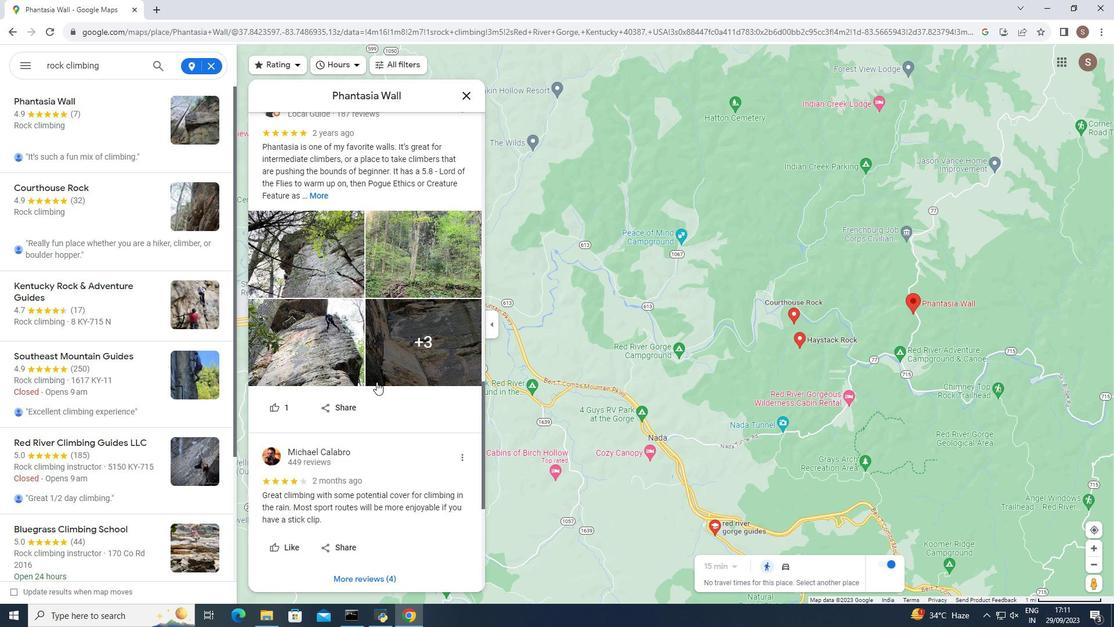 
Action: Mouse moved to (377, 378)
Screenshot: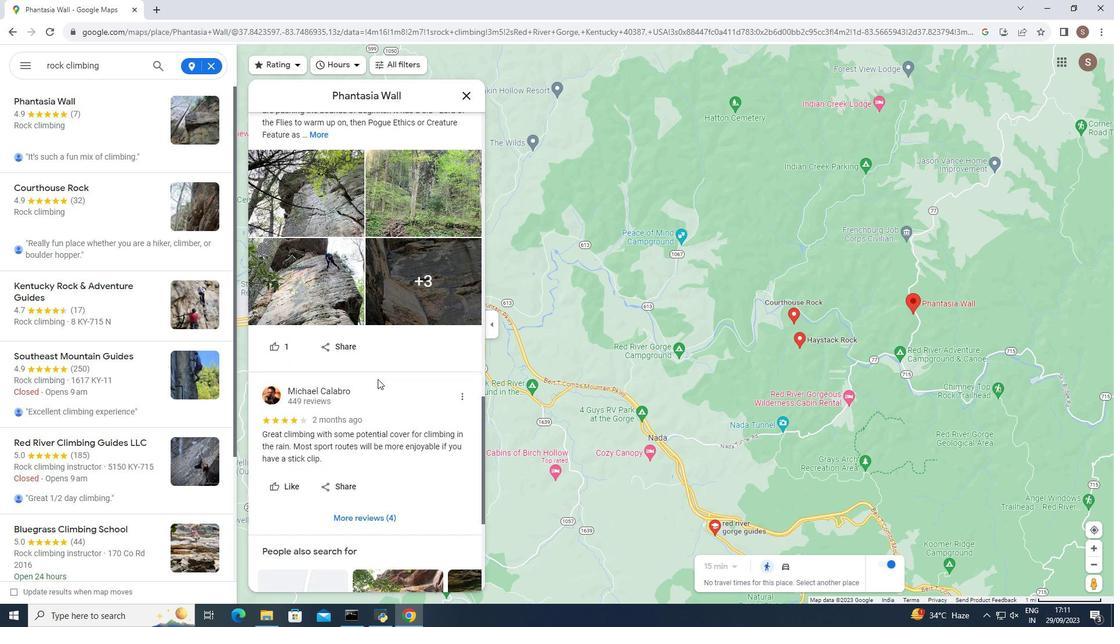 
Action: Mouse scrolled (377, 377) with delta (0, 0)
Screenshot: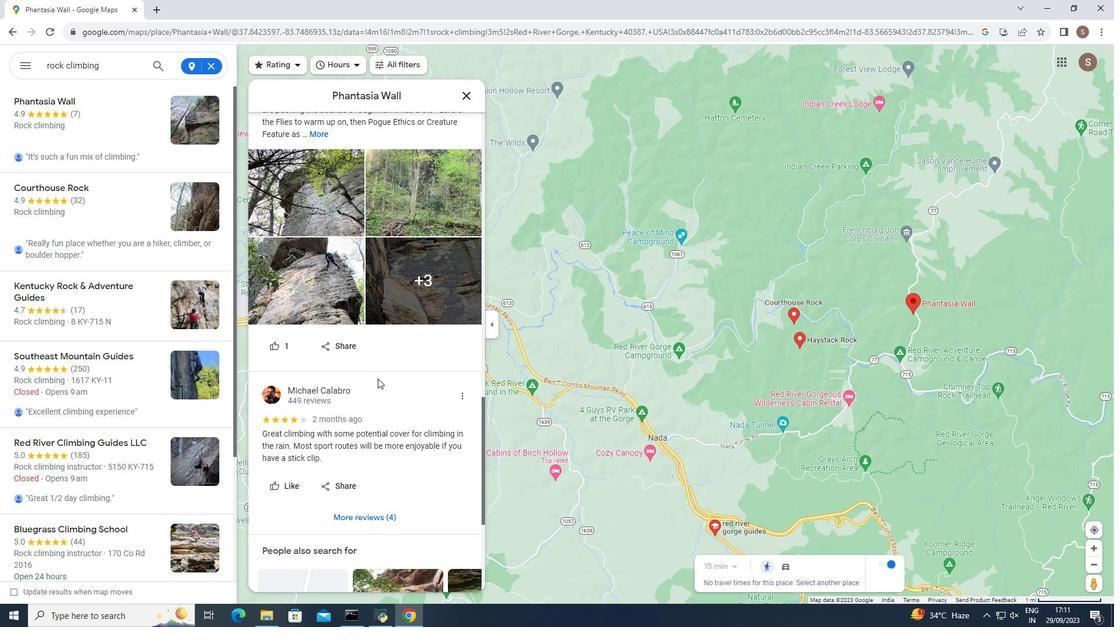
Action: Mouse scrolled (377, 377) with delta (0, 0)
Screenshot: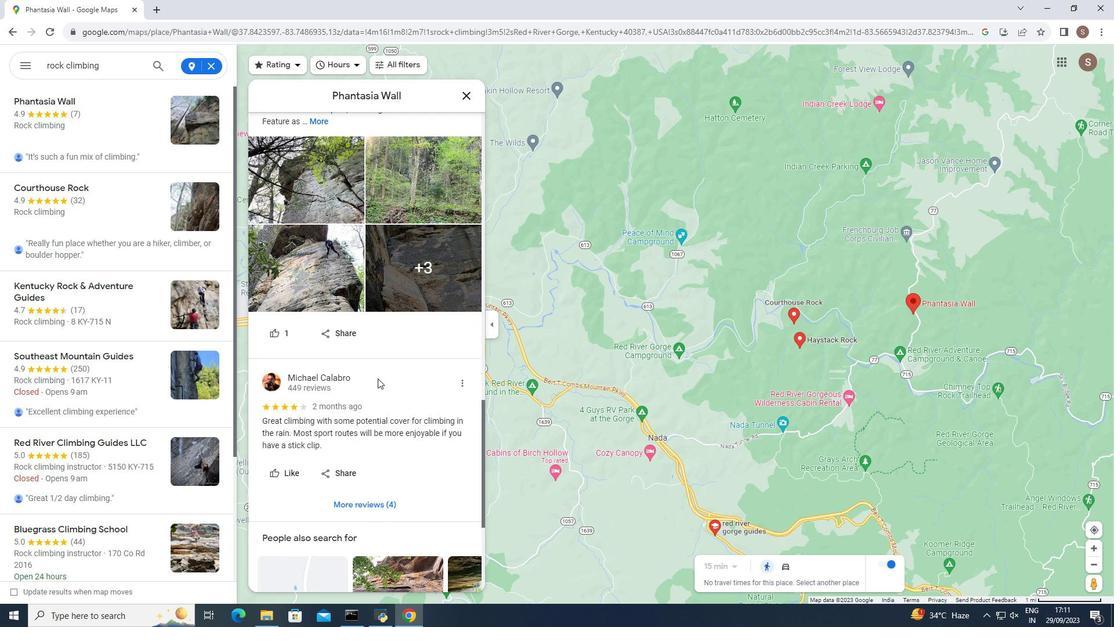 
Action: Mouse scrolled (377, 377) with delta (0, 0)
Screenshot: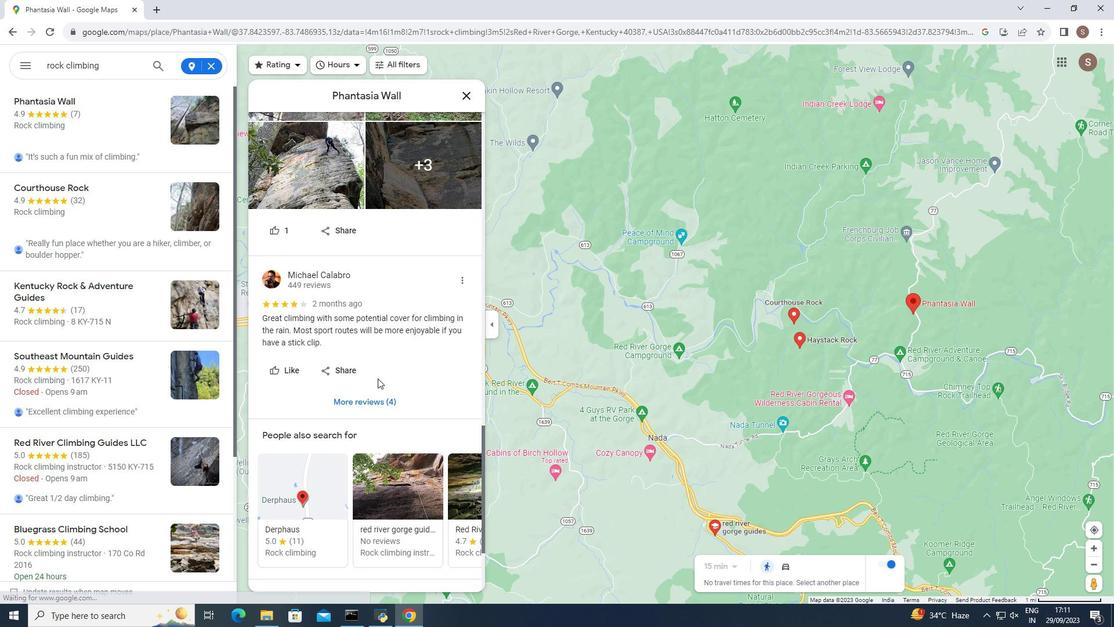 
Action: Mouse scrolled (377, 377) with delta (0, 0)
Screenshot: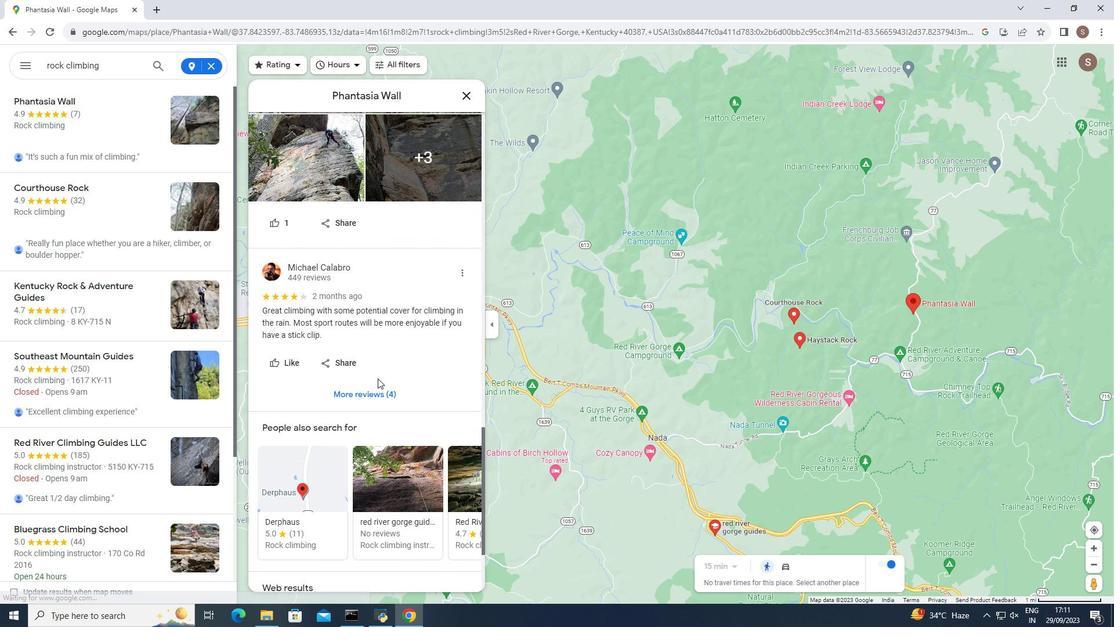 
Action: Mouse scrolled (377, 377) with delta (0, 0)
Screenshot: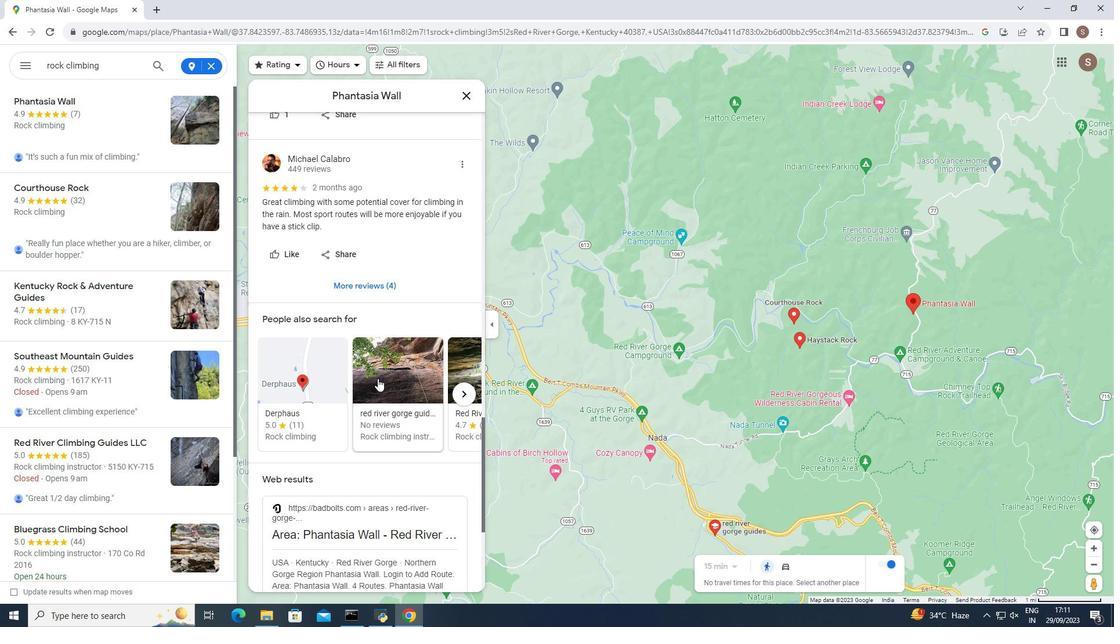 
Action: Mouse scrolled (377, 377) with delta (0, 0)
Screenshot: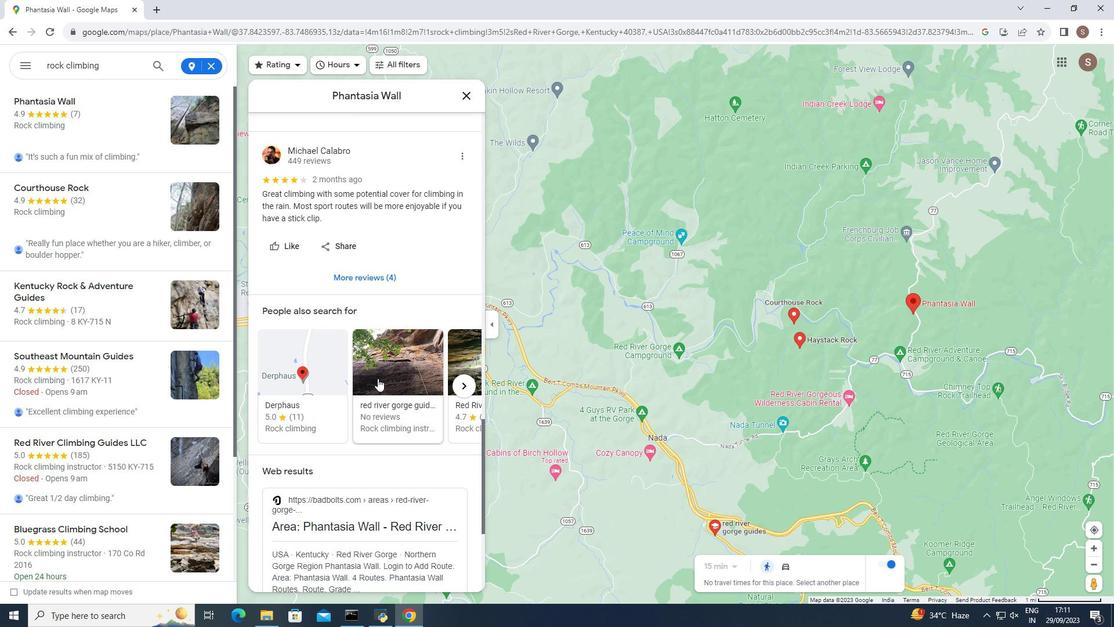 
Action: Mouse moved to (464, 92)
Screenshot: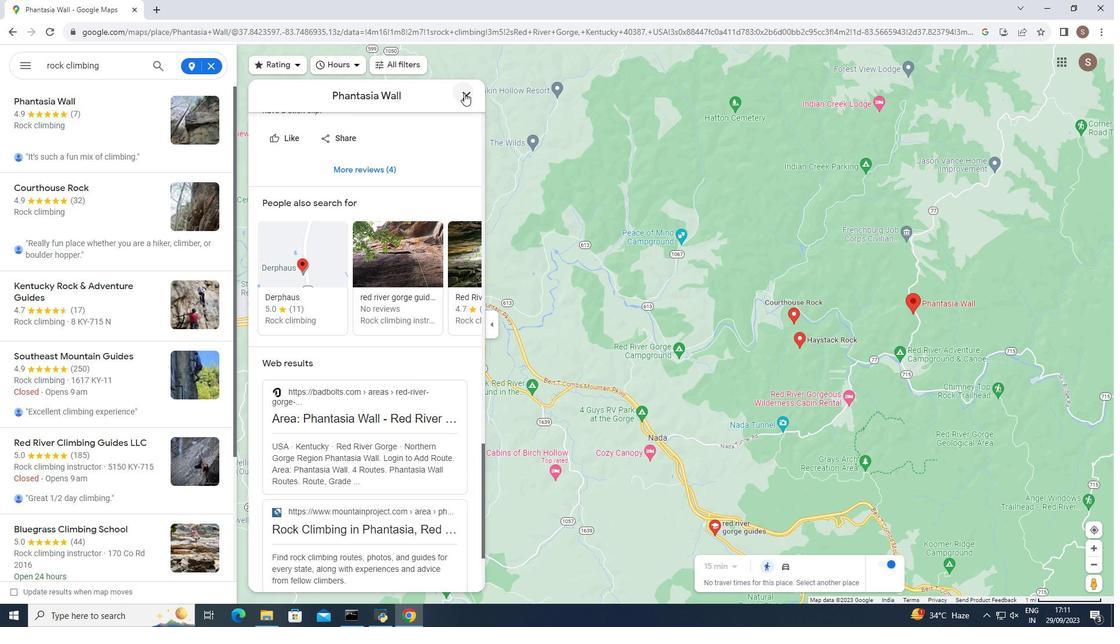 
Action: Mouse pressed left at (464, 92)
Screenshot: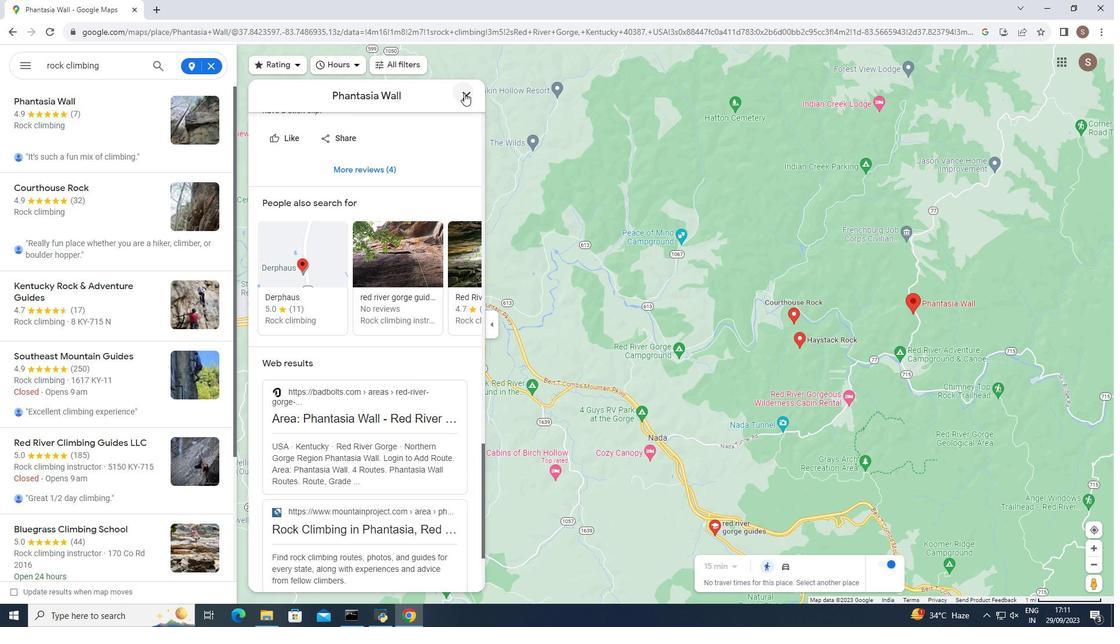 
Action: Mouse moved to (830, 366)
Screenshot: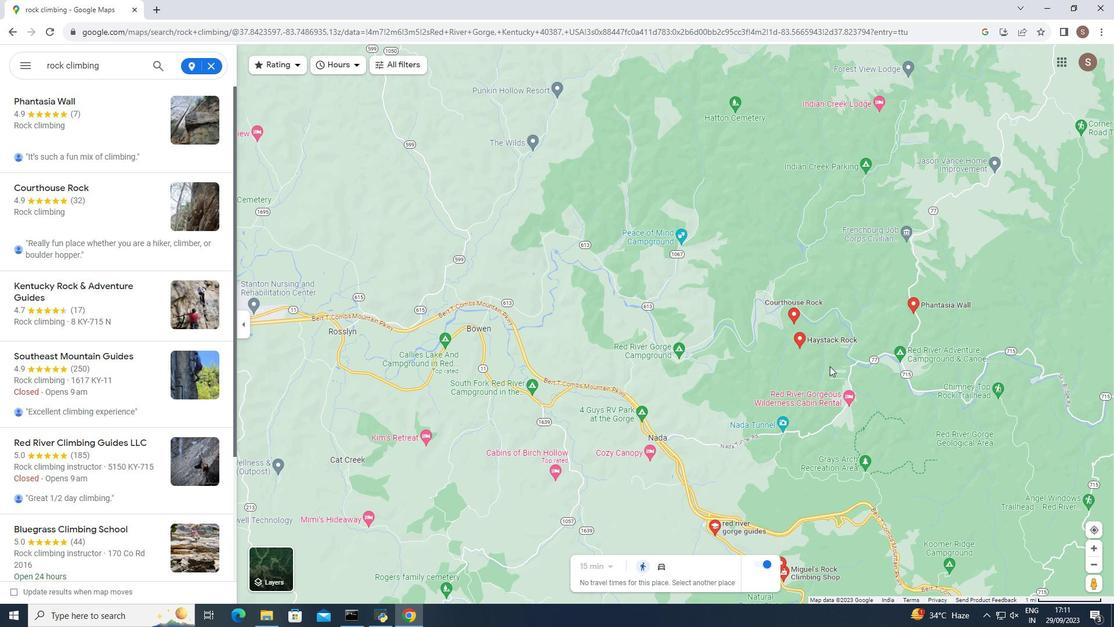 
